 Task: Create a vector illustration of a landscape.
Action: Mouse moved to (34, 96)
Screenshot: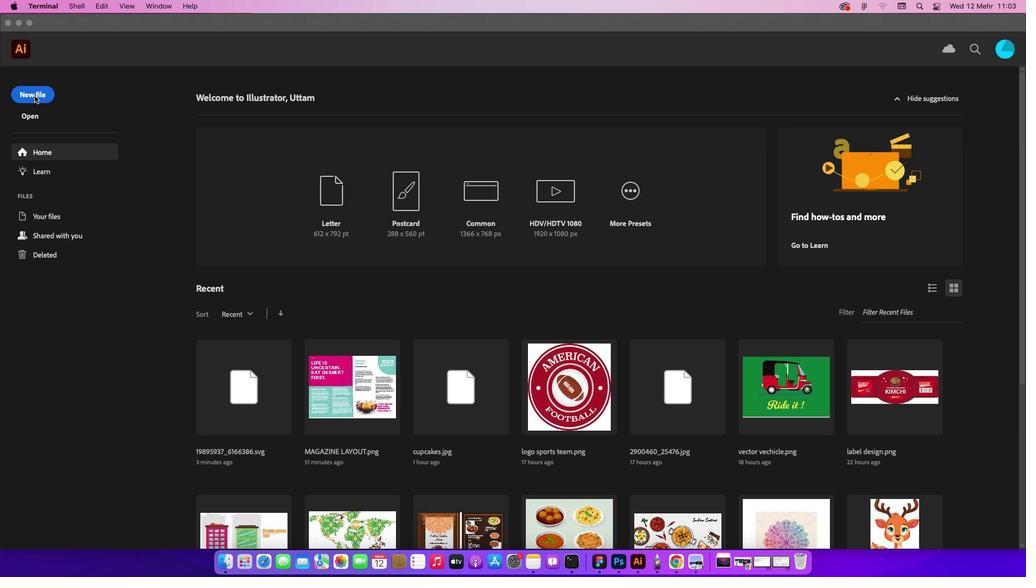 
Action: Mouse pressed left at (34, 96)
Screenshot: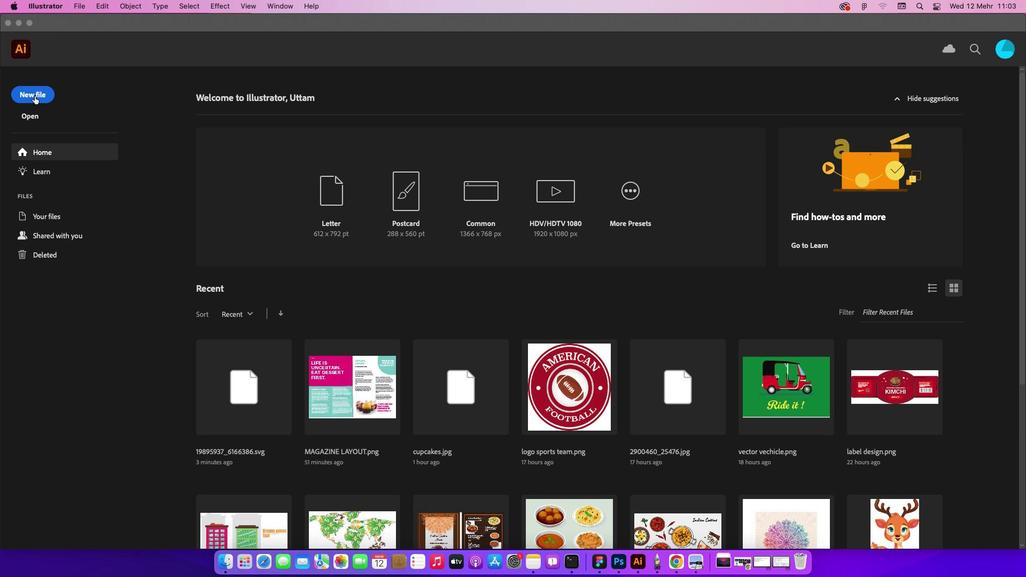 
Action: Mouse pressed left at (34, 96)
Screenshot: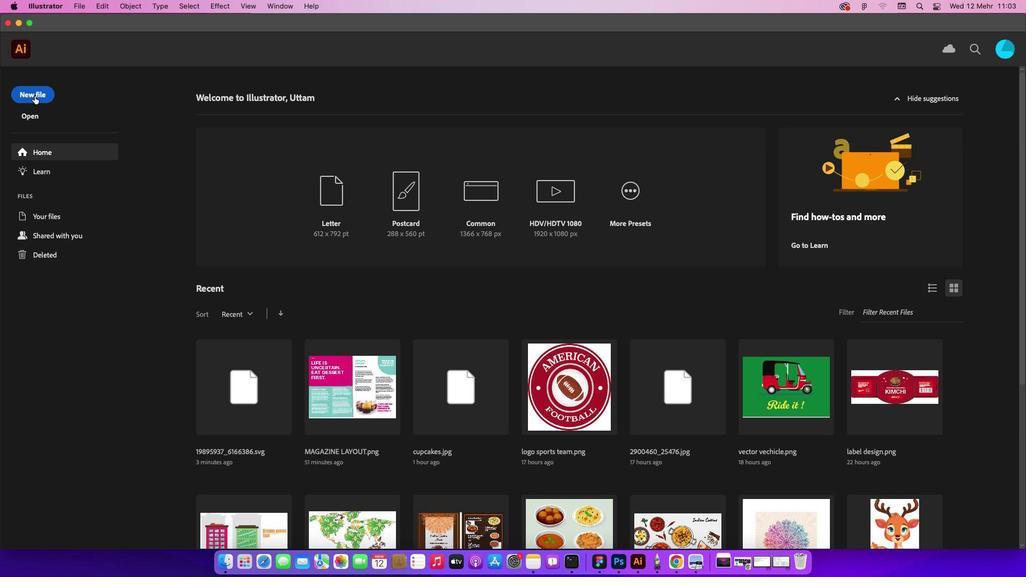 
Action: Mouse moved to (765, 439)
Screenshot: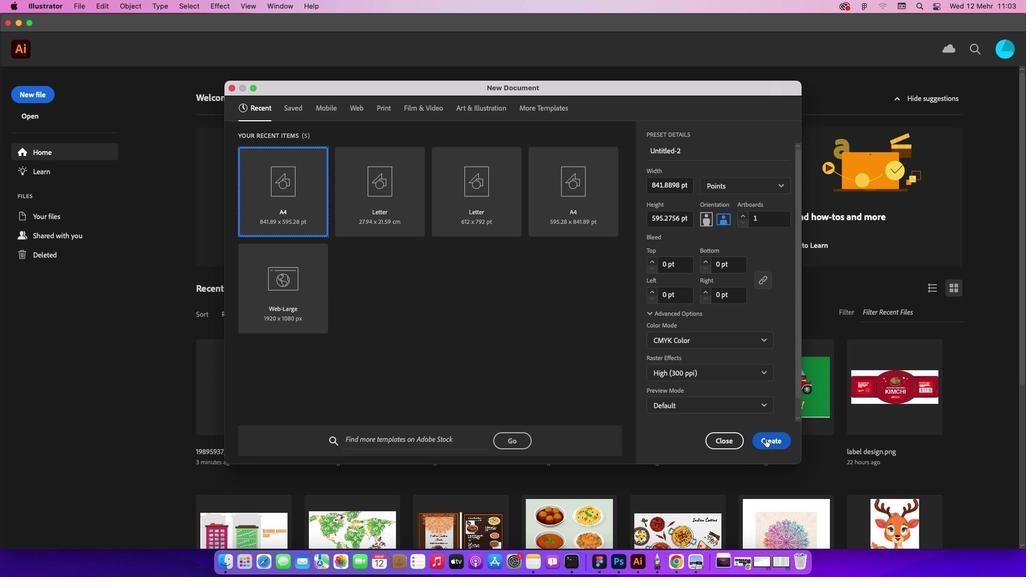 
Action: Mouse pressed left at (765, 439)
Screenshot: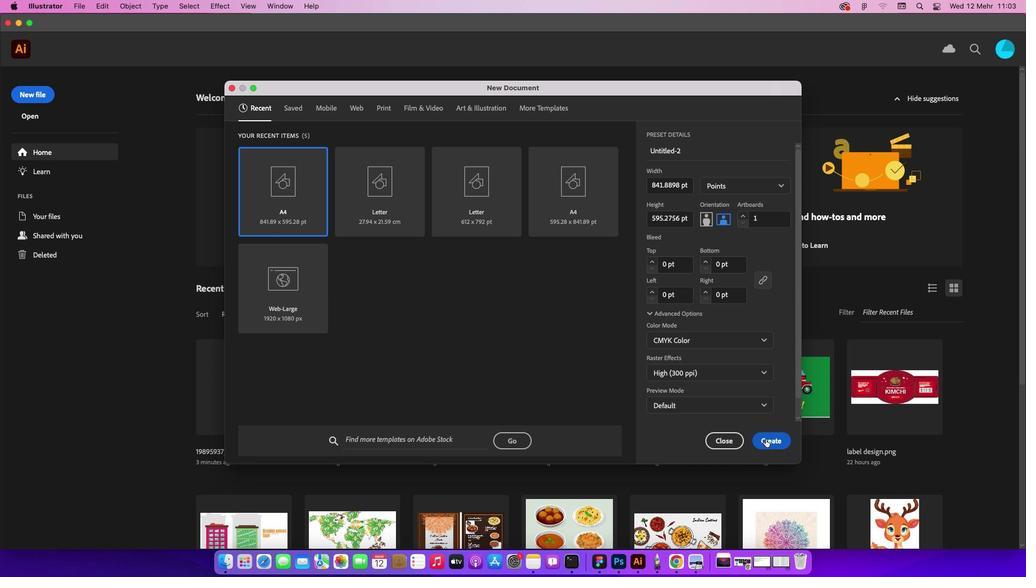 
Action: Mouse moved to (992, 543)
Screenshot: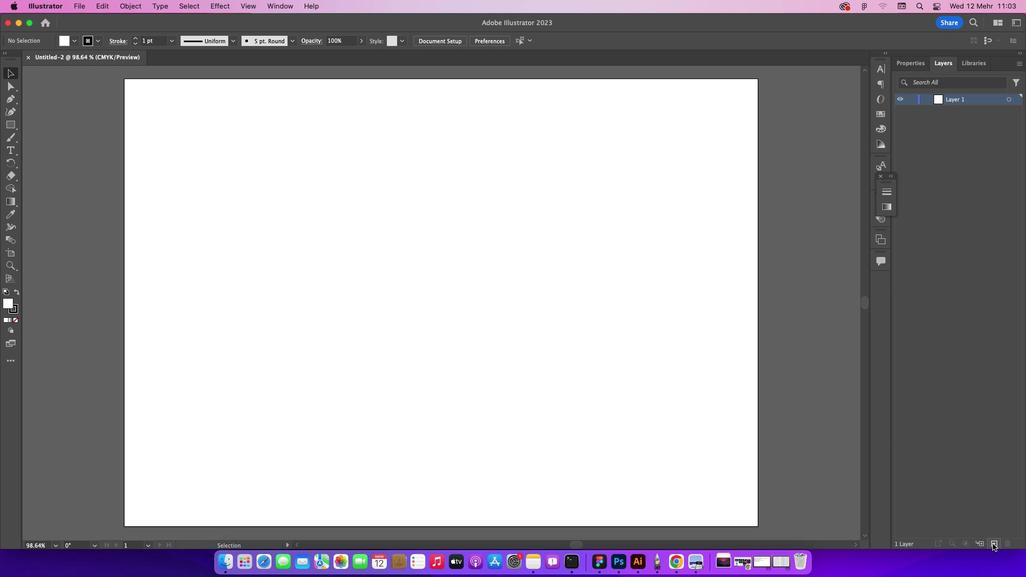 
Action: Mouse pressed left at (992, 543)
Screenshot: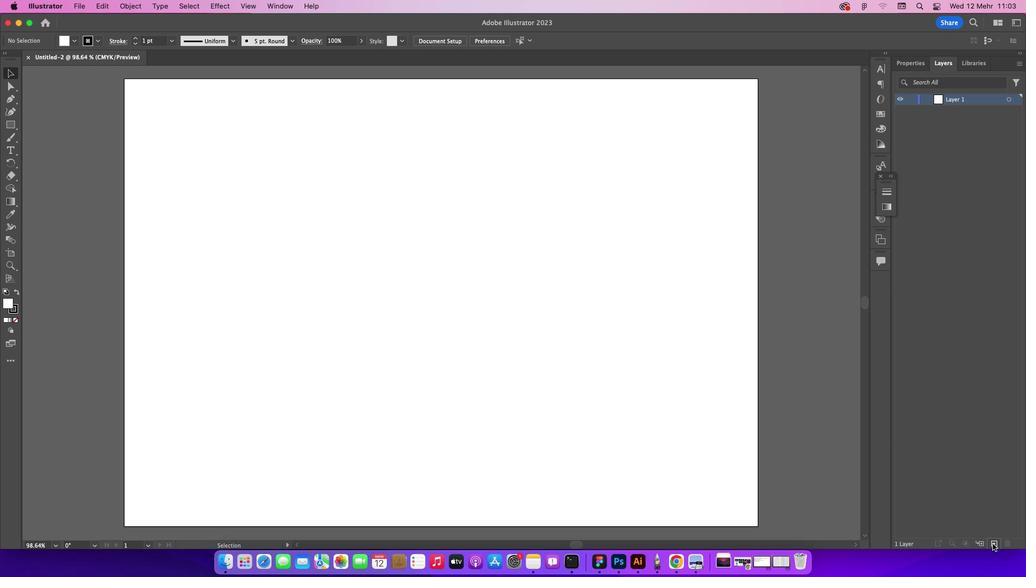 
Action: Mouse moved to (9, 199)
Screenshot: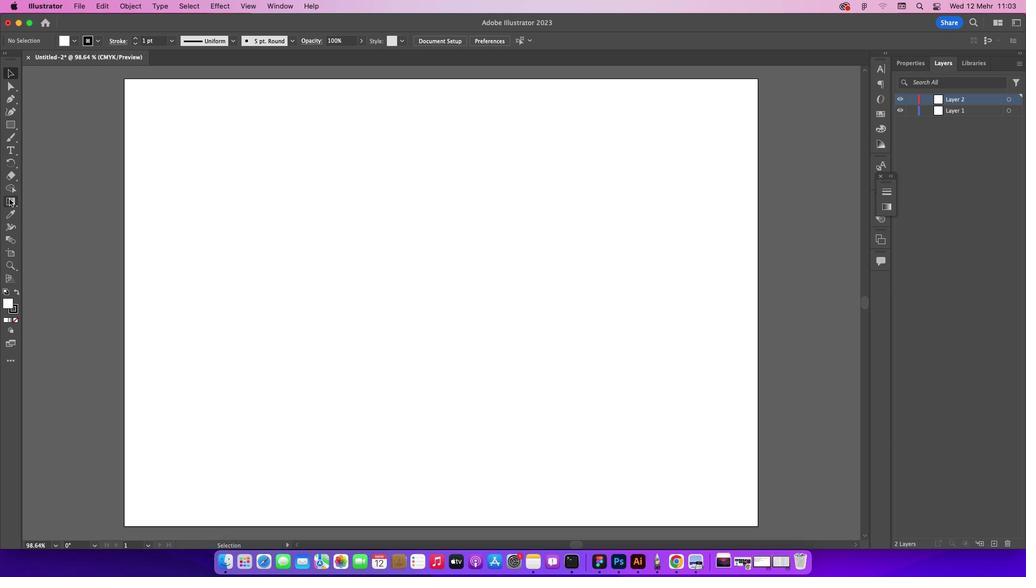 
Action: Mouse pressed left at (9, 199)
Screenshot: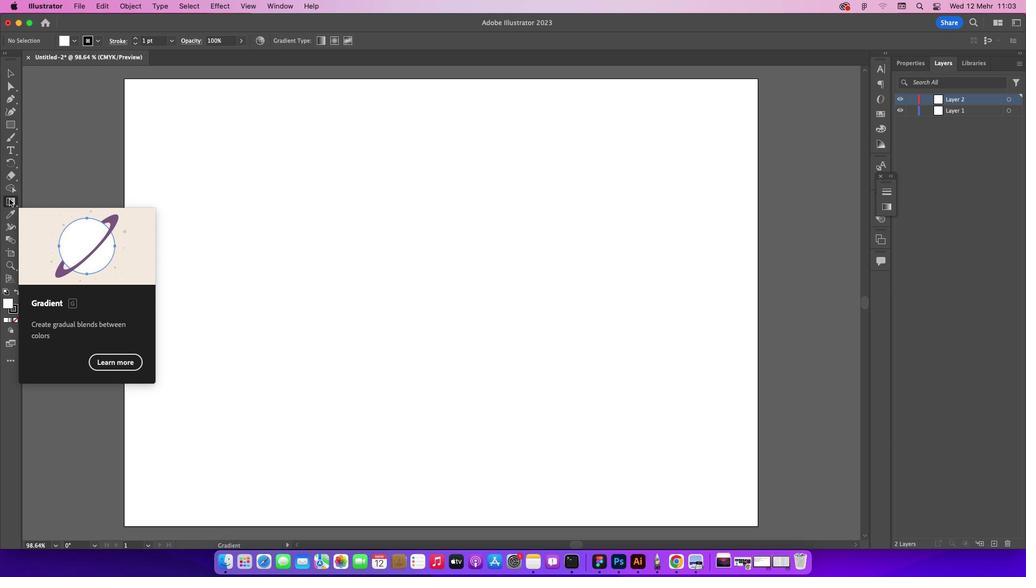 
Action: Mouse moved to (430, 82)
Screenshot: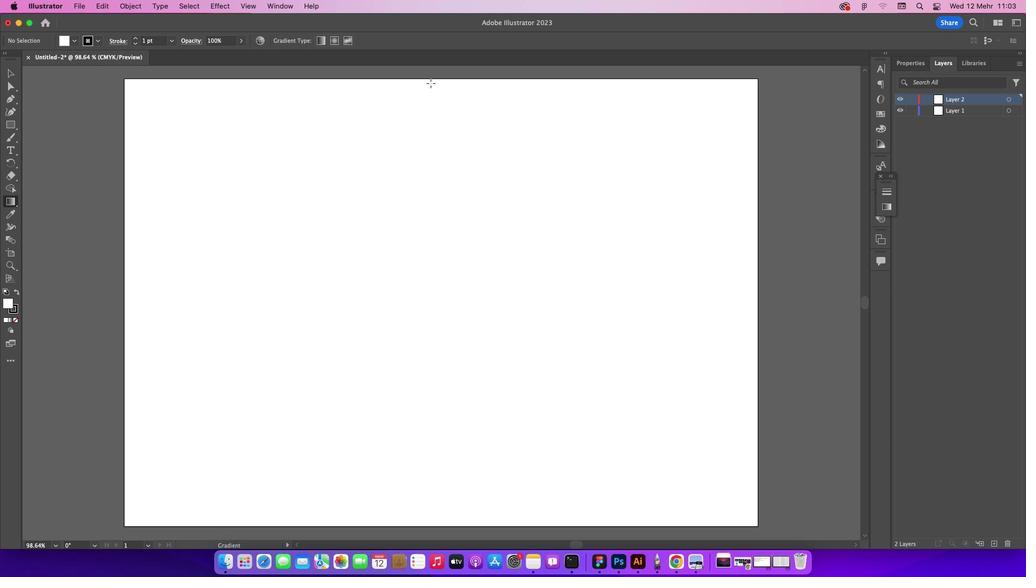 
Action: Mouse pressed left at (430, 82)
Screenshot: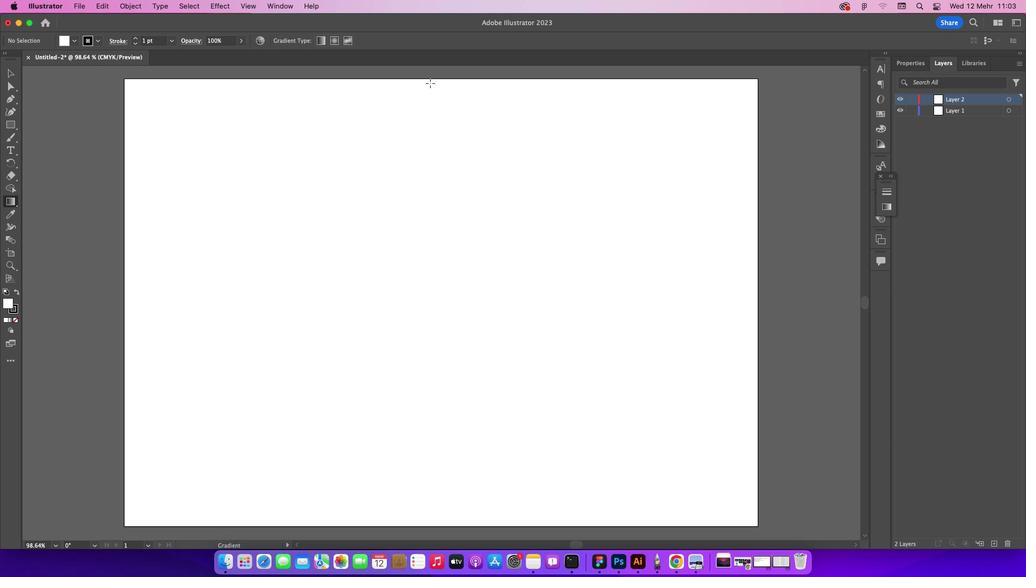 
Action: Mouse moved to (415, 482)
Screenshot: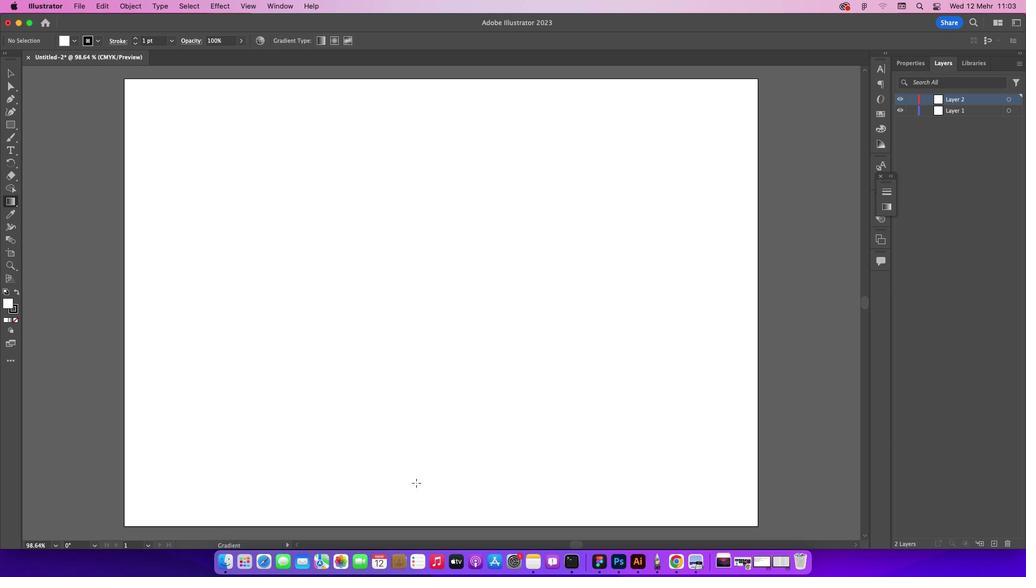 
Action: Mouse pressed left at (415, 482)
Screenshot: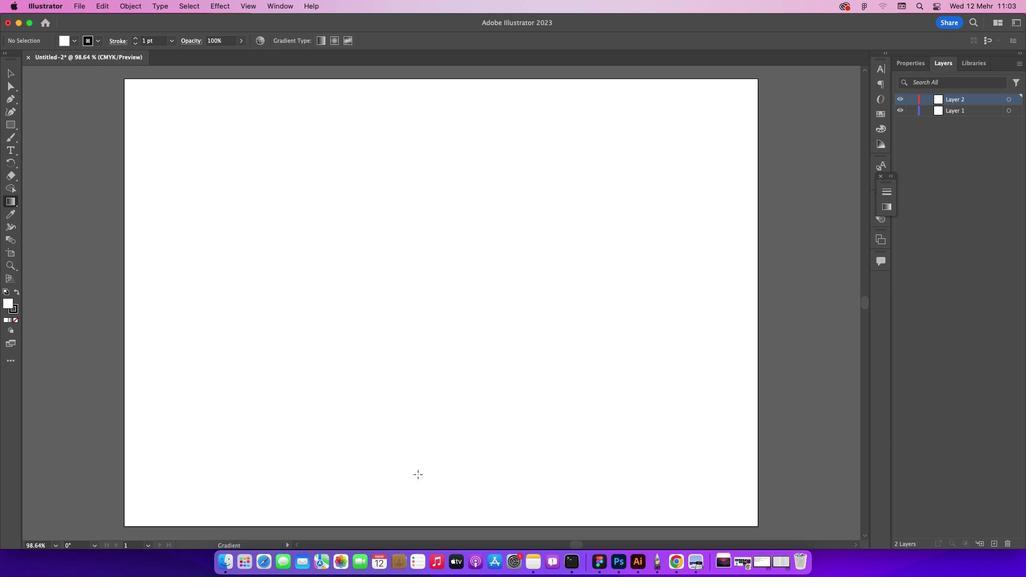 
Action: Mouse moved to (9, 199)
Screenshot: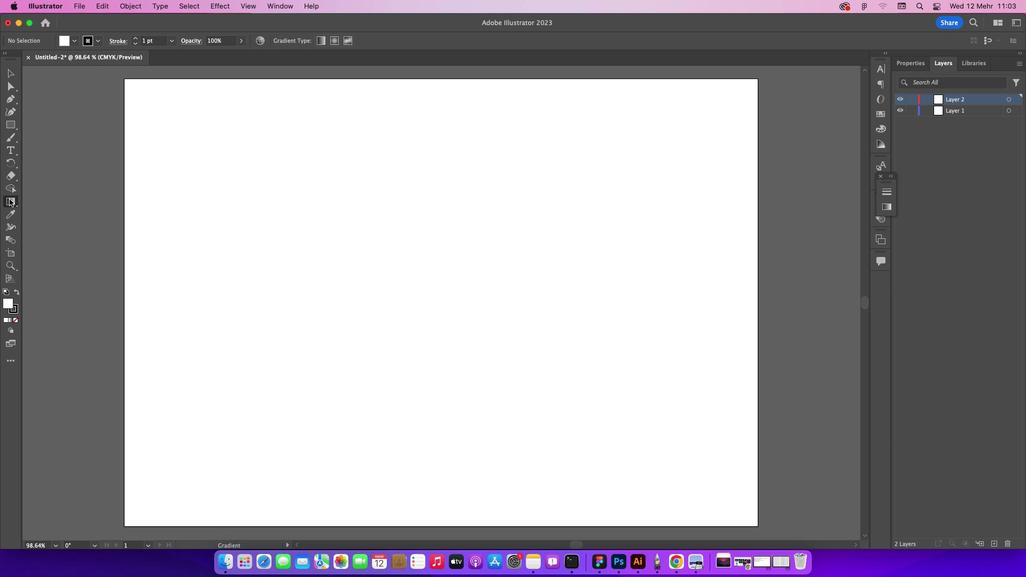 
Action: Mouse pressed left at (9, 199)
Screenshot: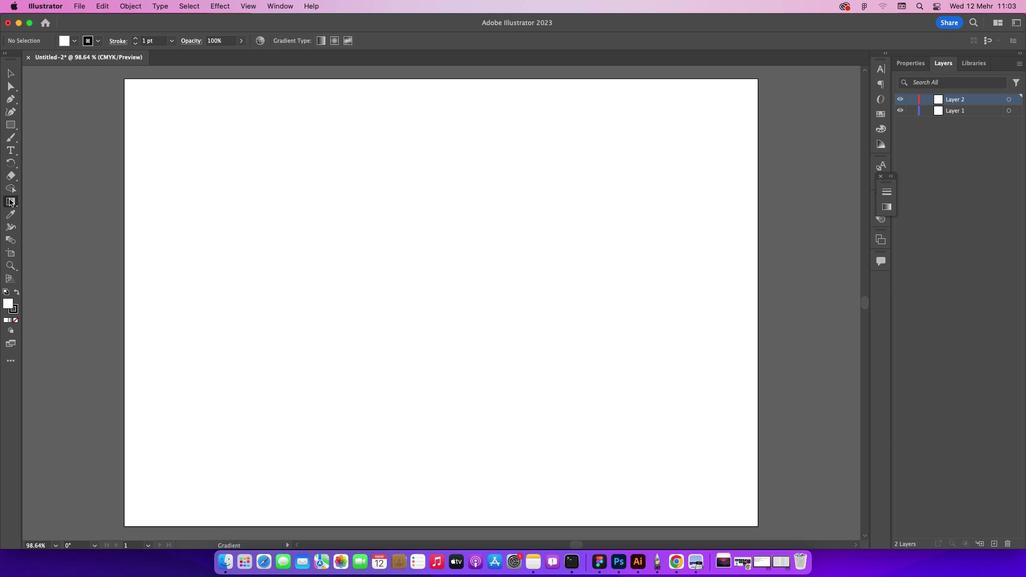 
Action: Mouse pressed left at (9, 199)
Screenshot: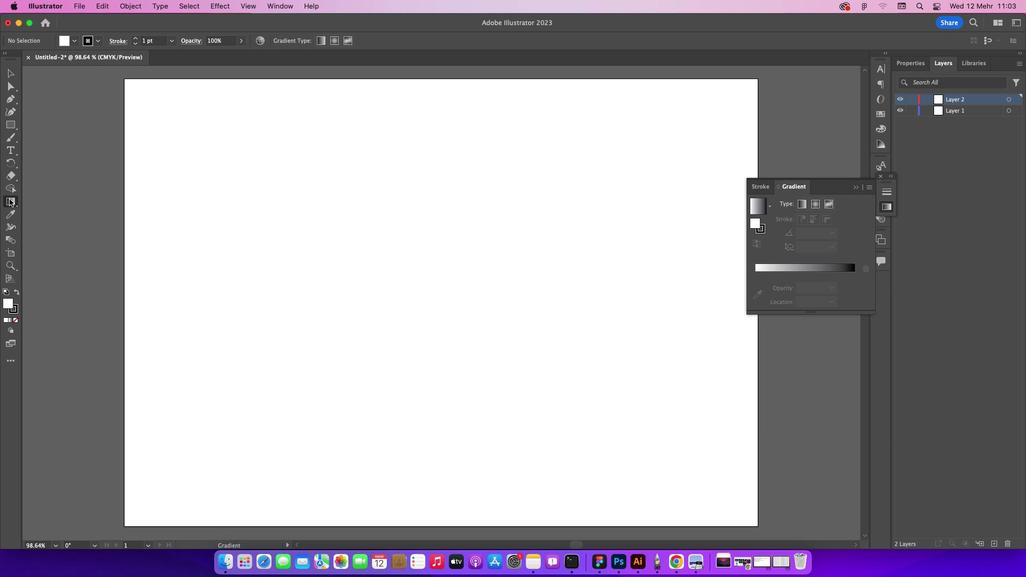 
Action: Mouse moved to (763, 269)
Screenshot: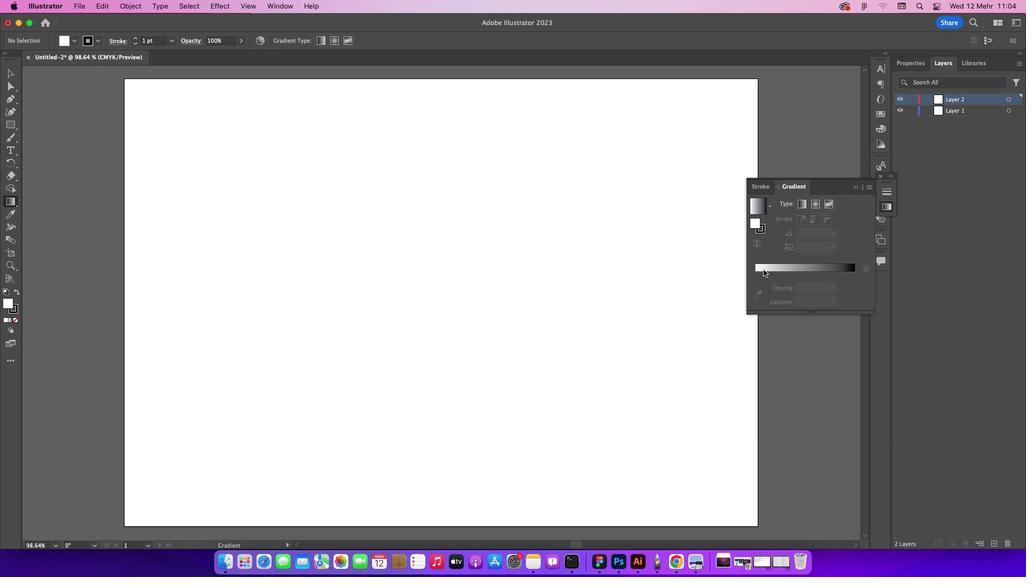 
Action: Mouse pressed left at (763, 269)
Screenshot: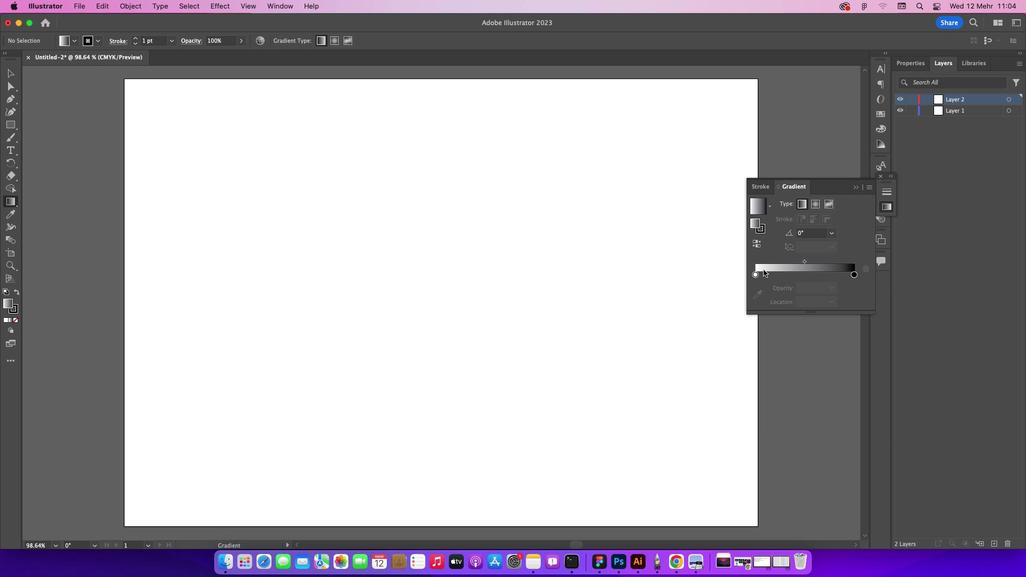 
Action: Mouse moved to (755, 274)
Screenshot: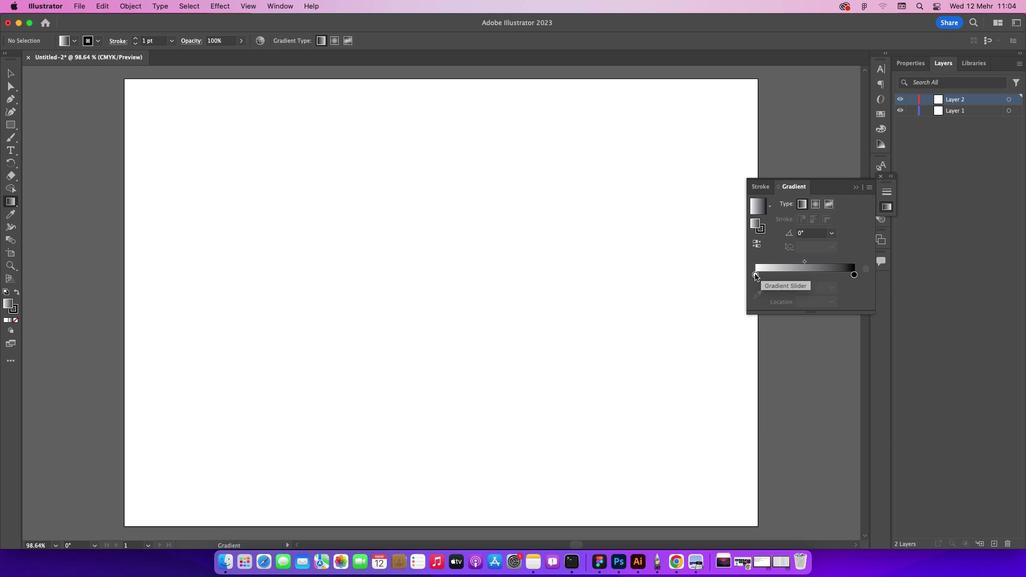 
Action: Mouse pressed left at (755, 274)
Screenshot: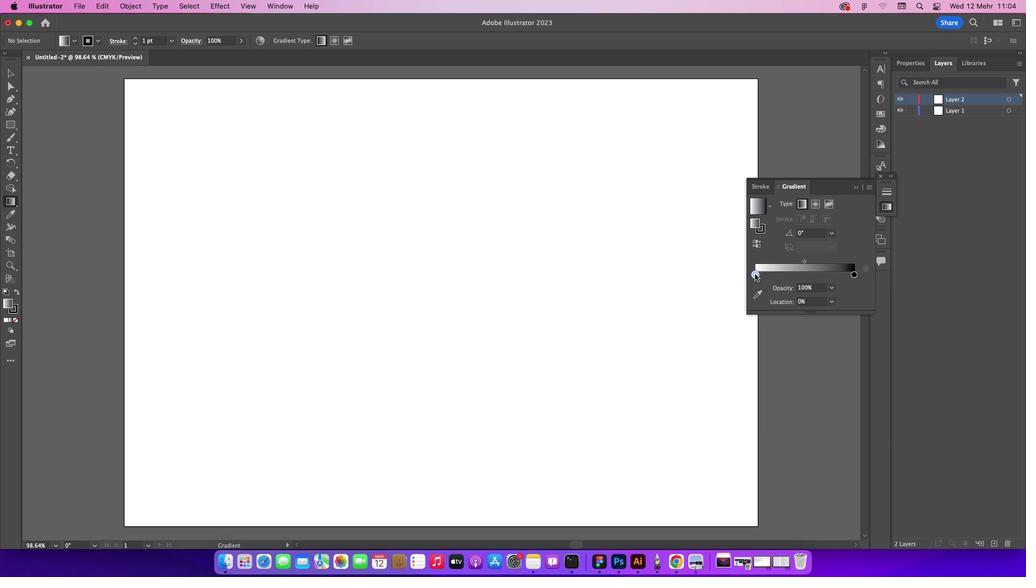 
Action: Mouse pressed left at (755, 274)
Screenshot: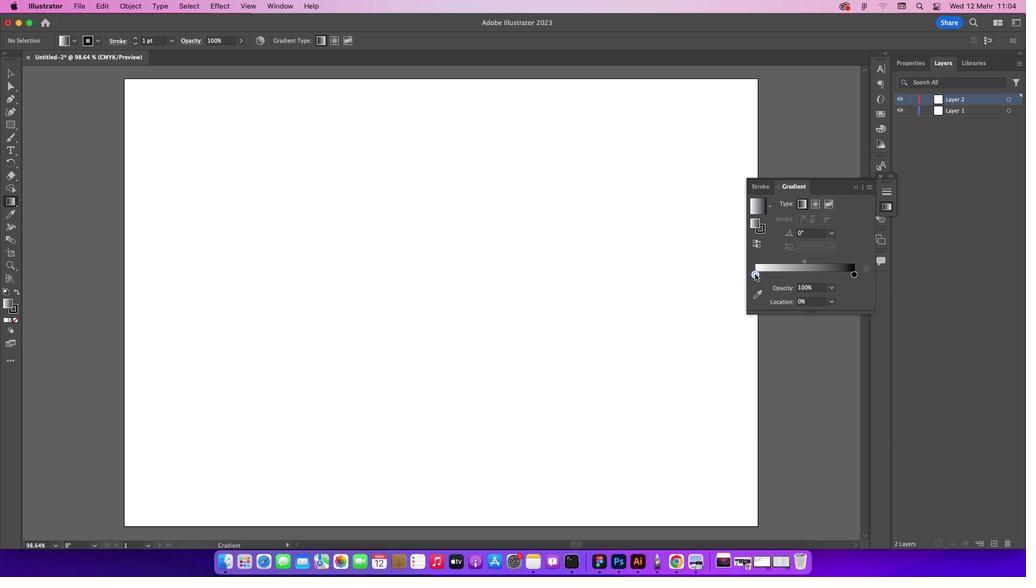 
Action: Mouse moved to (737, 382)
Screenshot: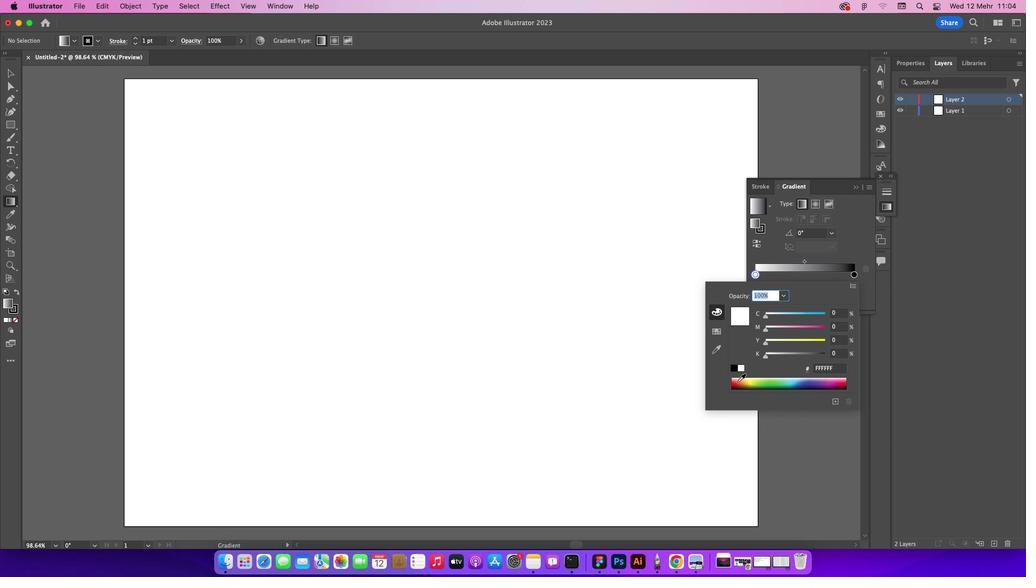 
Action: Mouse pressed left at (737, 382)
Screenshot: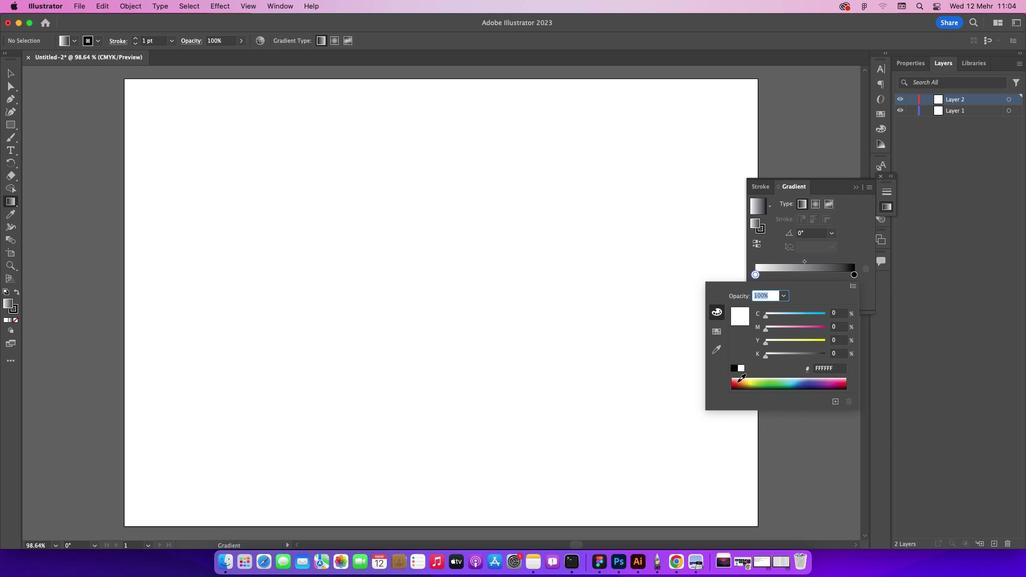 
Action: Mouse moved to (736, 384)
Screenshot: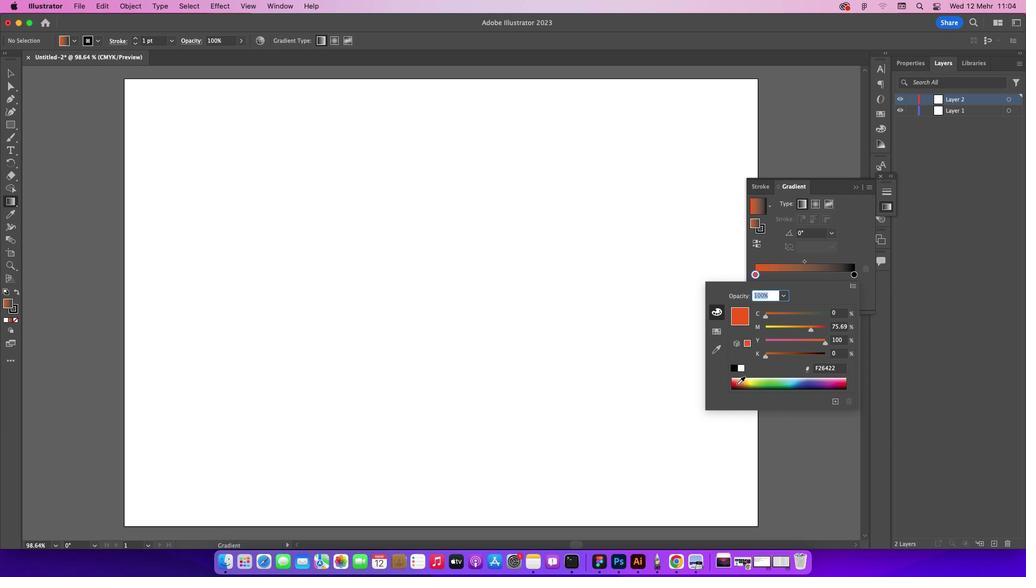 
Action: Mouse pressed left at (736, 384)
Screenshot: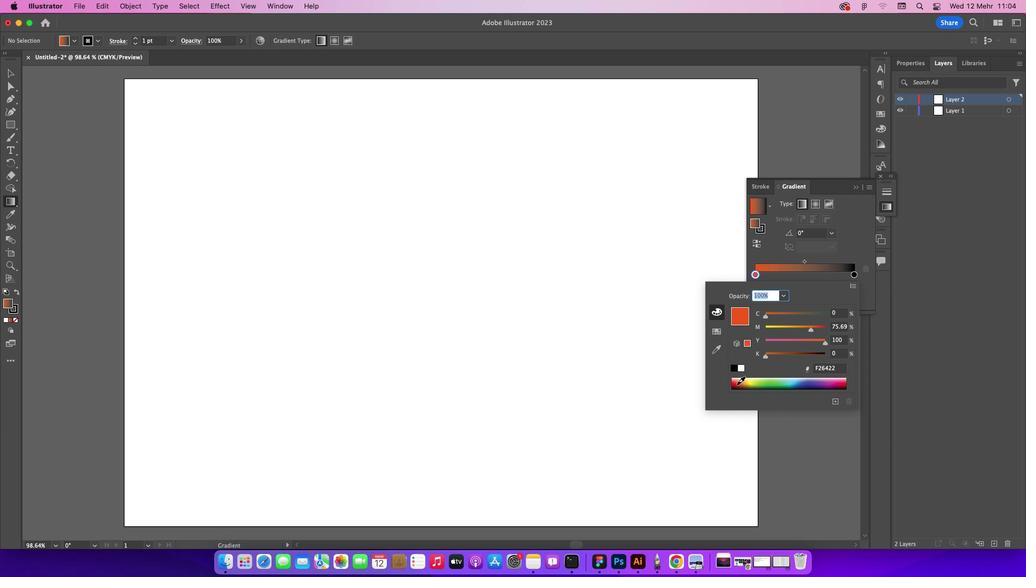 
Action: Mouse moved to (854, 277)
Screenshot: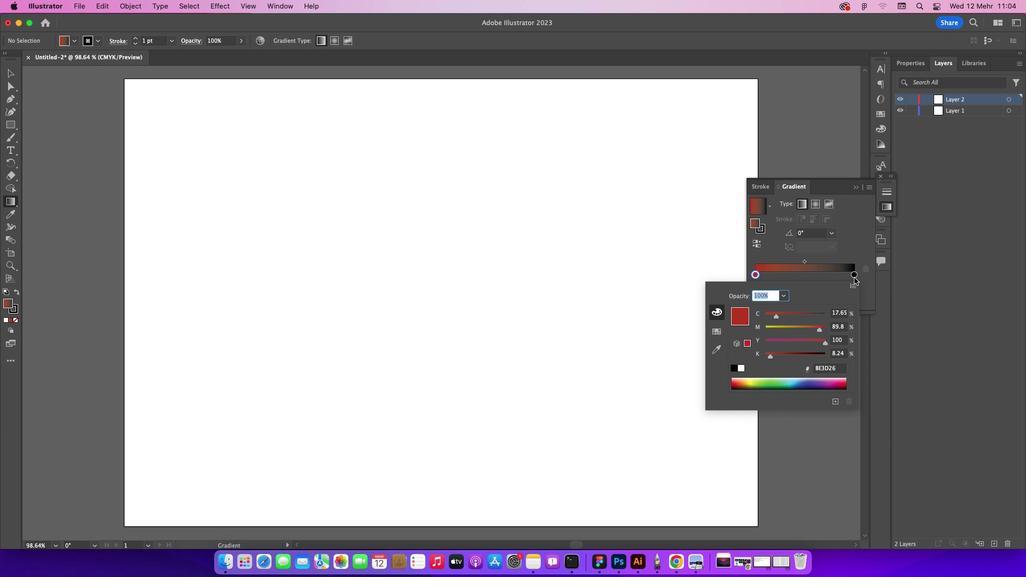 
Action: Mouse pressed left at (854, 277)
Screenshot: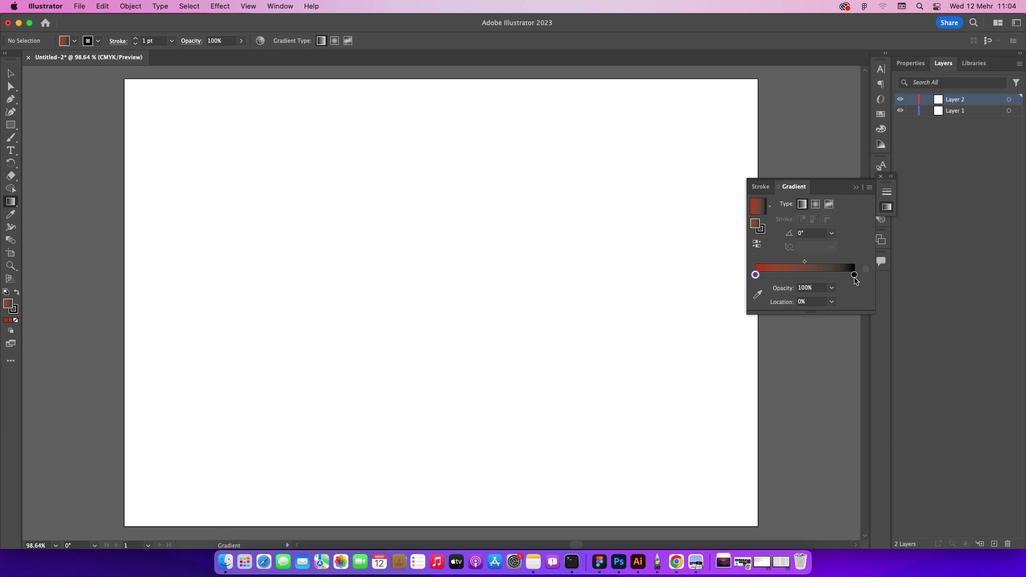 
Action: Mouse moved to (855, 187)
Screenshot: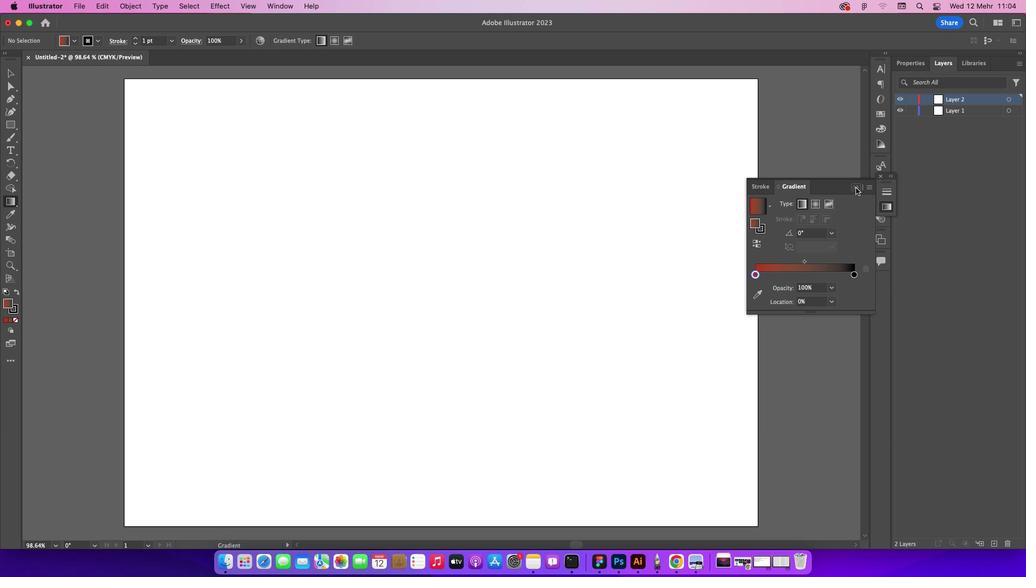 
Action: Mouse pressed left at (855, 187)
Screenshot: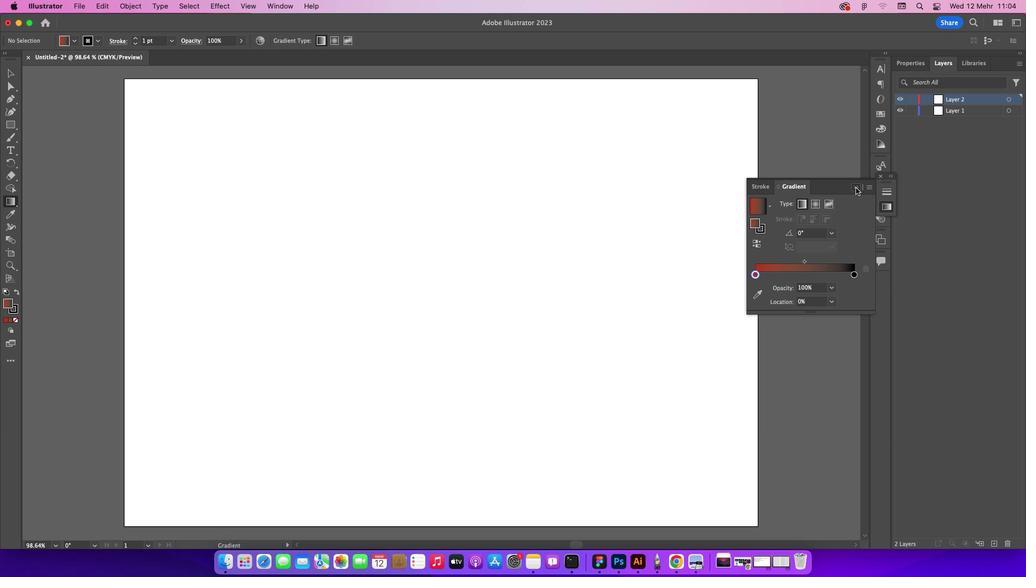 
Action: Mouse moved to (335, 149)
Screenshot: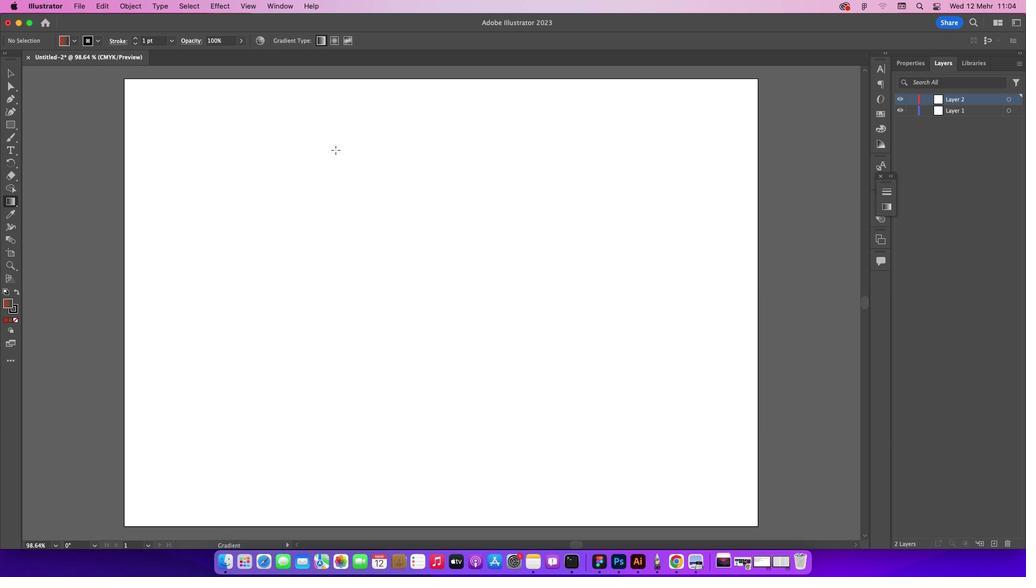 
Action: Mouse pressed left at (335, 149)
Screenshot: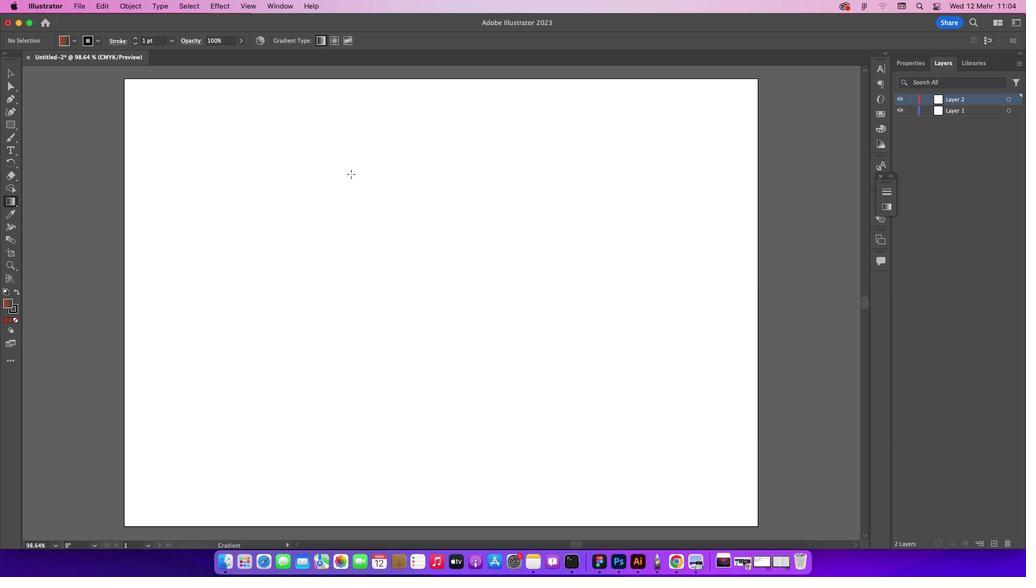 
Action: Mouse moved to (547, 397)
Screenshot: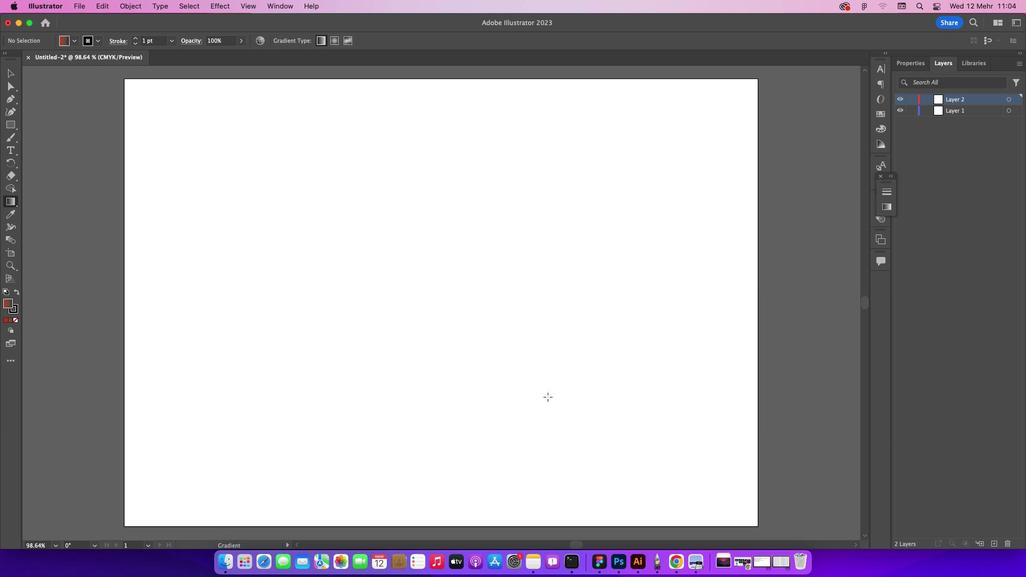 
Action: Mouse pressed left at (547, 397)
Screenshot: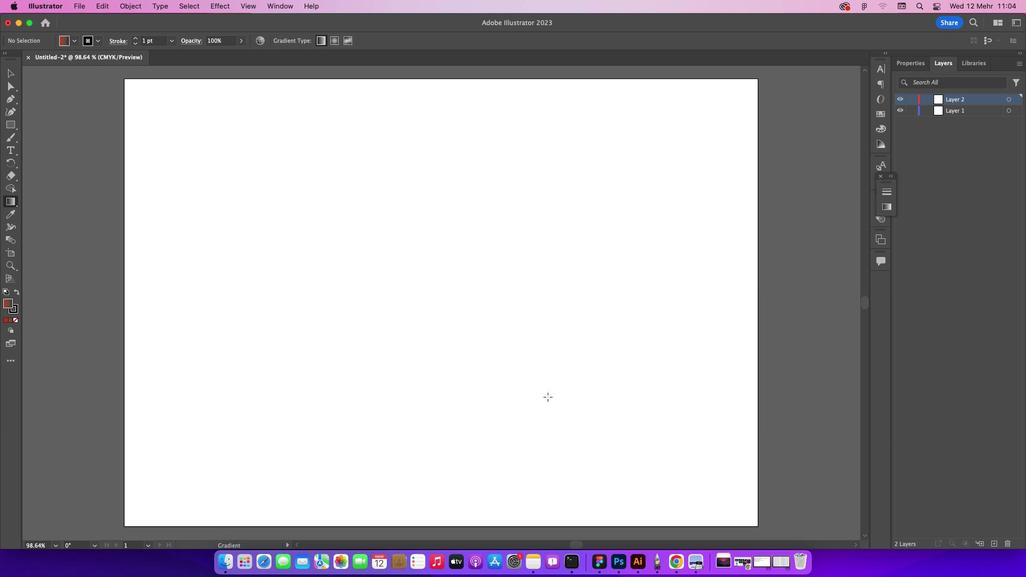 
Action: Mouse moved to (11, 305)
Screenshot: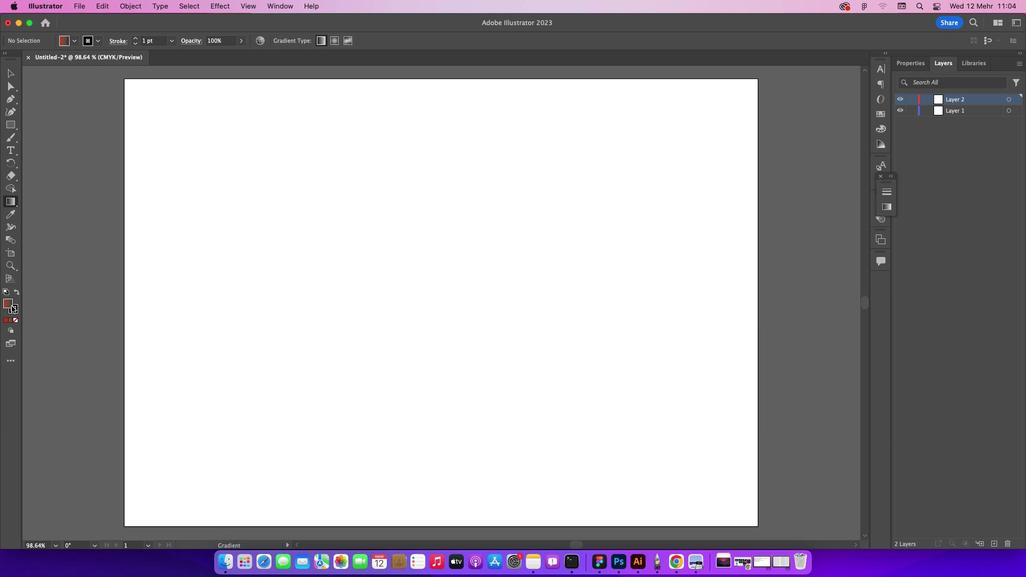 
Action: Mouse pressed left at (11, 305)
Screenshot: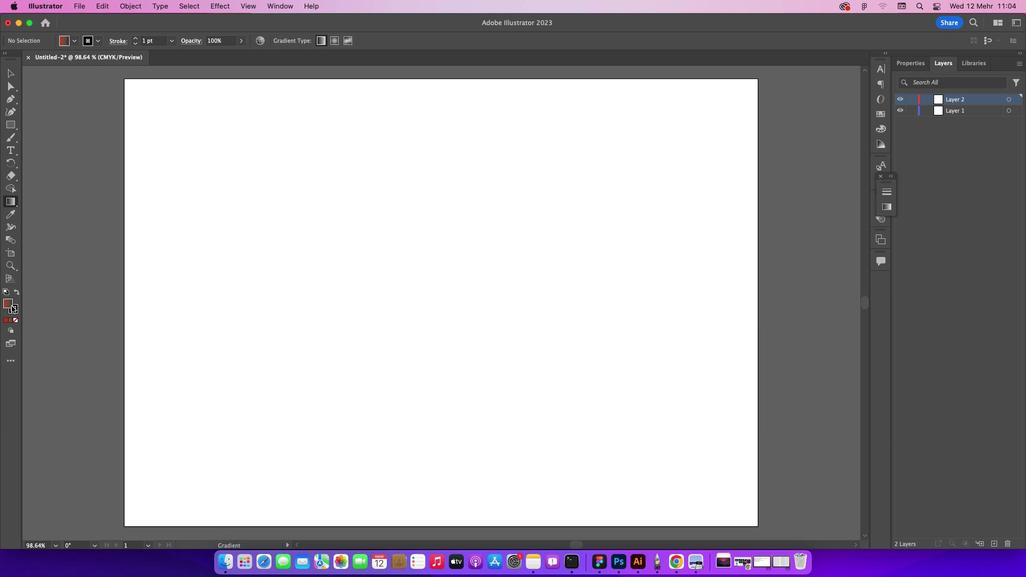 
Action: Mouse moved to (14, 312)
Screenshot: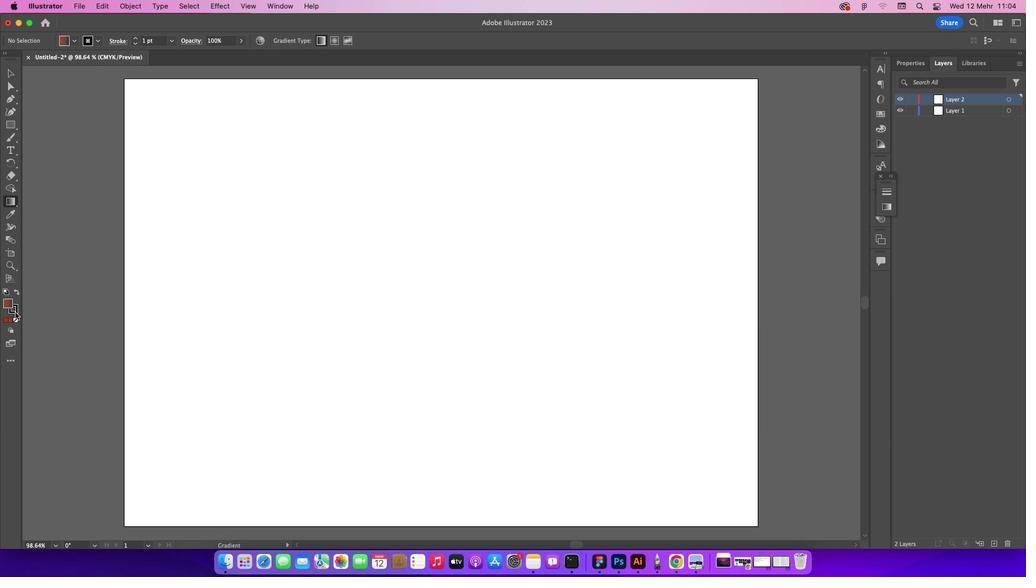 
Action: Mouse pressed left at (14, 312)
Screenshot: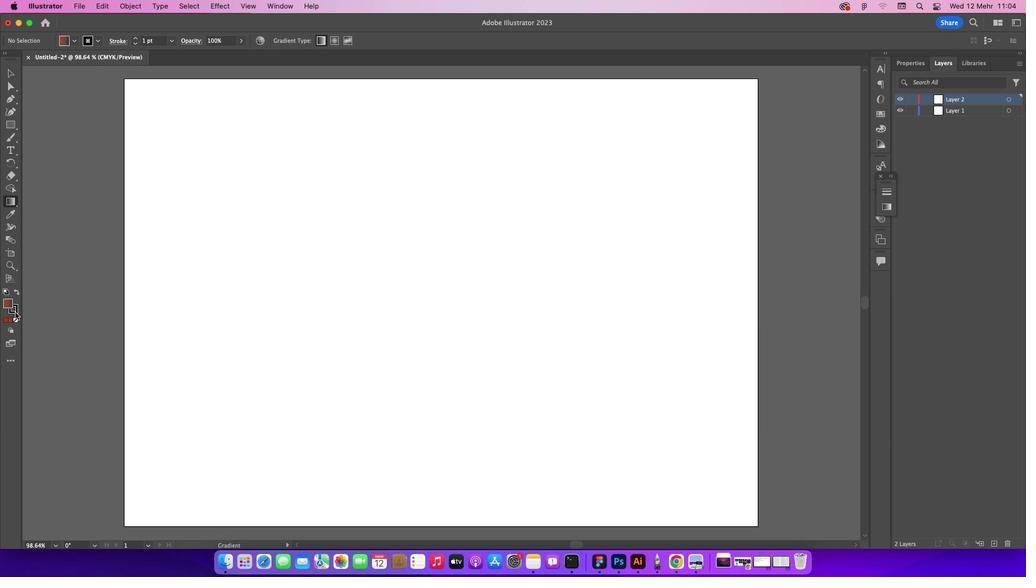 
Action: Mouse moved to (15, 319)
Screenshot: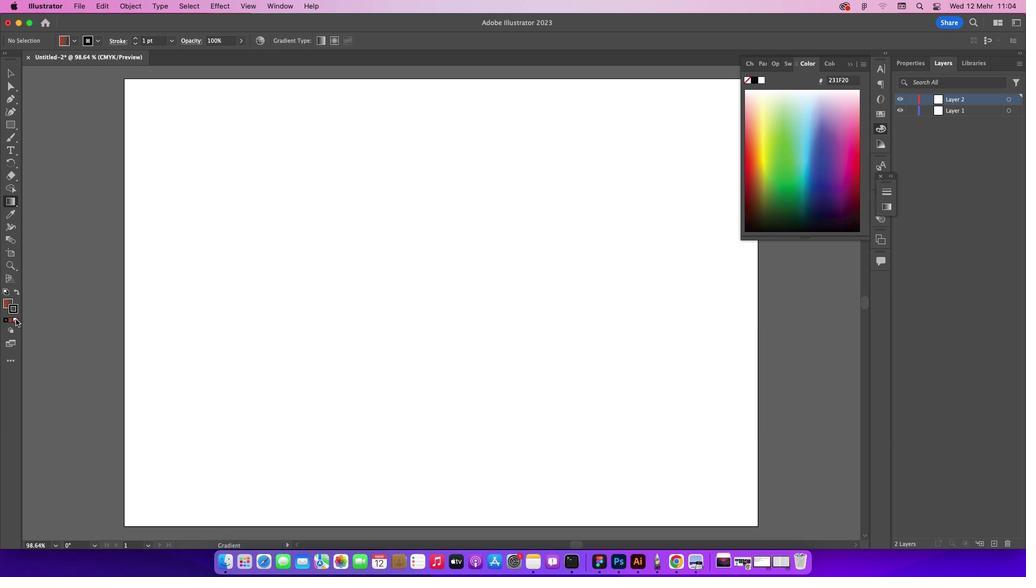 
Action: Mouse pressed left at (15, 319)
Screenshot: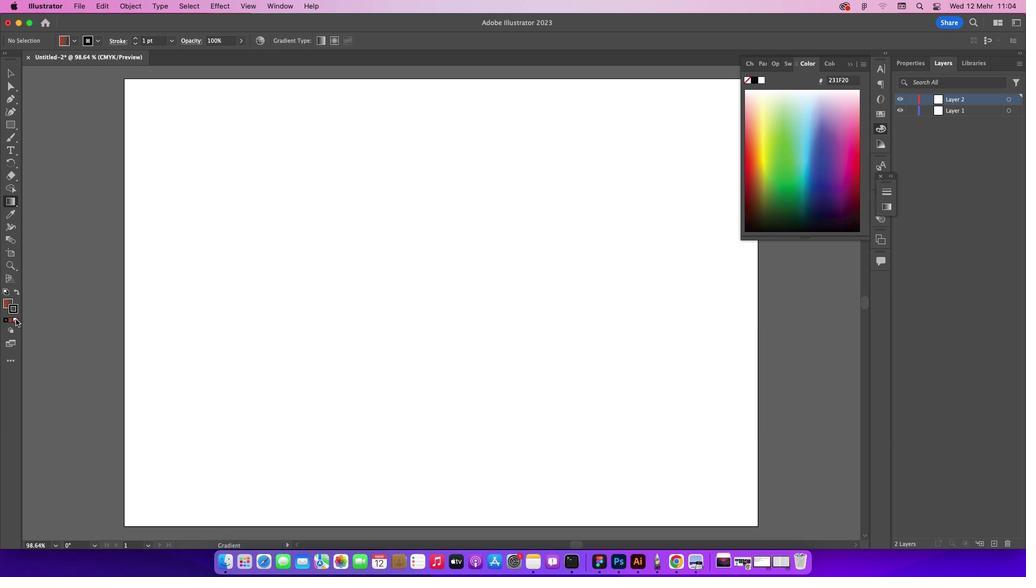 
Action: Mouse moved to (5, 303)
Screenshot: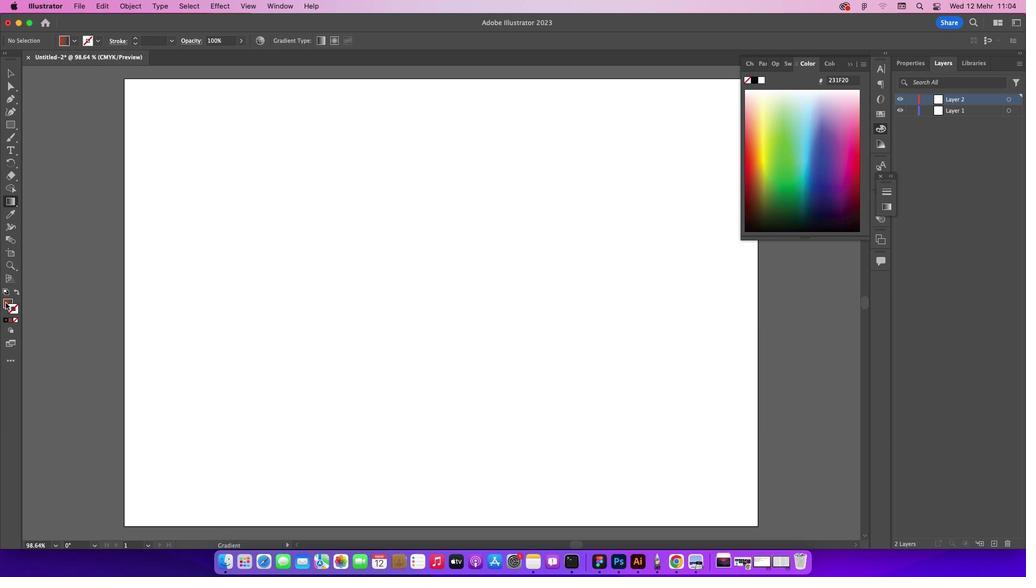 
Action: Mouse pressed left at (5, 303)
Screenshot: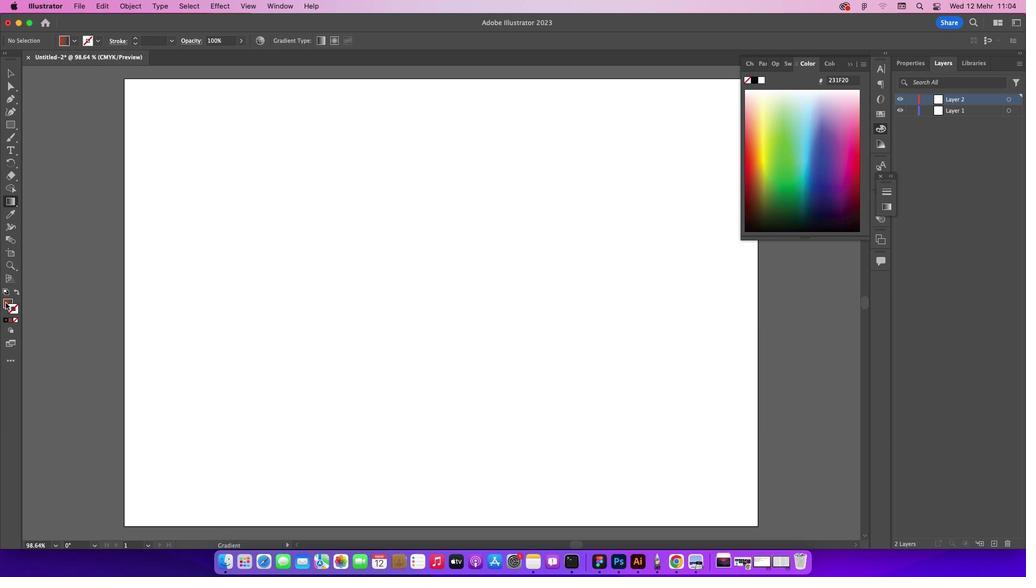 
Action: Mouse moved to (12, 204)
Screenshot: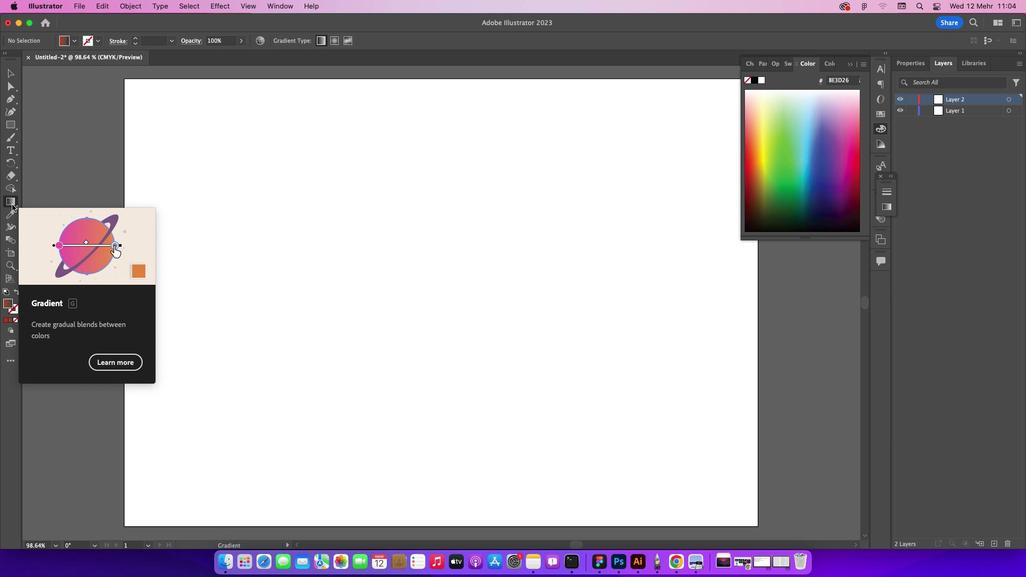 
Action: Mouse pressed left at (12, 204)
Screenshot: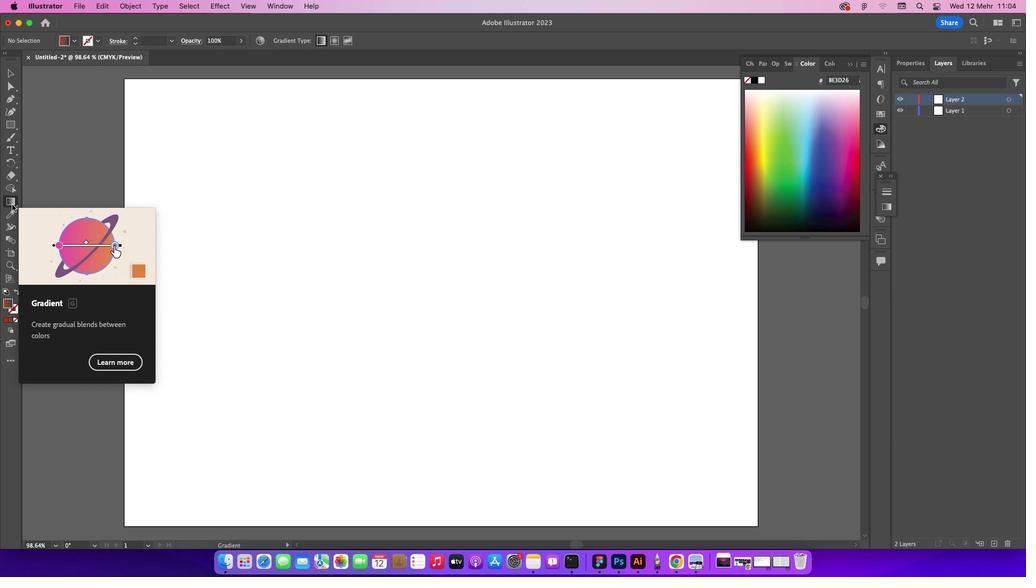 
Action: Mouse moved to (374, 105)
Screenshot: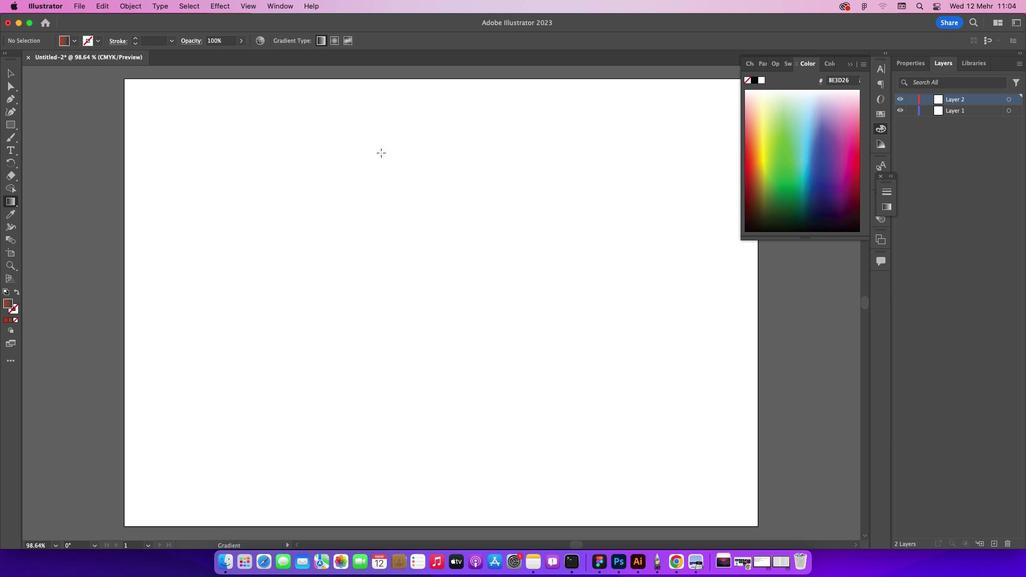 
Action: Mouse pressed left at (374, 105)
Screenshot: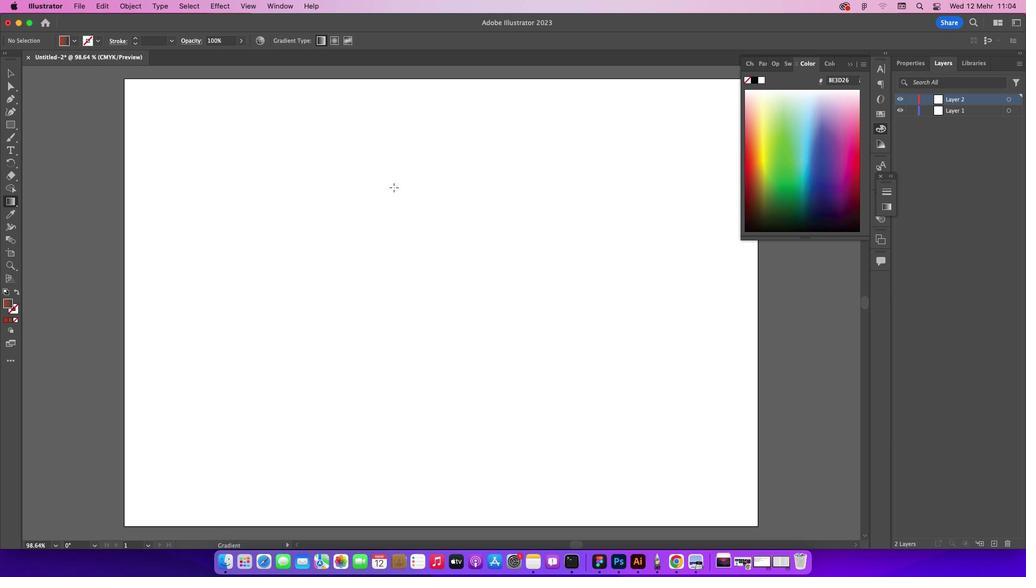 
Action: Mouse moved to (521, 441)
Screenshot: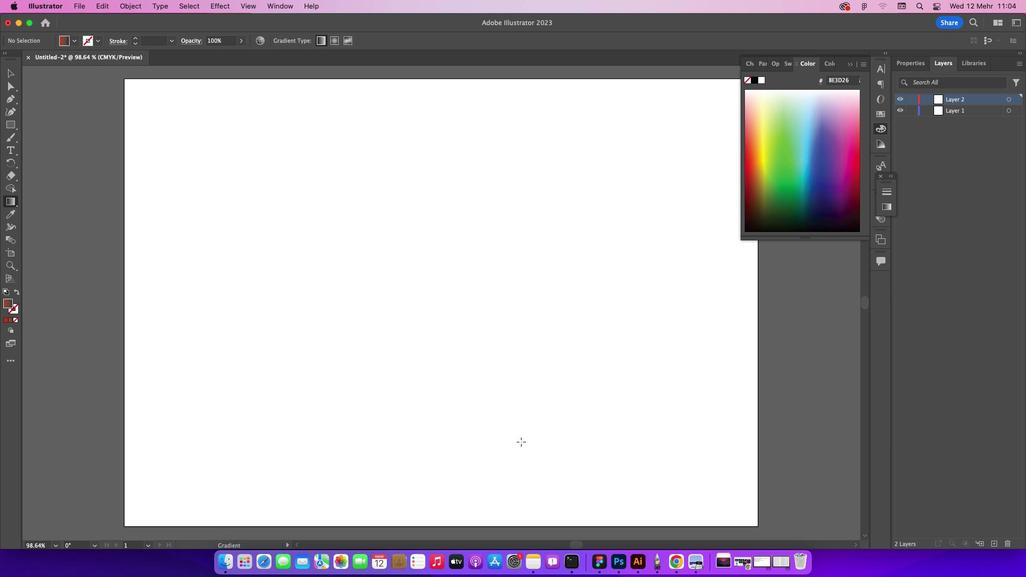 
Action: Mouse pressed left at (521, 441)
Screenshot: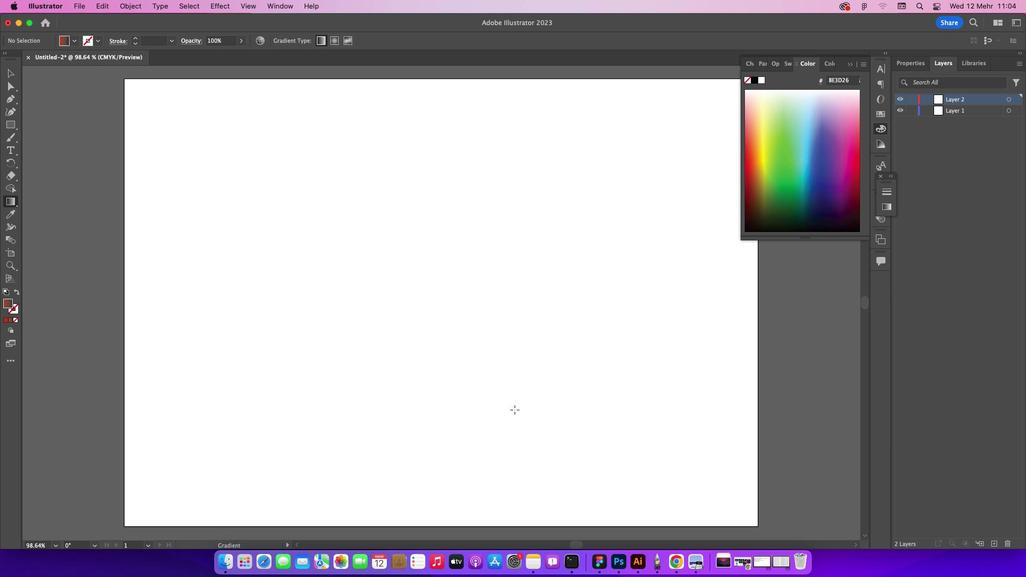 
Action: Mouse moved to (159, 140)
Screenshot: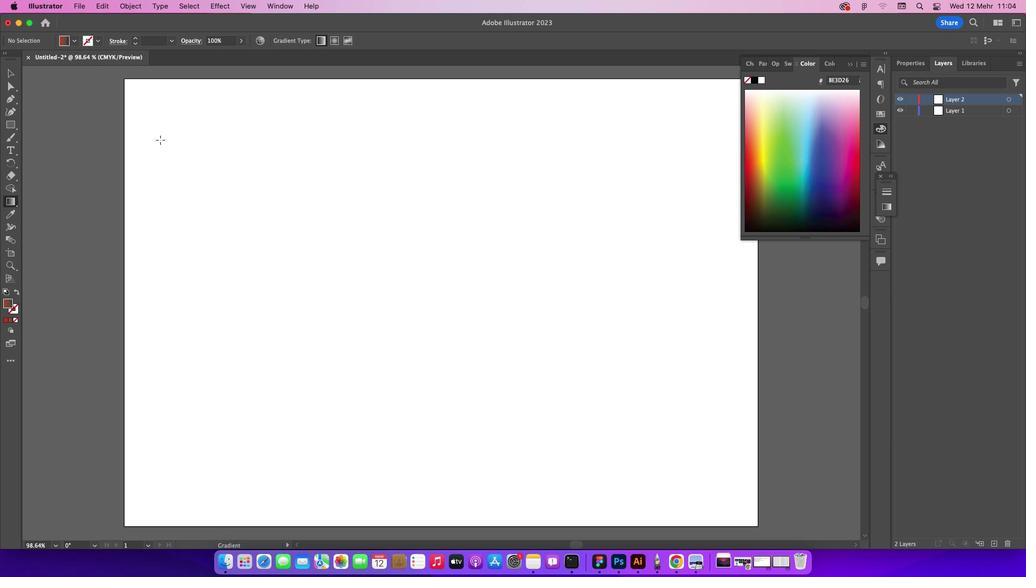 
Action: Mouse pressed left at (159, 140)
Screenshot: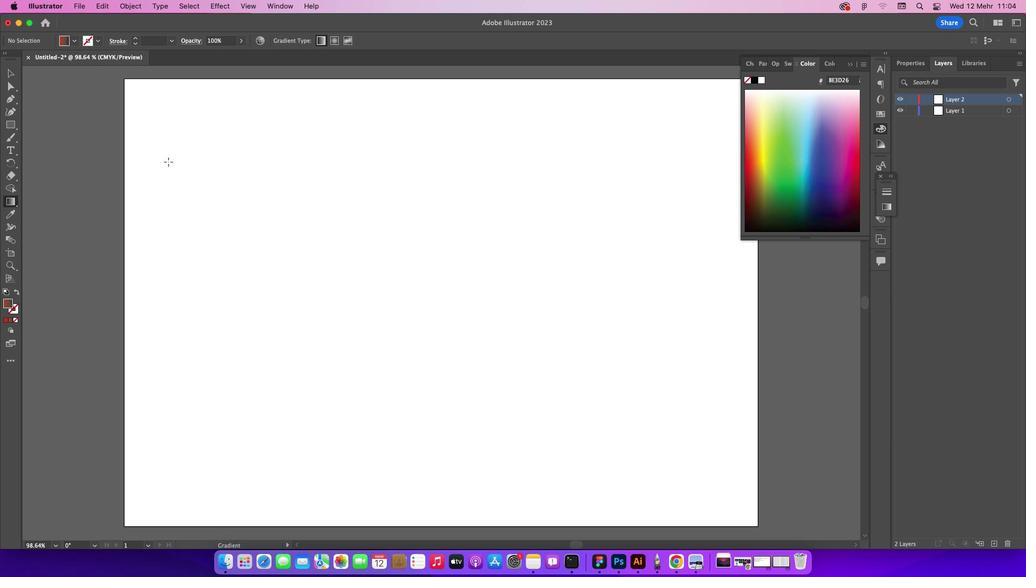 
Action: Mouse moved to (13, 129)
Screenshot: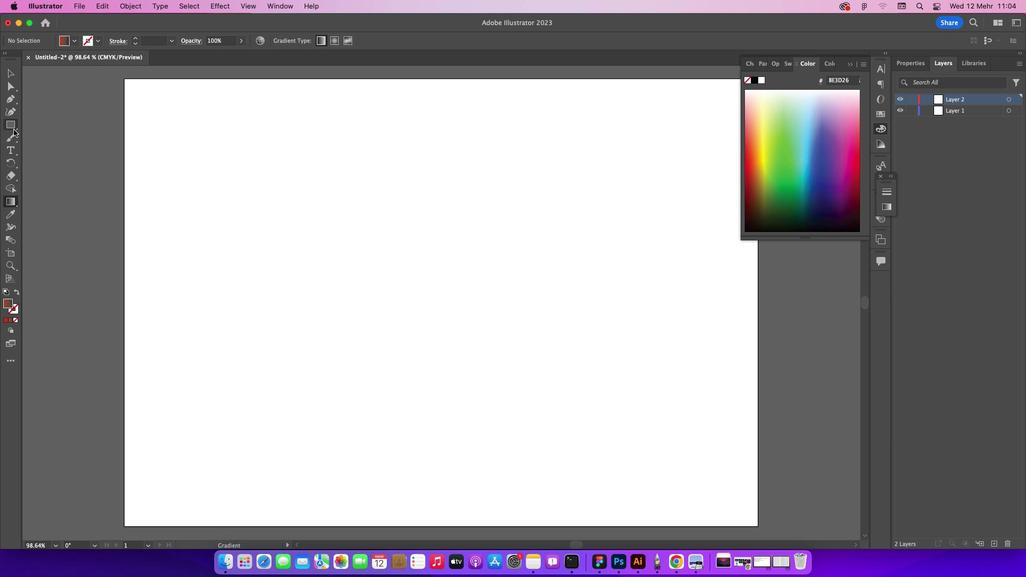 
Action: Mouse pressed left at (13, 129)
Screenshot: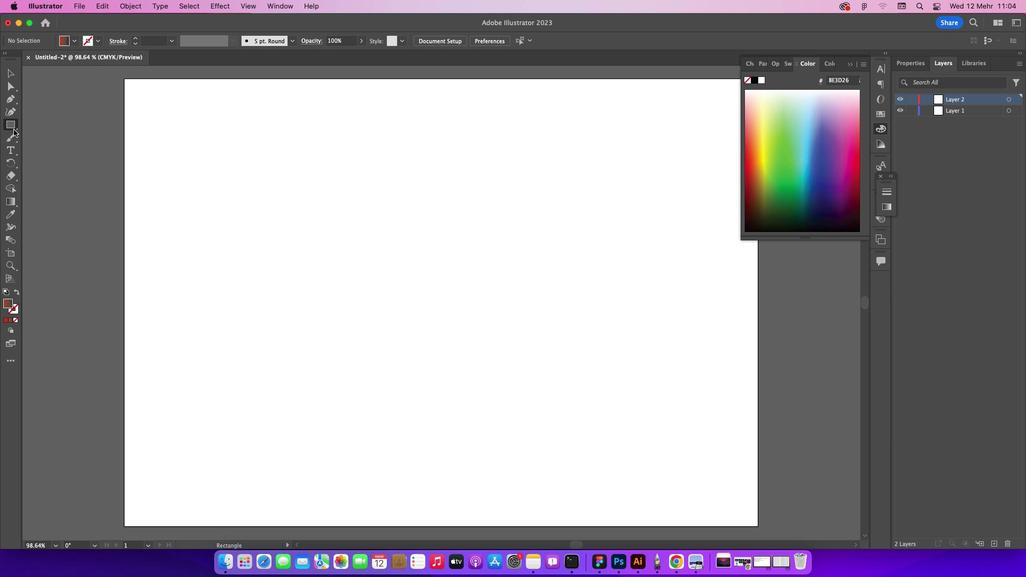
Action: Mouse moved to (35, 122)
Screenshot: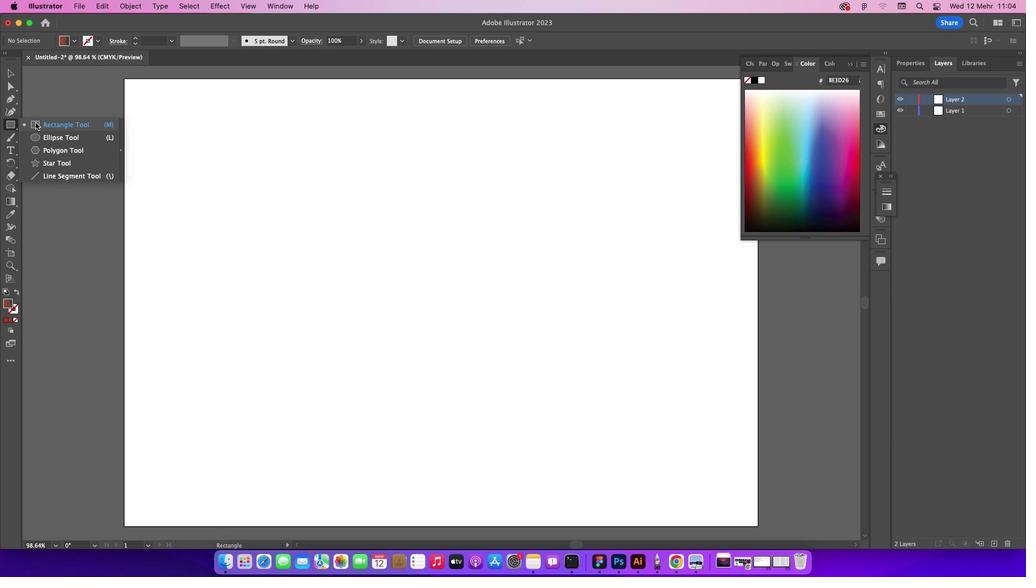 
Action: Mouse pressed left at (35, 122)
Screenshot: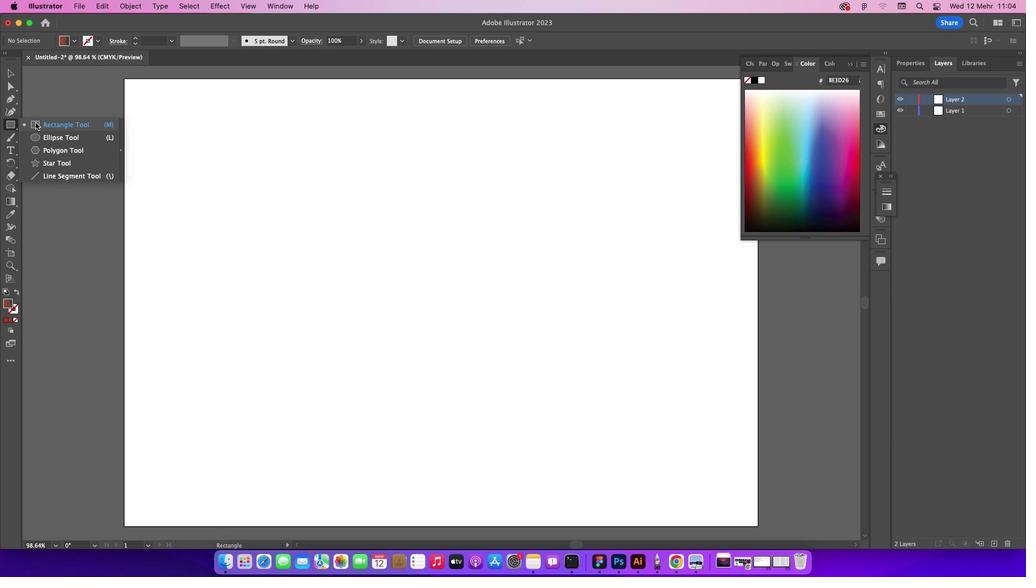
Action: Mouse moved to (126, 79)
Screenshot: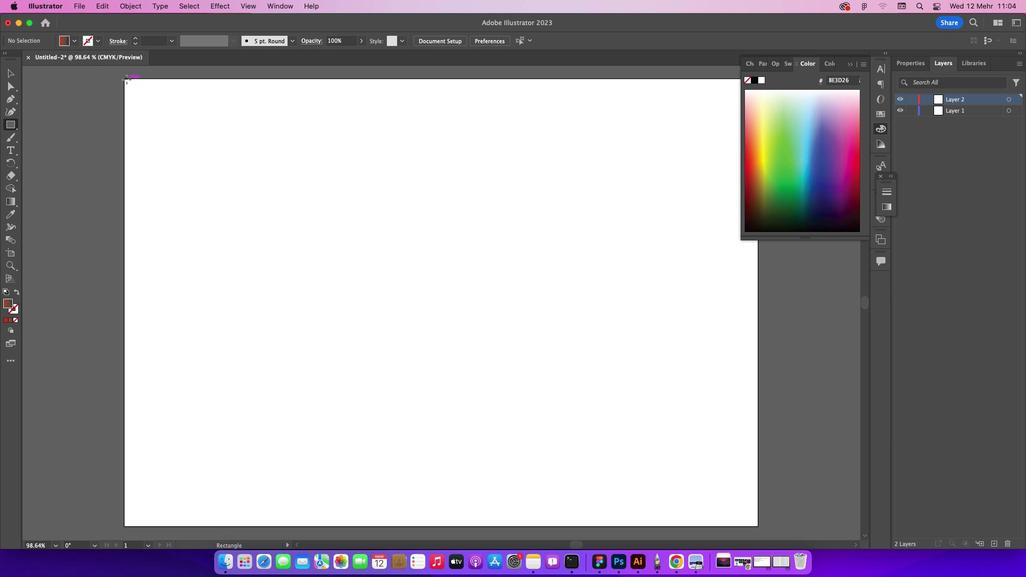 
Action: Mouse pressed left at (126, 79)
Screenshot: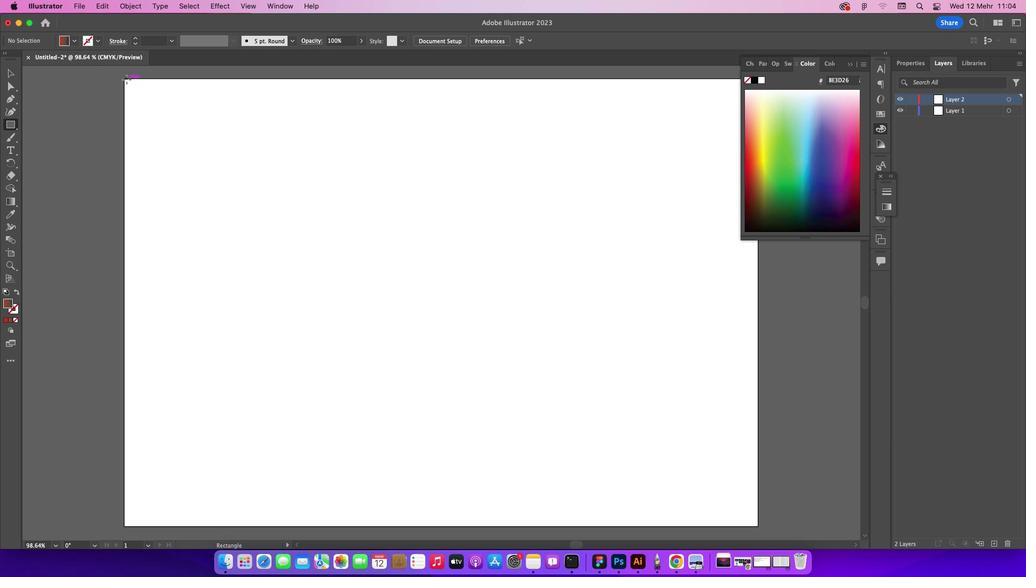 
Action: Mouse moved to (12, 72)
Screenshot: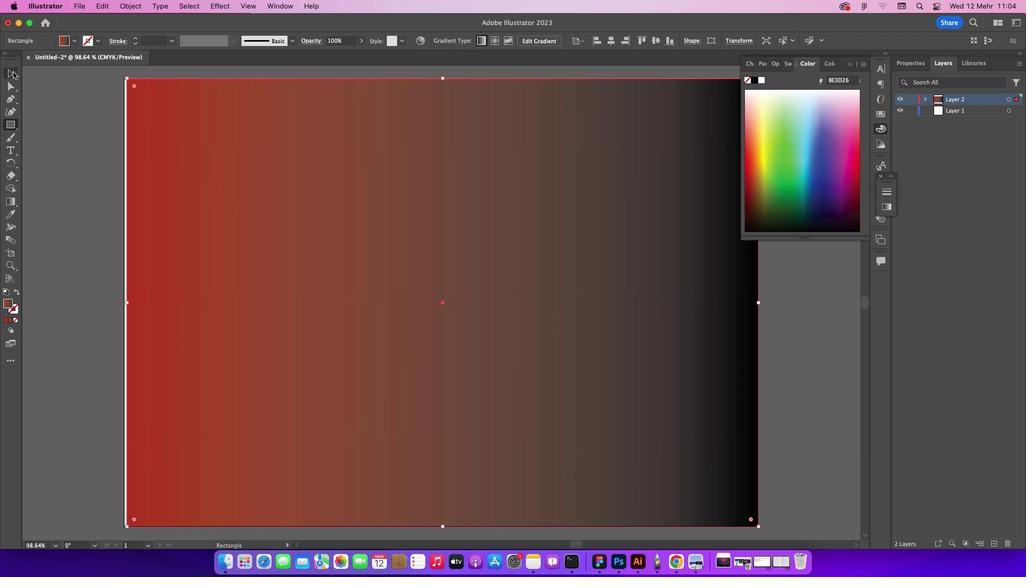 
Action: Mouse pressed left at (12, 72)
Screenshot: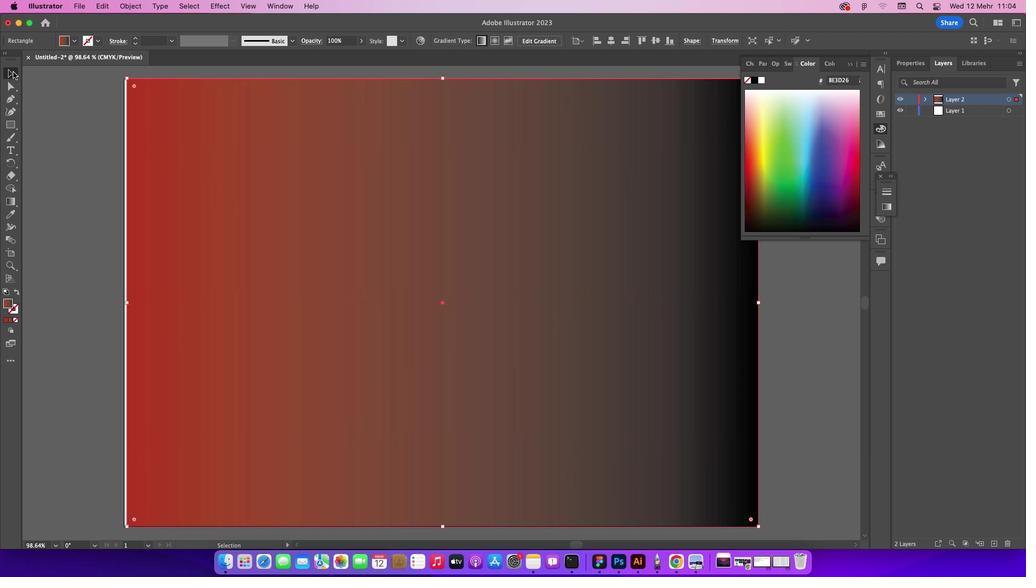 
Action: Mouse moved to (125, 303)
Screenshot: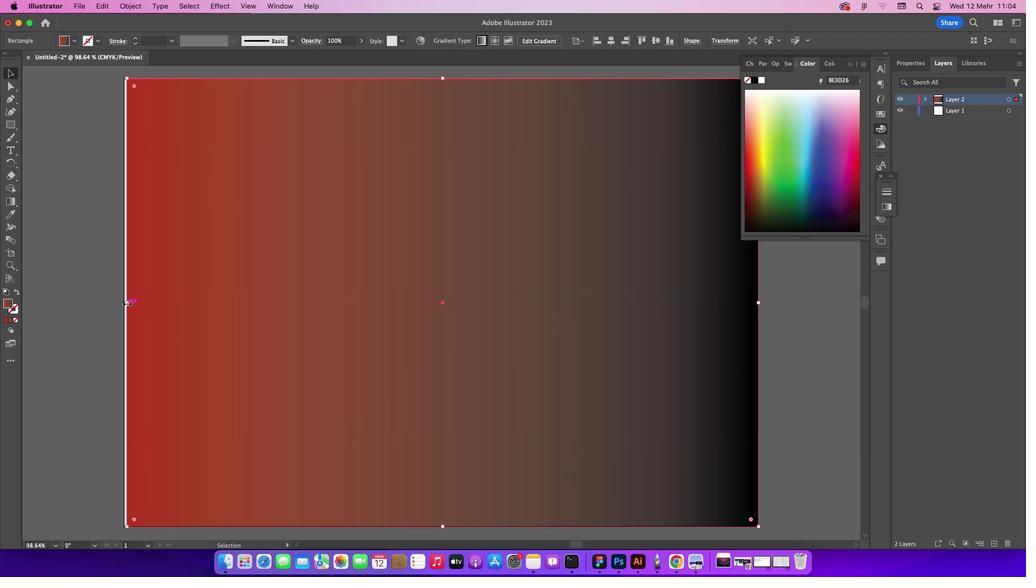 
Action: Mouse pressed left at (125, 303)
Screenshot: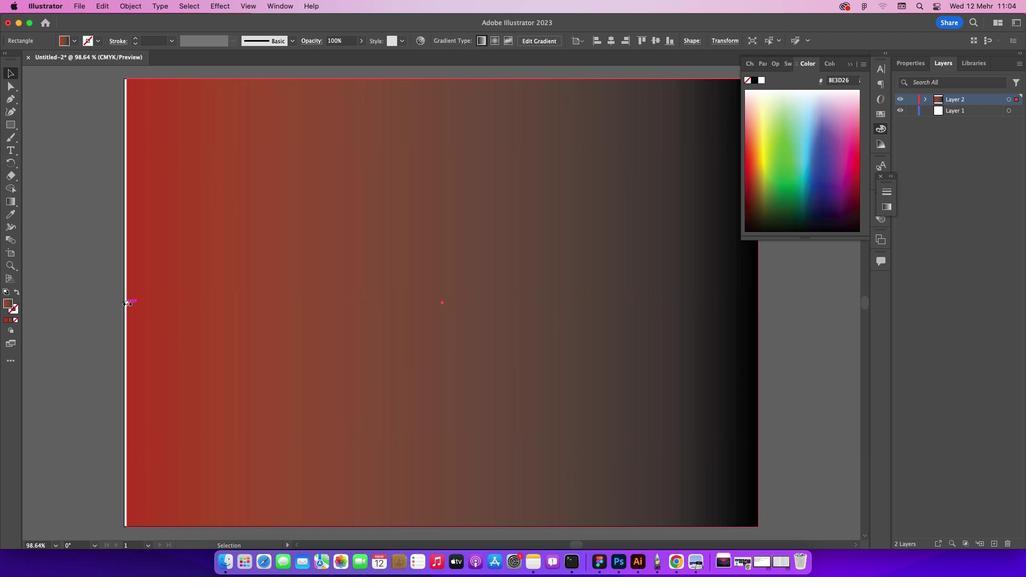 
Action: Mouse moved to (493, 173)
Screenshot: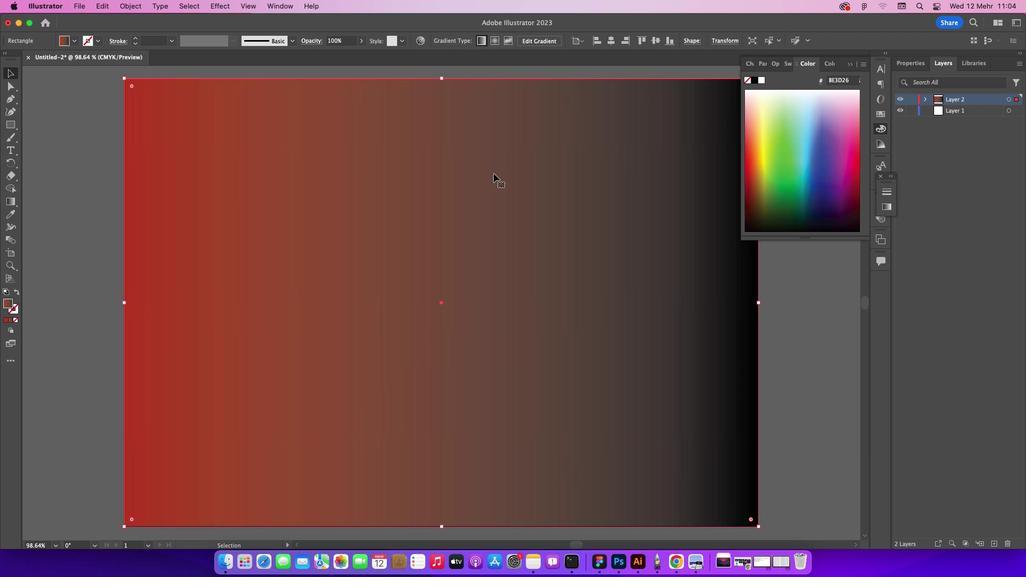 
Action: Mouse pressed left at (493, 173)
Screenshot: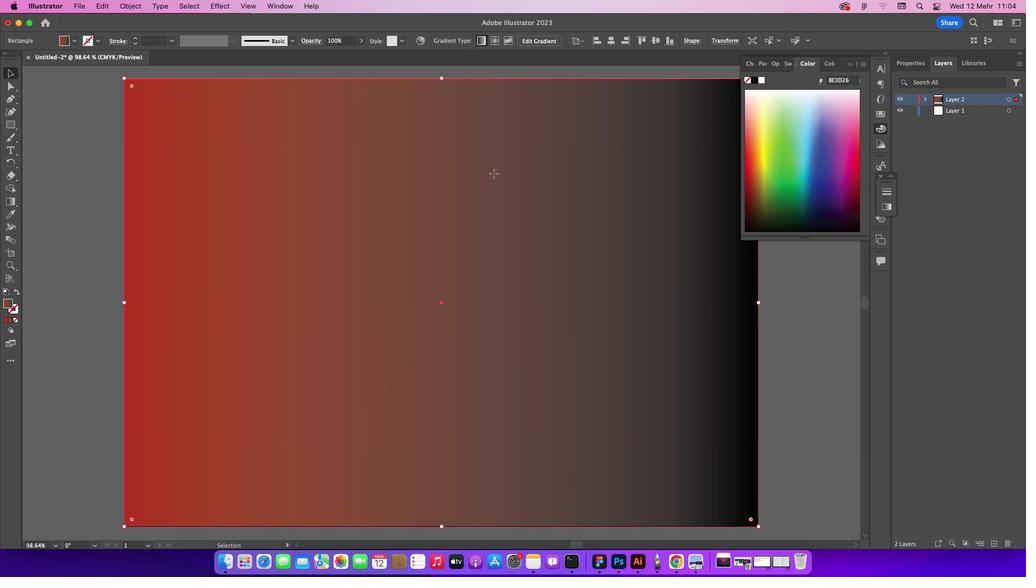 
Action: Mouse moved to (493, 42)
Screenshot: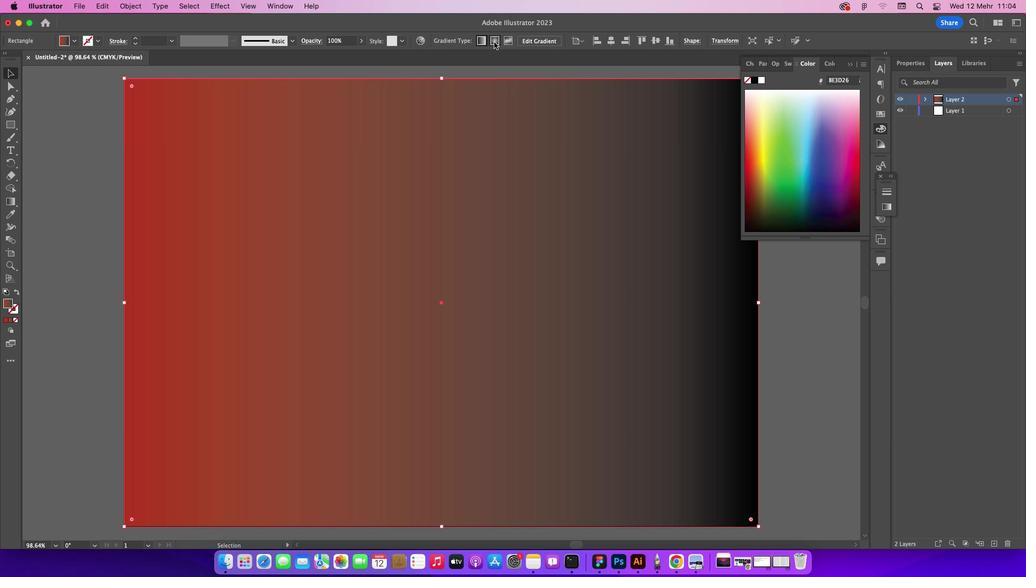 
Action: Mouse pressed left at (493, 42)
Screenshot: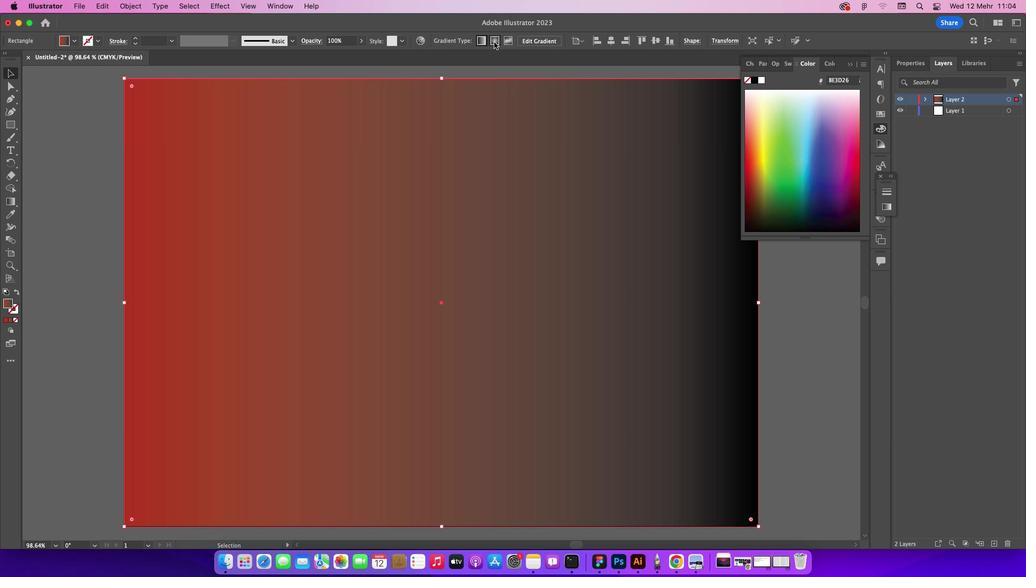 
Action: Mouse moved to (7, 301)
Screenshot: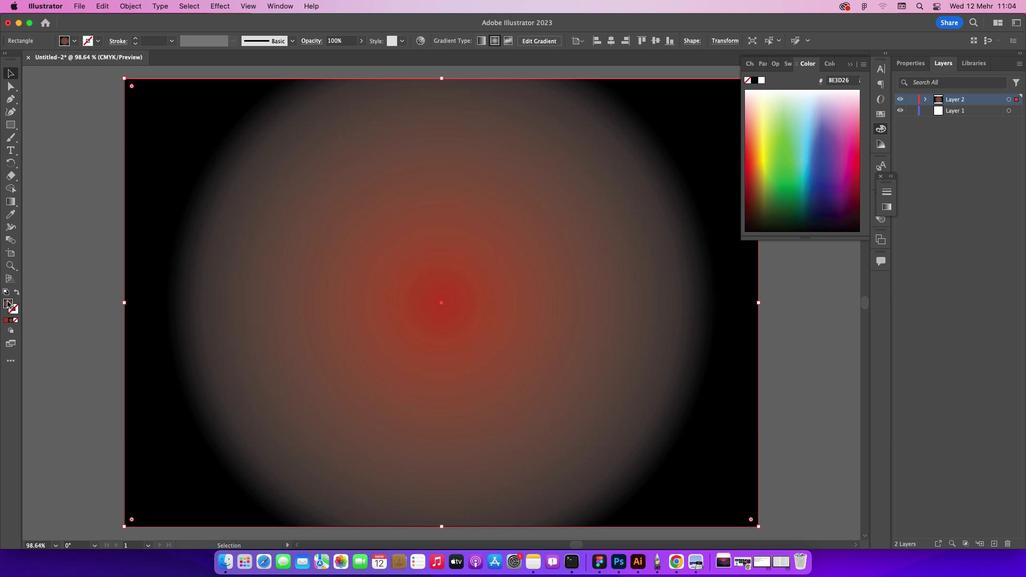 
Action: Mouse pressed left at (7, 301)
Screenshot: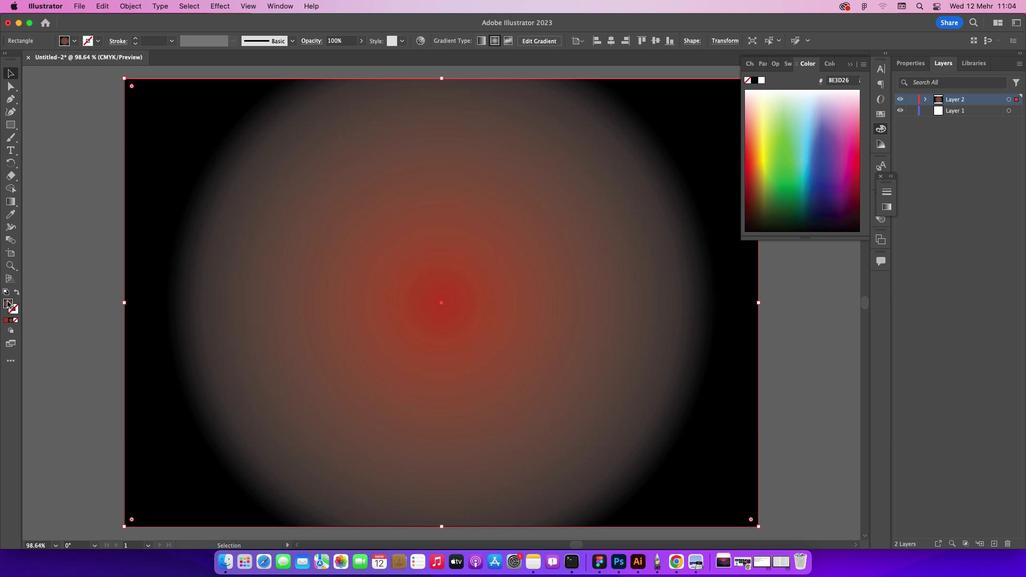 
Action: Mouse pressed left at (7, 301)
Screenshot: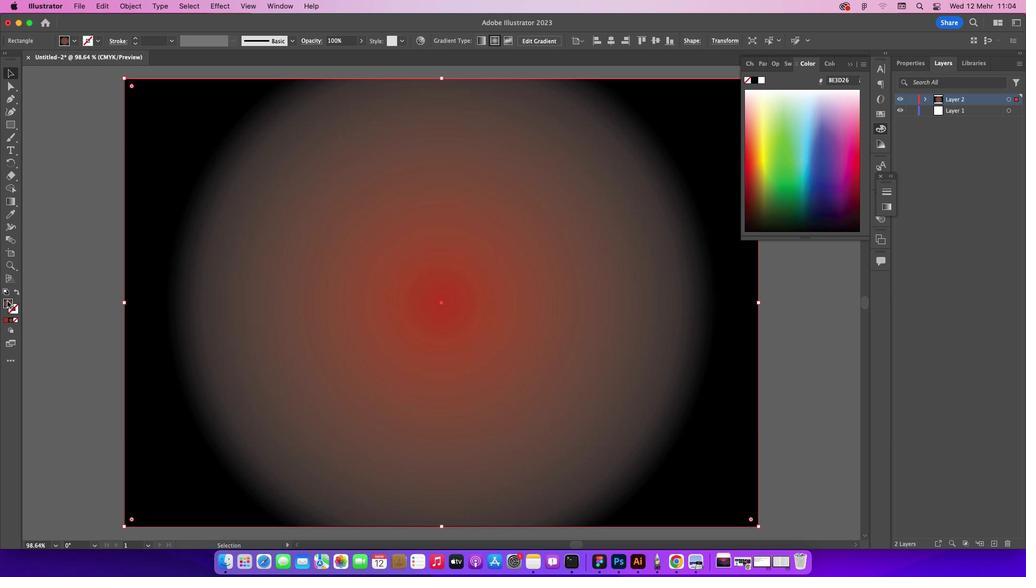 
Action: Mouse pressed left at (7, 301)
Screenshot: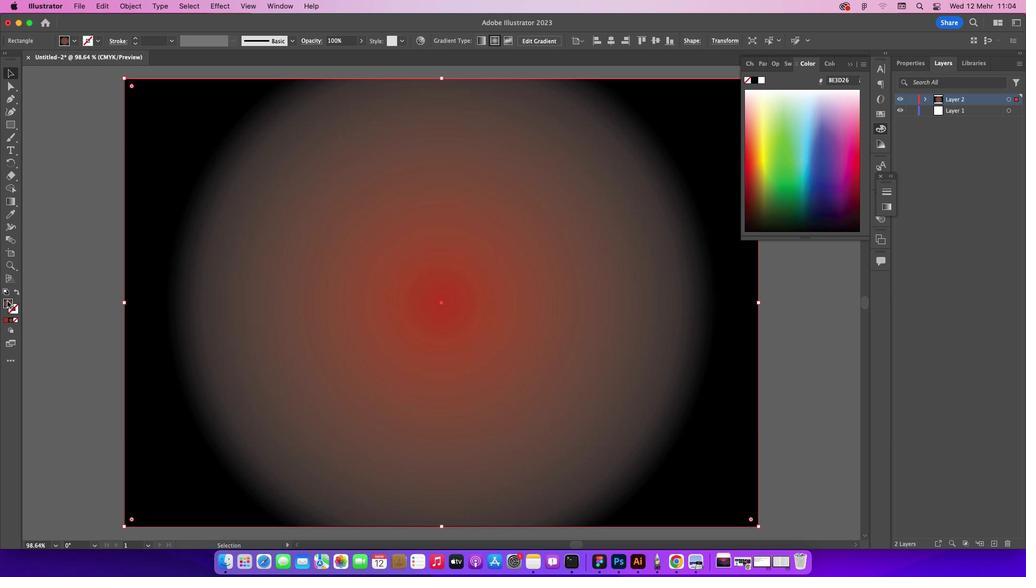 
Action: Mouse moved to (740, 250)
Screenshot: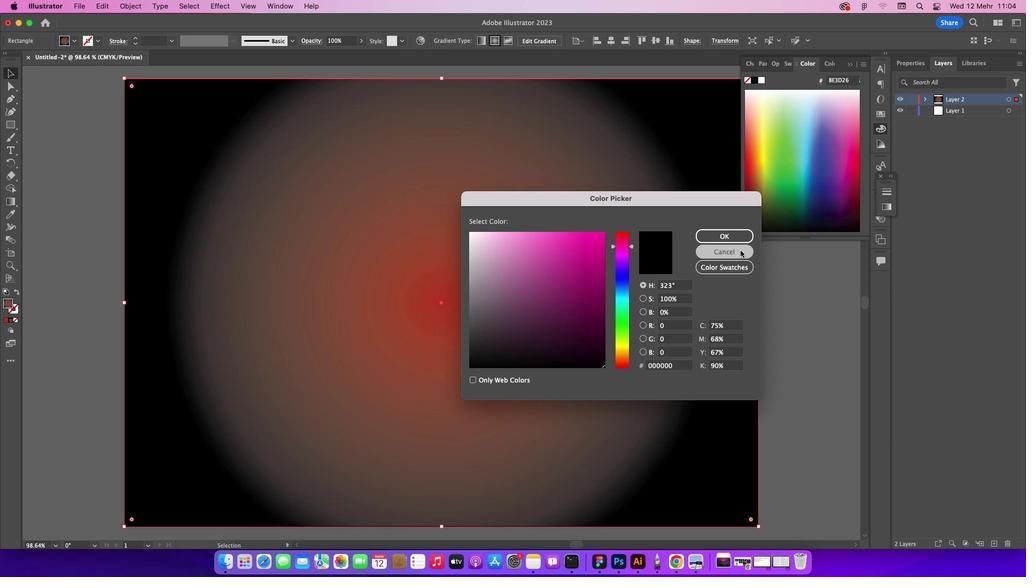 
Action: Mouse pressed left at (740, 250)
Screenshot: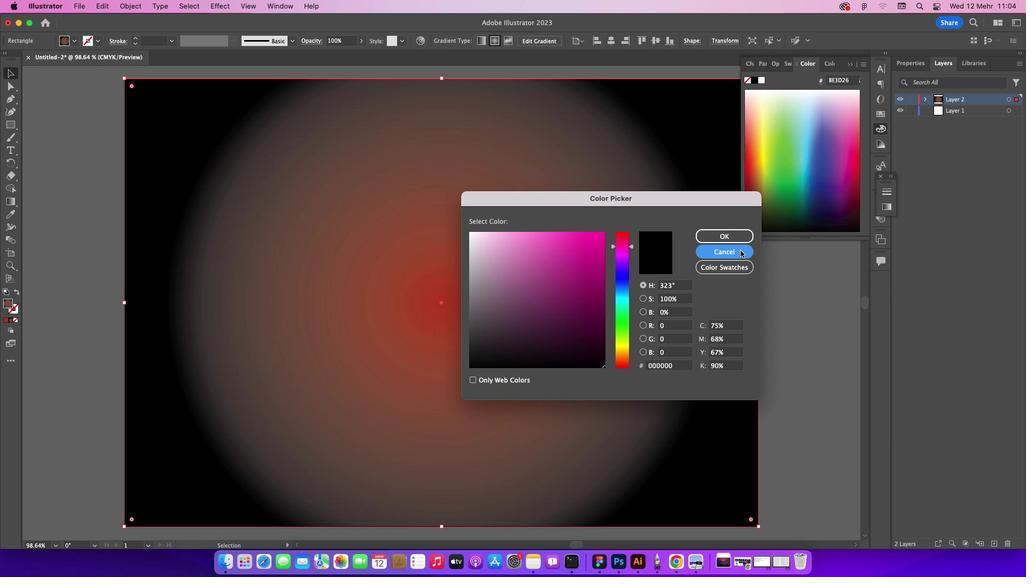 
Action: Mouse moved to (9, 202)
Screenshot: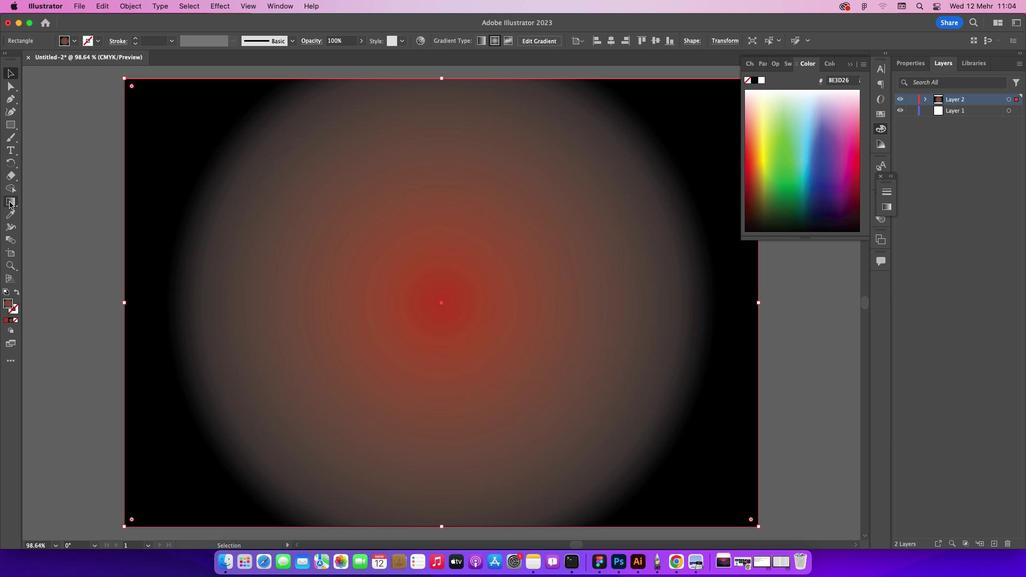 
Action: Mouse pressed left at (9, 202)
Screenshot: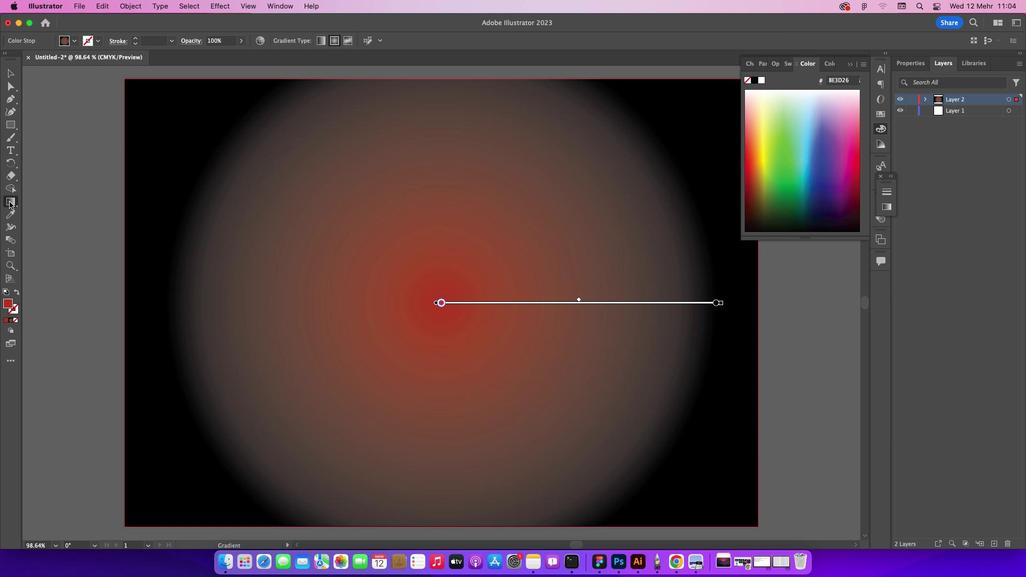 
Action: Mouse moved to (716, 301)
Screenshot: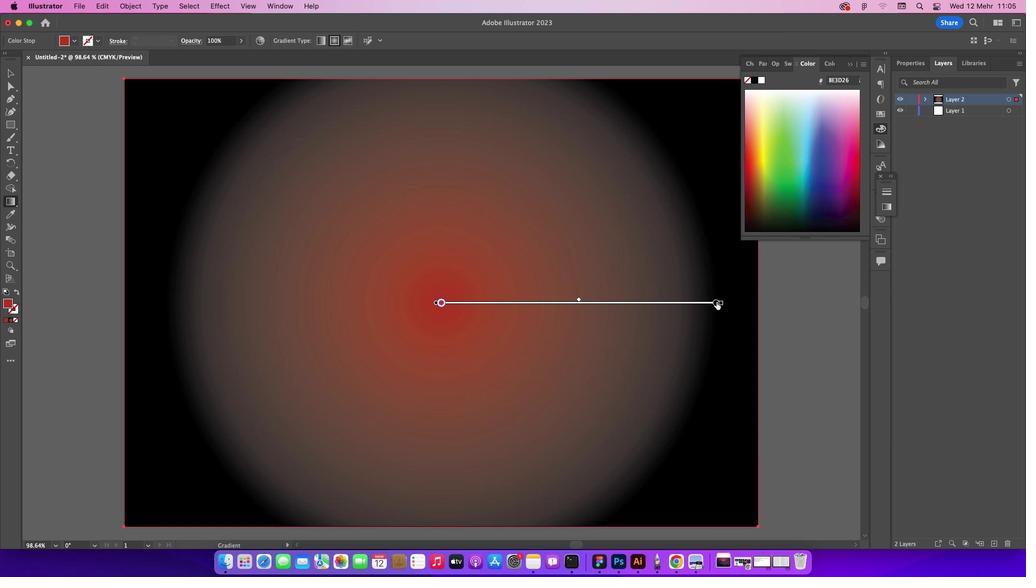 
Action: Mouse pressed left at (716, 301)
Screenshot: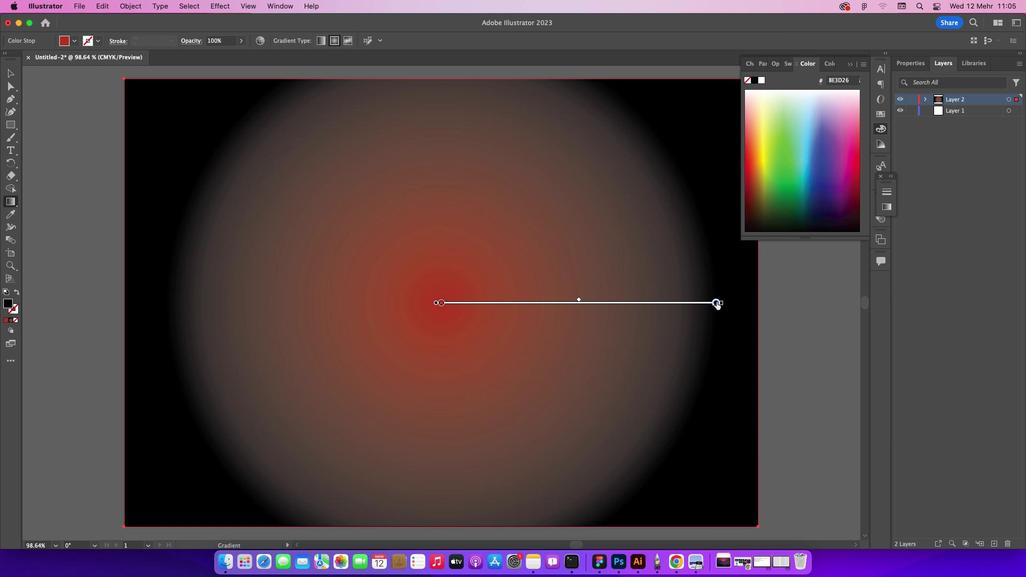 
Action: Mouse moved to (549, 302)
Screenshot: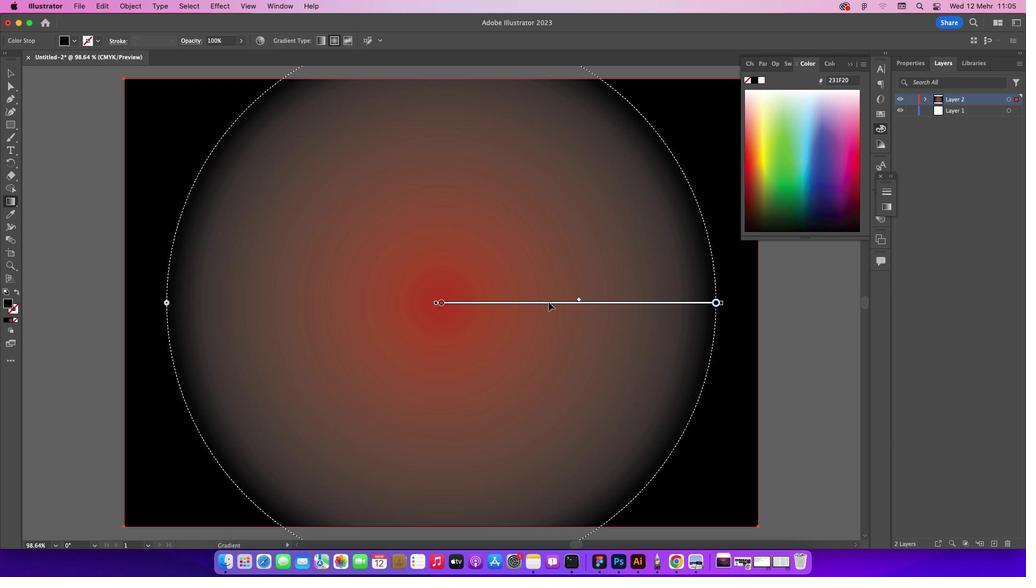 
Action: Mouse pressed left at (549, 302)
Screenshot: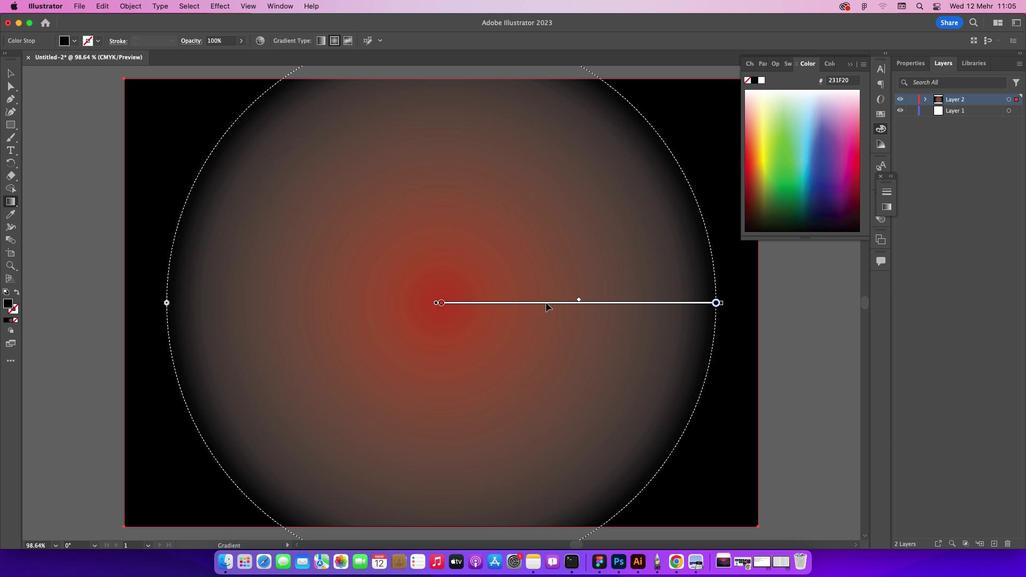 
Action: Mouse moved to (497, 300)
Screenshot: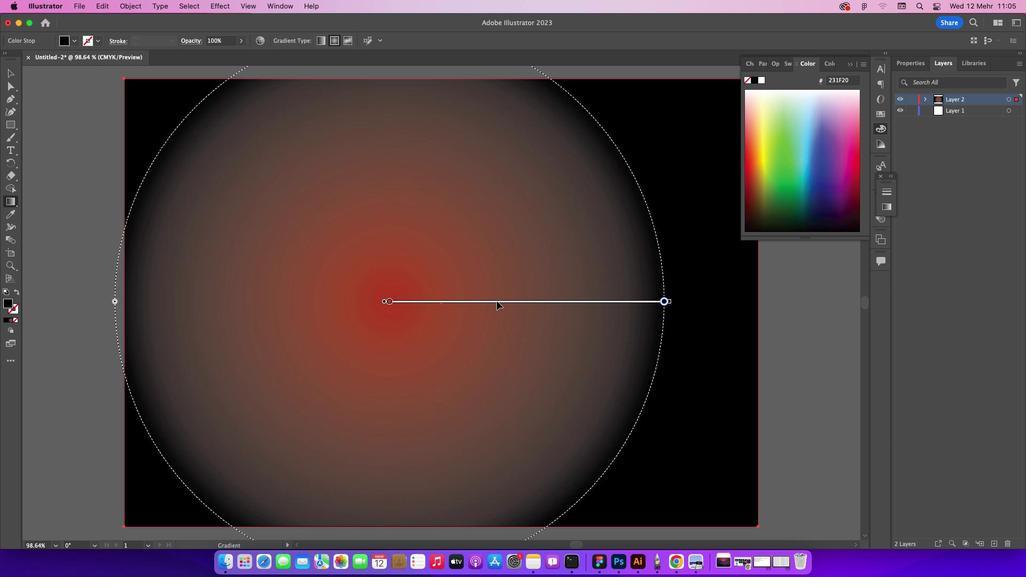 
Action: Mouse pressed left at (497, 300)
Screenshot: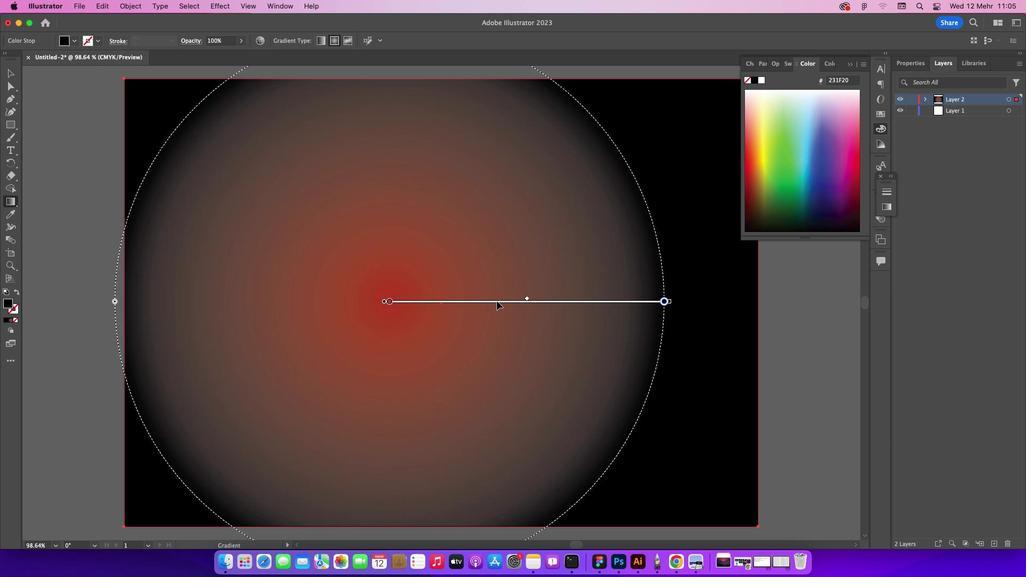 
Action: Mouse moved to (422, 297)
Screenshot: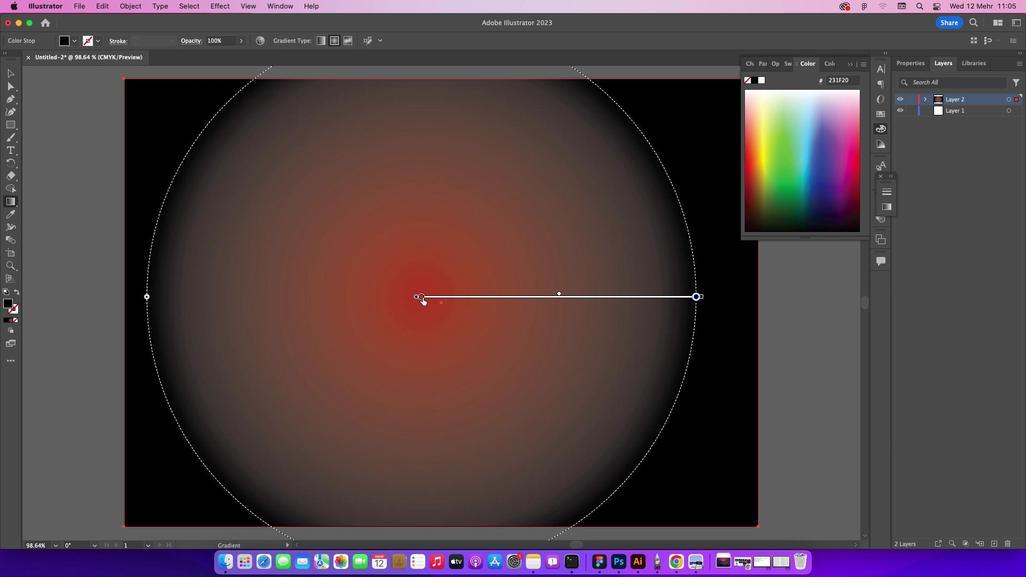 
Action: Mouse pressed left at (422, 297)
Screenshot: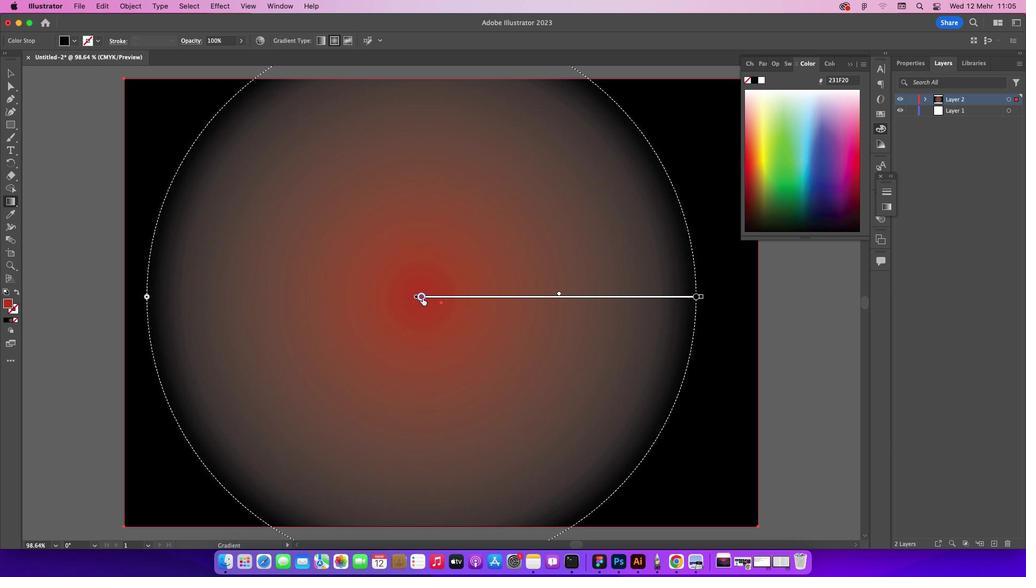 
Action: Mouse moved to (342, 212)
Screenshot: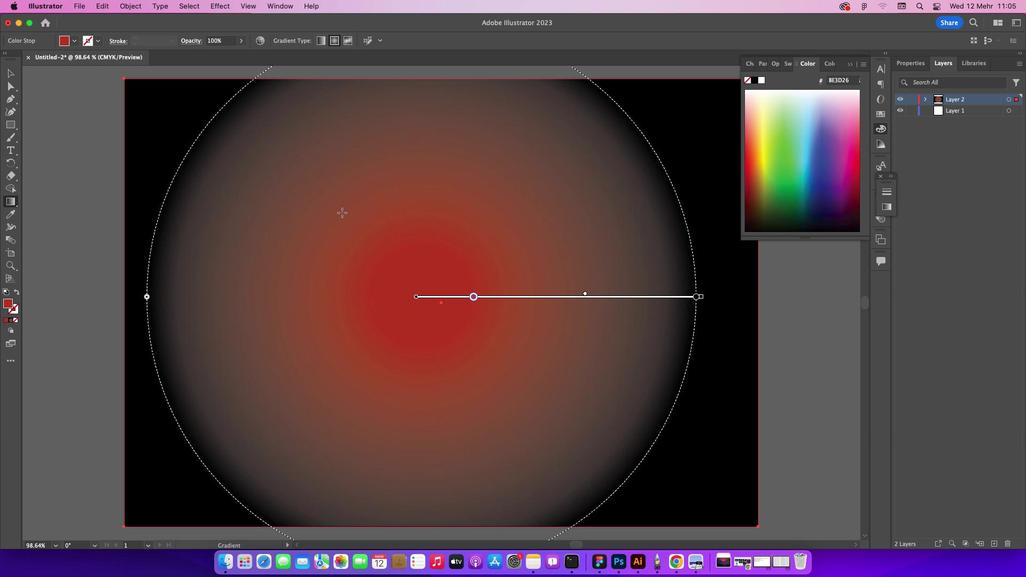 
Action: Mouse pressed left at (342, 212)
Screenshot: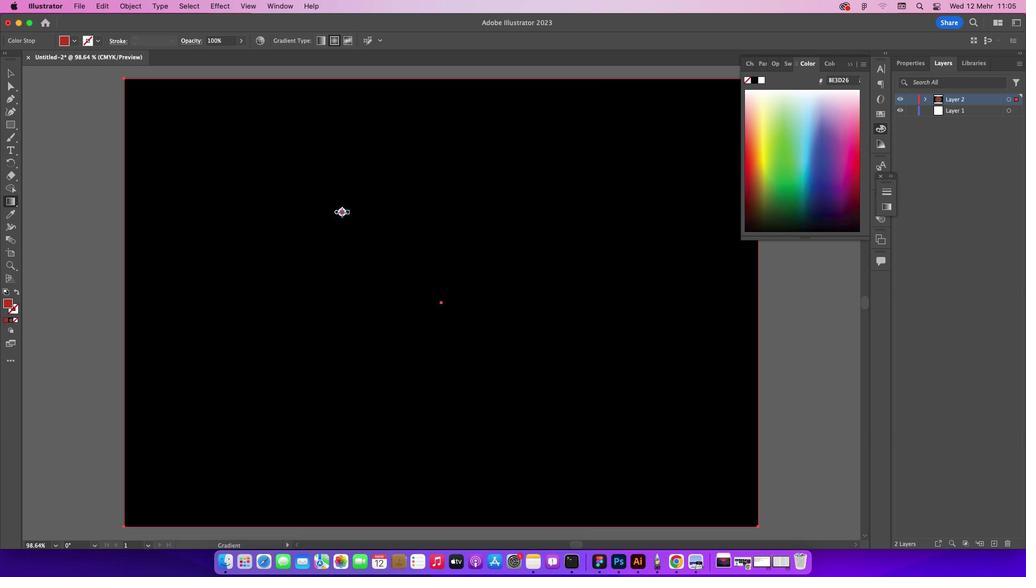 
Action: Mouse moved to (341, 182)
Screenshot: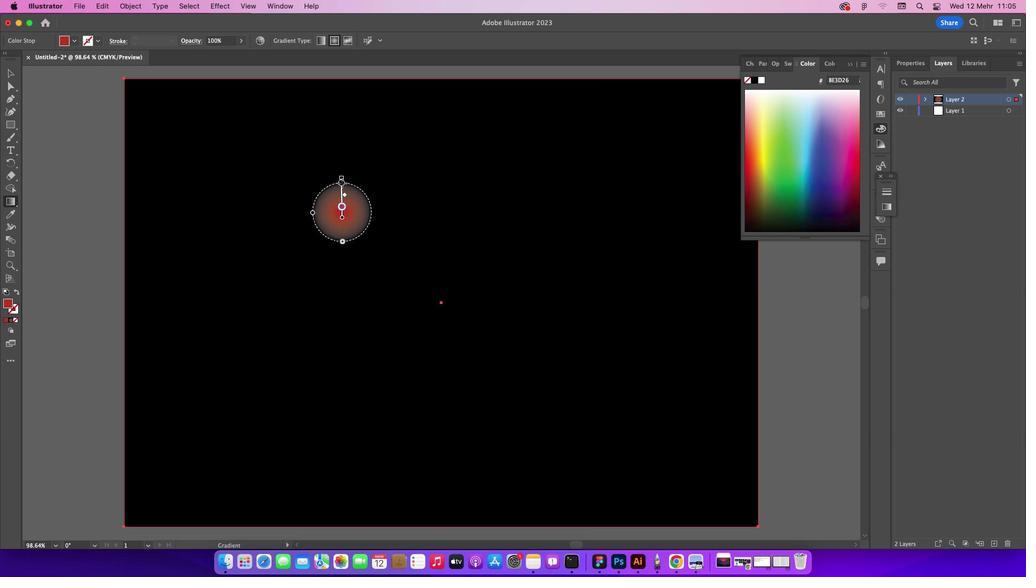 
Action: Key pressed Key.cmd'z'
Screenshot: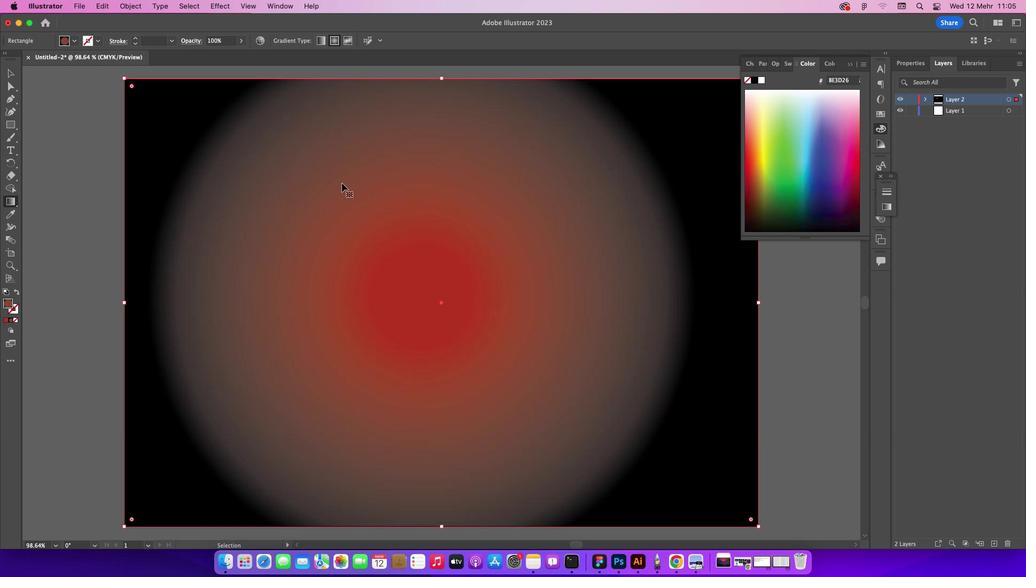 
Action: Mouse moved to (10, 71)
Screenshot: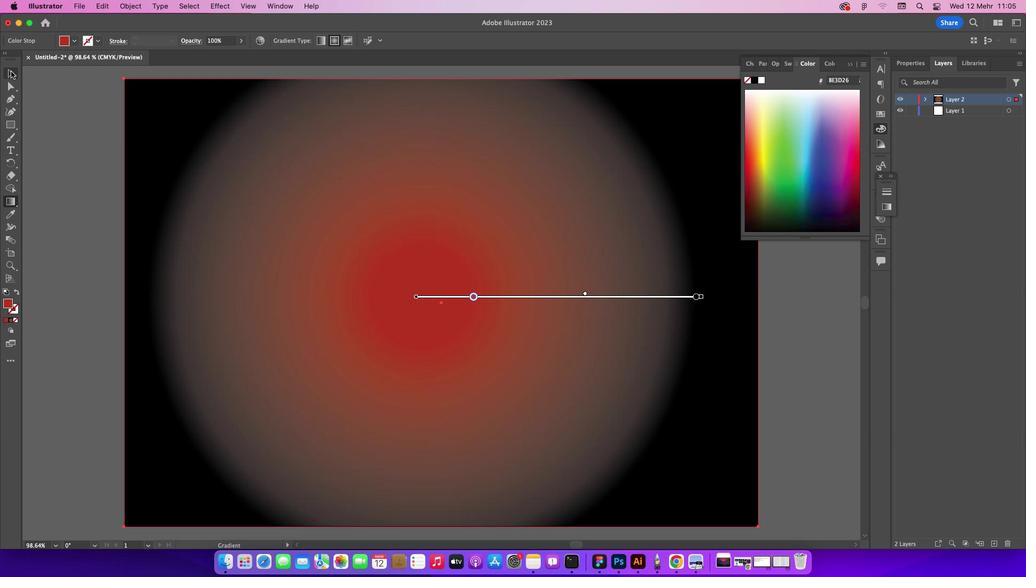 
Action: Mouse pressed left at (10, 71)
Screenshot: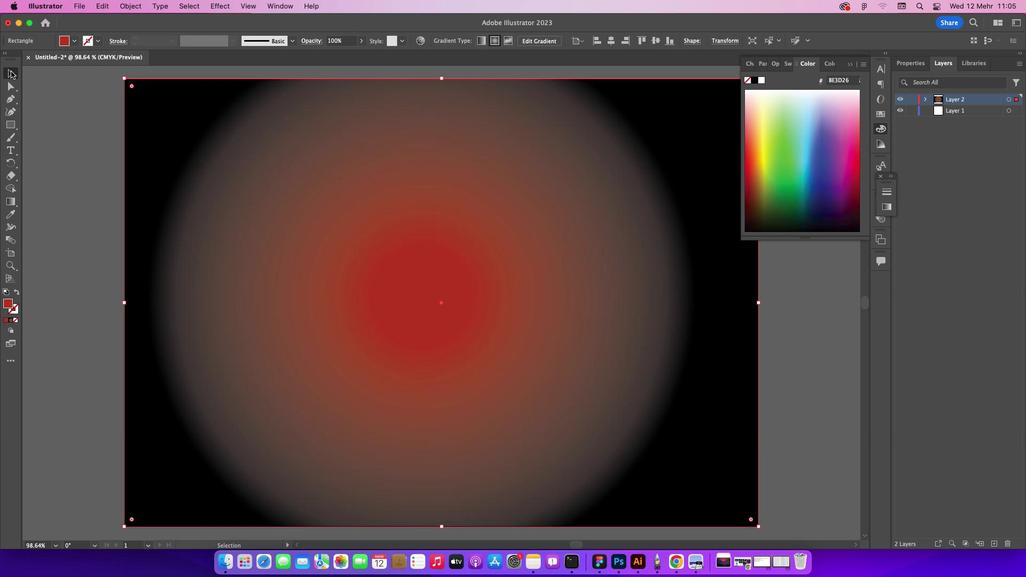 
Action: Mouse moved to (384, 267)
Screenshot: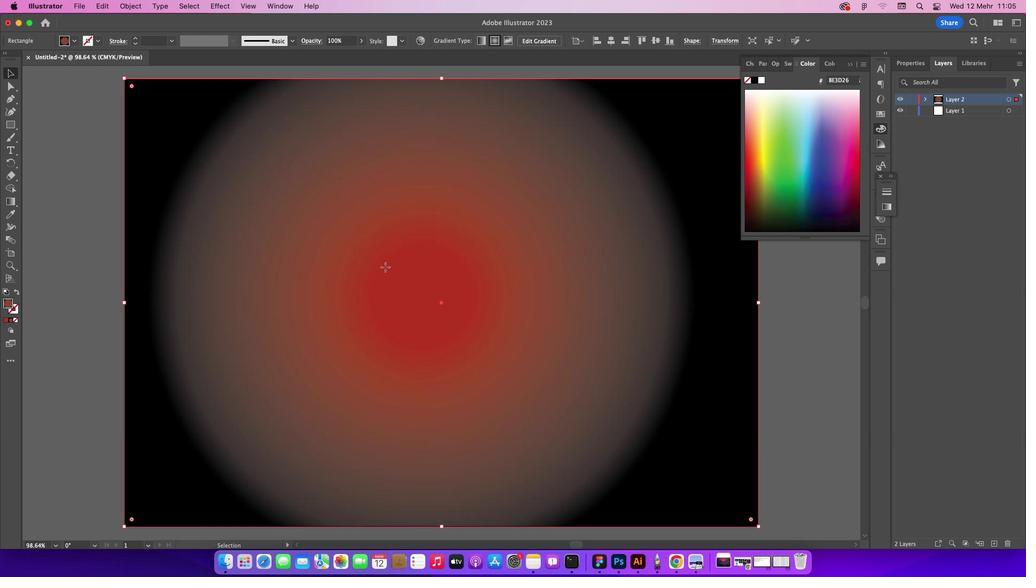 
Action: Mouse pressed left at (384, 267)
Screenshot: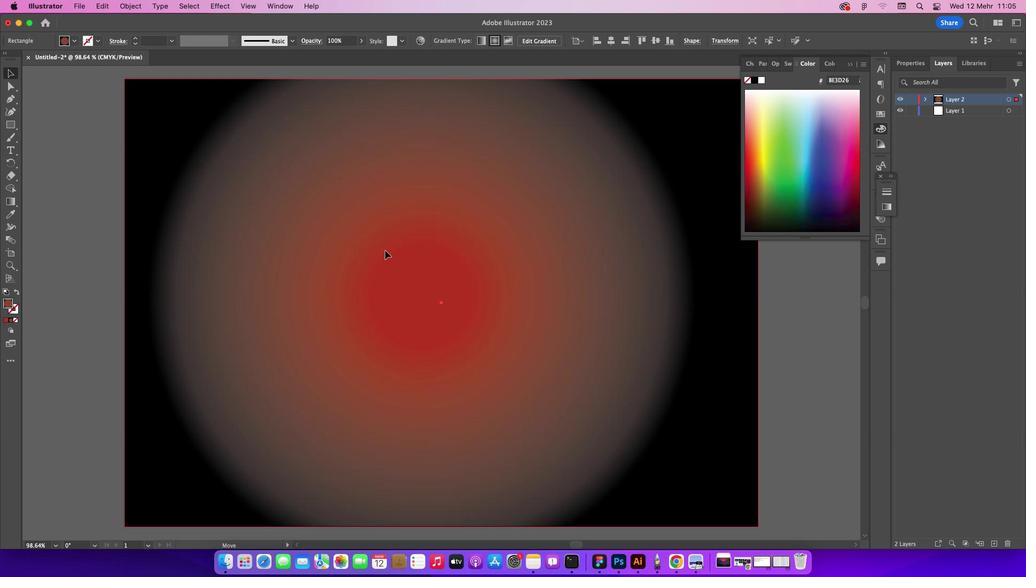 
Action: Mouse moved to (383, 199)
Screenshot: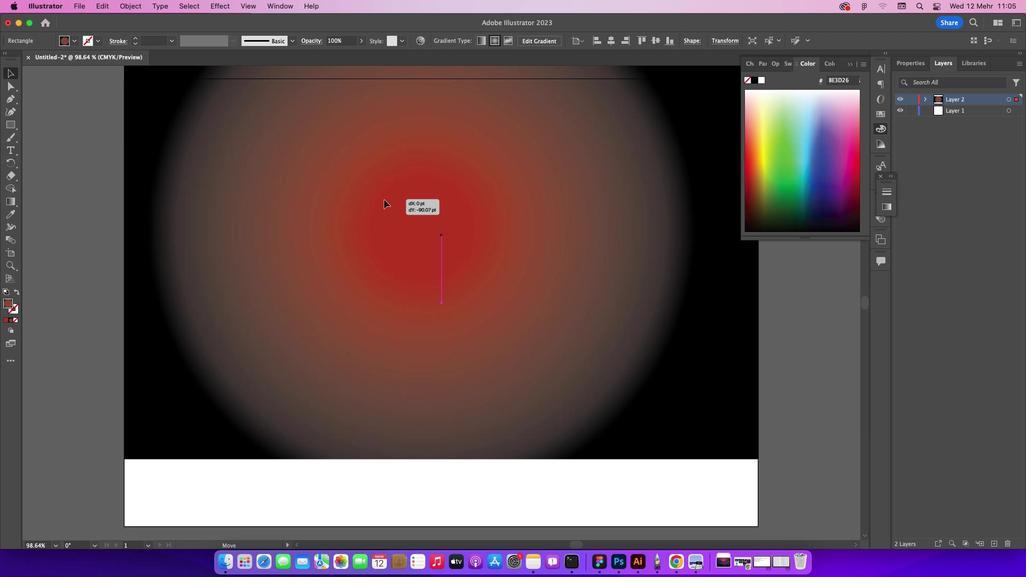 
Action: Key pressed Key.cmd'z'
Screenshot: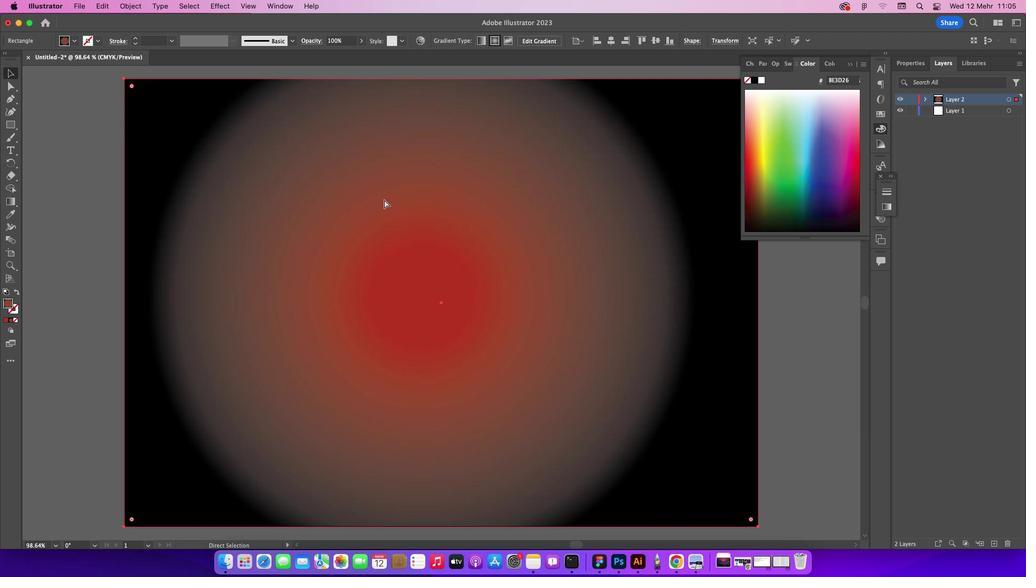 
Action: Mouse moved to (14, 202)
Screenshot: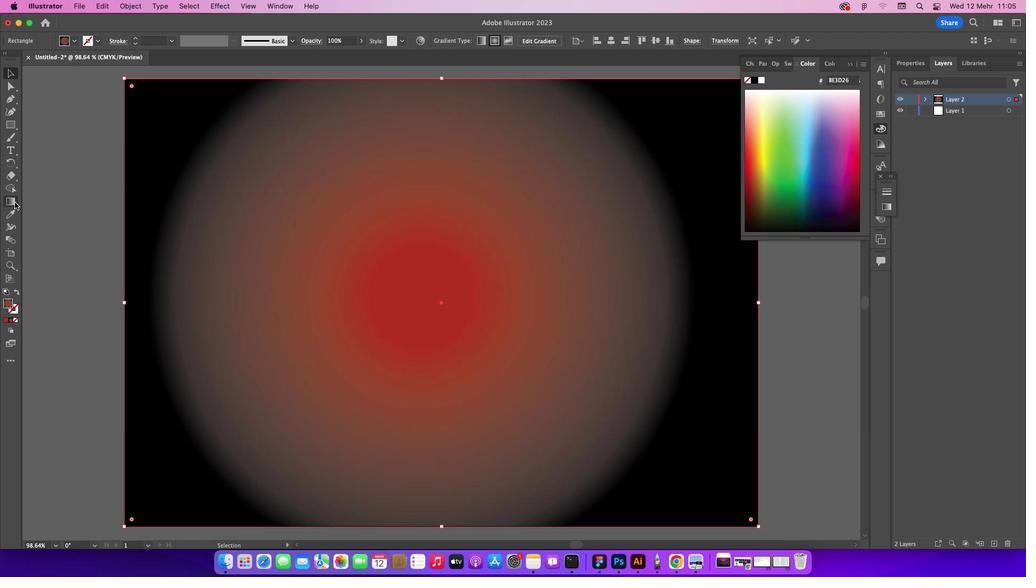 
Action: Mouse pressed left at (14, 202)
Screenshot: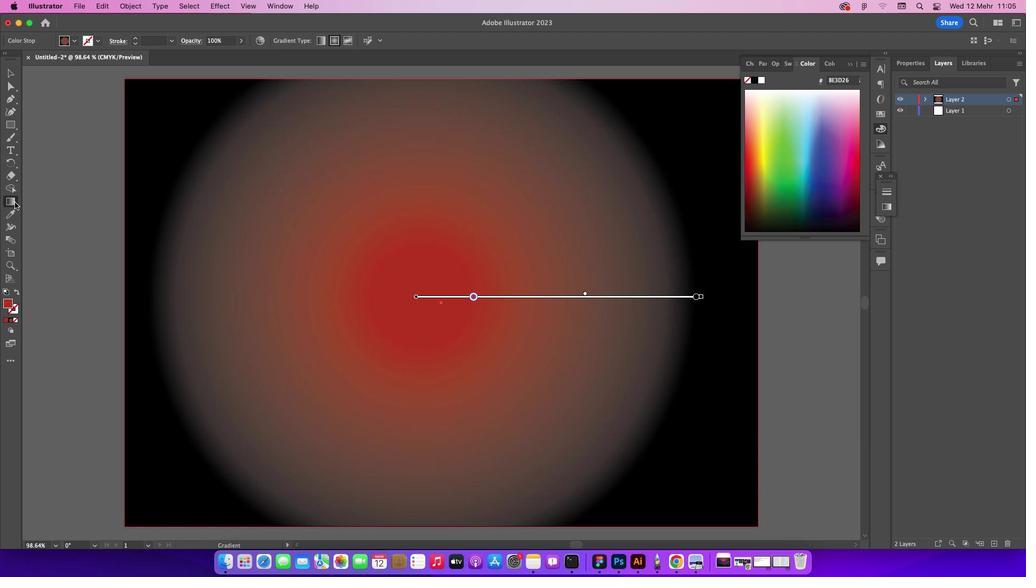 
Action: Mouse moved to (585, 293)
Screenshot: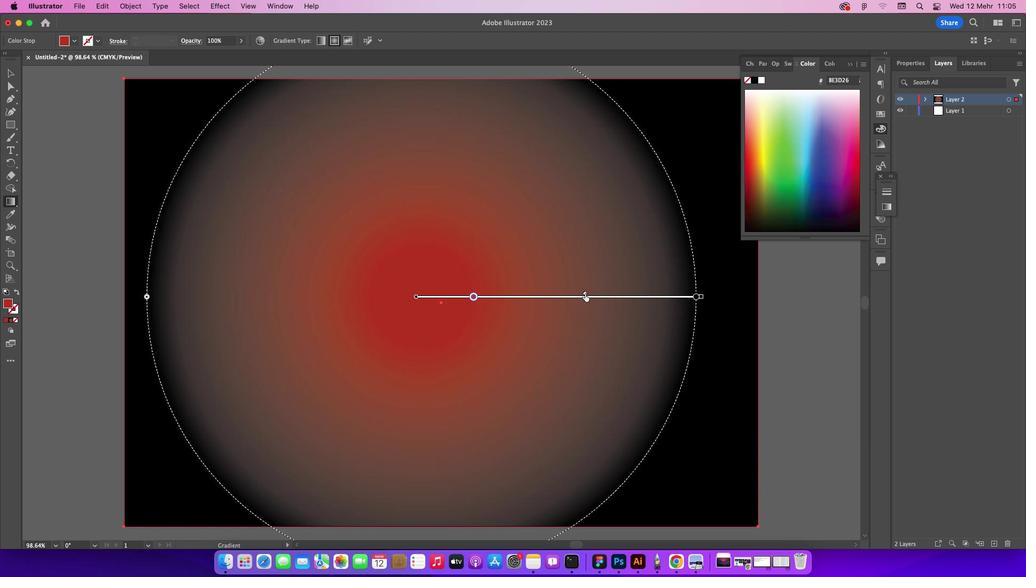 
Action: Mouse pressed left at (585, 293)
Screenshot: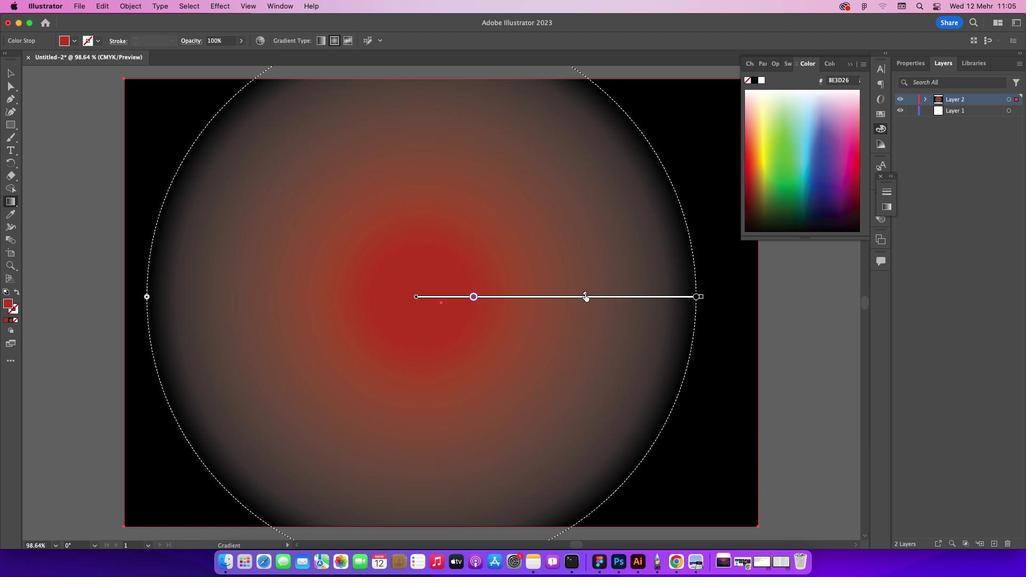 
Action: Mouse moved to (699, 296)
Screenshot: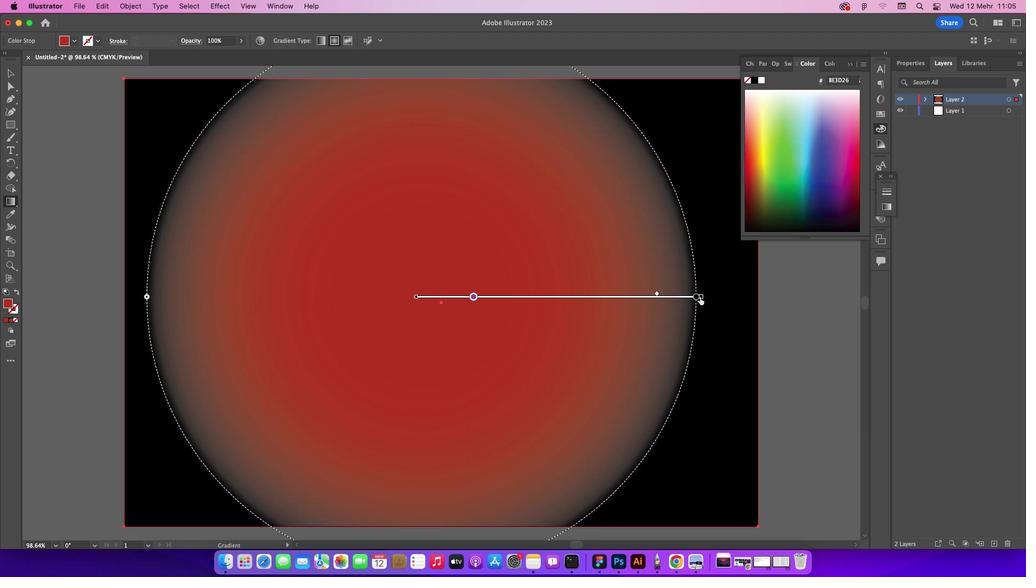 
Action: Mouse pressed left at (699, 296)
Screenshot: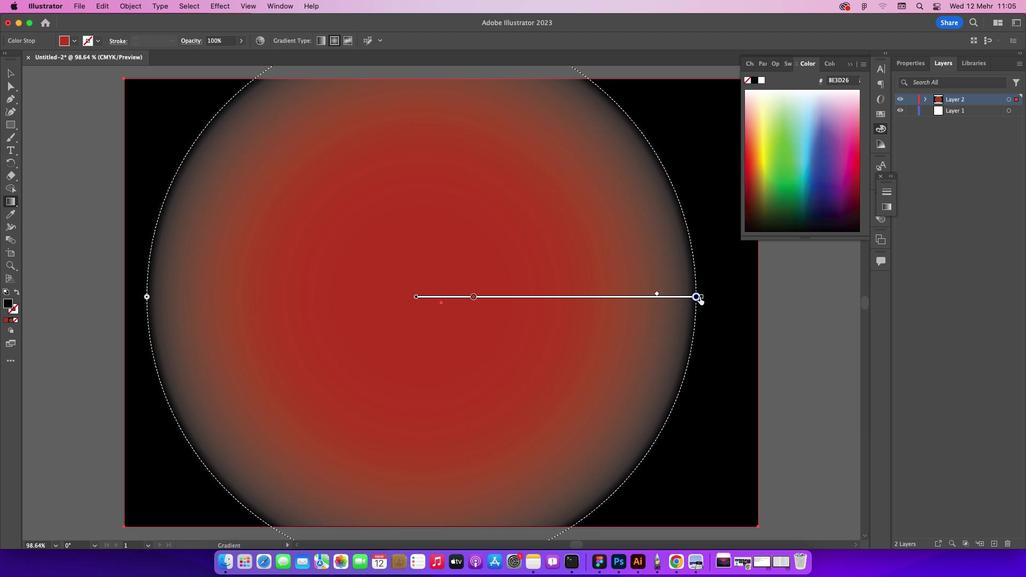 
Action: Mouse moved to (702, 297)
Screenshot: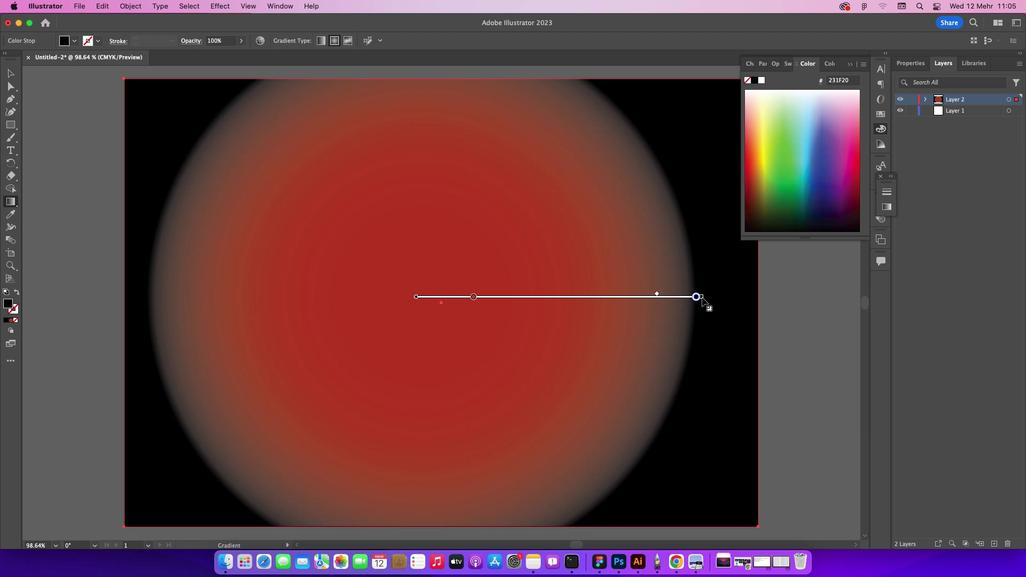 
Action: Mouse pressed left at (702, 297)
Screenshot: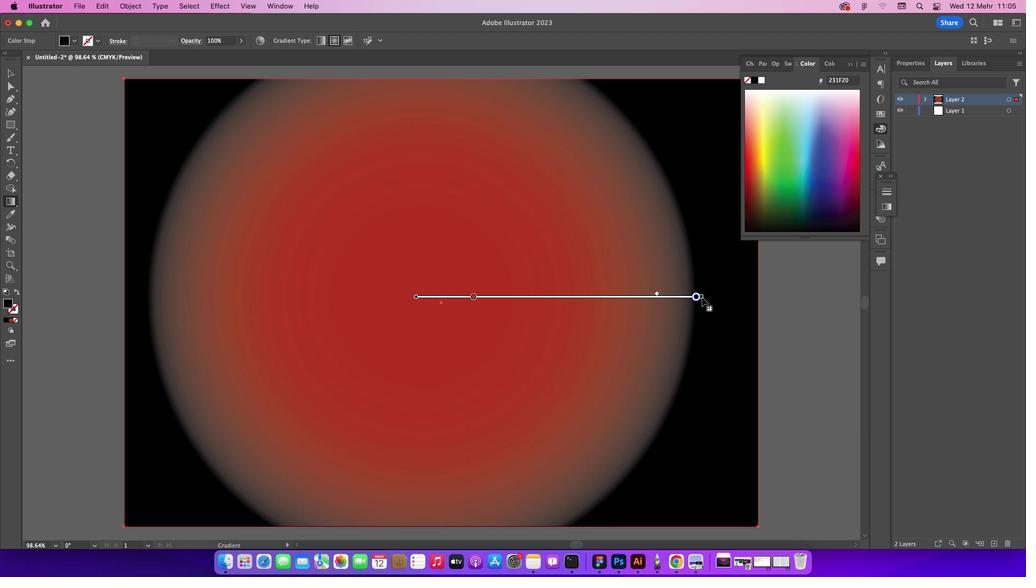
Action: Mouse moved to (655, 295)
Screenshot: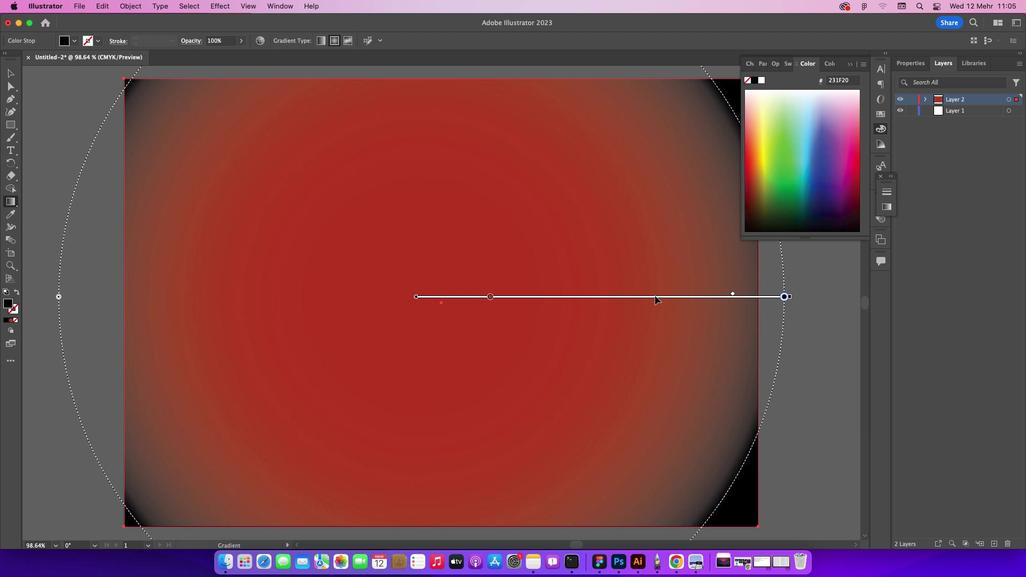 
Action: Mouse pressed left at (655, 295)
Screenshot: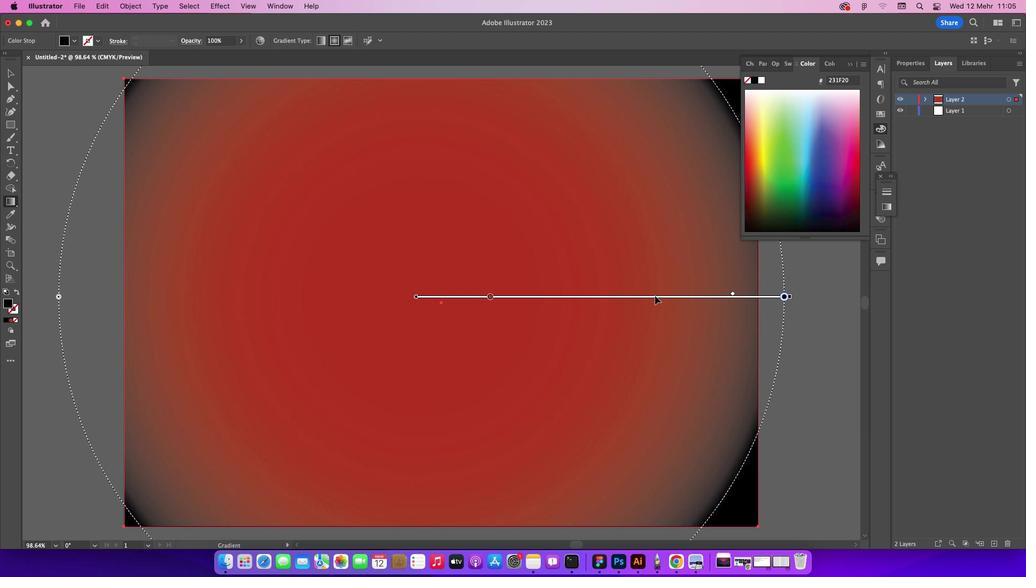 
Action: Mouse pressed left at (655, 295)
Screenshot: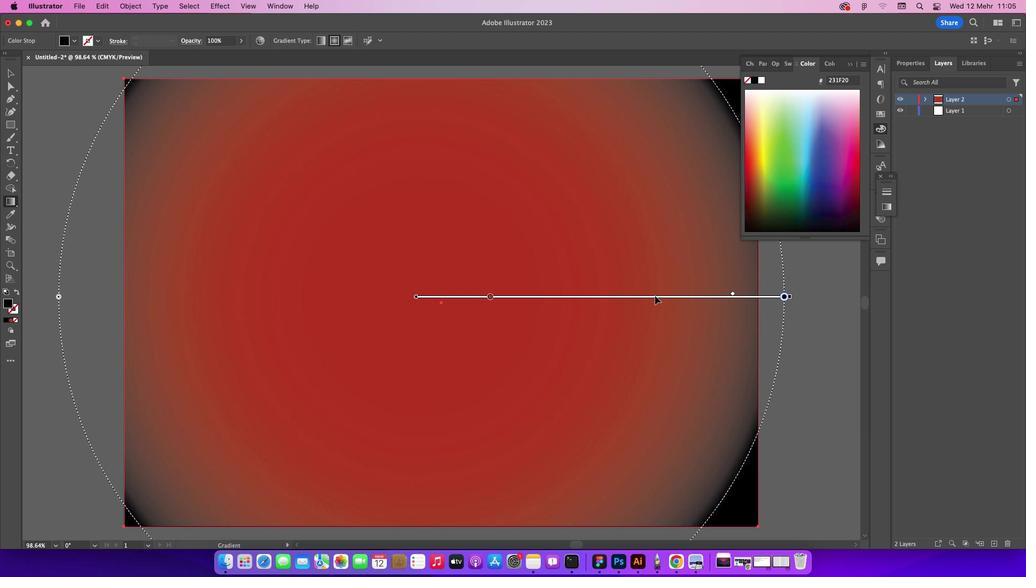 
Action: Mouse moved to (9, 321)
Screenshot: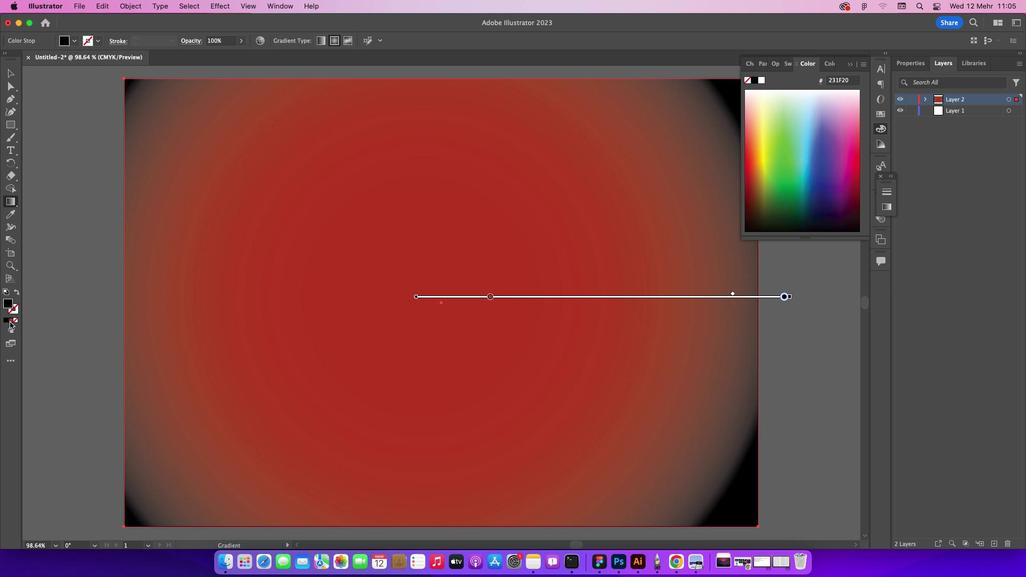 
Action: Mouse pressed left at (9, 321)
Screenshot: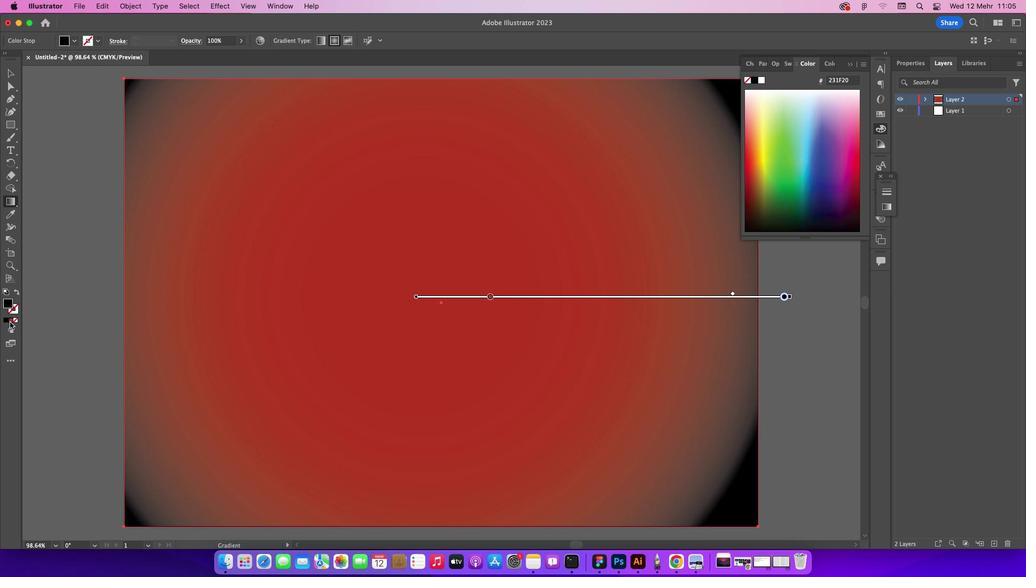 
Action: Mouse moved to (851, 66)
Screenshot: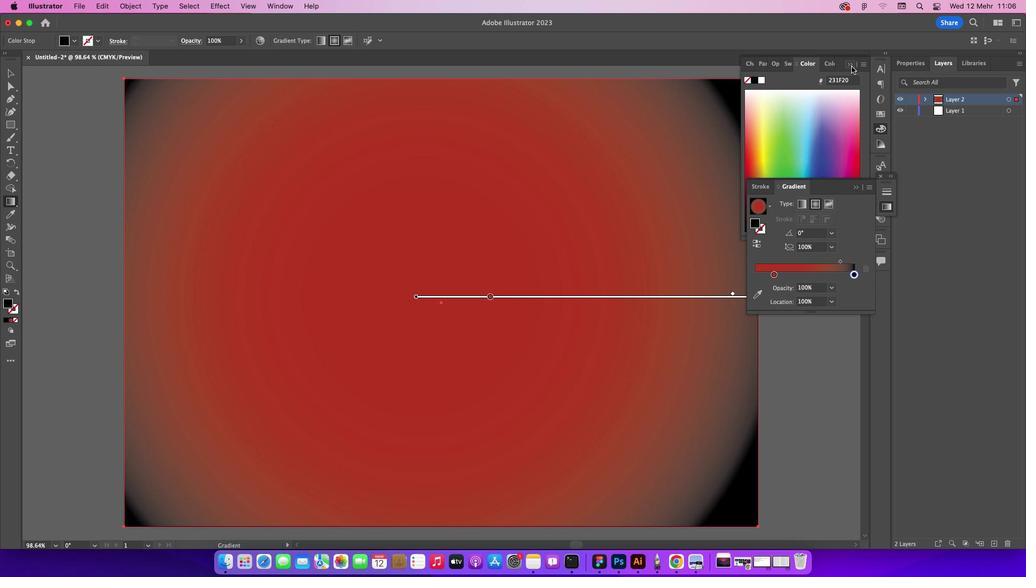 
Action: Mouse pressed left at (851, 66)
Screenshot: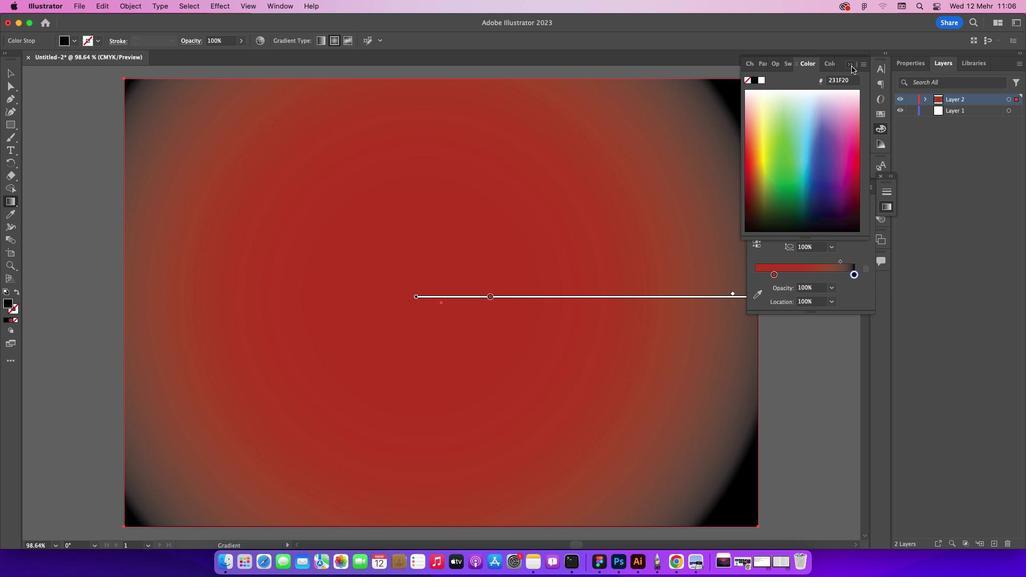 
Action: Mouse moved to (856, 275)
Screenshot: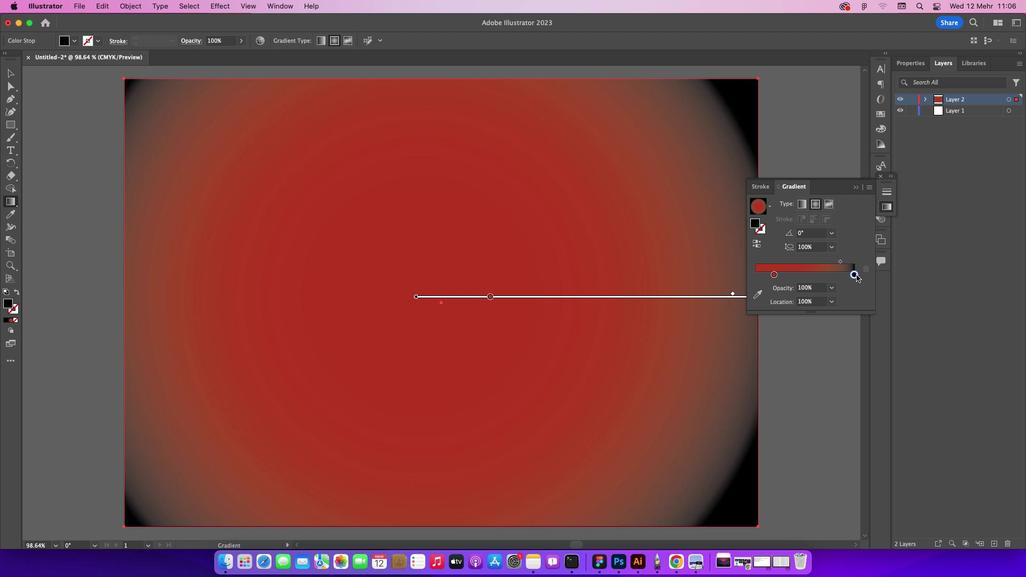 
Action: Mouse pressed left at (856, 275)
Screenshot: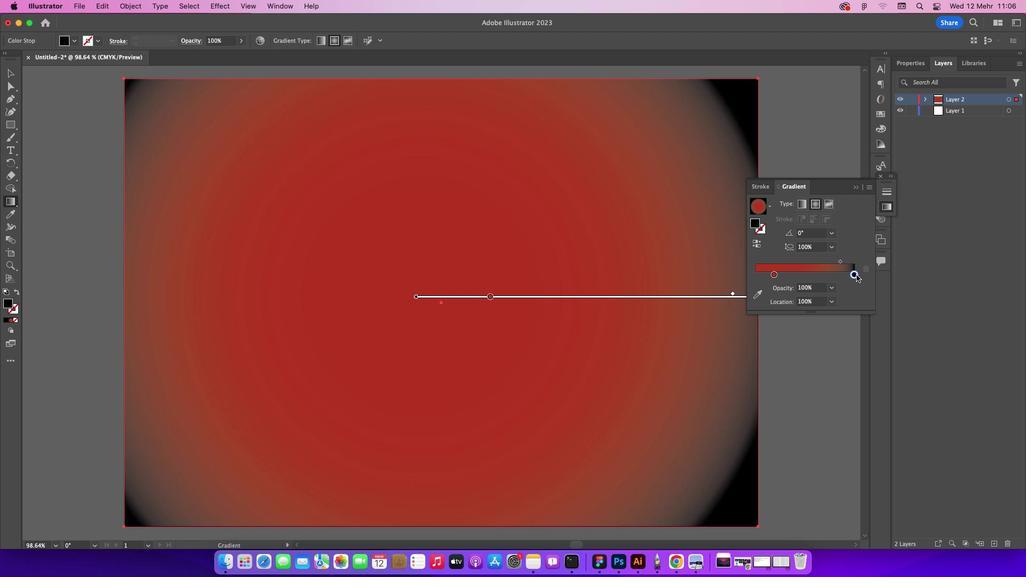 
Action: Mouse pressed left at (856, 275)
Screenshot: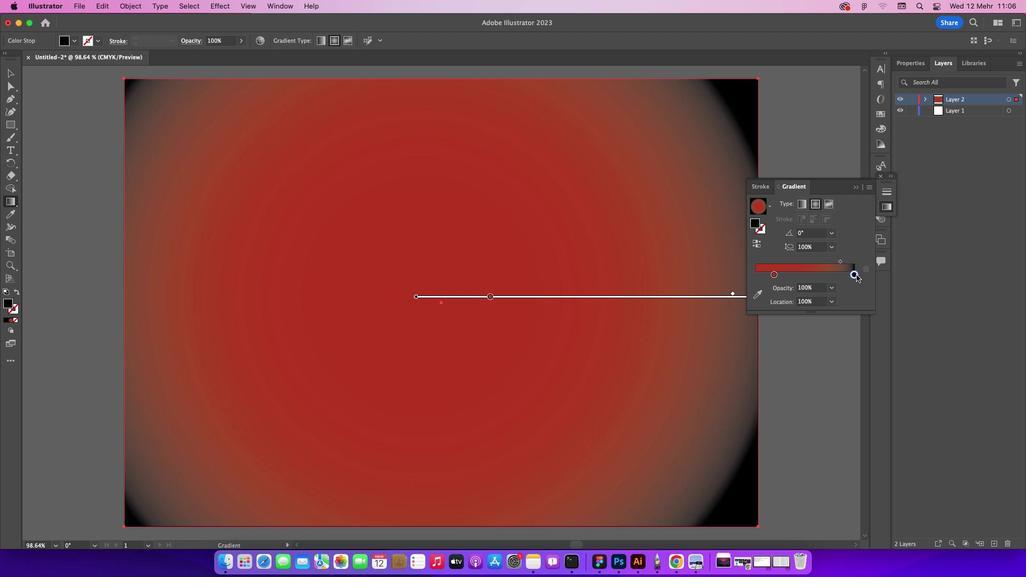 
Action: Mouse moved to (853, 275)
Screenshot: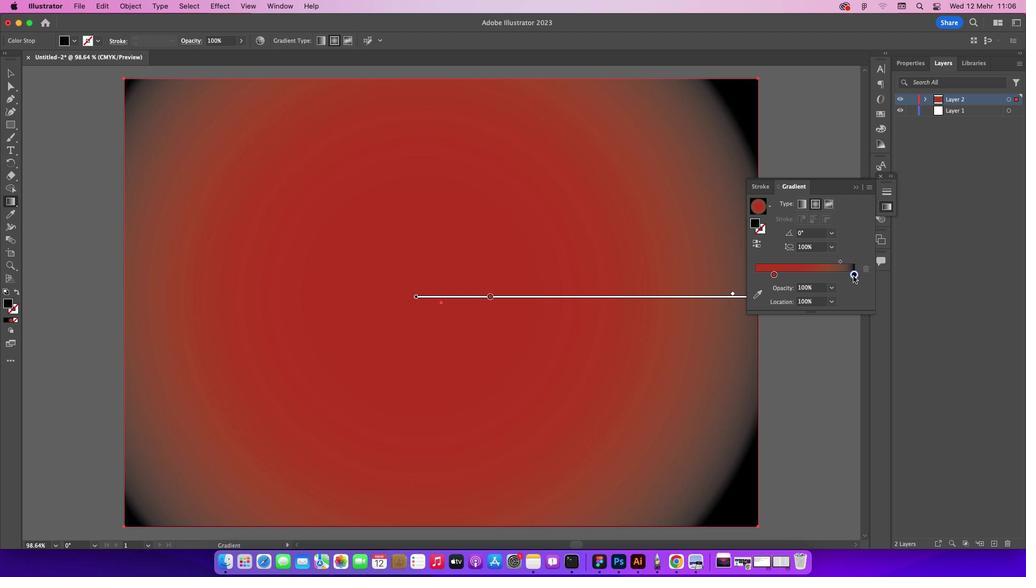 
Action: Key pressed Key.alt
Screenshot: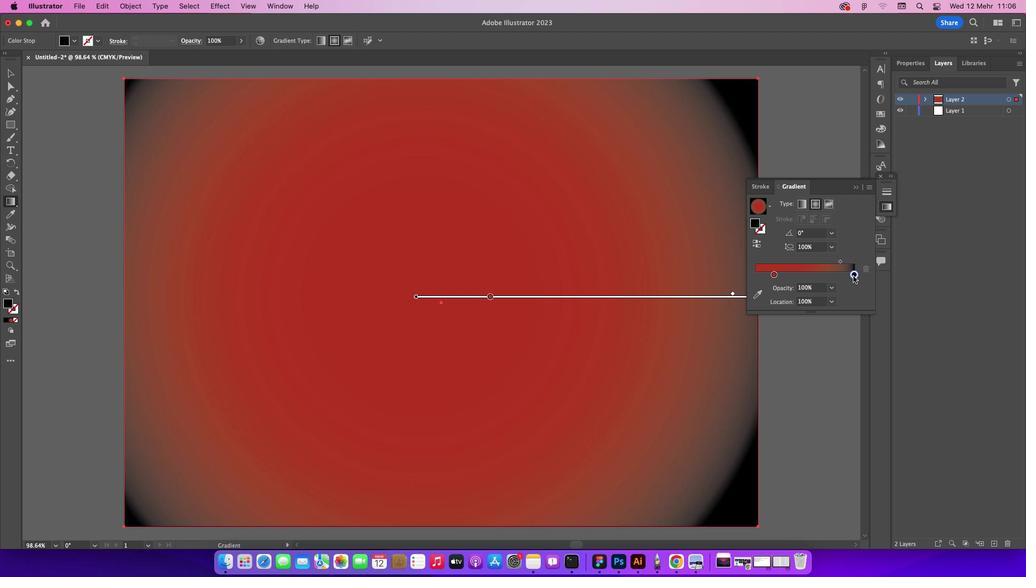 
Action: Mouse pressed left at (853, 275)
Screenshot: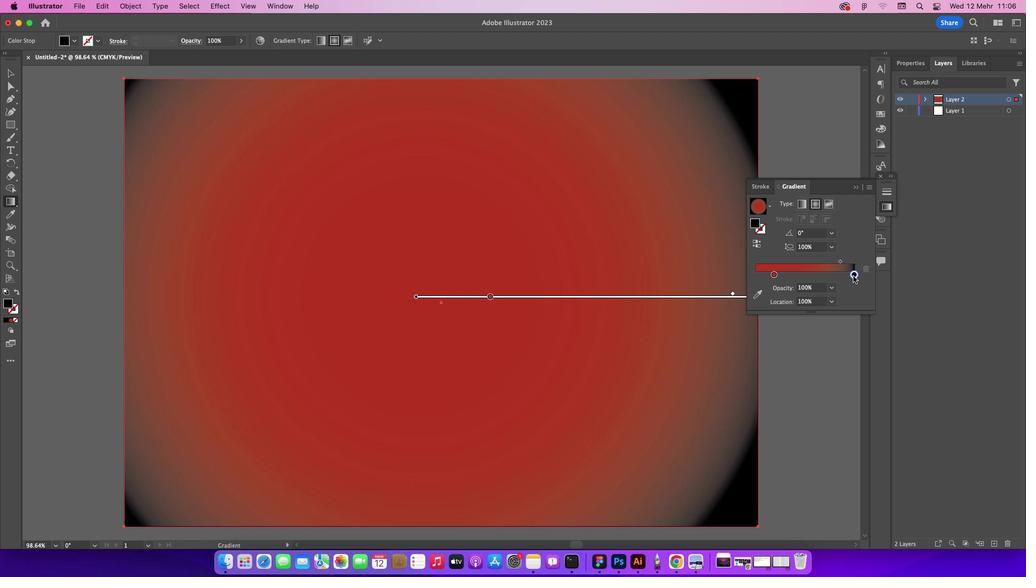 
Action: Mouse moved to (821, 275)
Screenshot: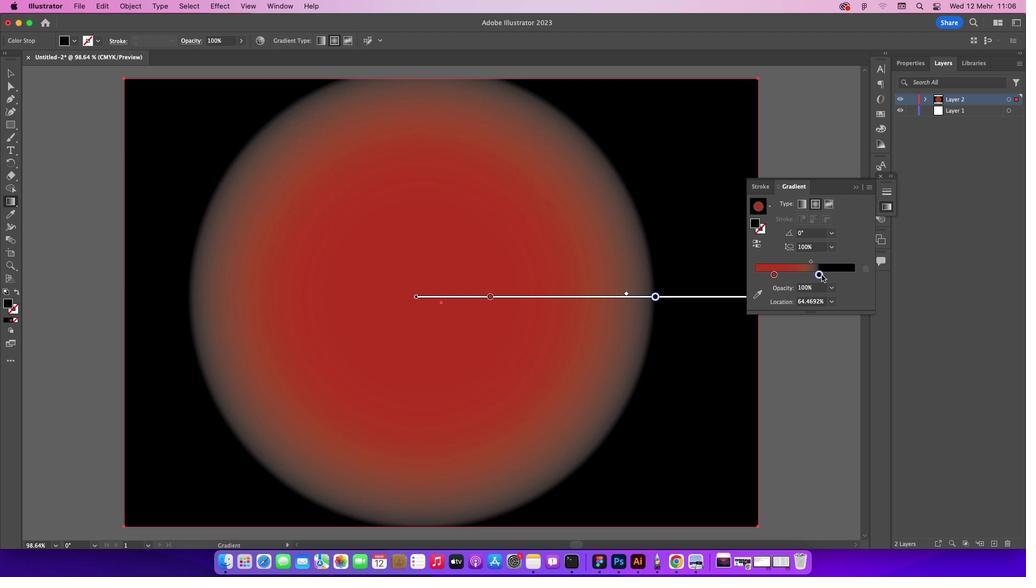 
Action: Mouse pressed left at (821, 275)
Screenshot: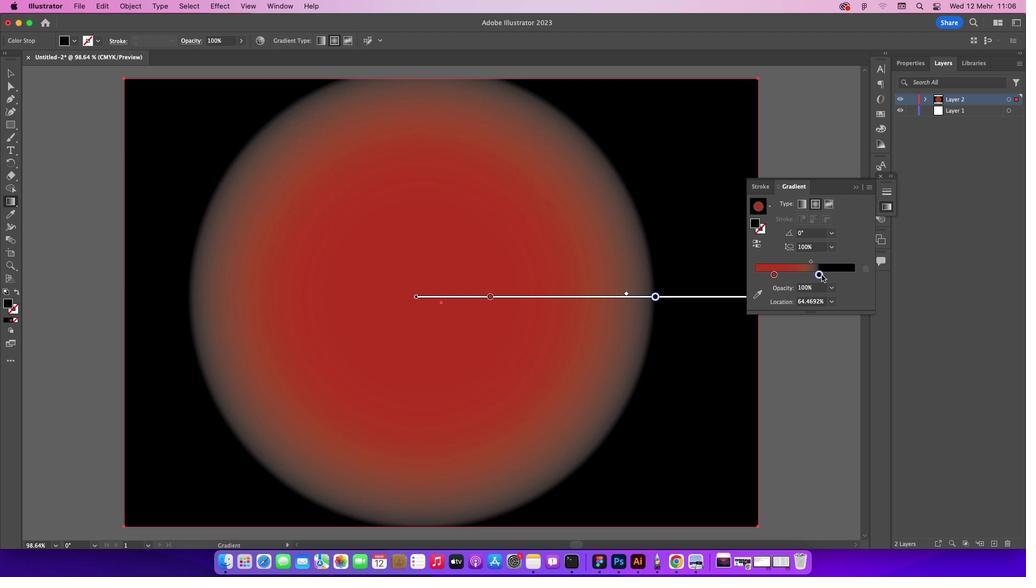 
Action: Mouse pressed left at (821, 275)
Screenshot: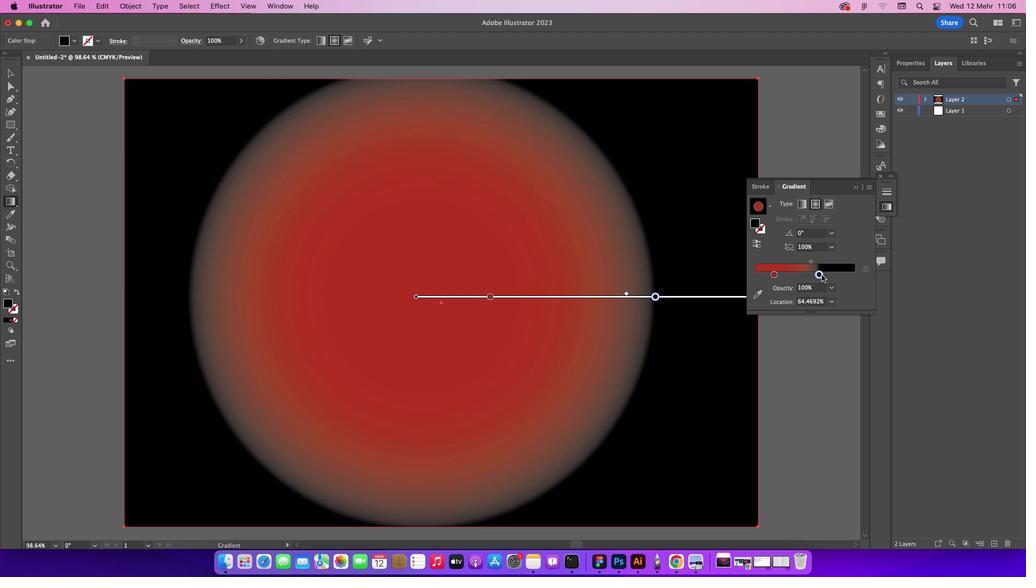 
Action: Mouse moved to (734, 384)
Screenshot: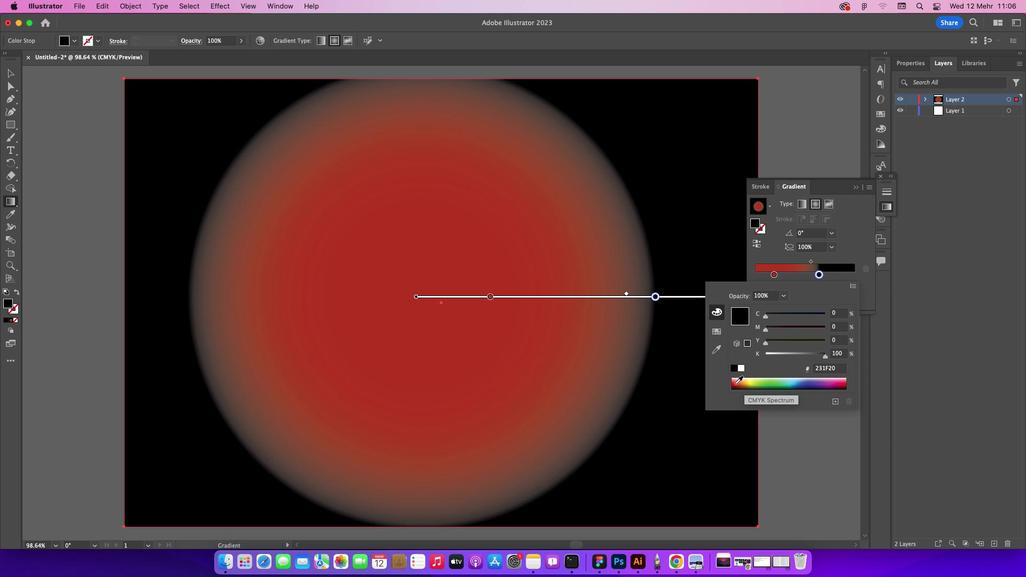 
Action: Mouse pressed left at (734, 384)
Screenshot: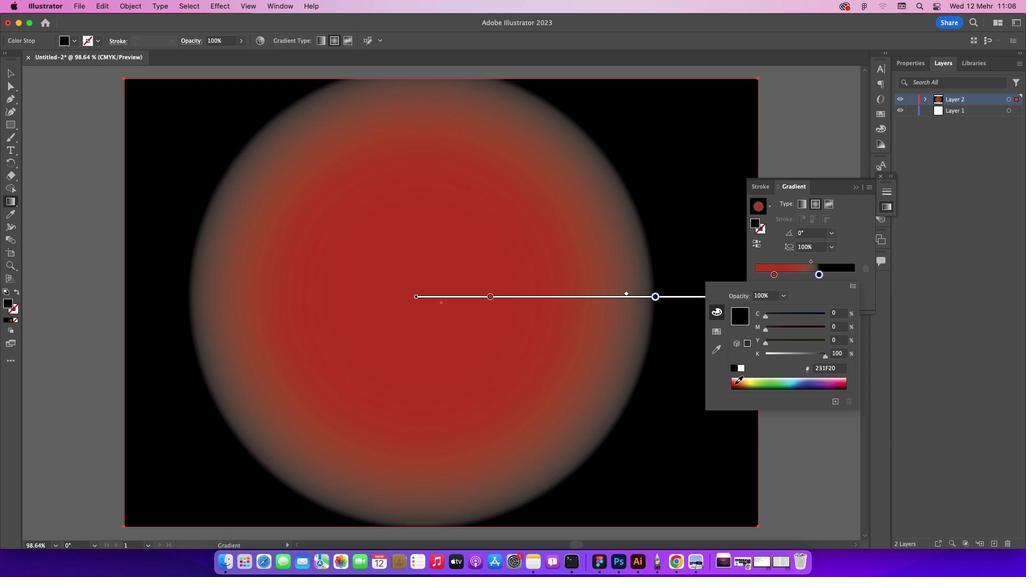 
Action: Mouse moved to (738, 381)
Screenshot: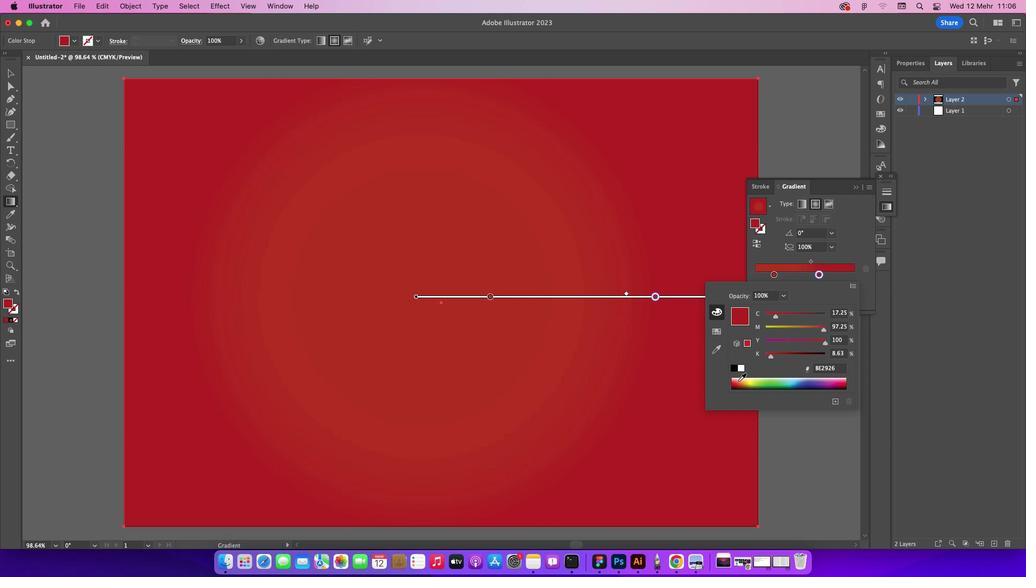 
Action: Mouse pressed left at (738, 381)
Screenshot: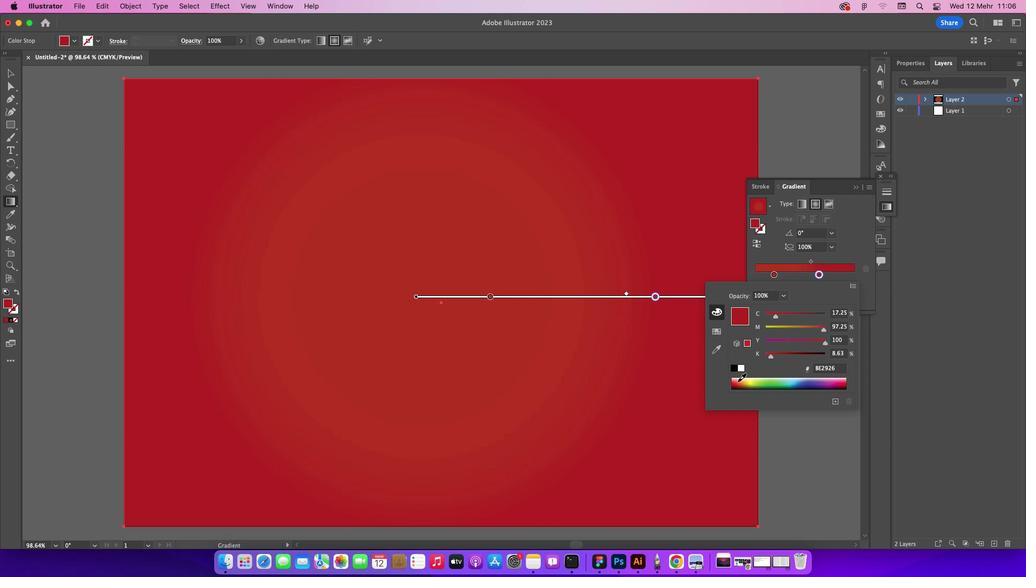 
Action: Mouse moved to (803, 384)
Screenshot: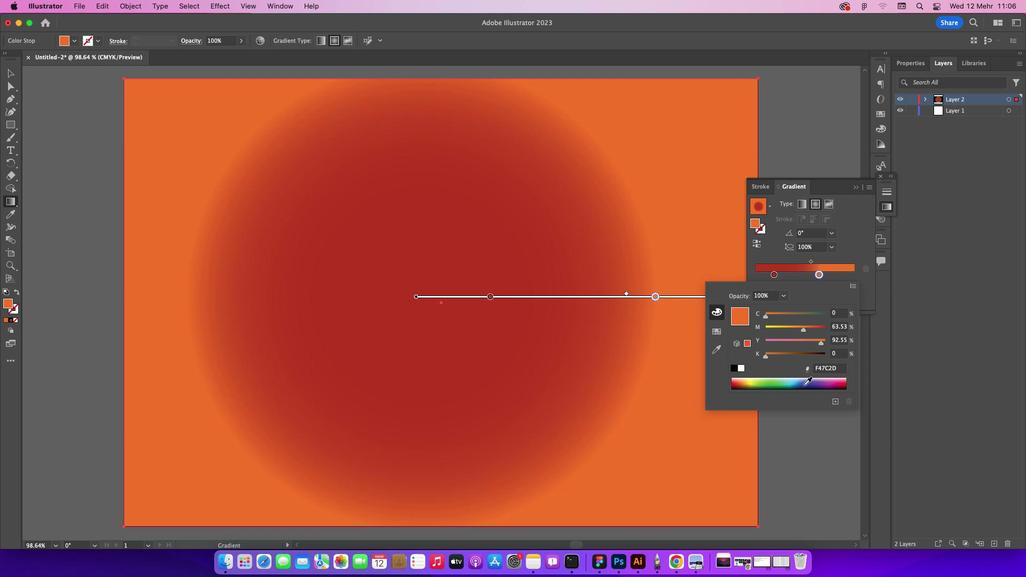 
Action: Mouse pressed left at (803, 384)
Screenshot: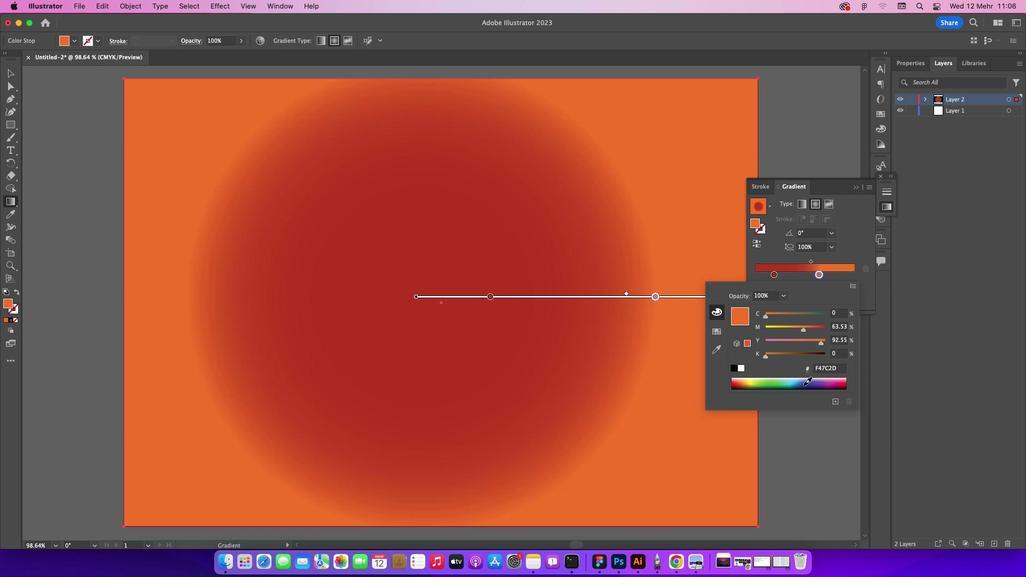 
Action: Mouse moved to (816, 387)
Screenshot: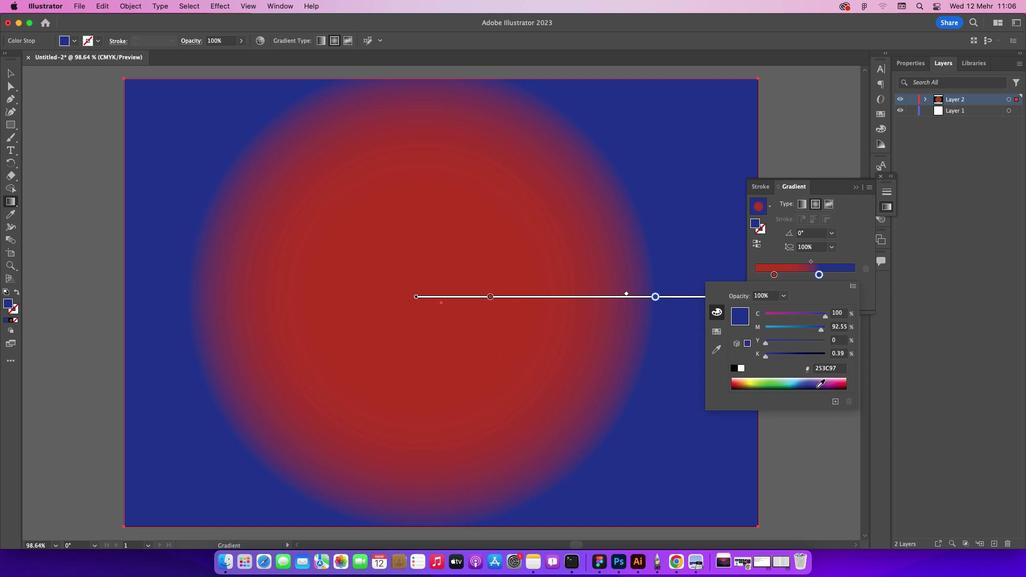 
Action: Mouse pressed left at (816, 387)
Screenshot: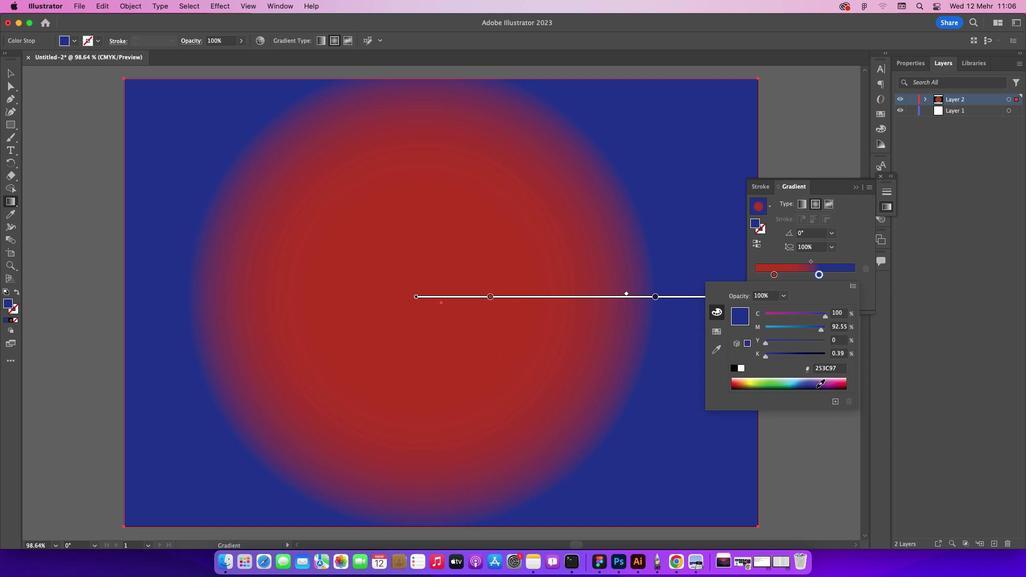 
Action: Mouse moved to (807, 387)
Screenshot: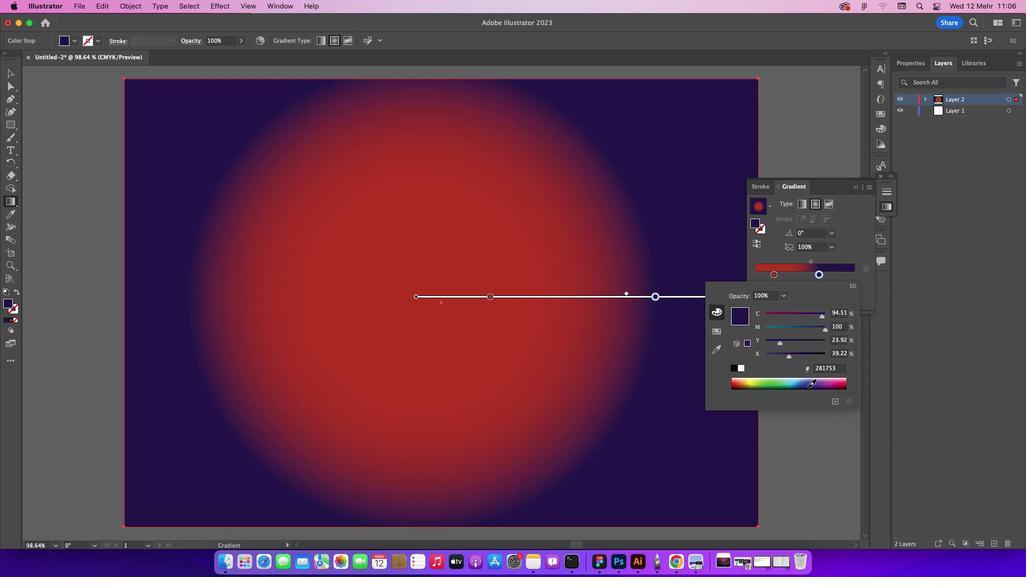 
Action: Mouse pressed left at (807, 387)
Screenshot: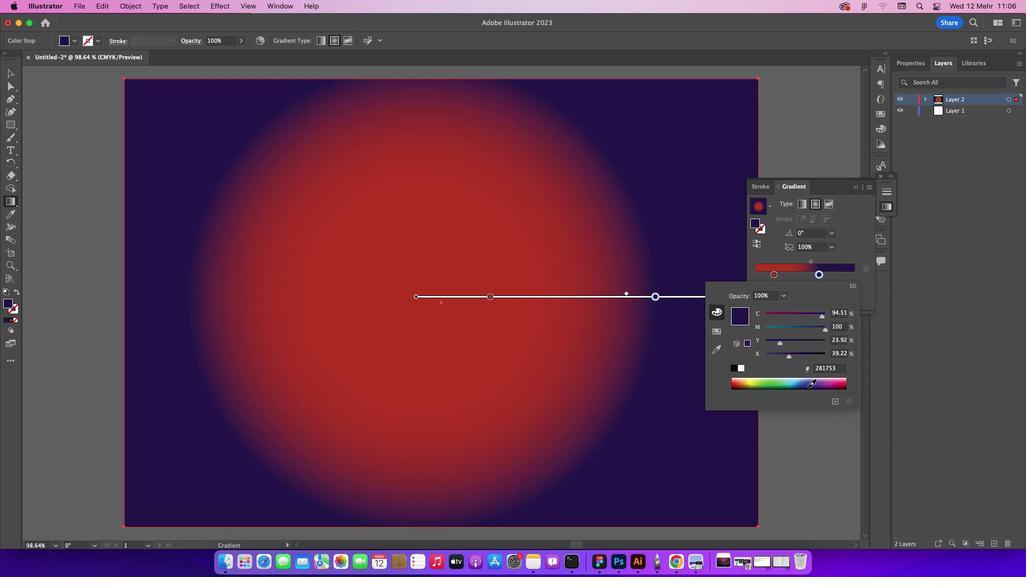 
Action: Mouse moved to (807, 388)
Screenshot: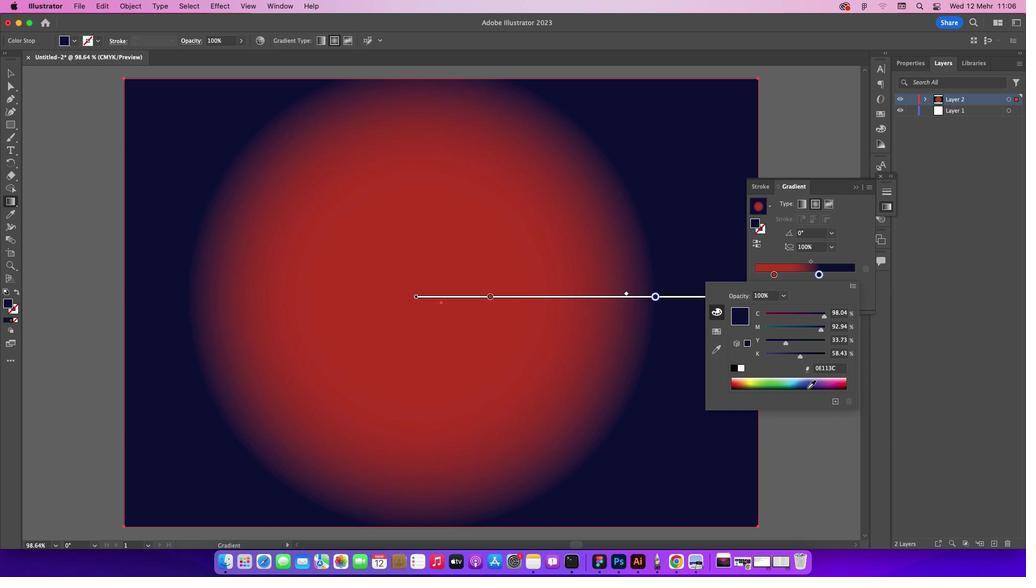 
Action: Mouse pressed left at (807, 388)
Screenshot: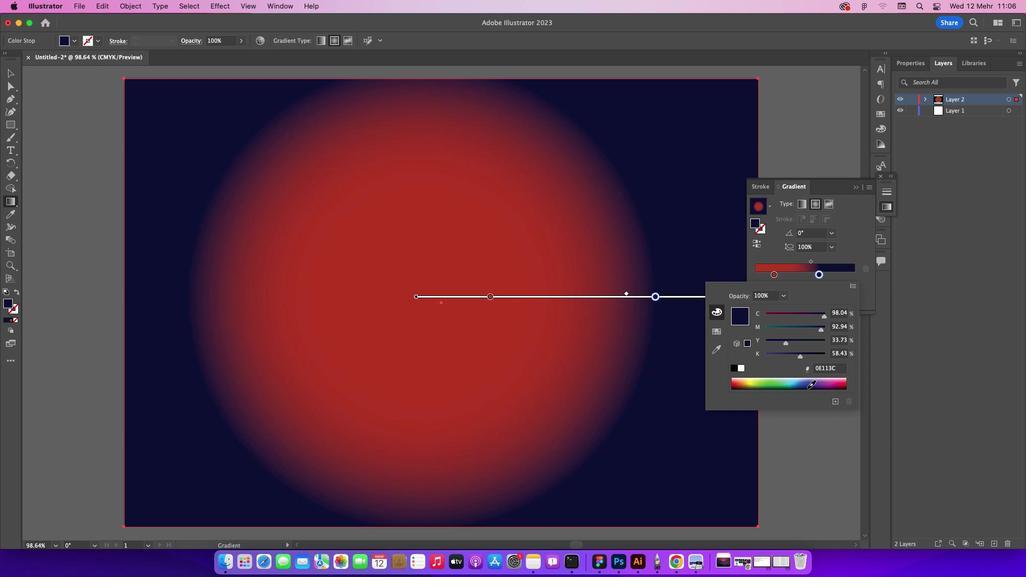 
Action: Mouse moved to (807, 385)
Screenshot: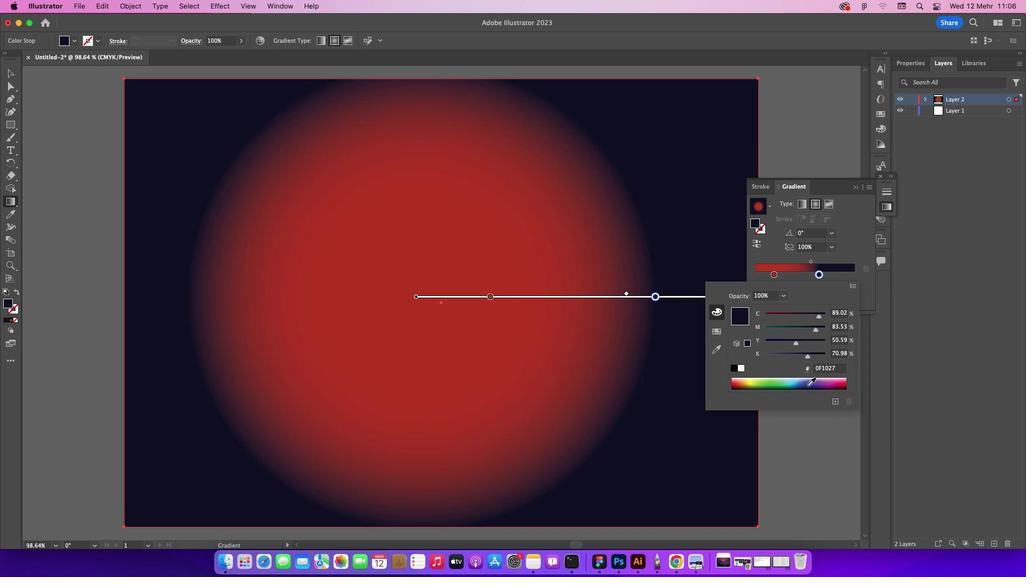 
Action: Mouse pressed left at (807, 385)
Screenshot: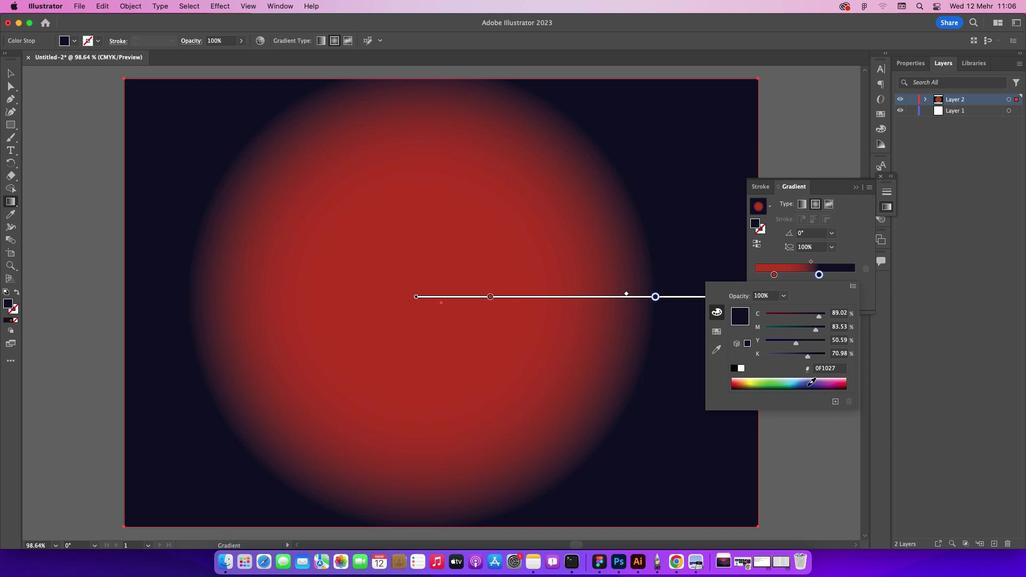 
Action: Mouse moved to (808, 388)
Screenshot: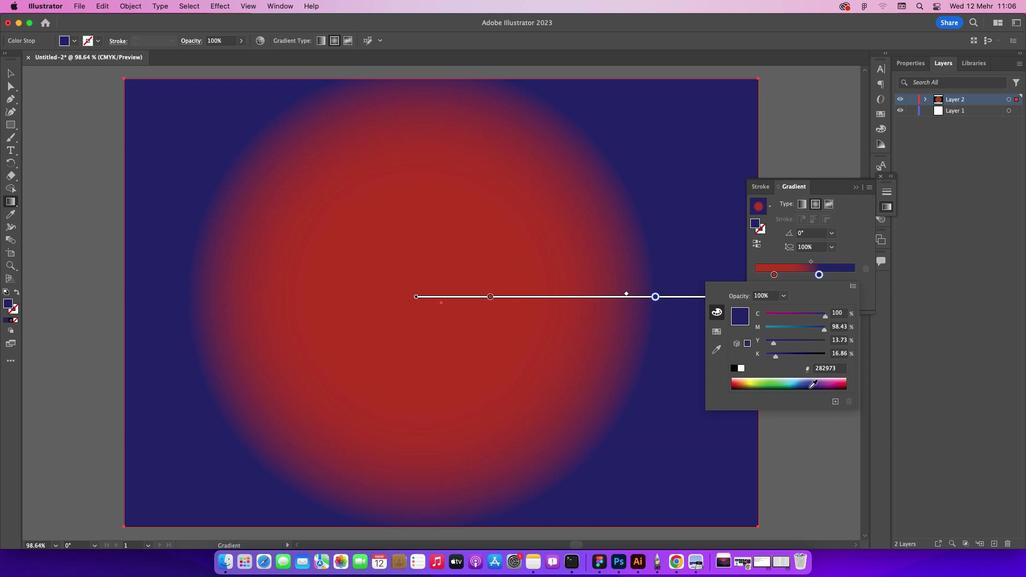 
Action: Mouse pressed left at (808, 388)
Screenshot: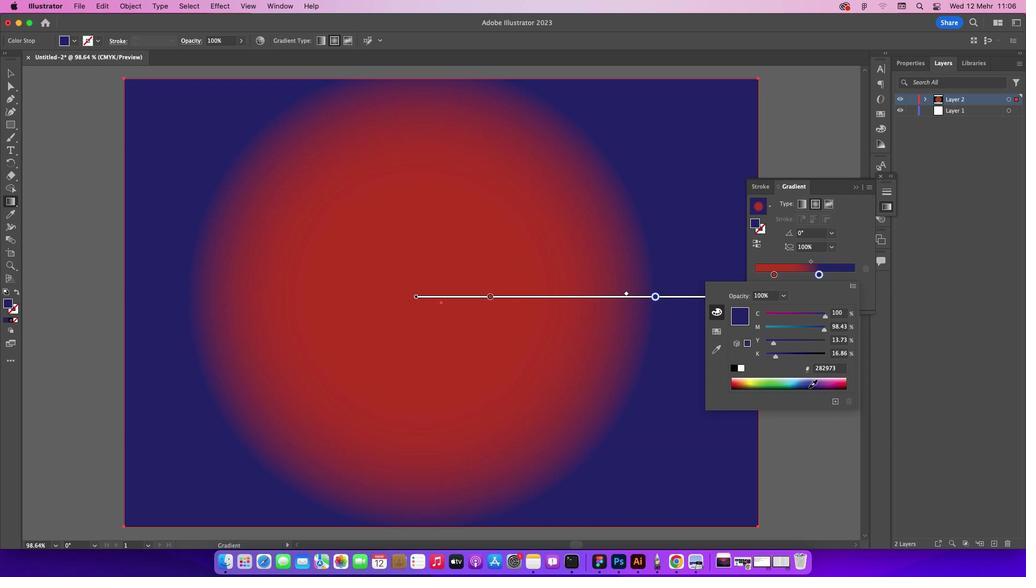 
Action: Mouse moved to (810, 385)
Screenshot: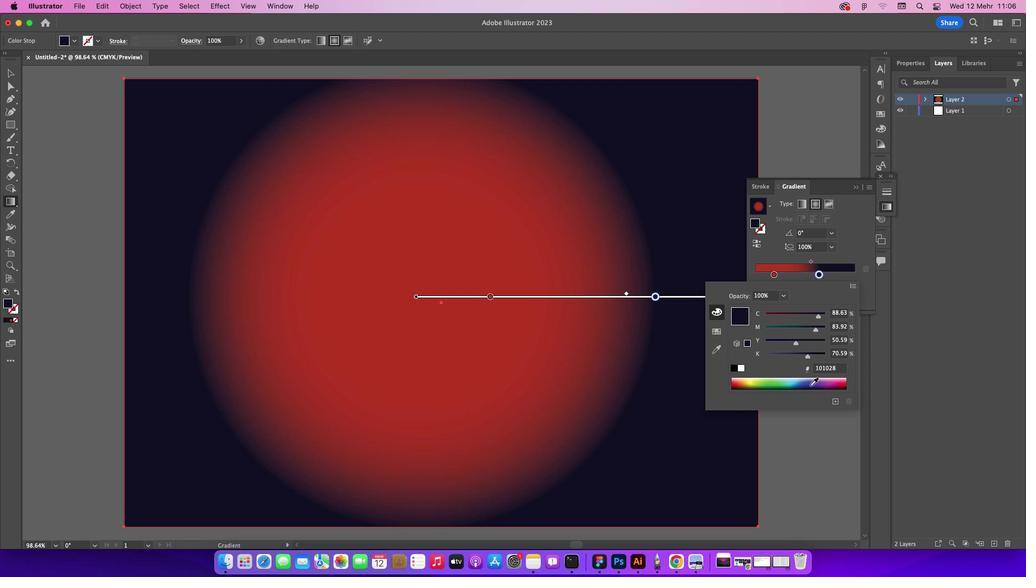 
Action: Mouse pressed left at (810, 385)
Screenshot: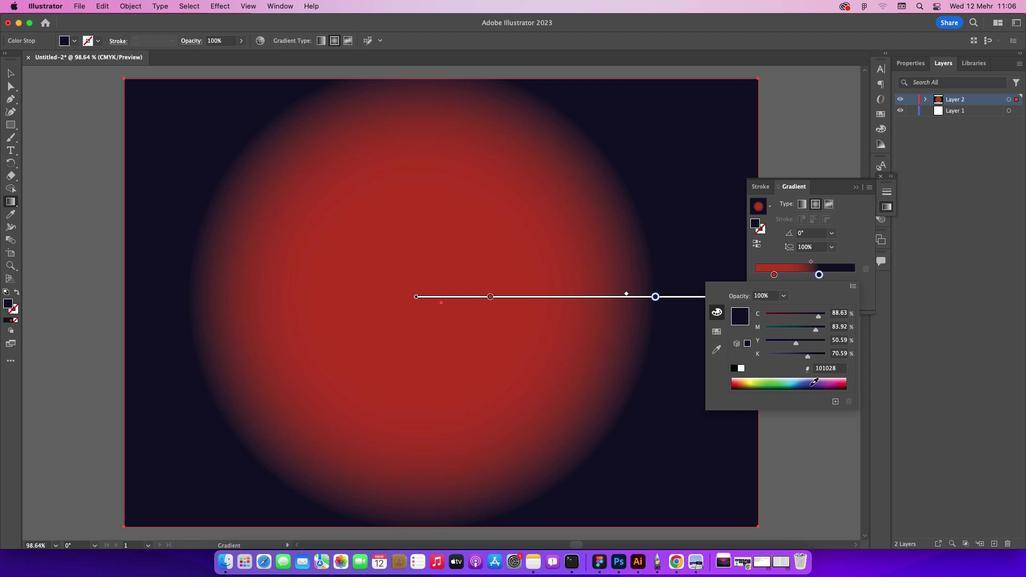 
Action: Mouse moved to (810, 385)
Screenshot: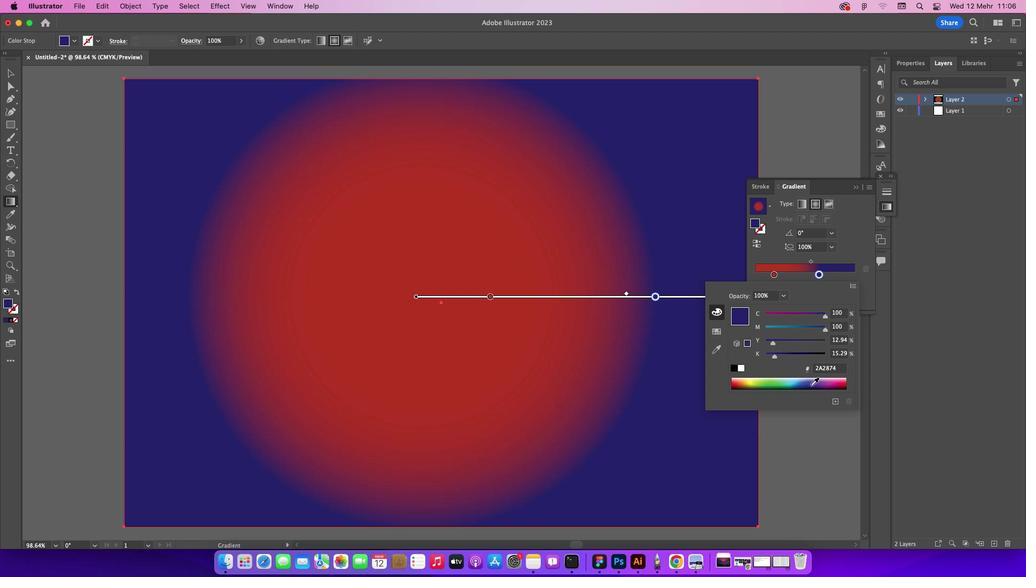 
Action: Mouse pressed left at (810, 385)
Screenshot: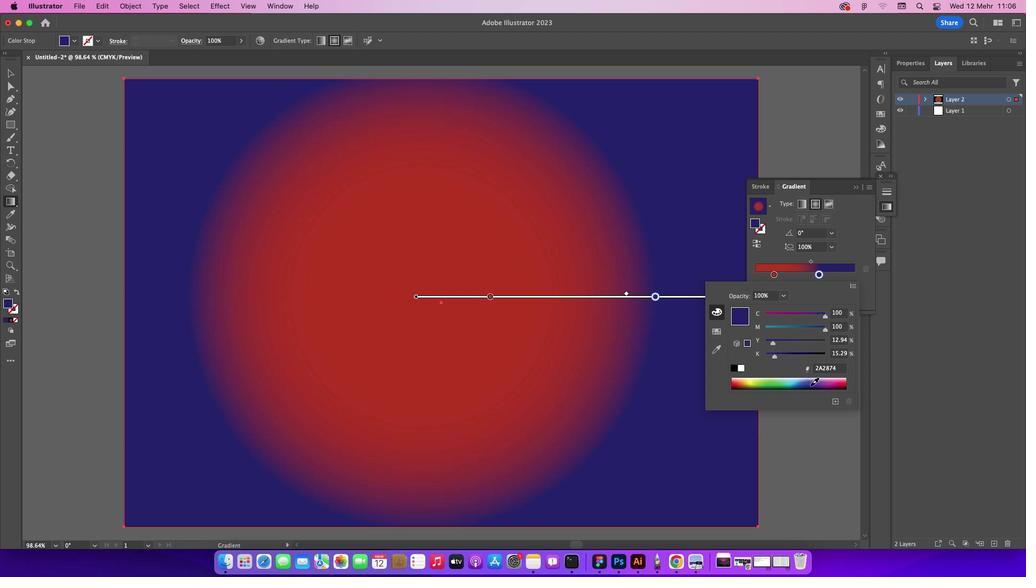 
Action: Mouse moved to (813, 385)
Screenshot: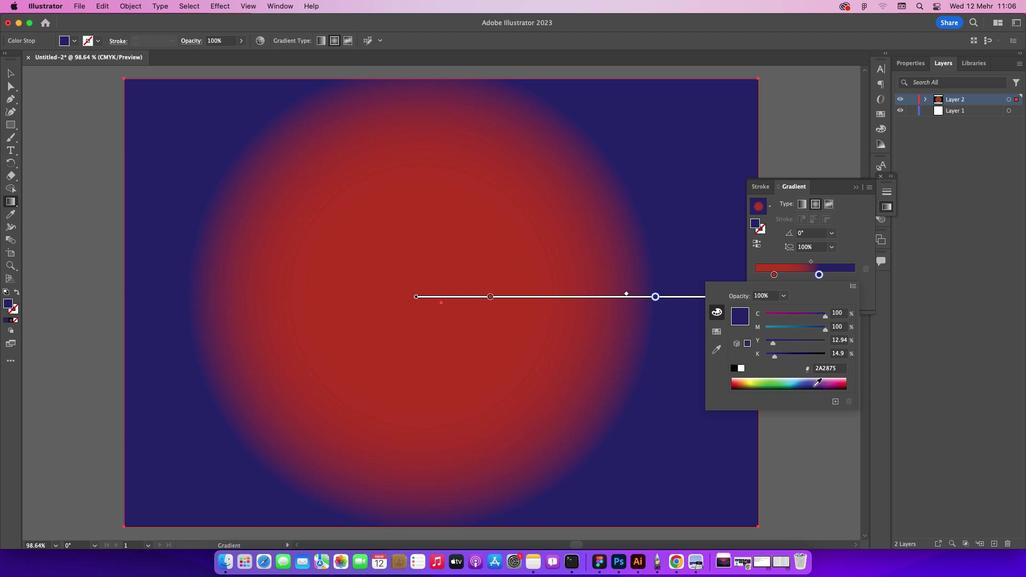 
Action: Mouse pressed left at (813, 385)
Screenshot: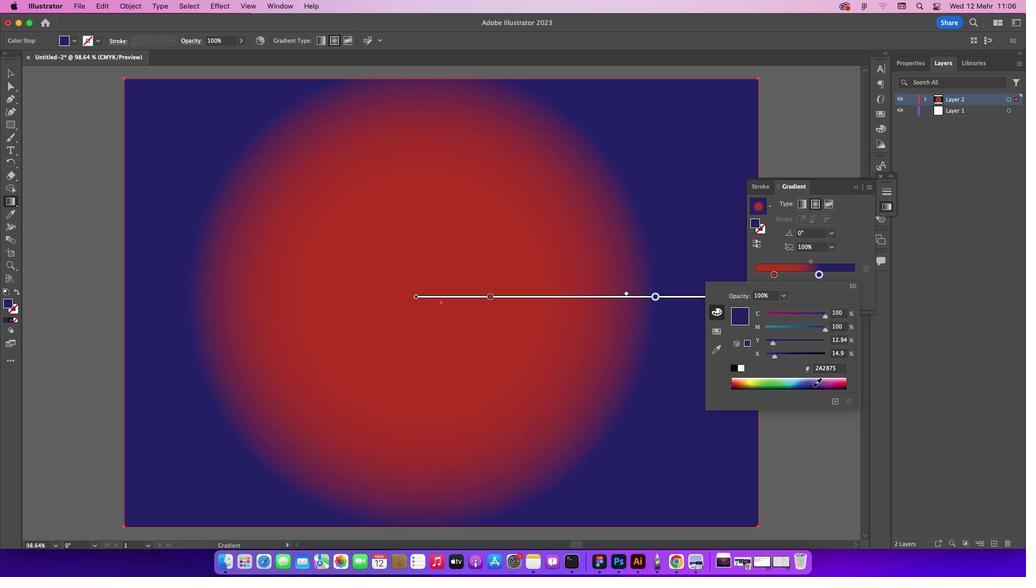 
Action: Mouse moved to (813, 388)
Screenshot: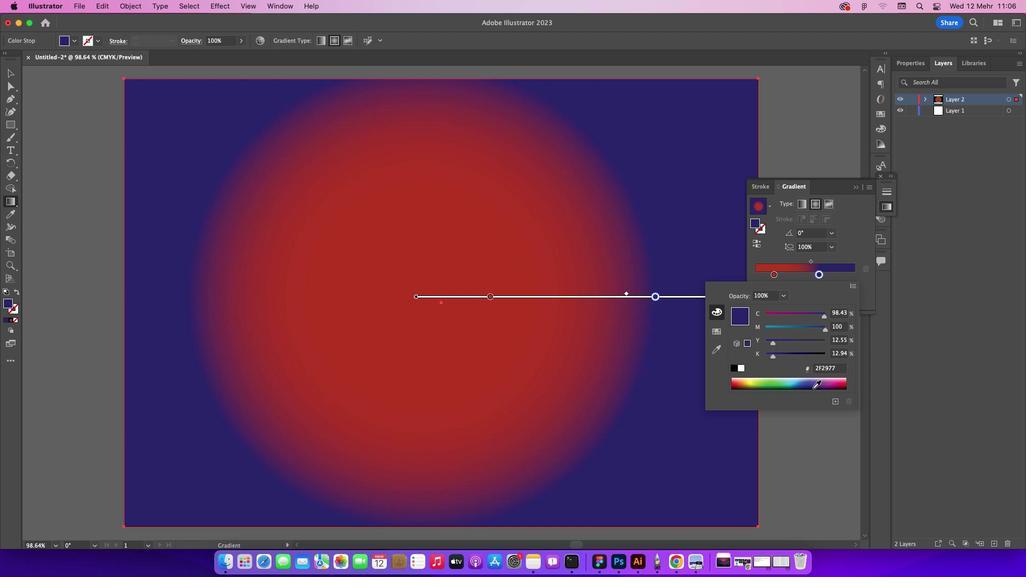 
Action: Mouse pressed left at (813, 388)
Screenshot: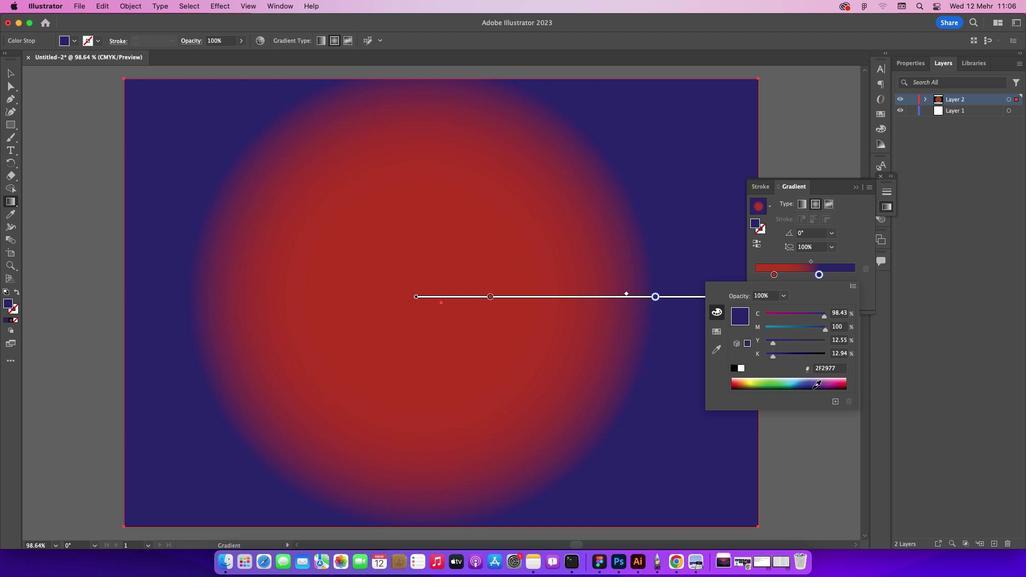 
Action: Mouse moved to (793, 385)
Screenshot: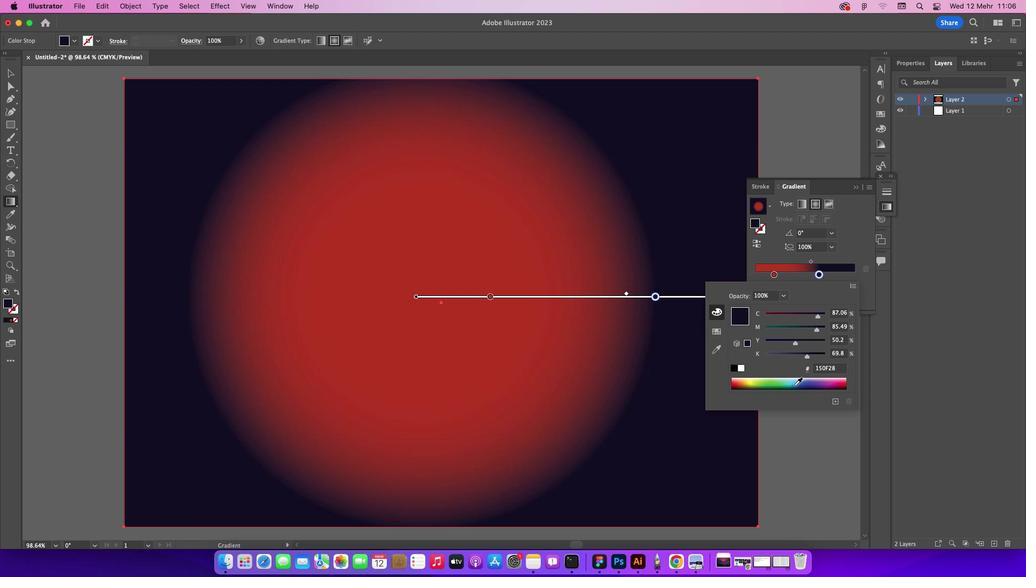 
Action: Mouse pressed left at (793, 385)
Screenshot: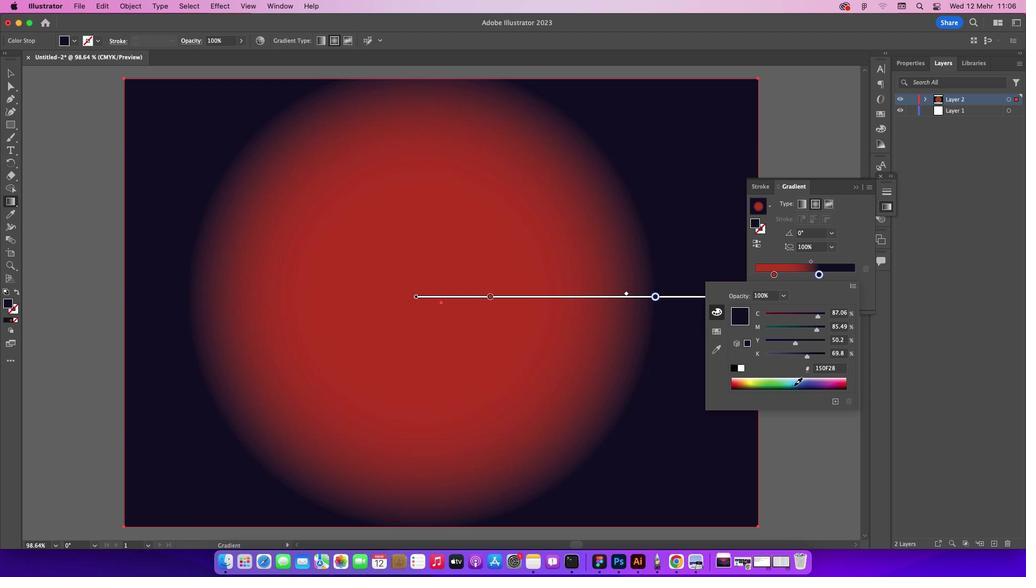 
Action: Mouse moved to (790, 384)
Screenshot: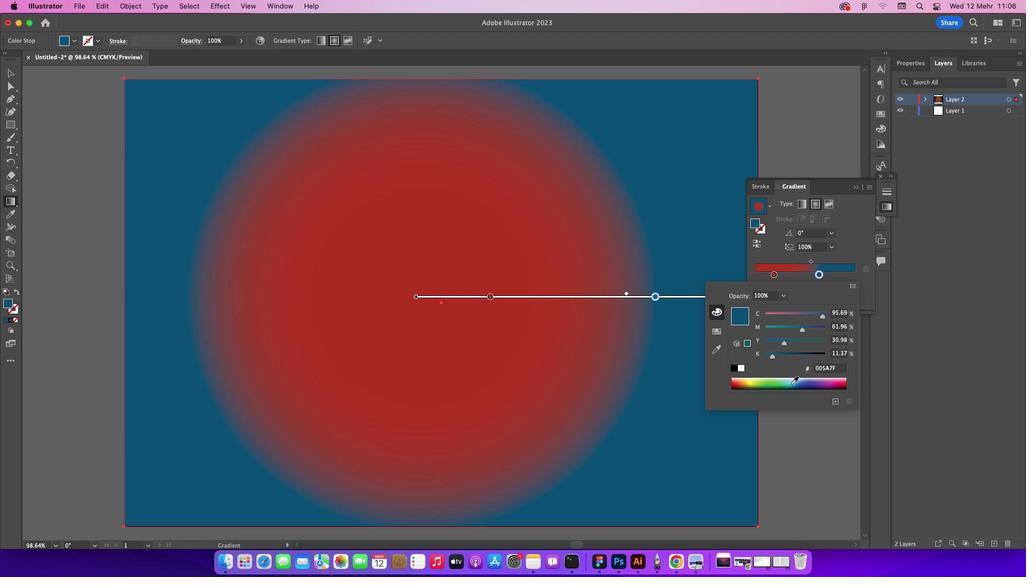 
Action: Mouse pressed left at (790, 384)
Screenshot: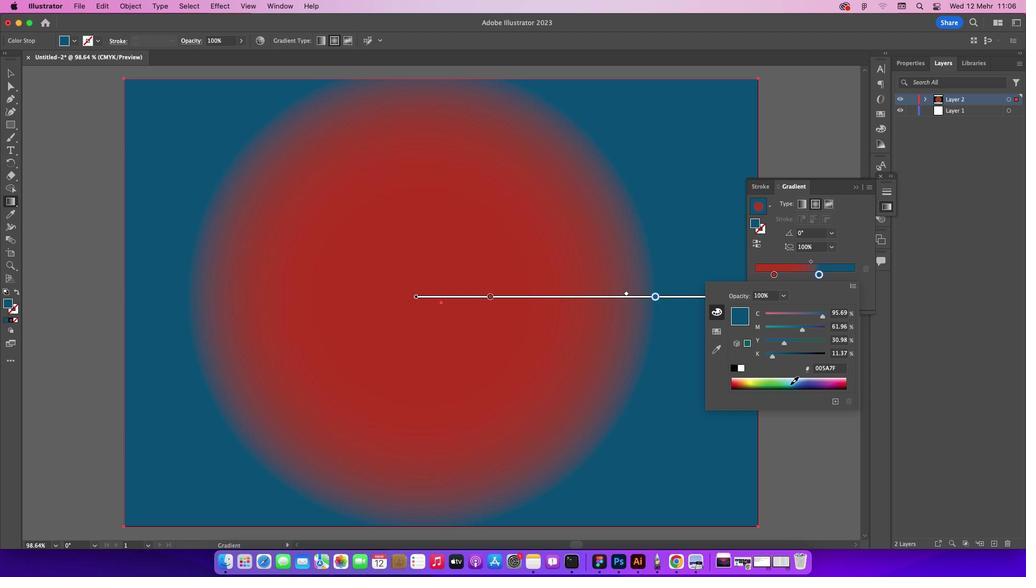 
Action: Mouse moved to (793, 384)
Screenshot: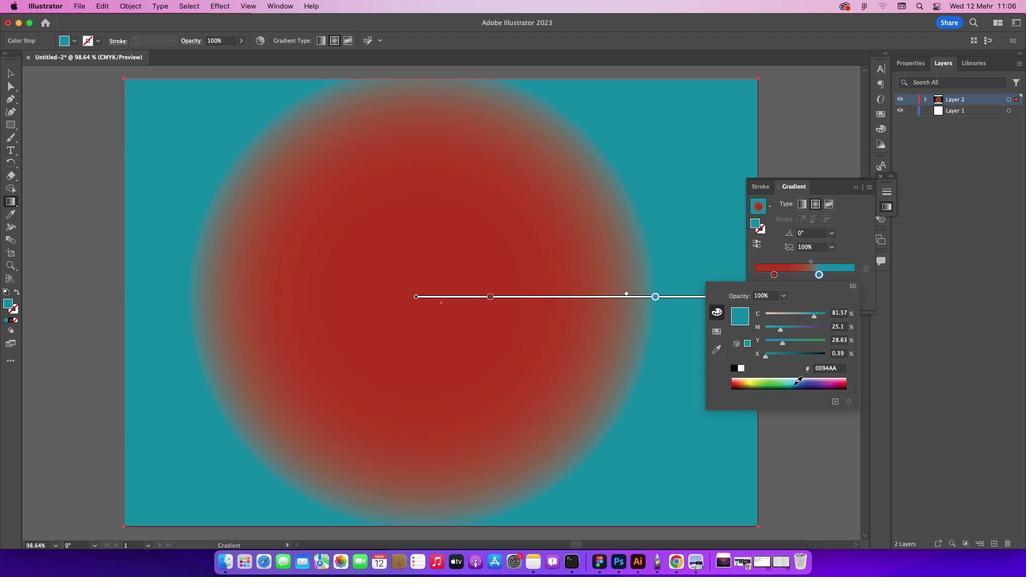 
Action: Mouse pressed left at (793, 384)
Screenshot: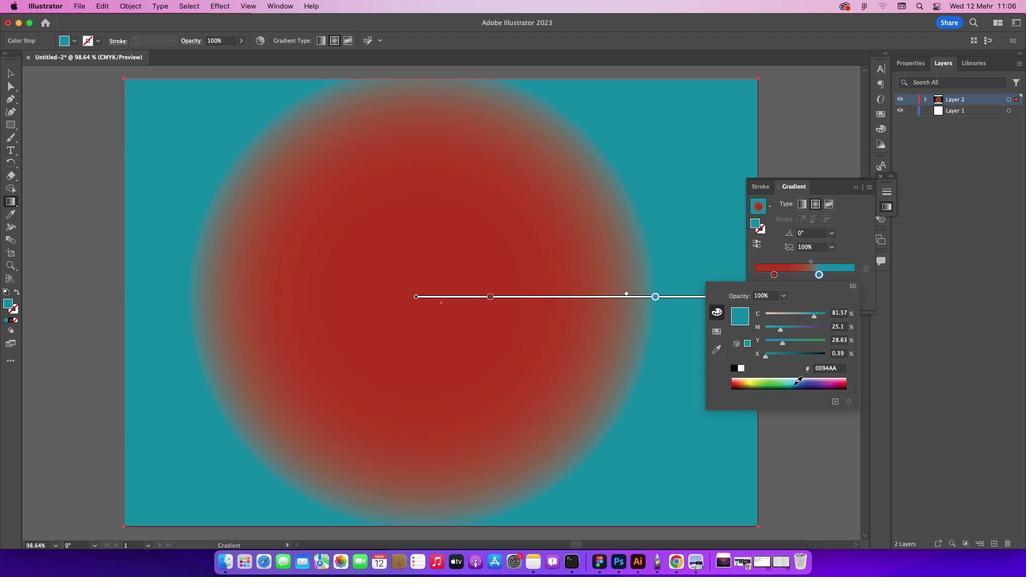 
Action: Mouse moved to (805, 384)
Screenshot: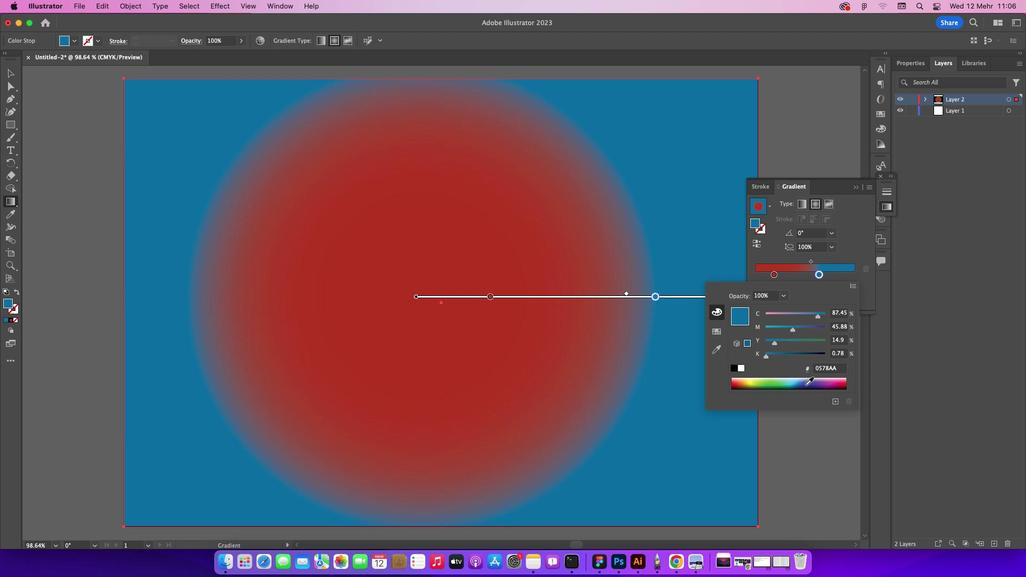 
Action: Mouse pressed left at (805, 384)
Screenshot: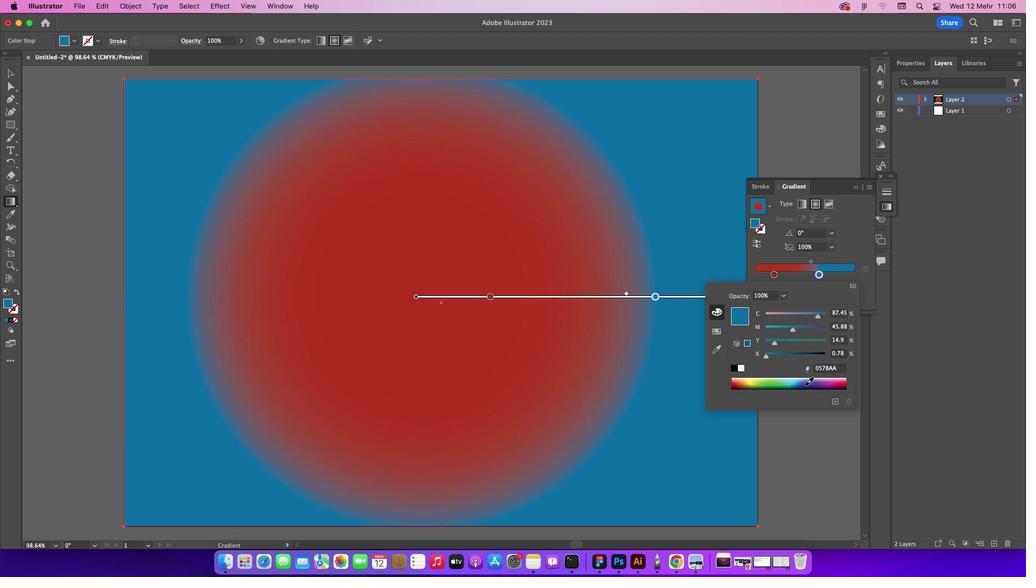 
Action: Mouse moved to (814, 386)
Screenshot: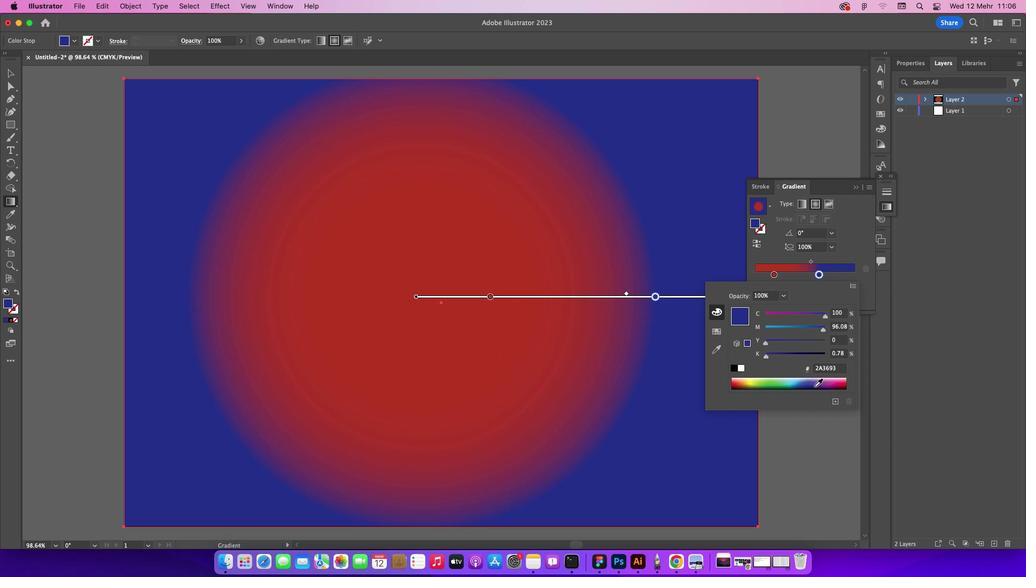 
Action: Mouse pressed left at (814, 386)
Screenshot: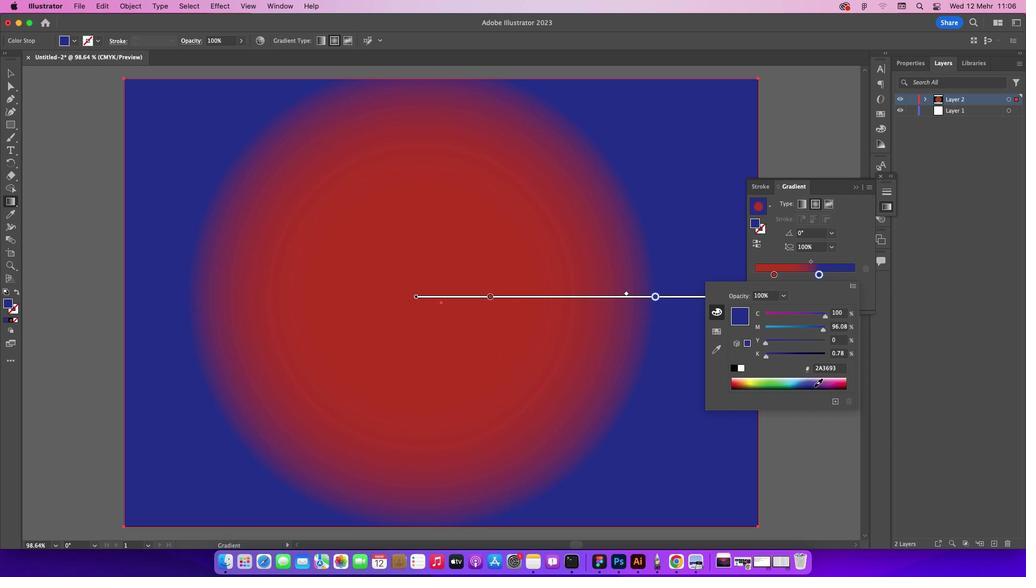 
Action: Mouse moved to (819, 385)
Screenshot: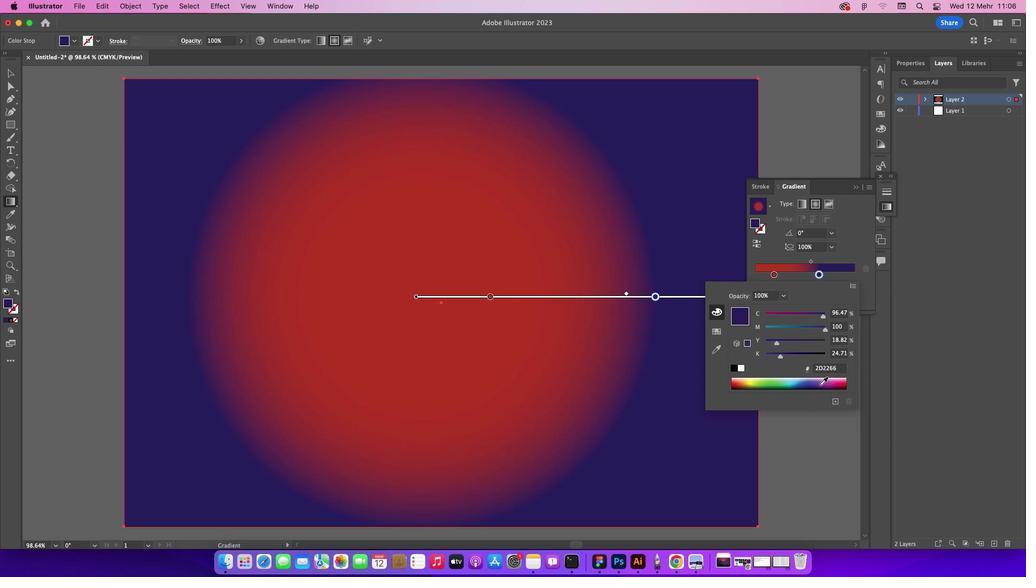 
Action: Mouse pressed left at (819, 385)
Screenshot: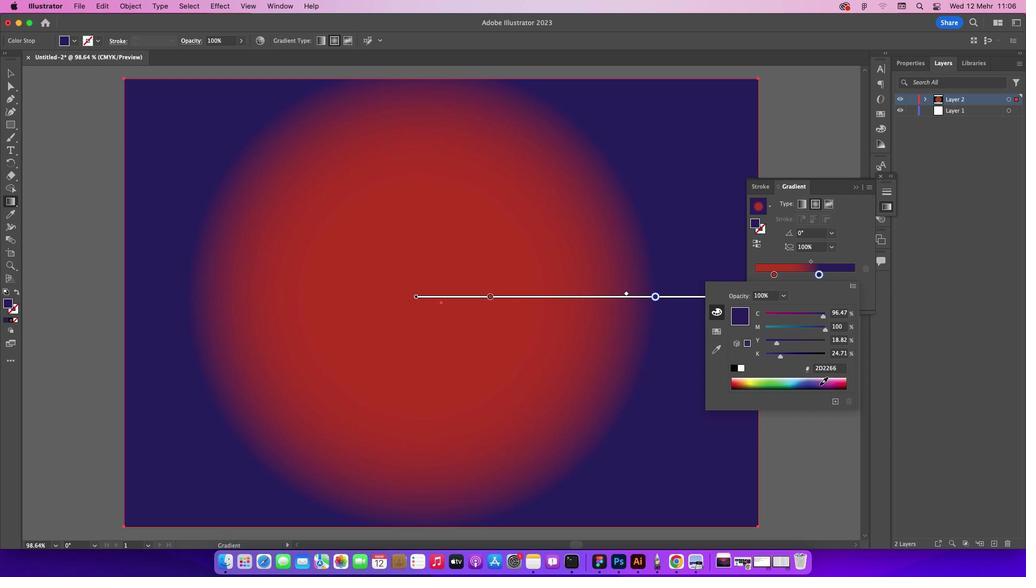 
Action: Mouse moved to (812, 385)
Screenshot: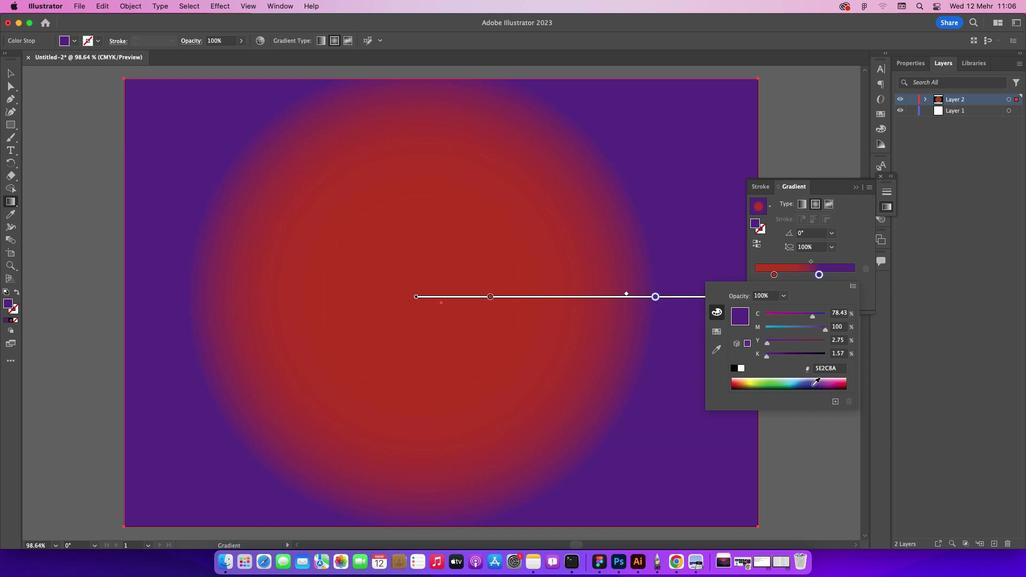 
Action: Mouse pressed left at (812, 385)
Screenshot: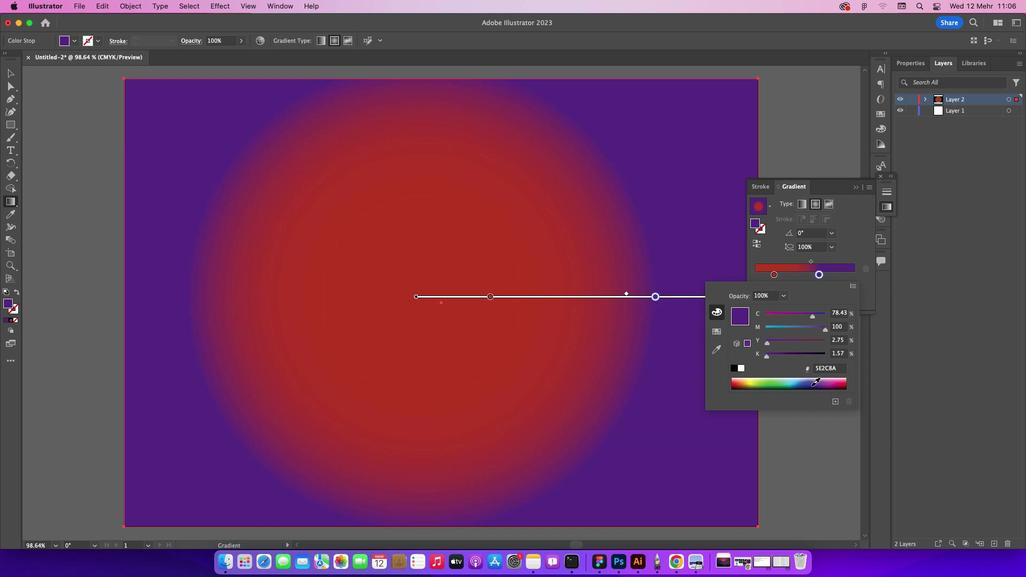 
Action: Mouse moved to (810, 385)
Screenshot: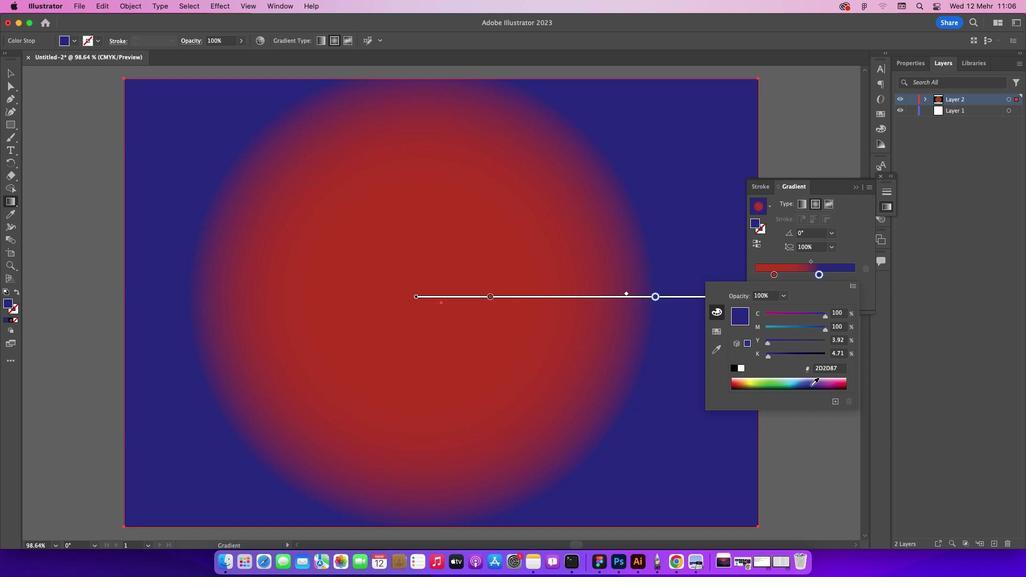 
Action: Mouse pressed left at (810, 385)
Screenshot: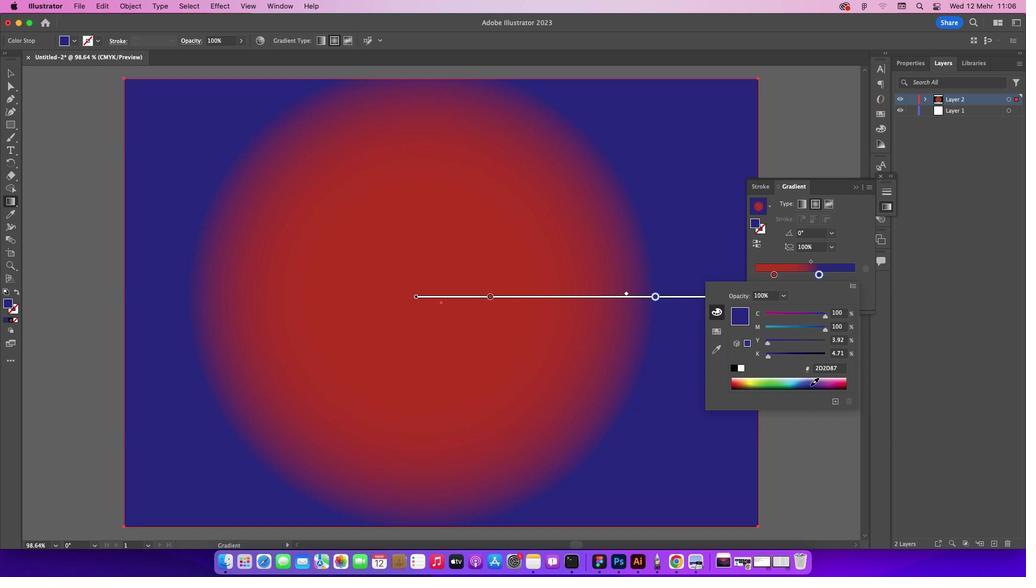 
Action: Mouse moved to (797, 387)
Screenshot: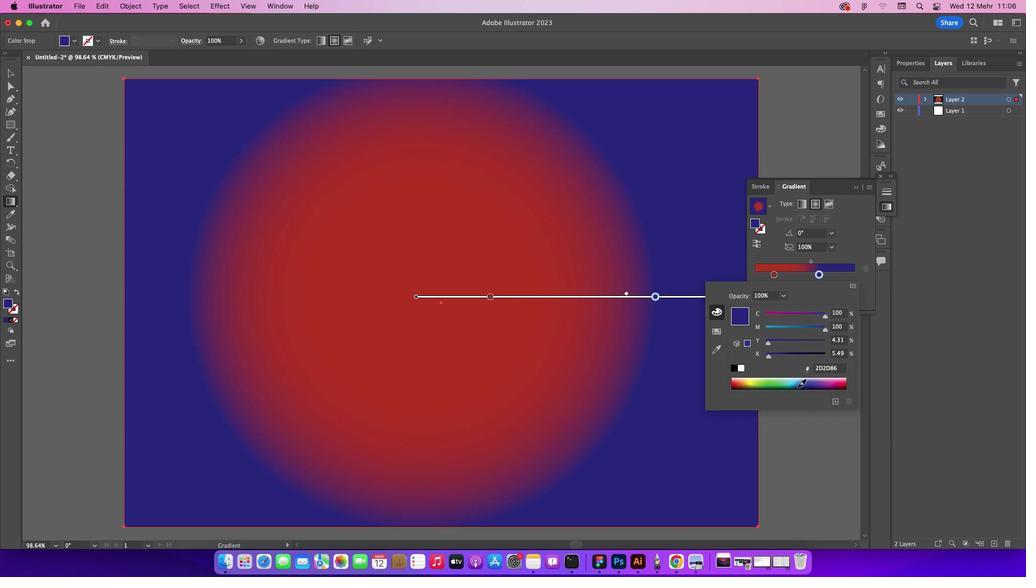 
Action: Mouse pressed left at (797, 387)
Screenshot: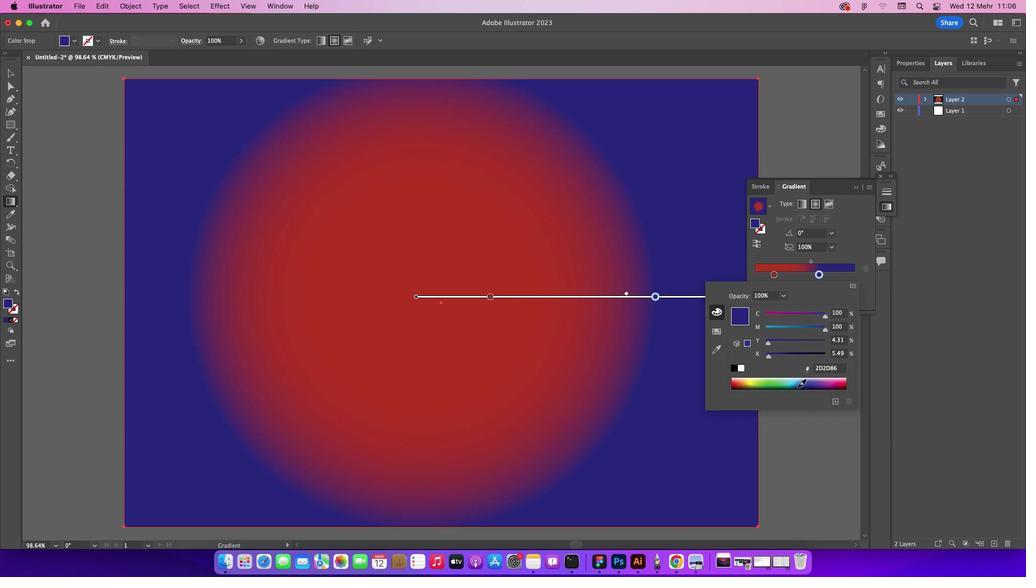 
Action: Mouse moved to (857, 191)
Screenshot: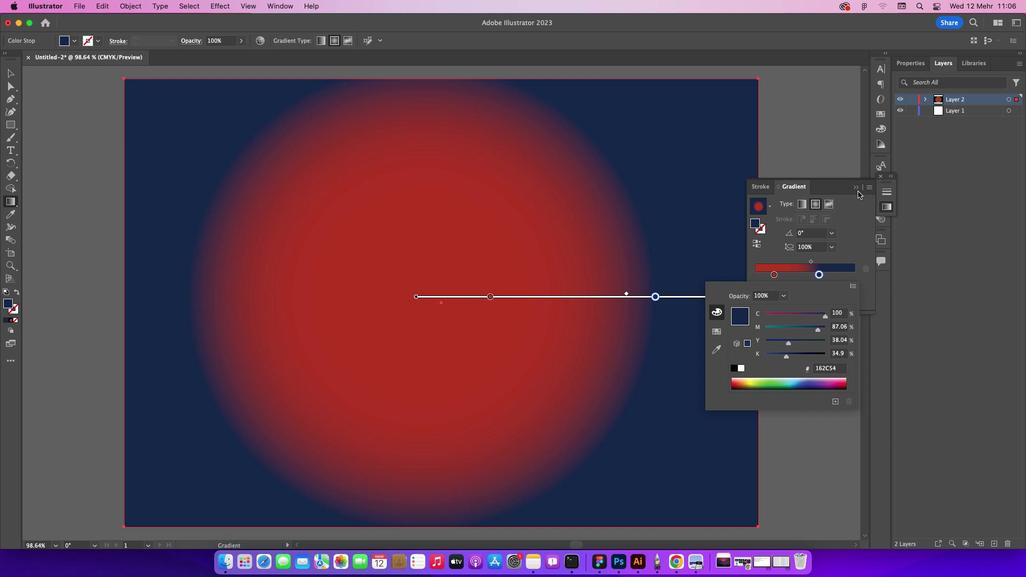 
Action: Mouse pressed left at (857, 191)
Screenshot: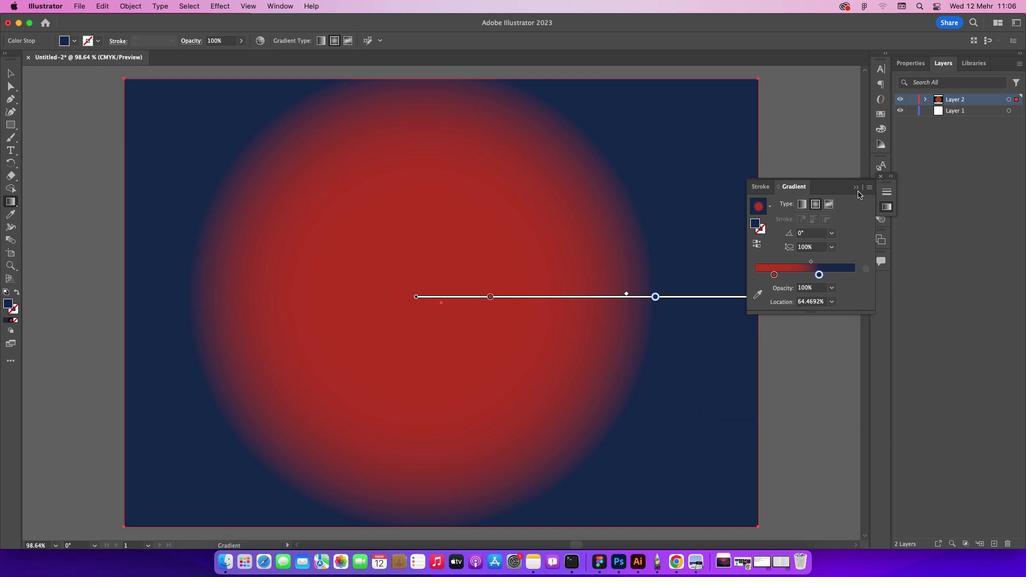 
Action: Mouse moved to (820, 274)
Screenshot: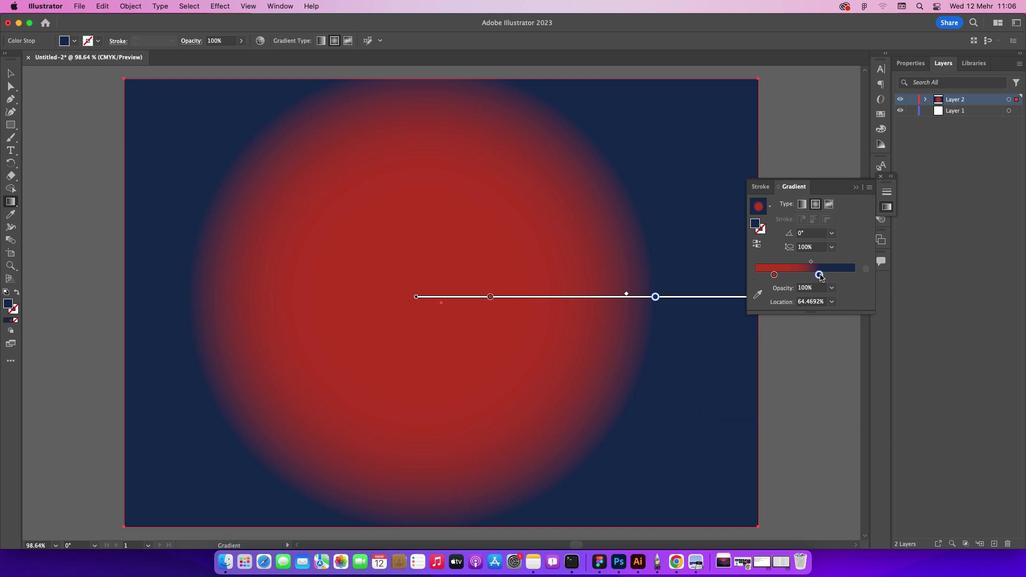 
Action: Mouse pressed left at (820, 274)
Screenshot: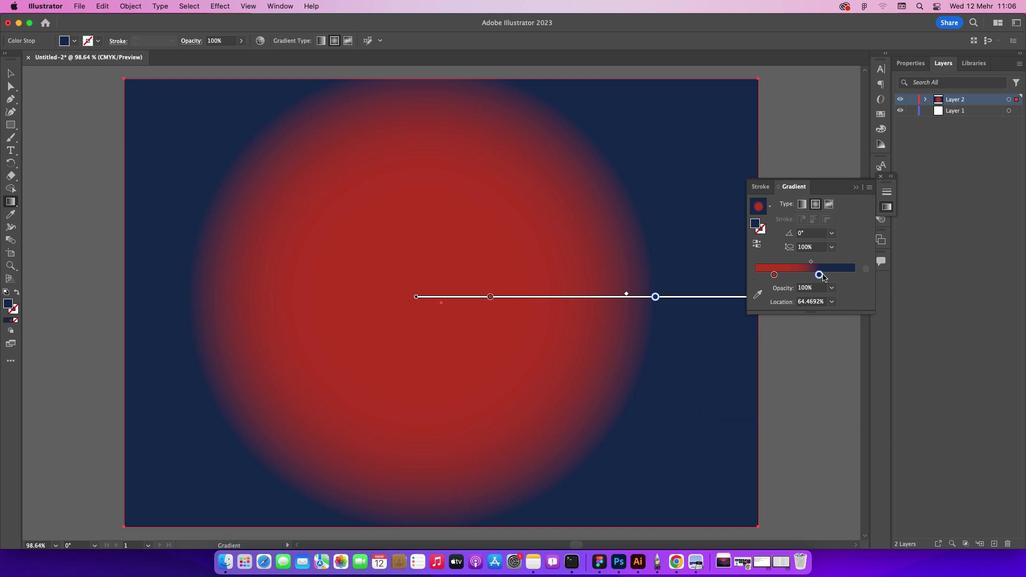 
Action: Mouse moved to (843, 275)
Screenshot: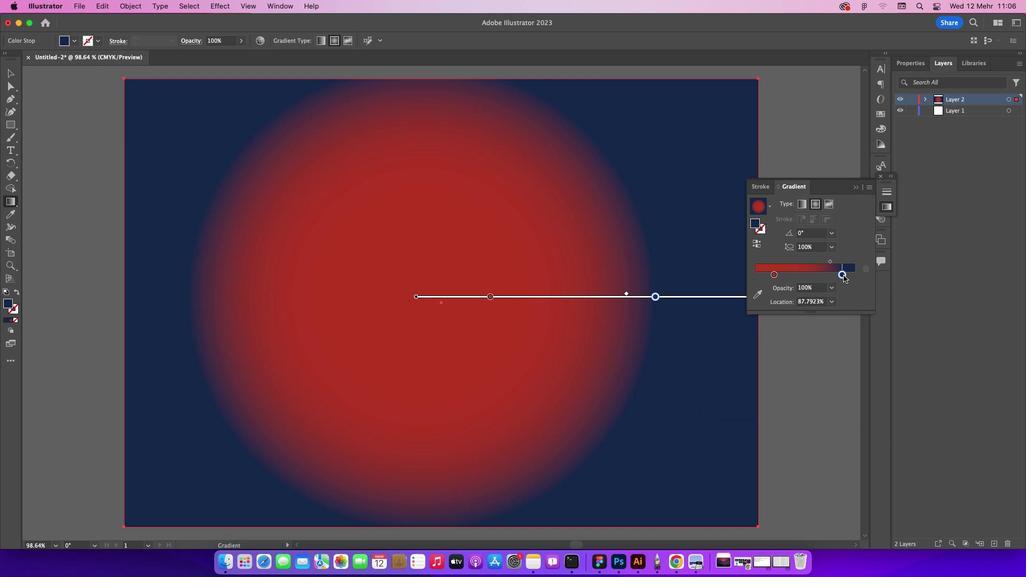 
Action: Mouse pressed left at (843, 275)
Screenshot: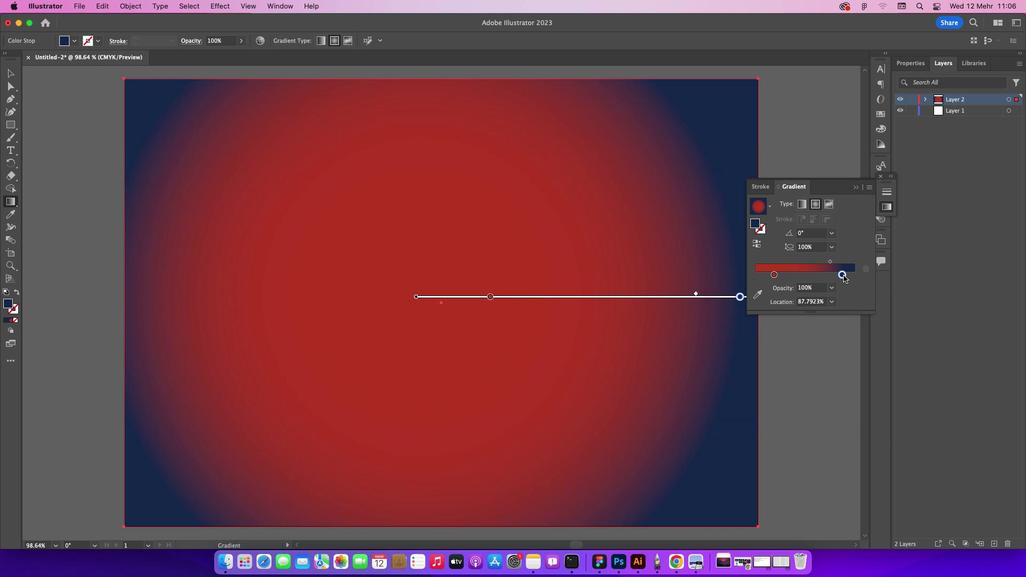 
Action: Mouse moved to (855, 275)
Screenshot: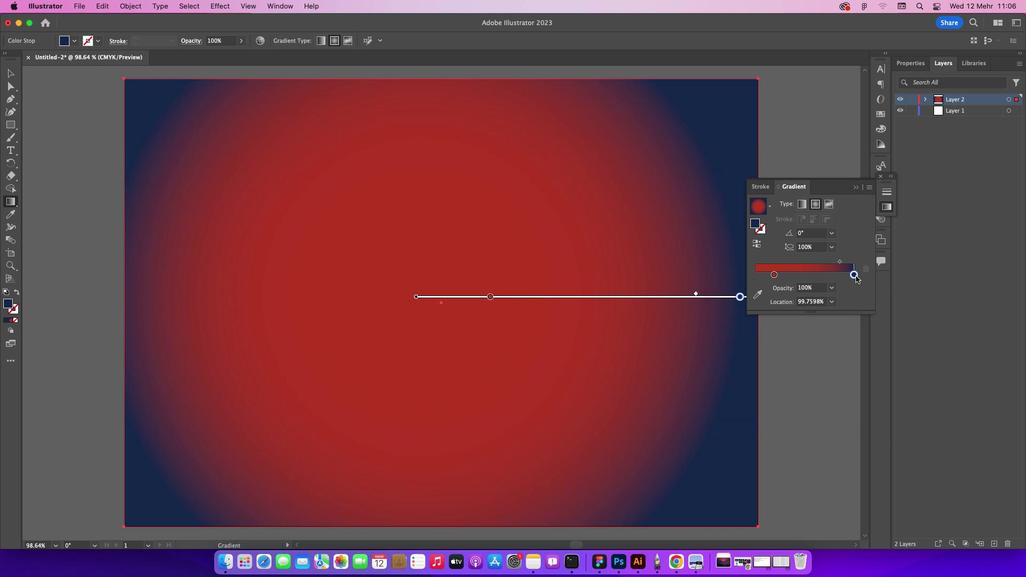 
Action: Mouse pressed left at (855, 275)
Screenshot: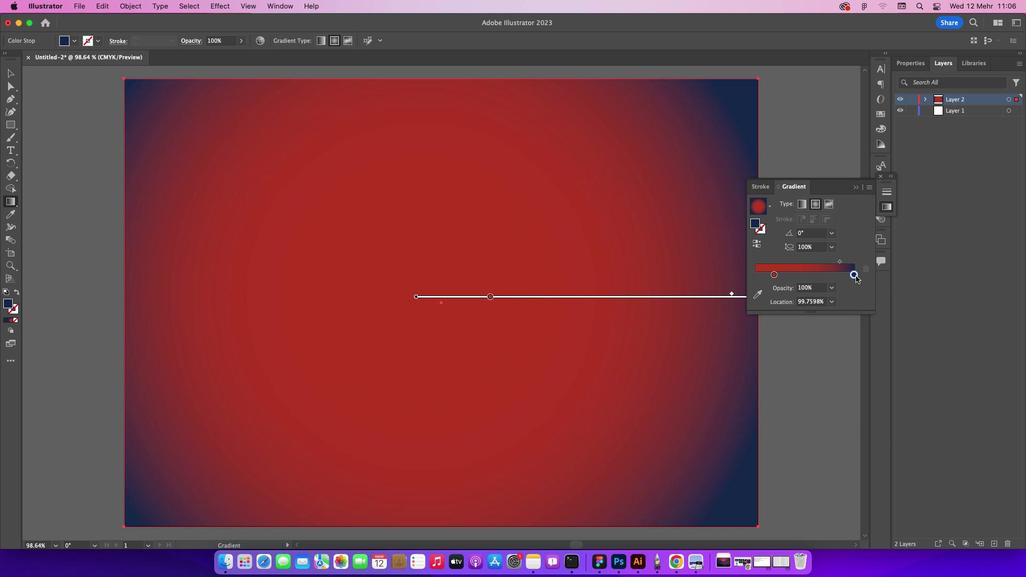 
Action: Mouse moved to (859, 184)
Screenshot: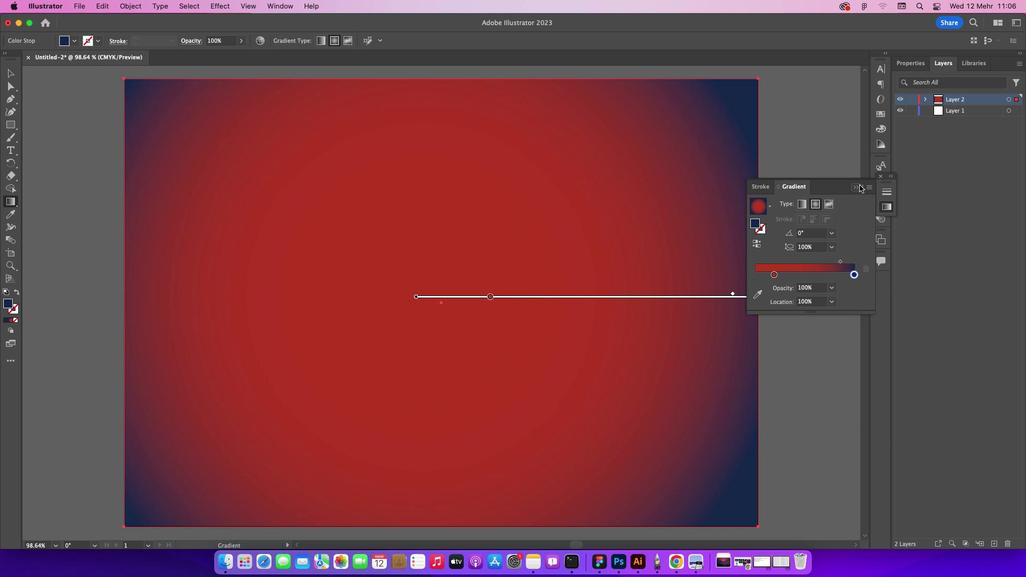 
Action: Mouse pressed left at (859, 184)
Screenshot: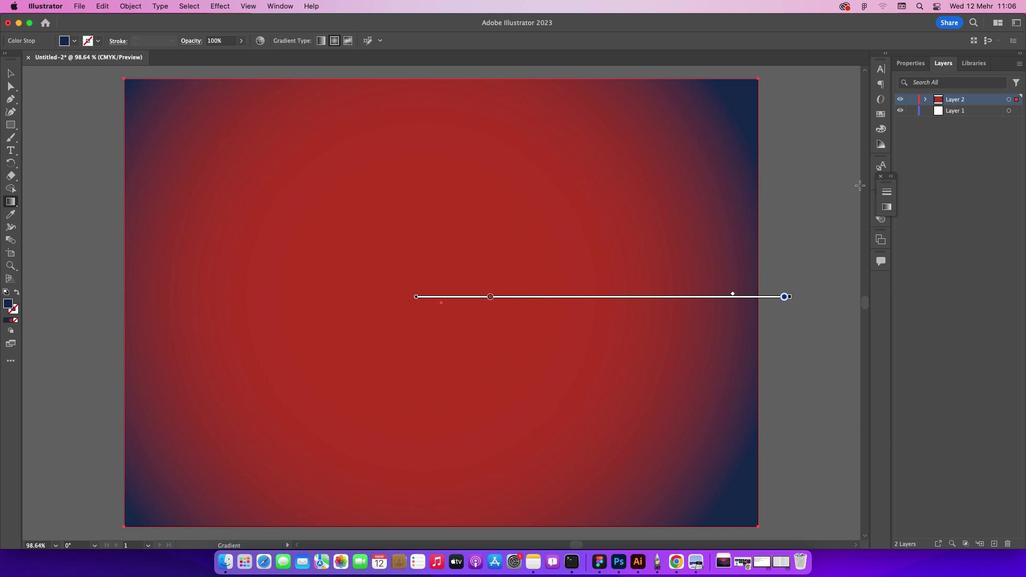 
Action: Mouse moved to (814, 119)
Screenshot: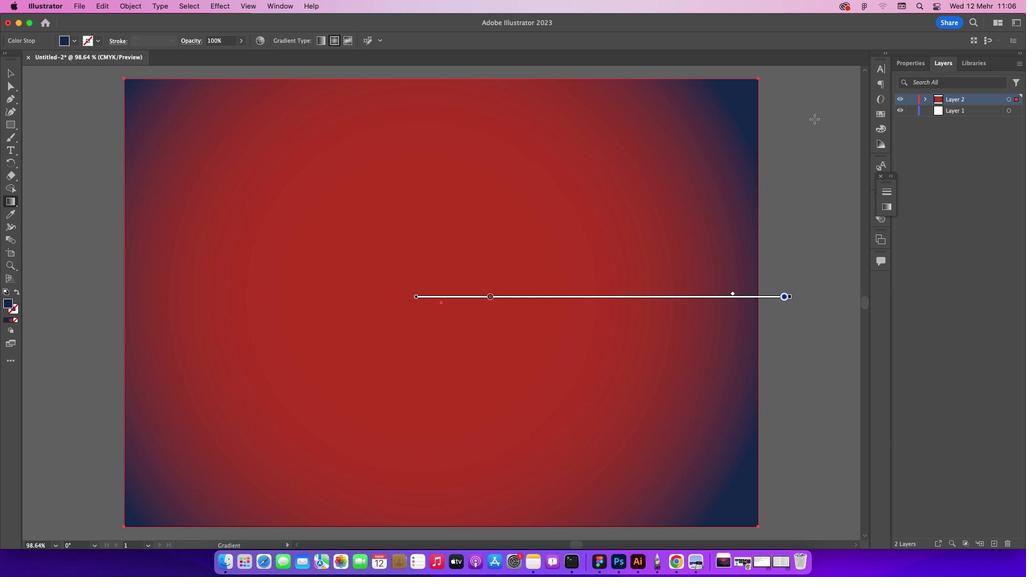 
Action: Mouse pressed left at (814, 119)
Screenshot: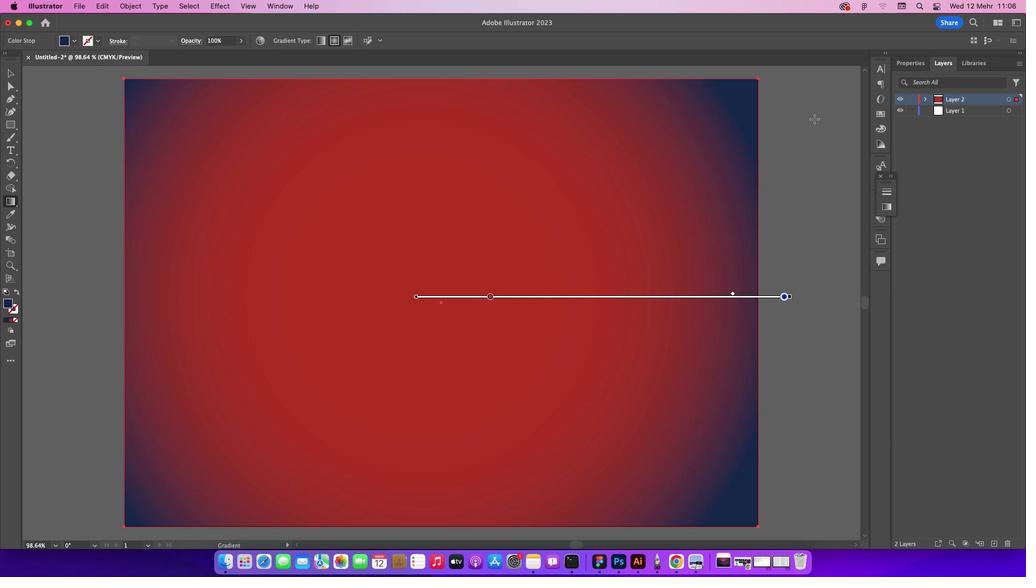 
Action: Mouse moved to (554, 117)
Screenshot: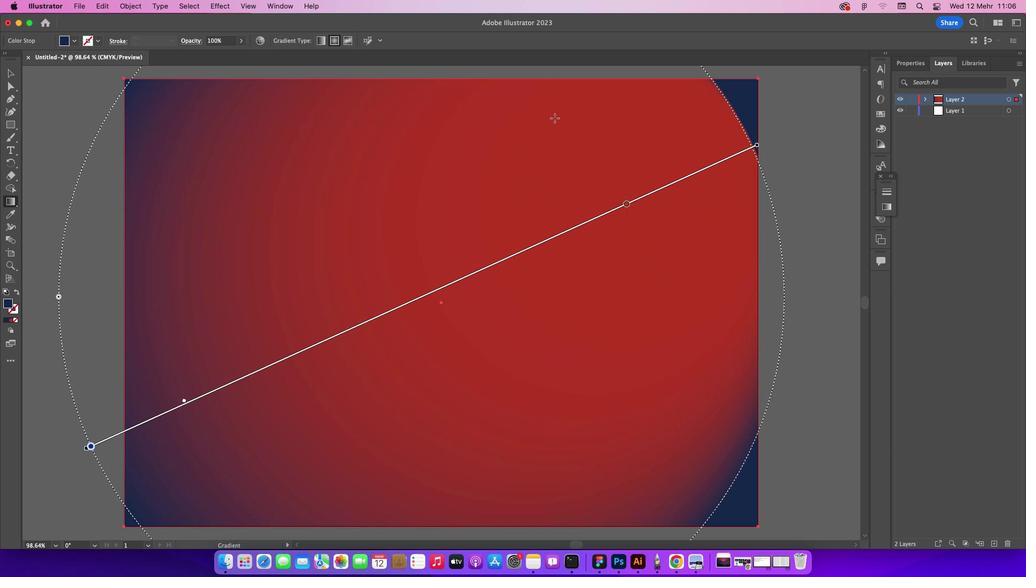 
Action: Key pressed Key.cmd'z'
Screenshot: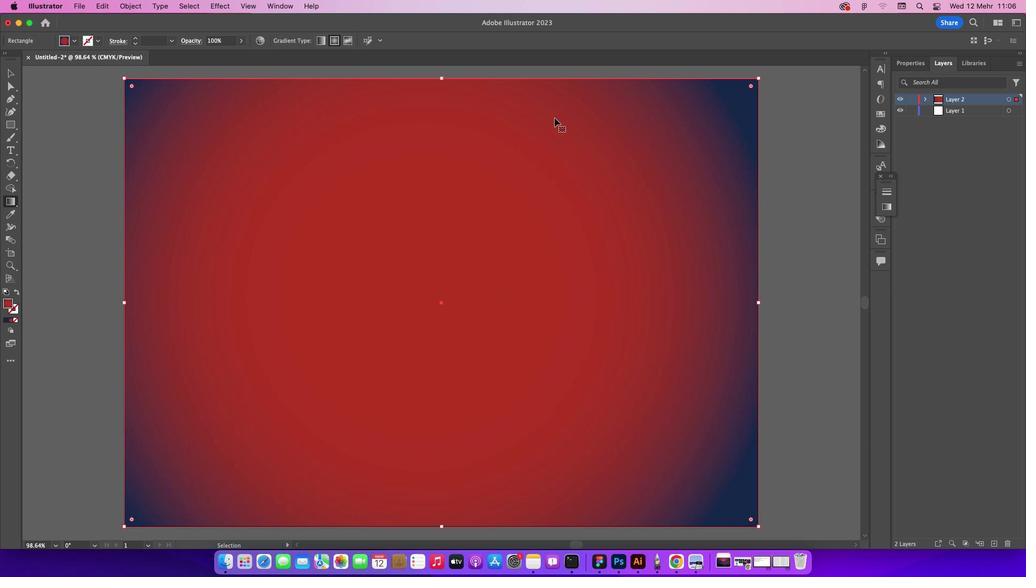 
Action: Mouse moved to (733, 294)
Screenshot: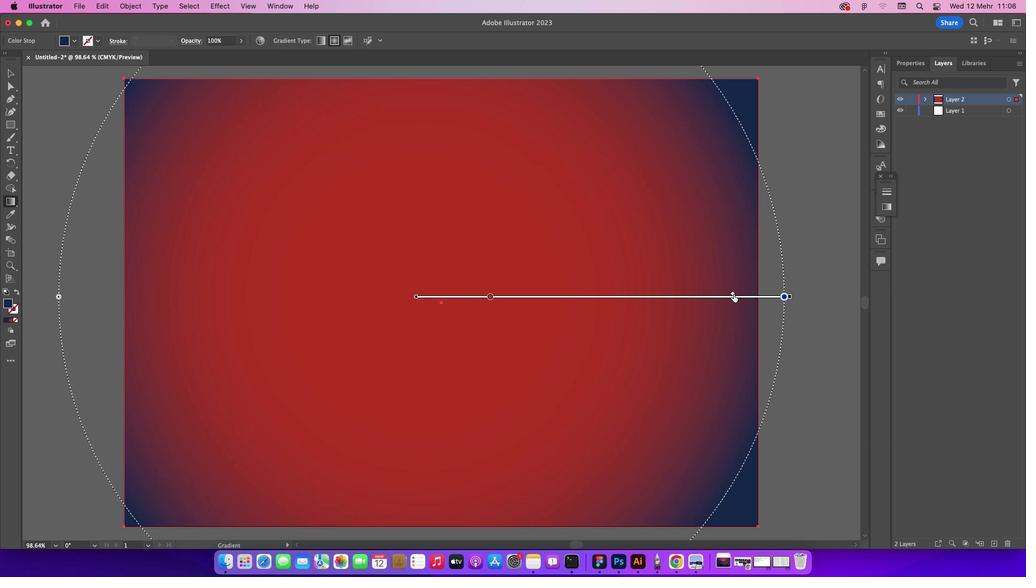 
Action: Mouse pressed left at (733, 294)
Screenshot: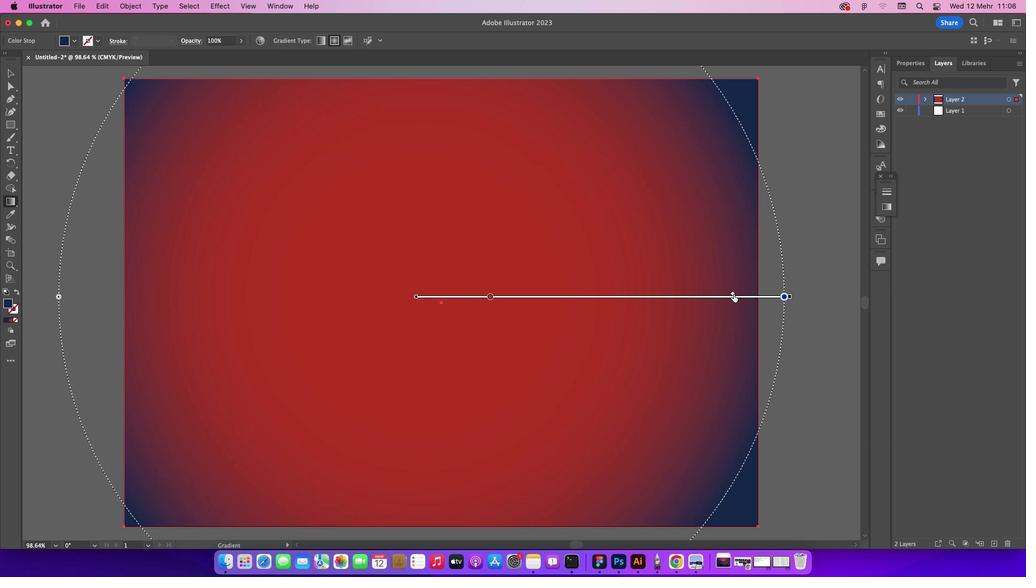 
Action: Mouse moved to (745, 292)
Screenshot: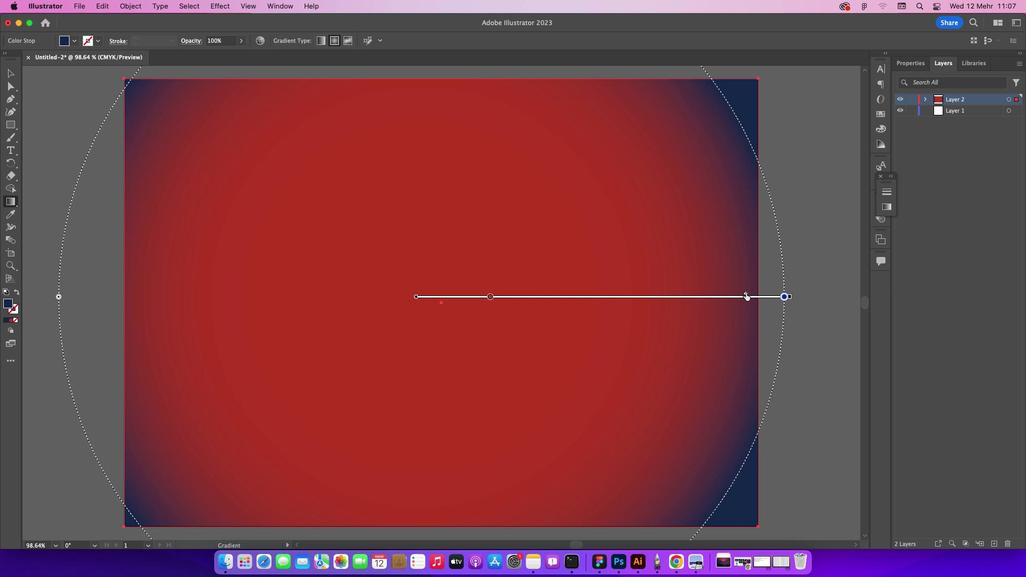 
Action: Mouse pressed left at (745, 292)
Screenshot: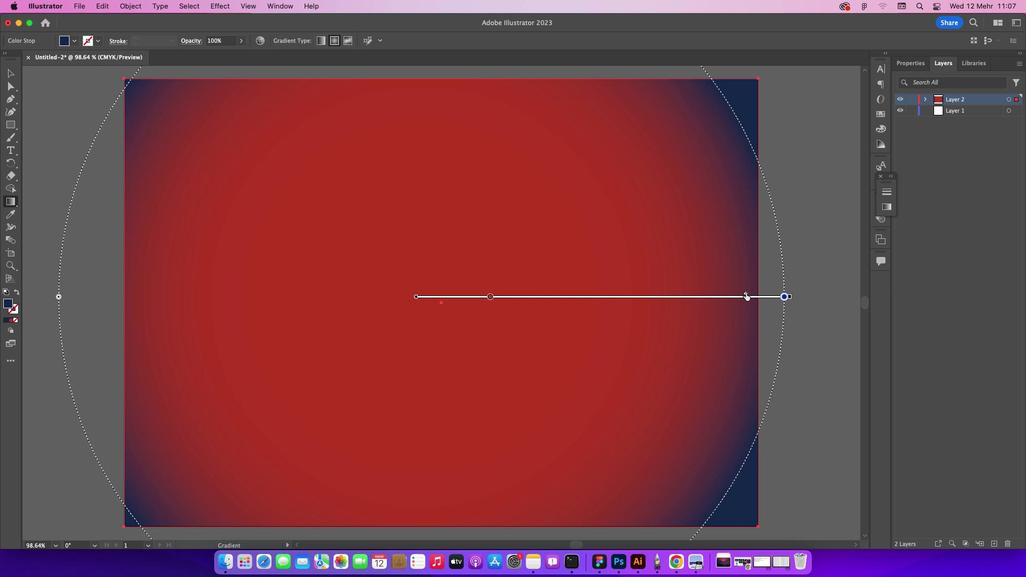 
Action: Mouse moved to (14, 74)
Screenshot: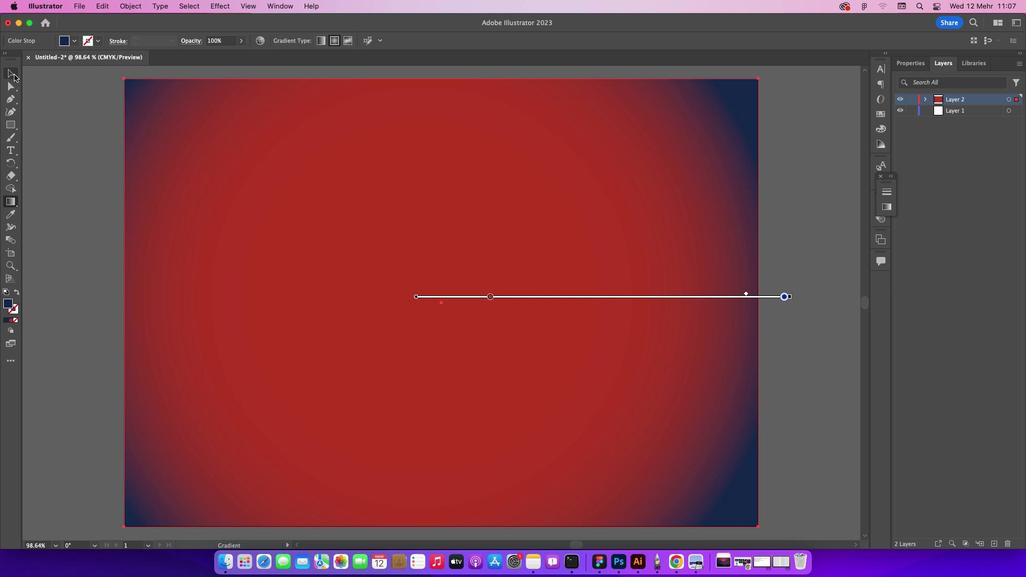 
Action: Mouse pressed left at (14, 74)
Screenshot: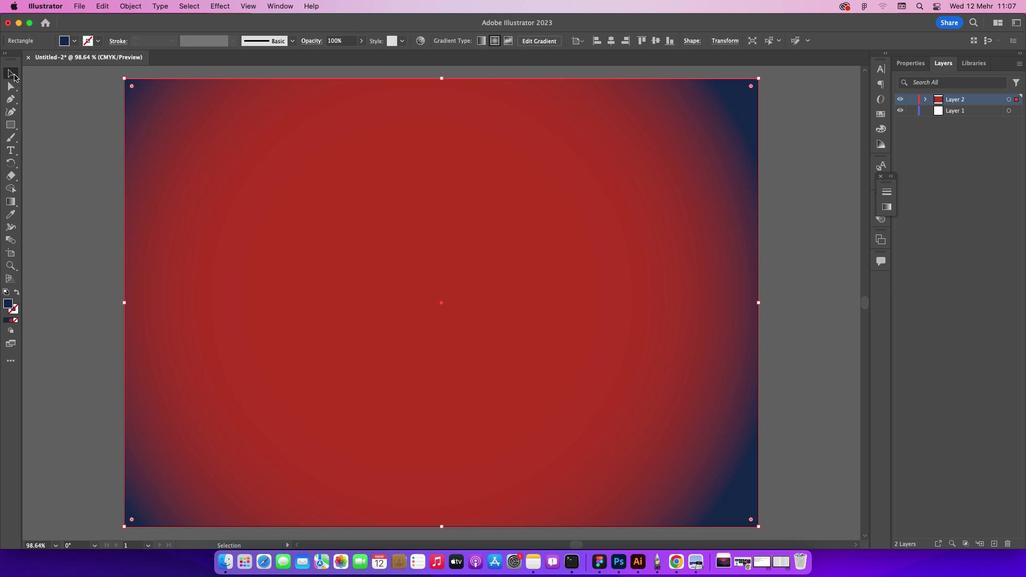
Action: Mouse moved to (88, 127)
Screenshot: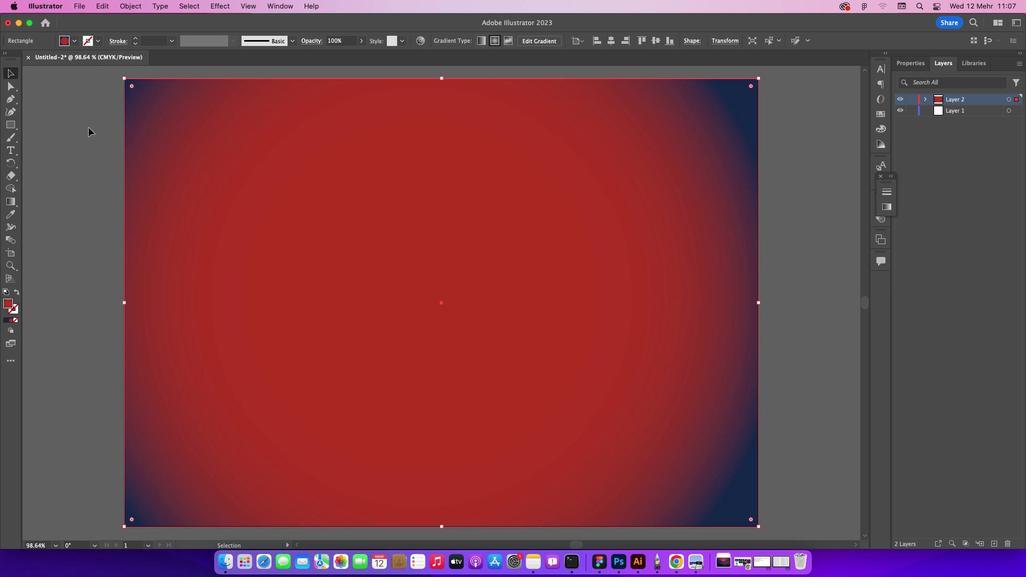 
Action: Mouse pressed left at (88, 127)
Screenshot: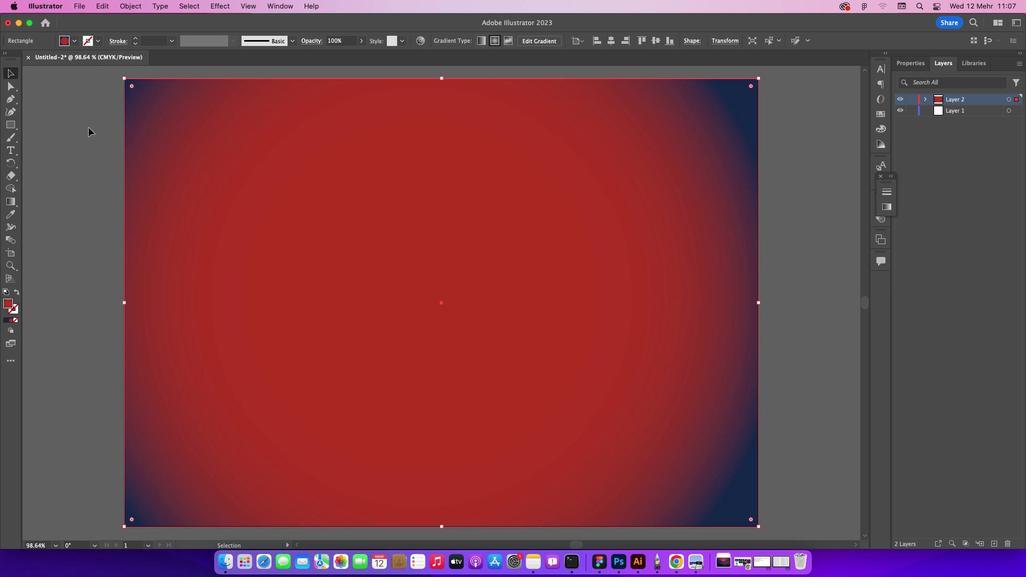 
Action: Mouse moved to (47, 103)
Screenshot: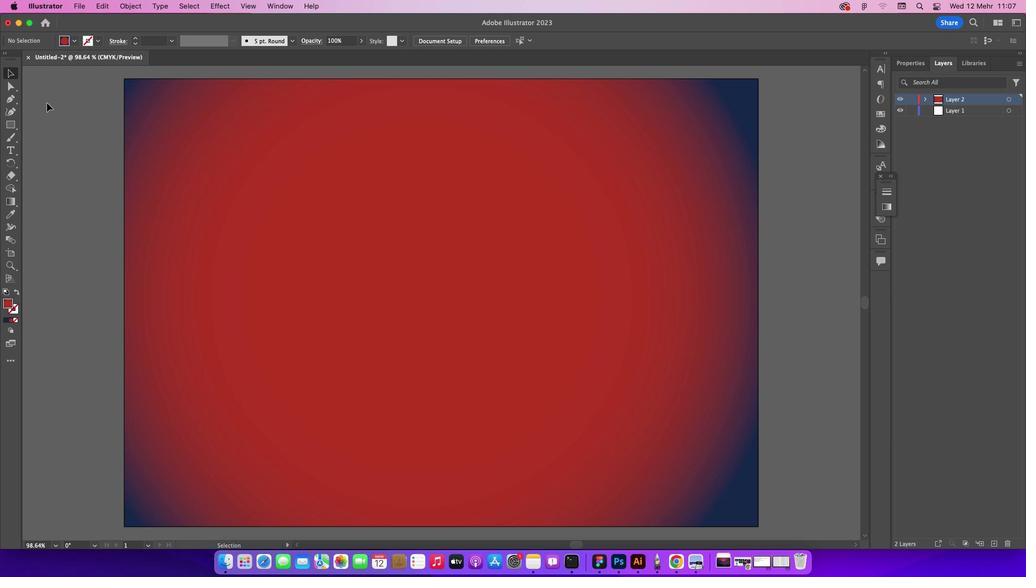 
Action: Mouse pressed left at (47, 103)
Screenshot: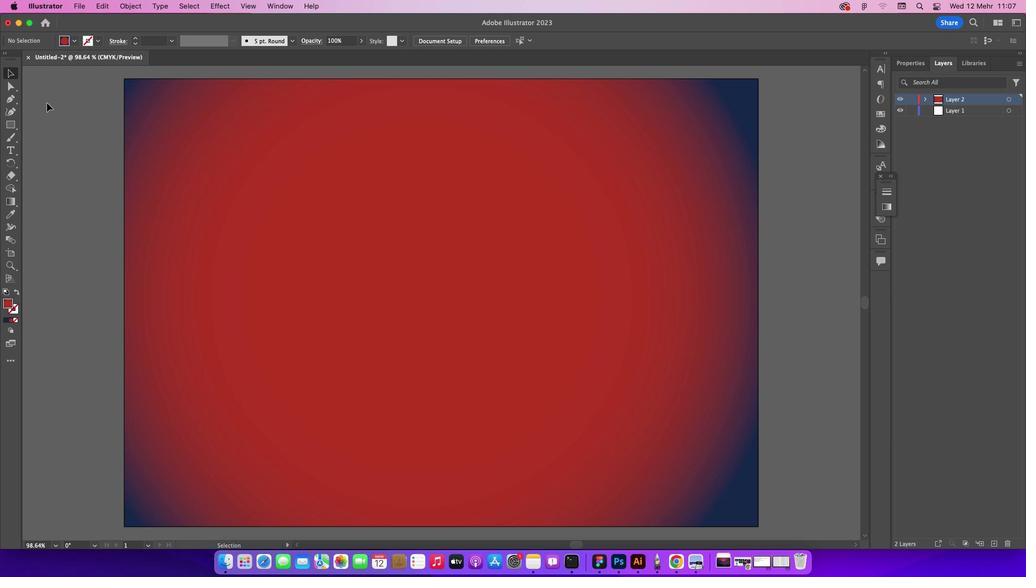
Action: Mouse moved to (56, 92)
Screenshot: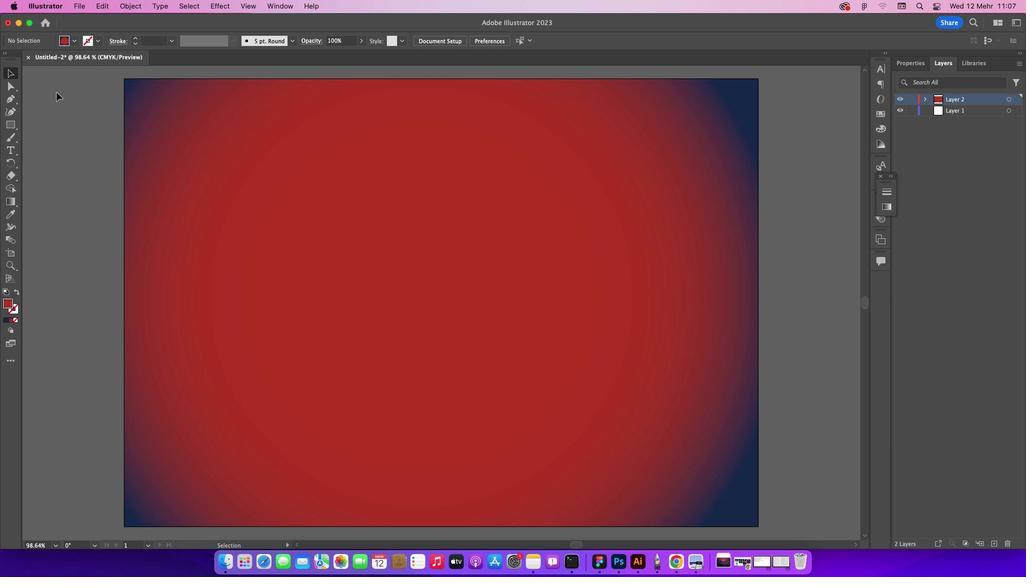 
Action: Mouse pressed left at (56, 92)
Screenshot: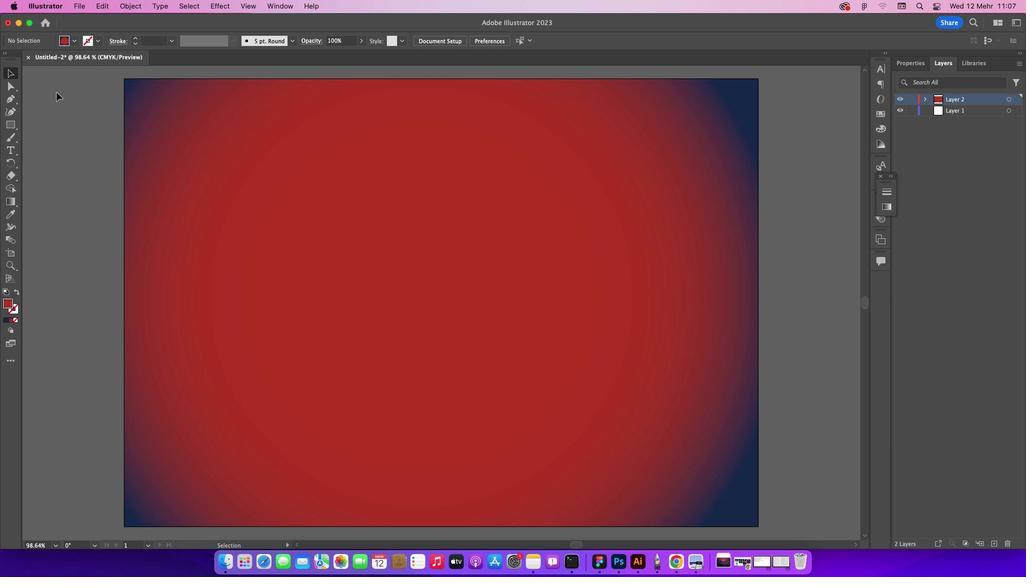 
Action: Mouse moved to (161, 93)
Screenshot: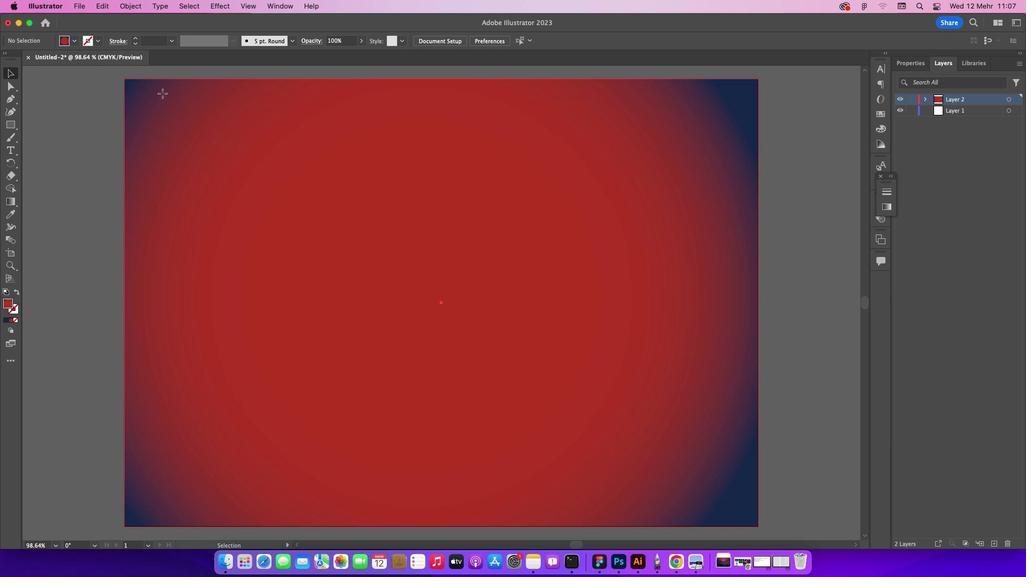 
Action: Mouse pressed left at (161, 93)
Screenshot: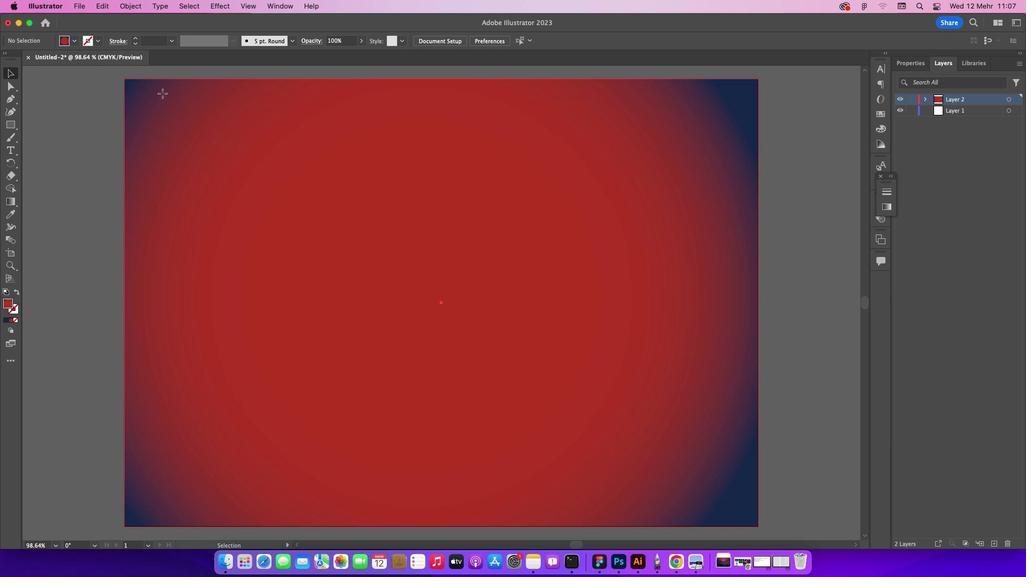 
Action: Mouse moved to (117, 126)
Screenshot: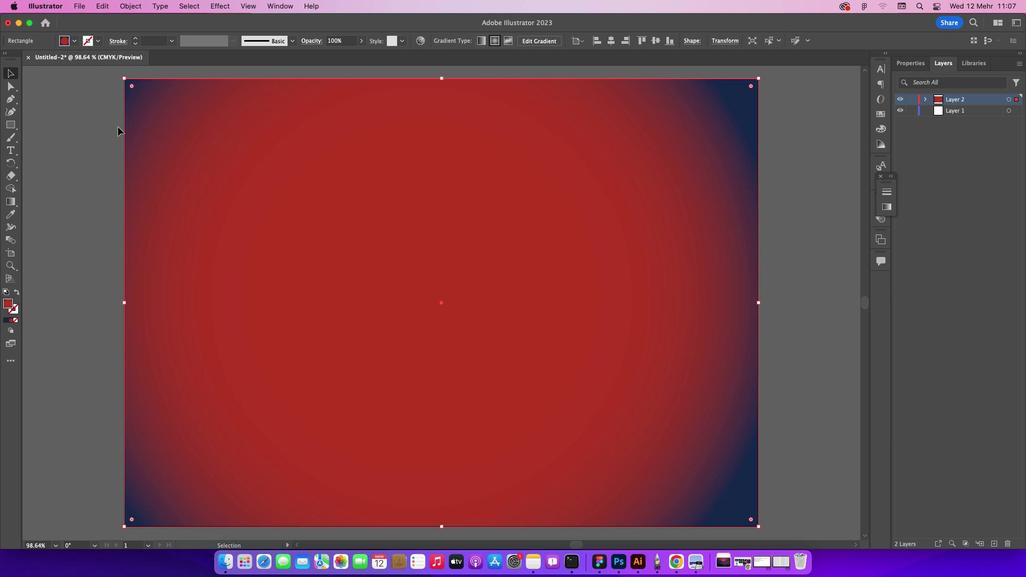 
Action: Mouse pressed left at (117, 126)
Screenshot: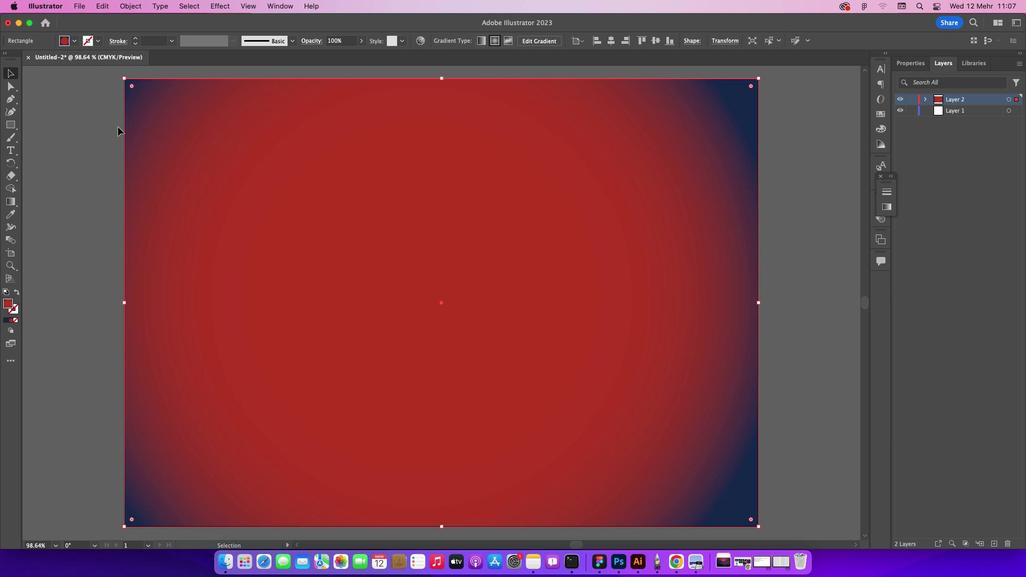 
Action: Mouse moved to (96, 135)
Screenshot: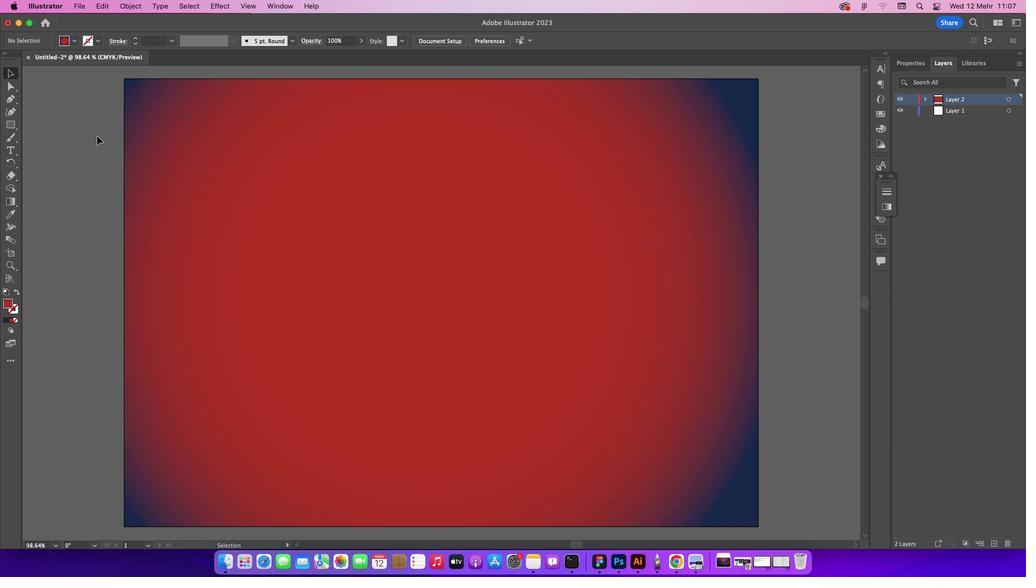
Action: Mouse pressed left at (96, 135)
Screenshot: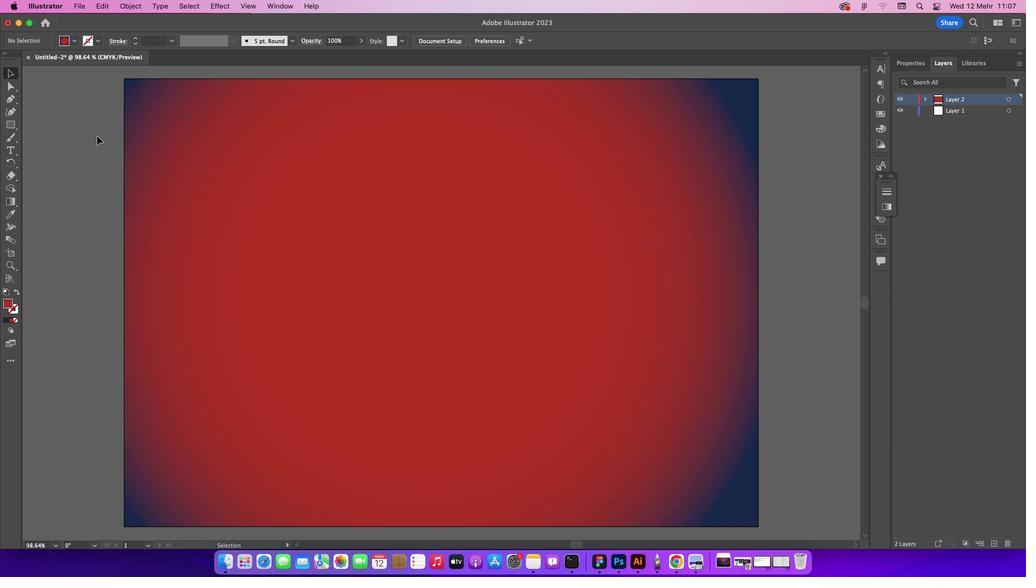 
Action: Mouse moved to (10, 98)
Screenshot: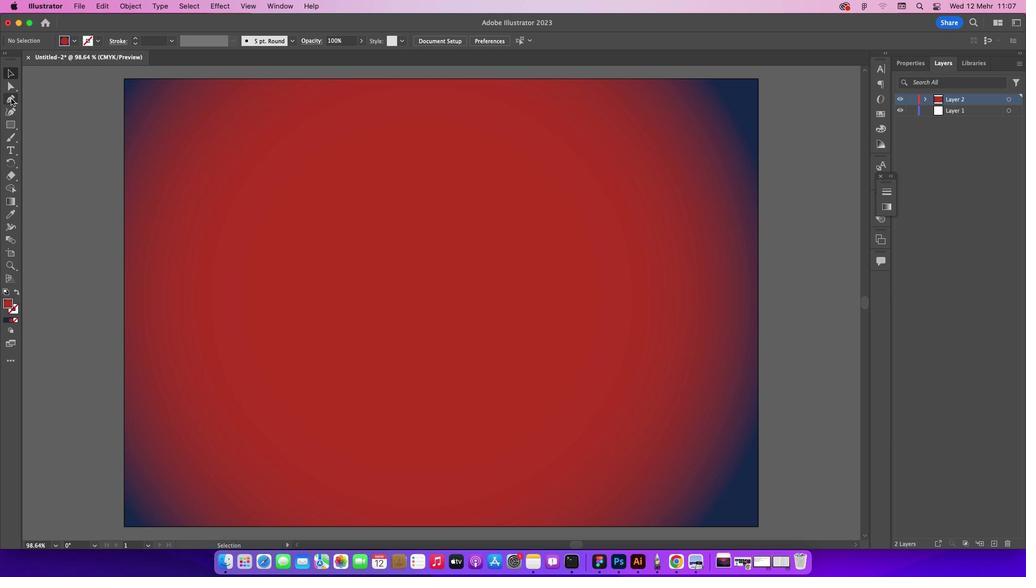 
Action: Mouse pressed left at (10, 98)
Screenshot: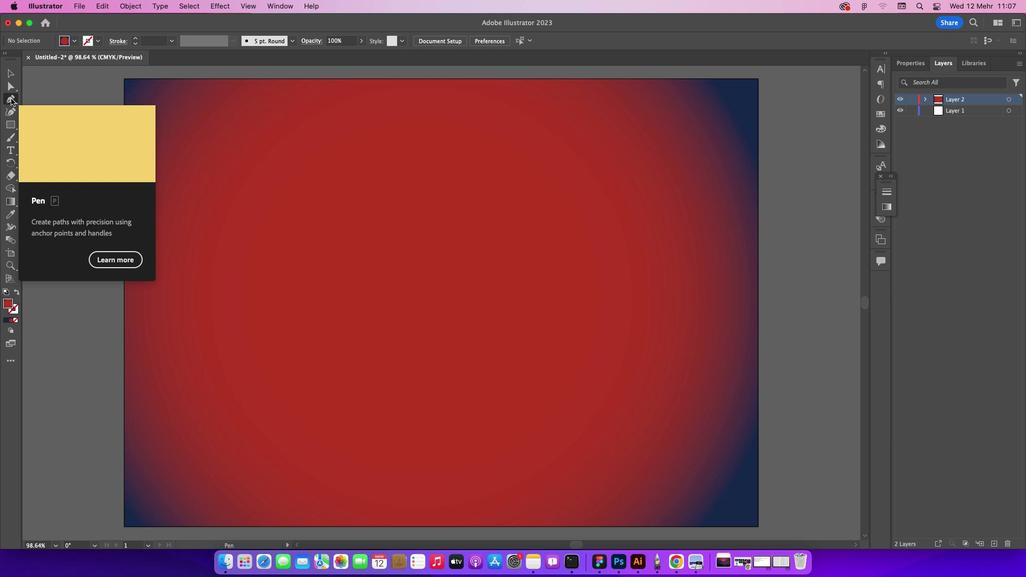 
Action: Mouse moved to (65, 161)
Screenshot: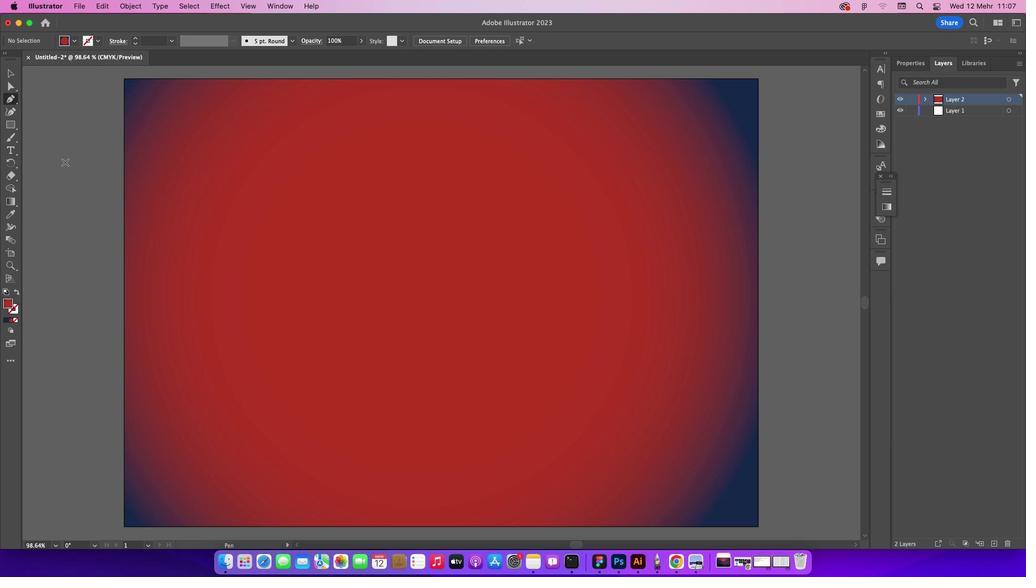 
Action: Key pressed Key.caps_lock
Screenshot: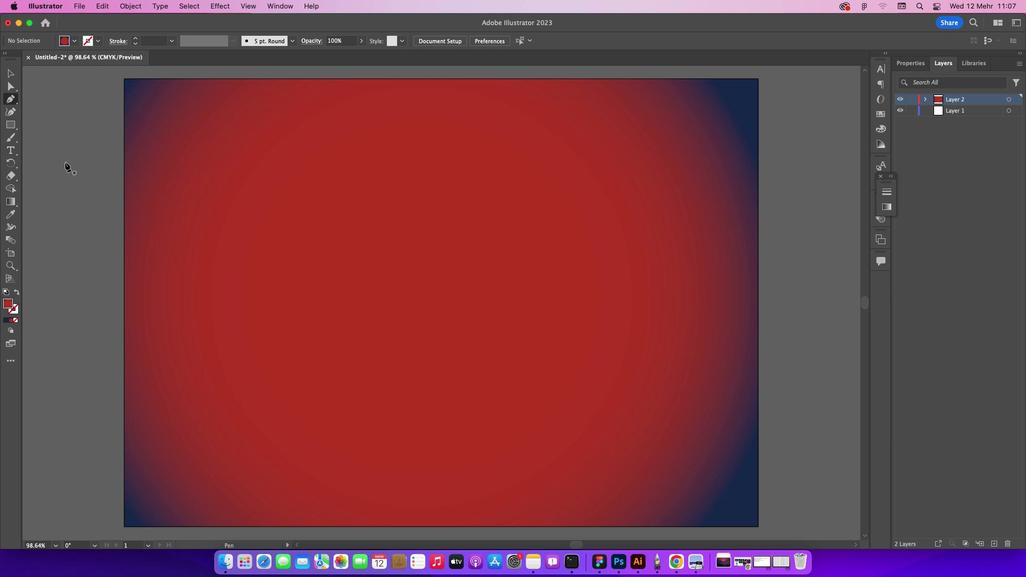 
Action: Mouse moved to (17, 321)
Screenshot: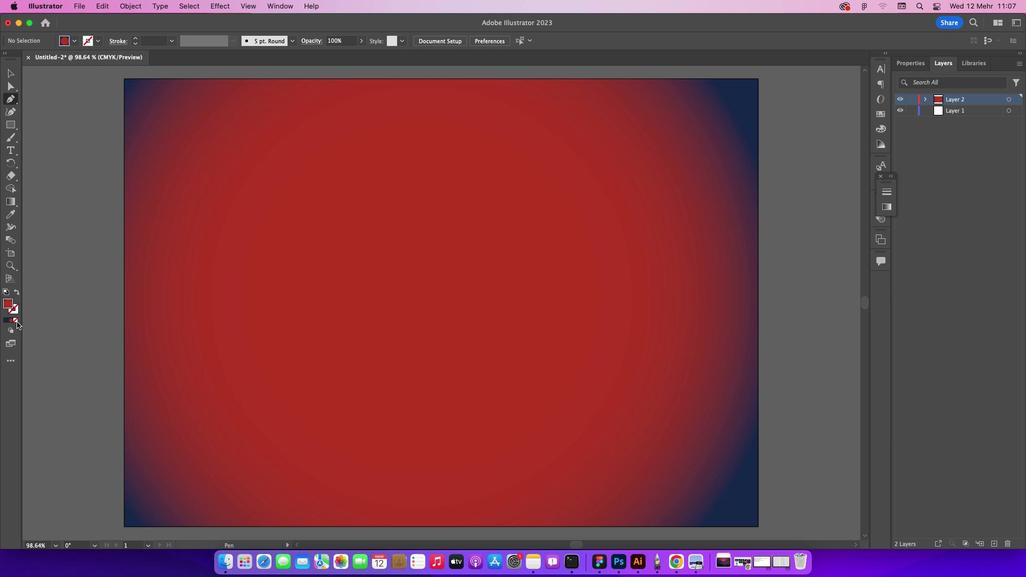 
Action: Mouse pressed left at (17, 321)
Screenshot: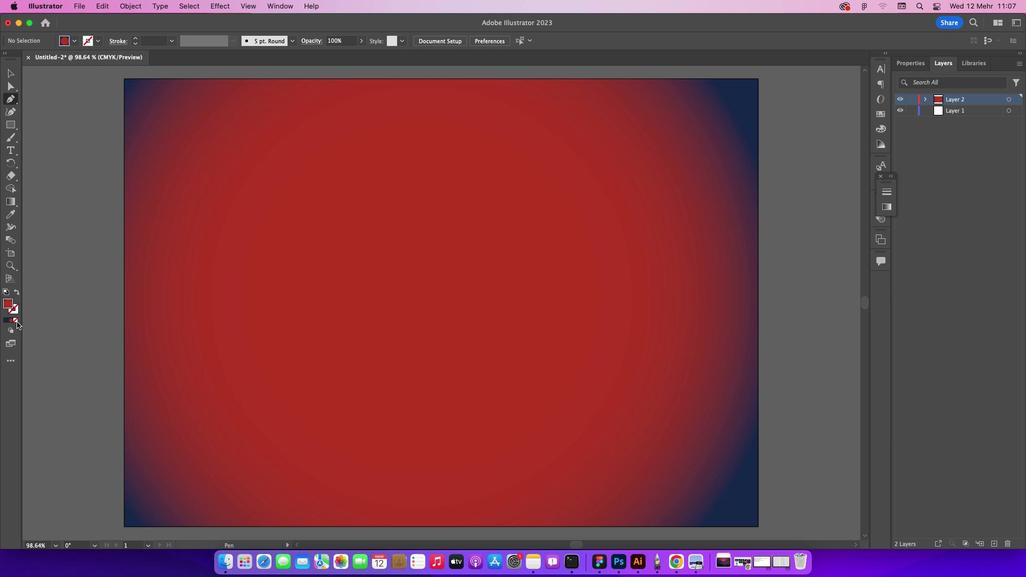 
Action: Mouse moved to (125, 190)
Screenshot: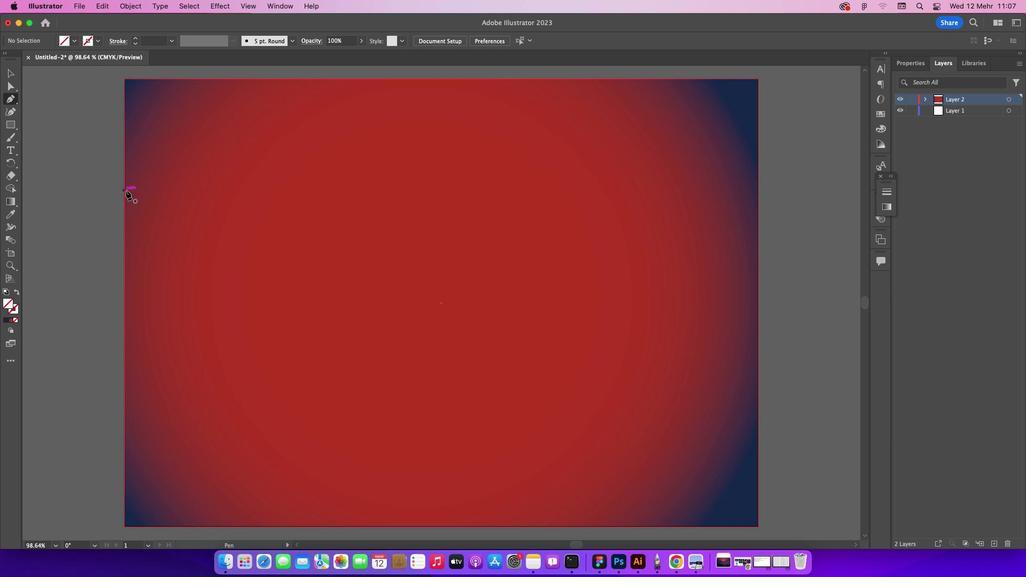 
Action: Mouse pressed left at (125, 190)
Screenshot: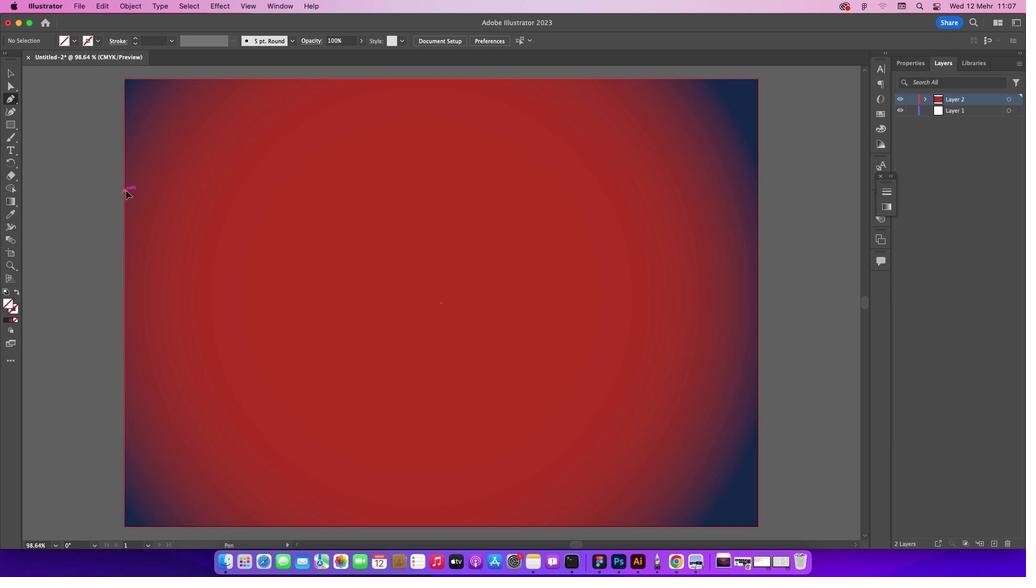 
Action: Mouse moved to (128, 183)
Screenshot: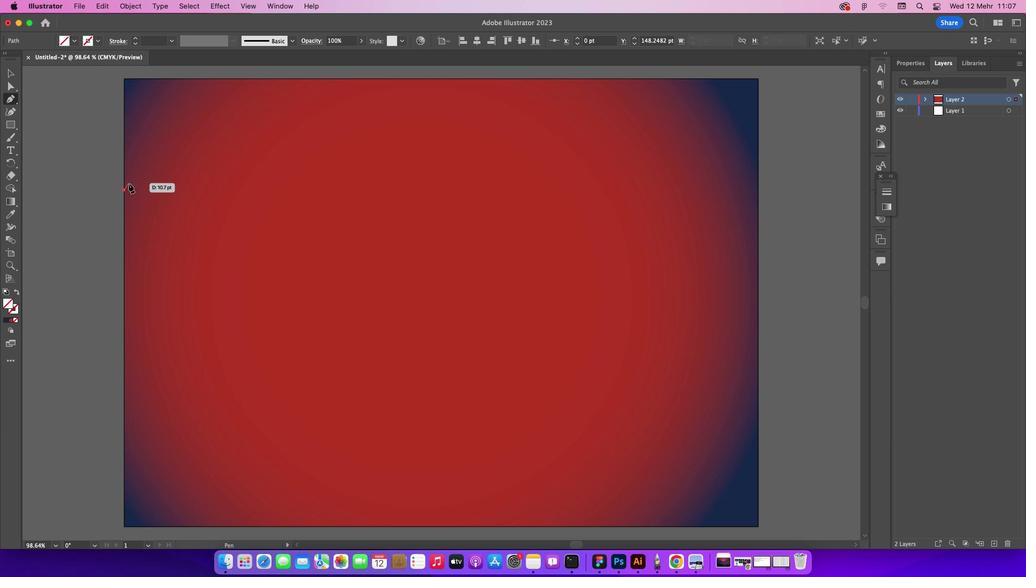 
Action: Mouse pressed left at (128, 183)
Screenshot: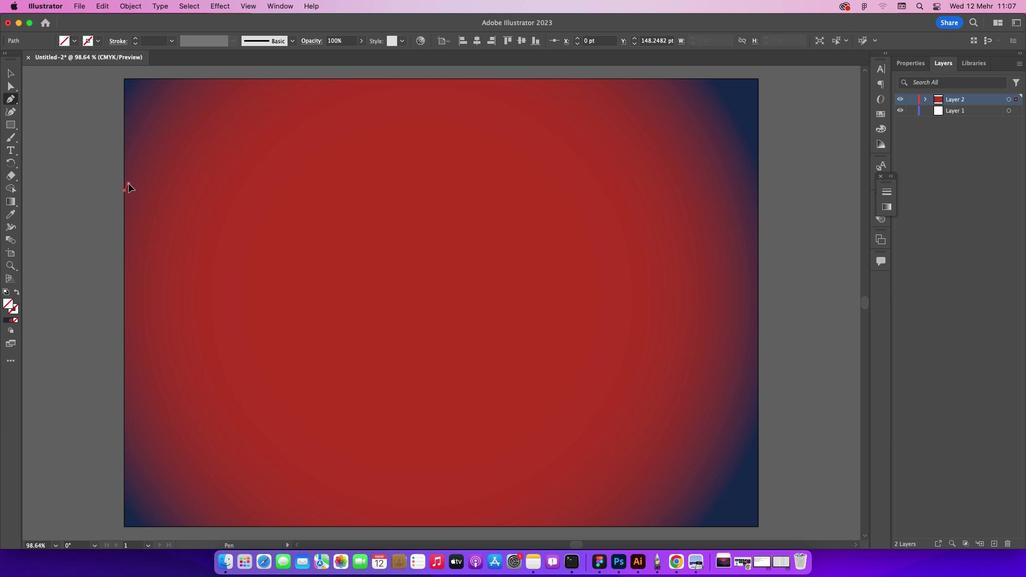 
Action: Mouse moved to (132, 182)
Screenshot: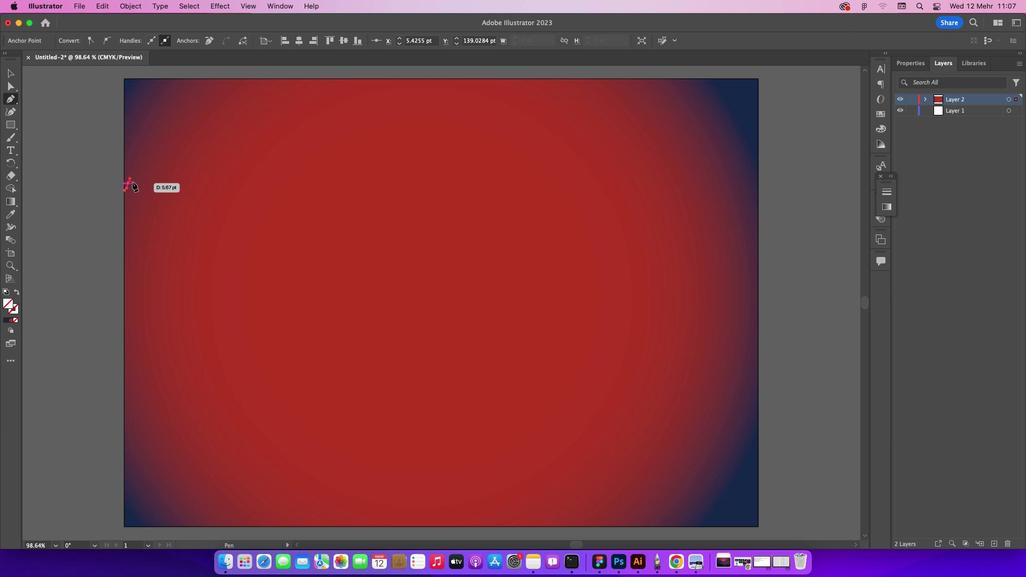 
Action: Mouse pressed left at (132, 182)
Screenshot: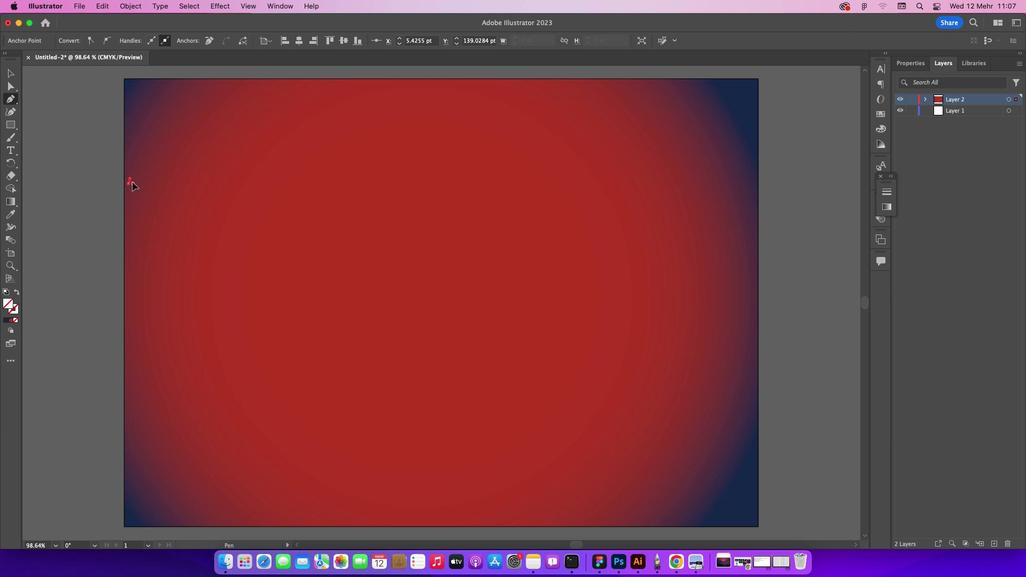 
Action: Mouse moved to (133, 187)
Screenshot: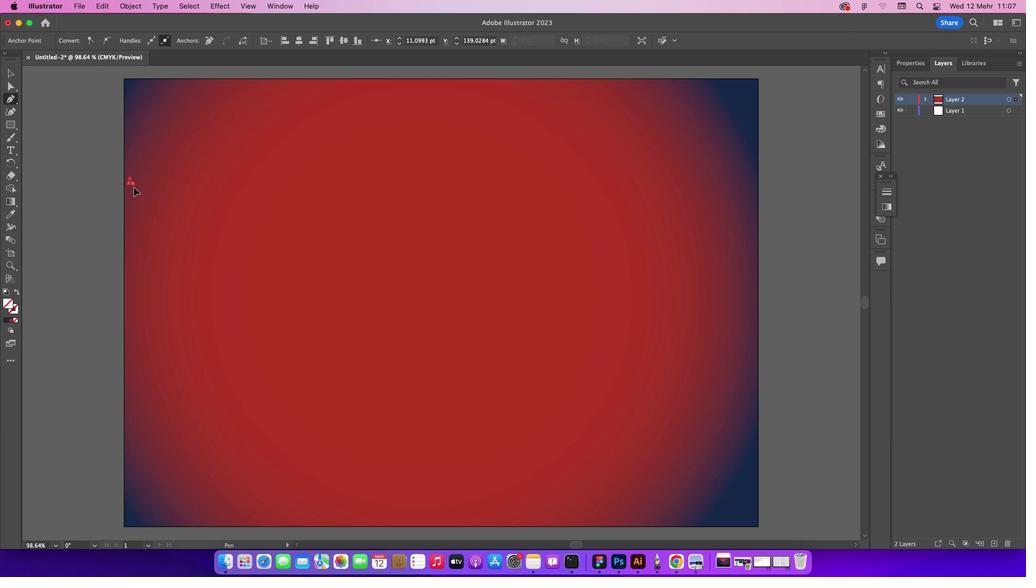 
Action: Mouse pressed left at (133, 187)
Screenshot: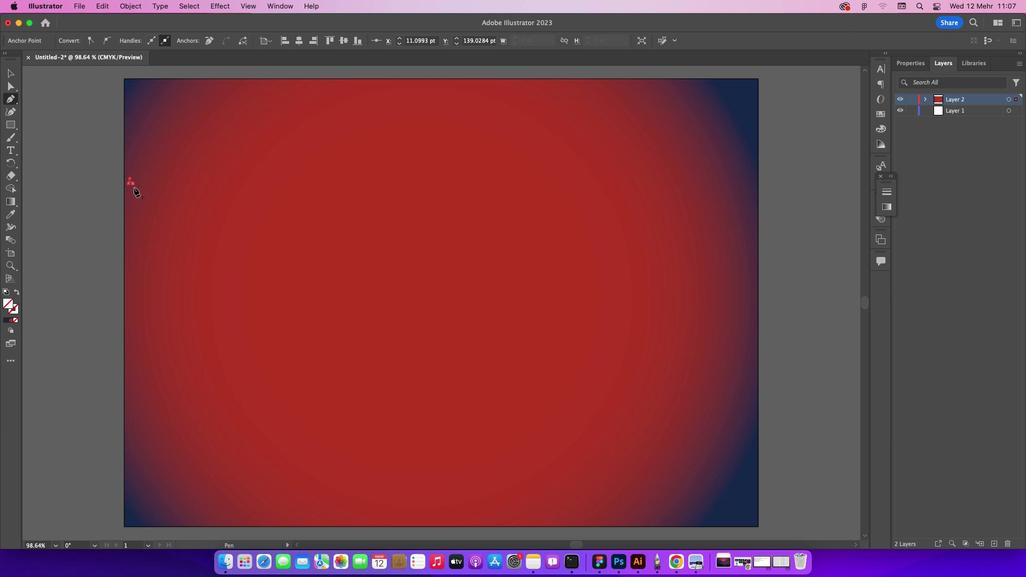 
Action: Mouse moved to (134, 190)
Screenshot: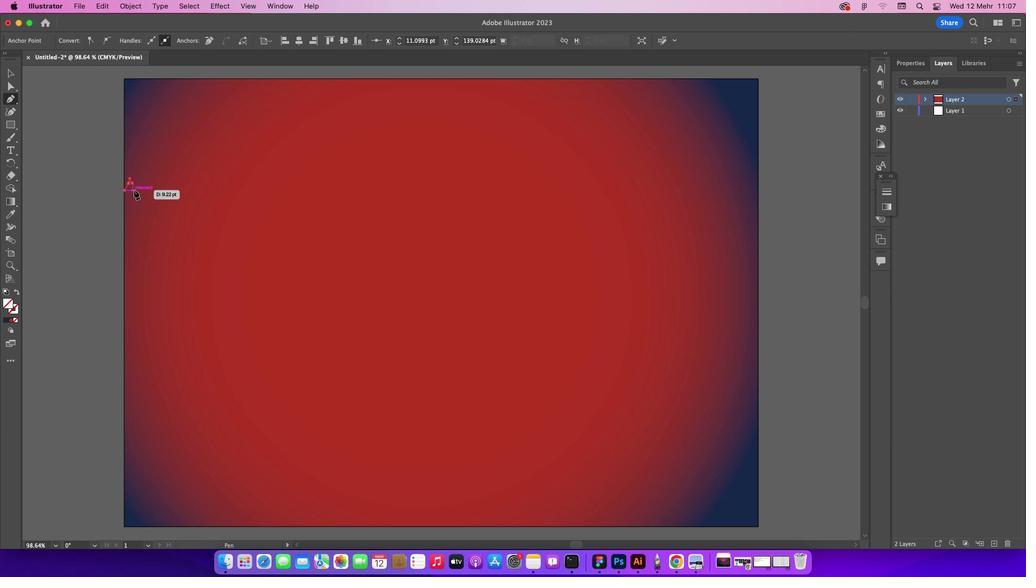 
Action: Mouse pressed left at (134, 190)
Screenshot: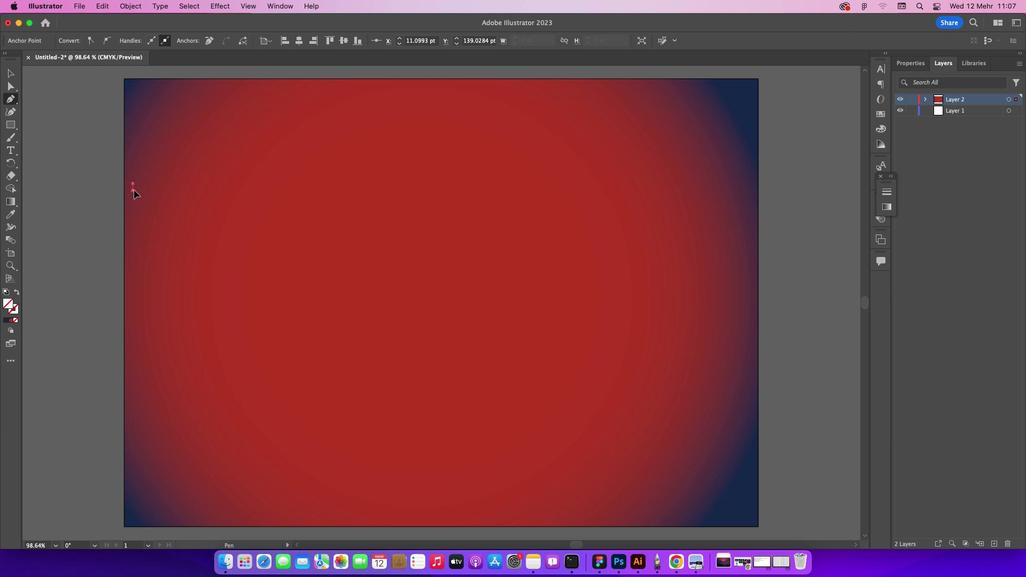 
Action: Mouse moved to (137, 195)
Screenshot: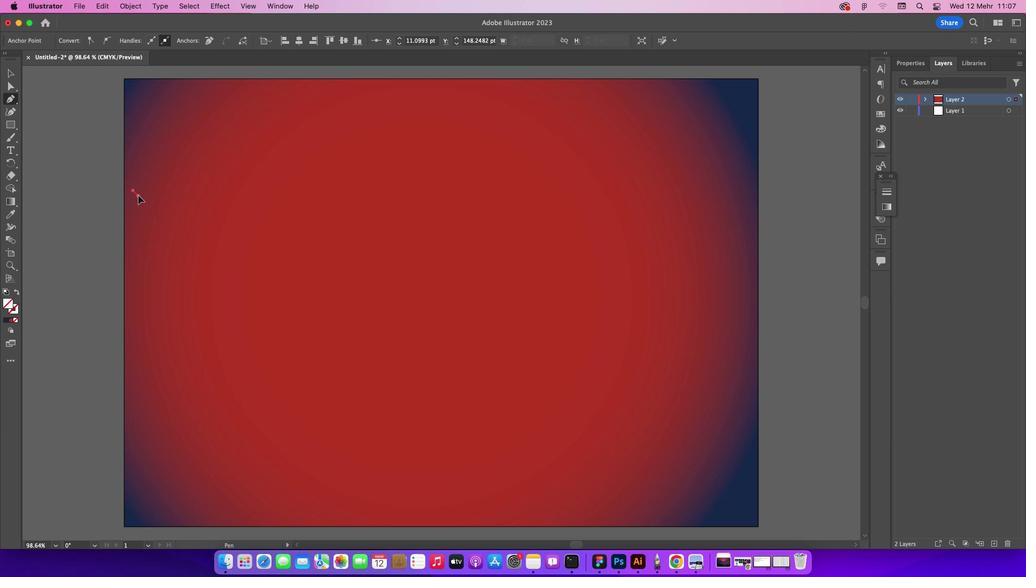 
Action: Mouse pressed left at (137, 195)
Screenshot: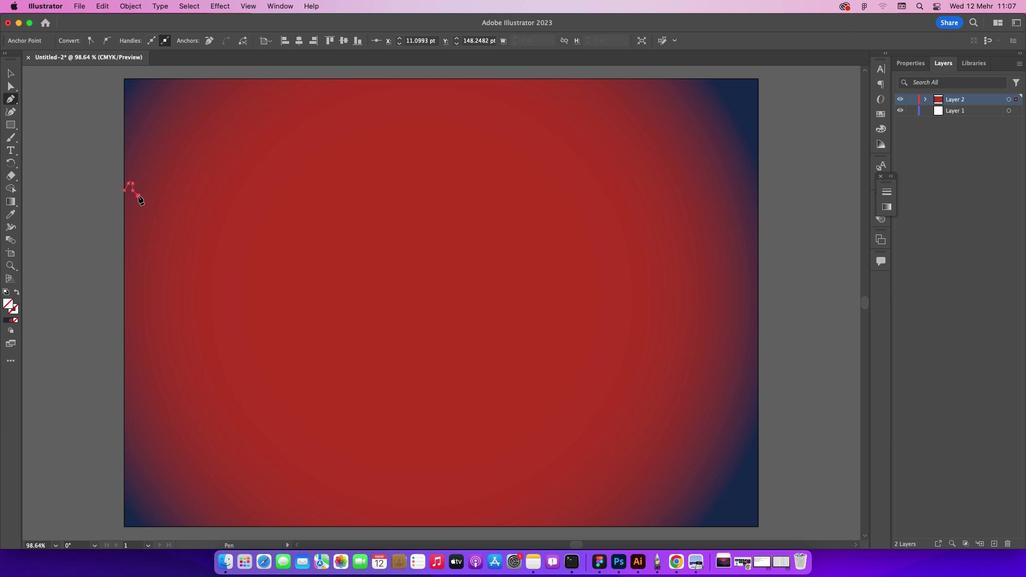 
Action: Mouse moved to (146, 205)
Screenshot: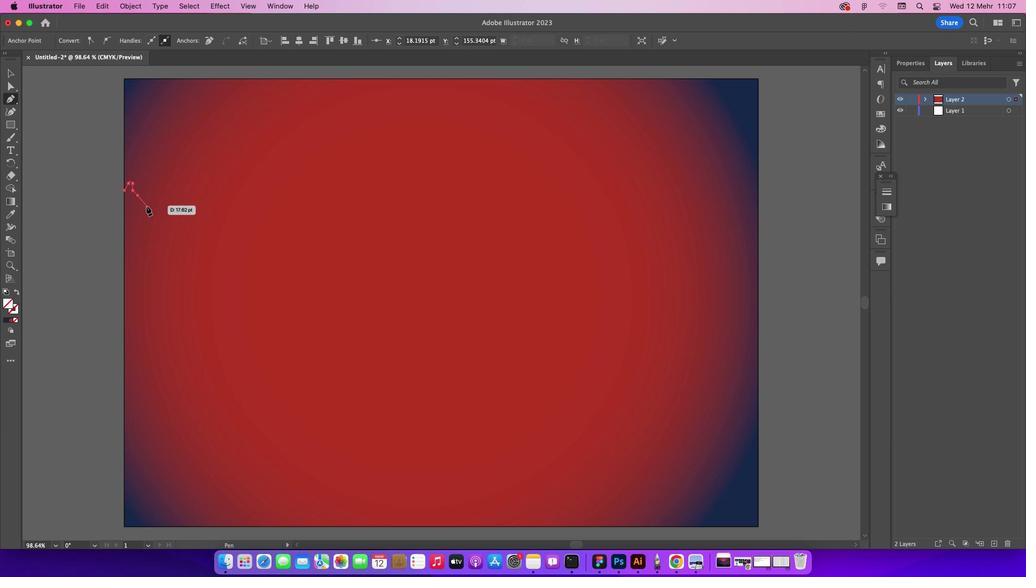 
Action: Mouse pressed left at (146, 205)
Screenshot: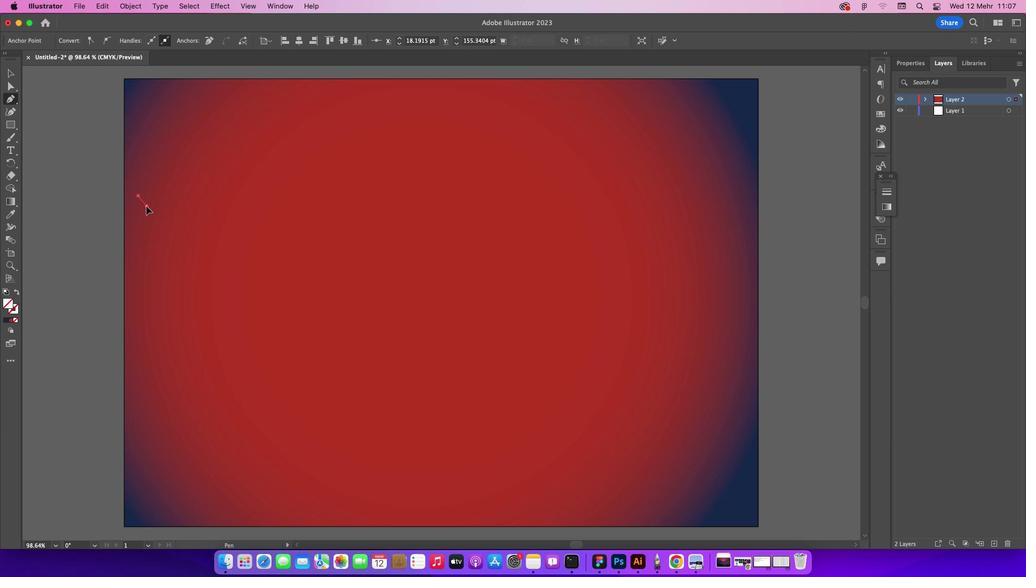 
Action: Mouse moved to (170, 228)
Screenshot: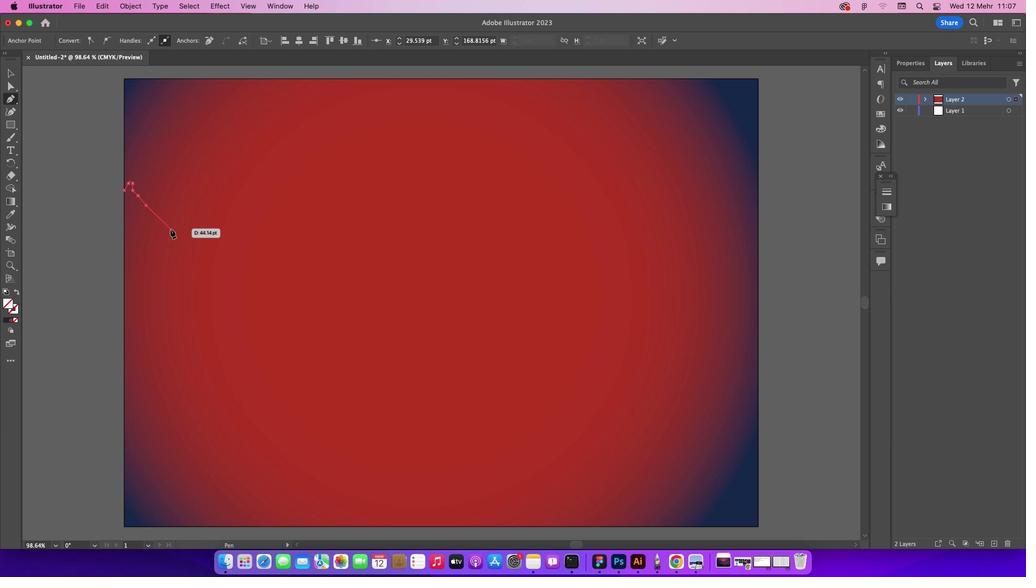 
Action: Mouse pressed left at (170, 228)
Screenshot: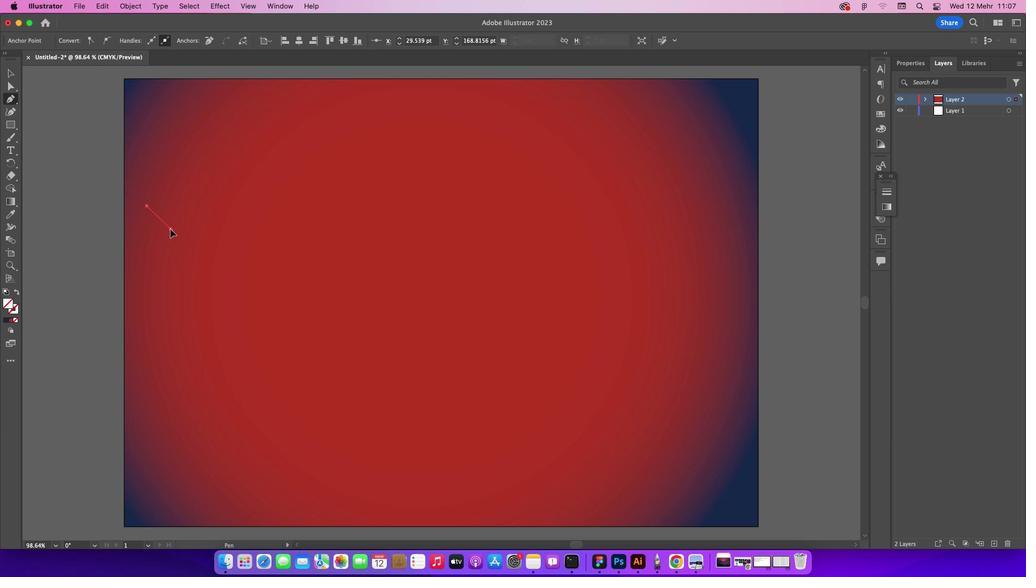 
Action: Mouse moved to (183, 234)
Screenshot: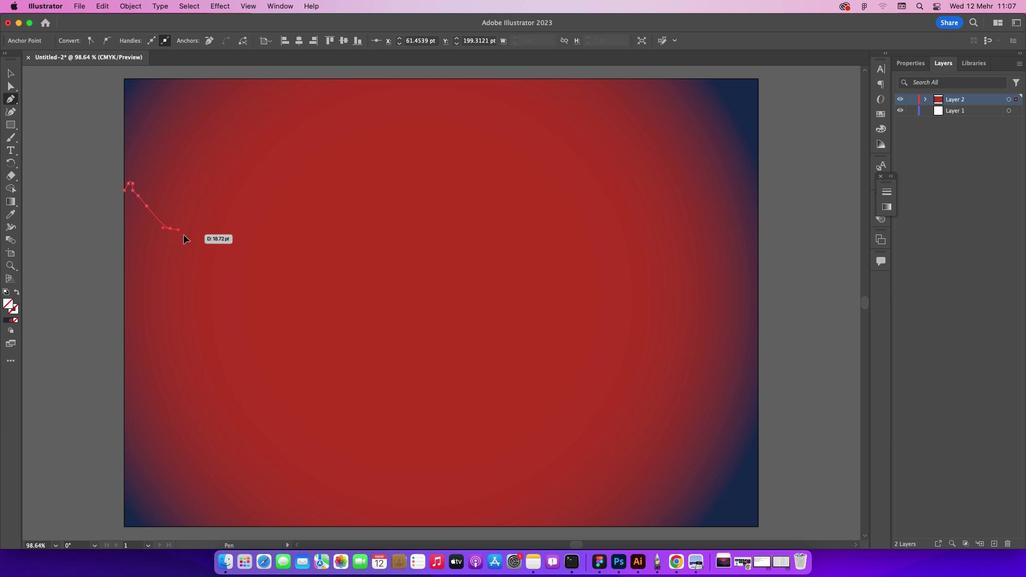 
Action: Mouse pressed left at (183, 234)
Screenshot: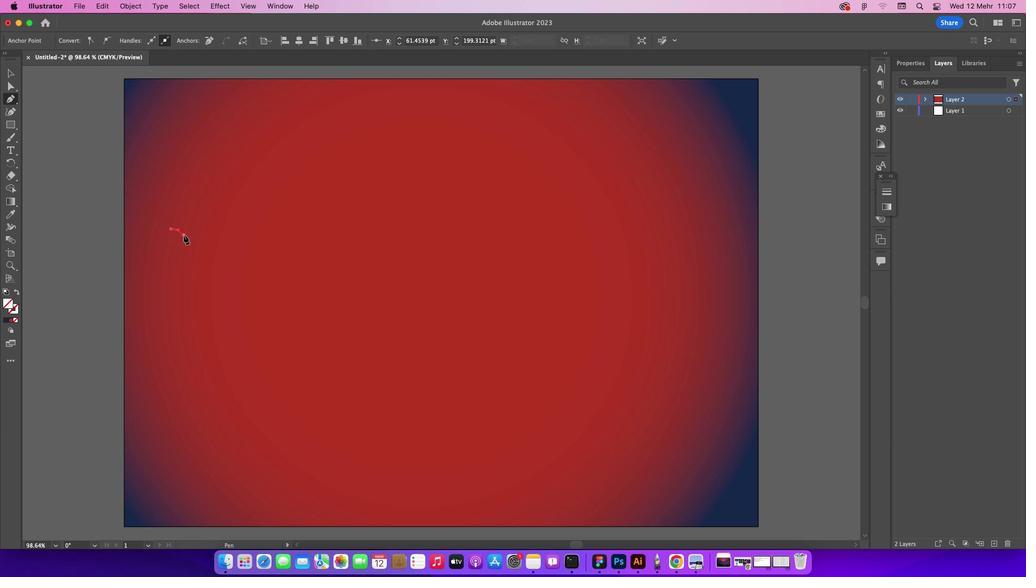 
Action: Mouse moved to (191, 232)
Screenshot: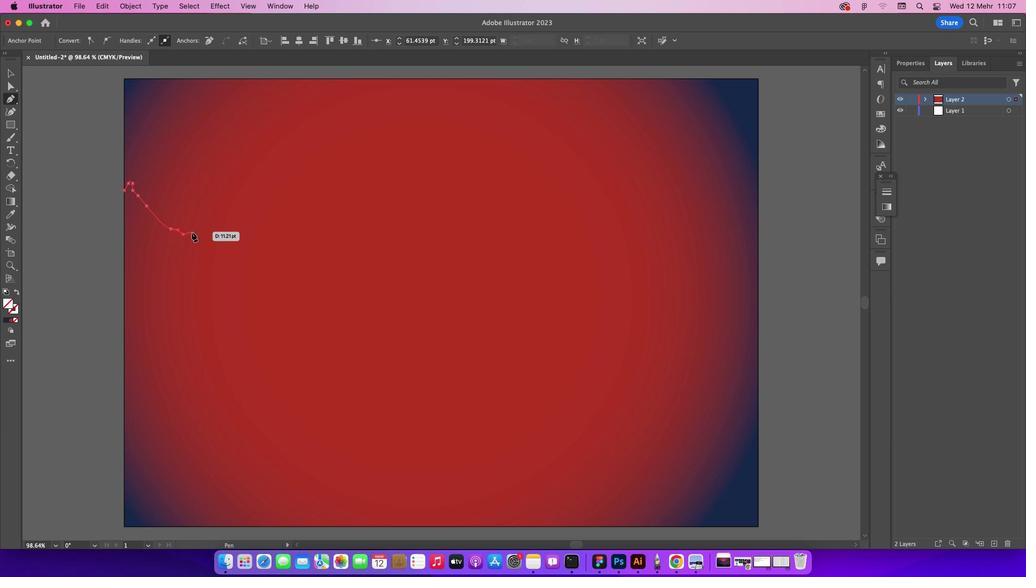
Action: Mouse pressed left at (191, 232)
Screenshot: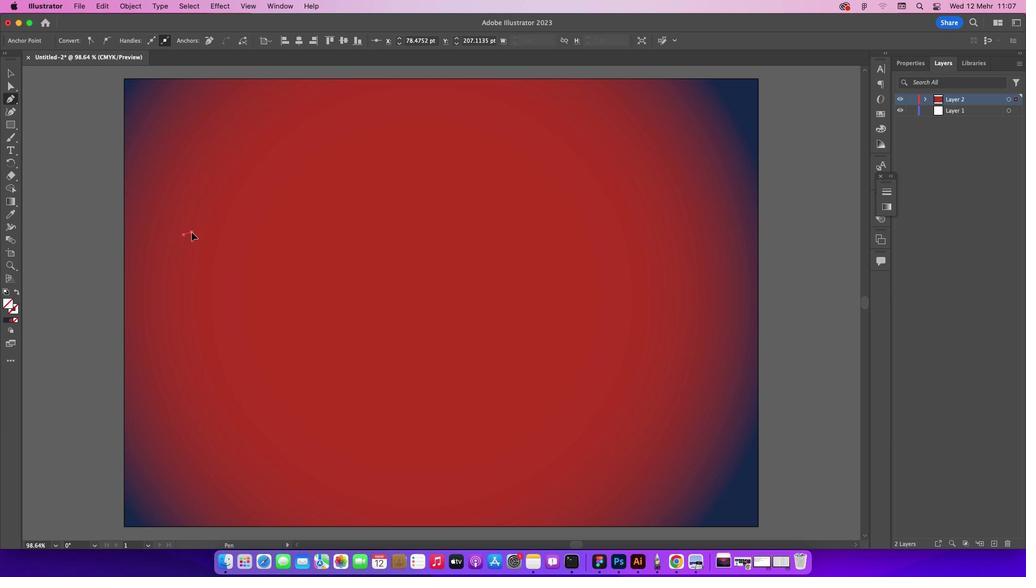 
Action: Mouse moved to (192, 226)
Screenshot: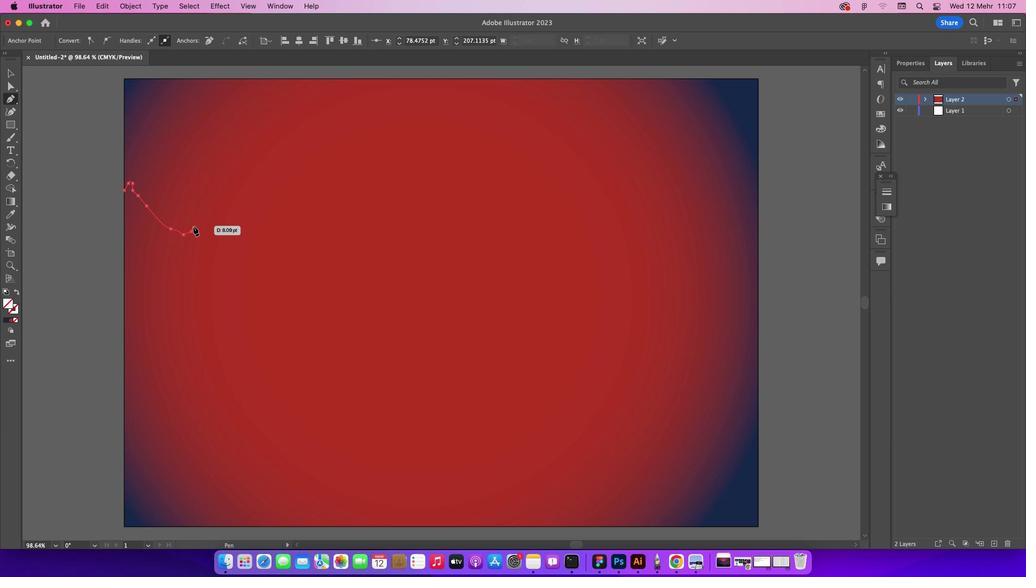 
Action: Mouse pressed left at (192, 226)
Screenshot: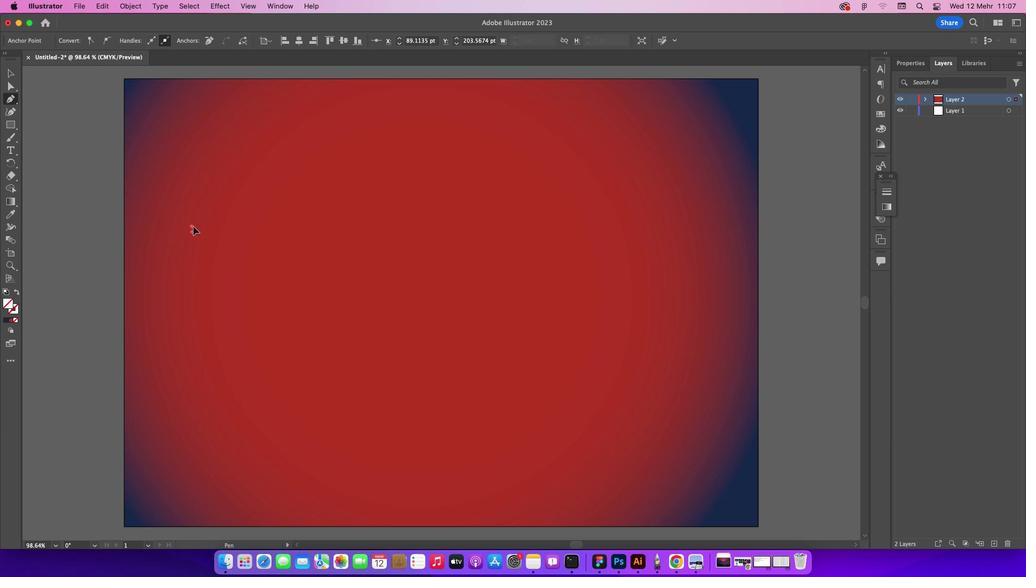 
Action: Mouse moved to (198, 223)
Screenshot: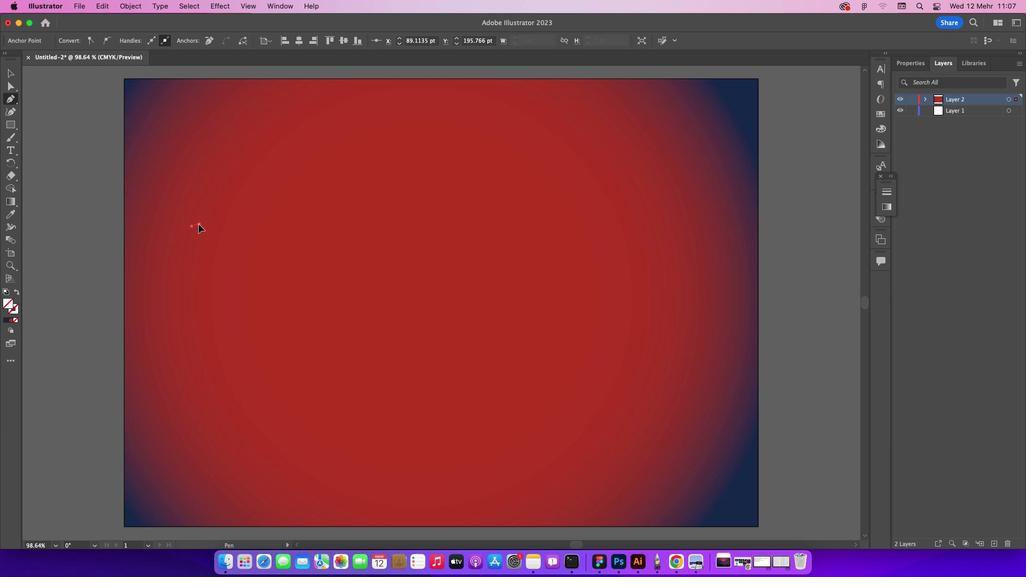 
Action: Mouse pressed left at (198, 223)
Screenshot: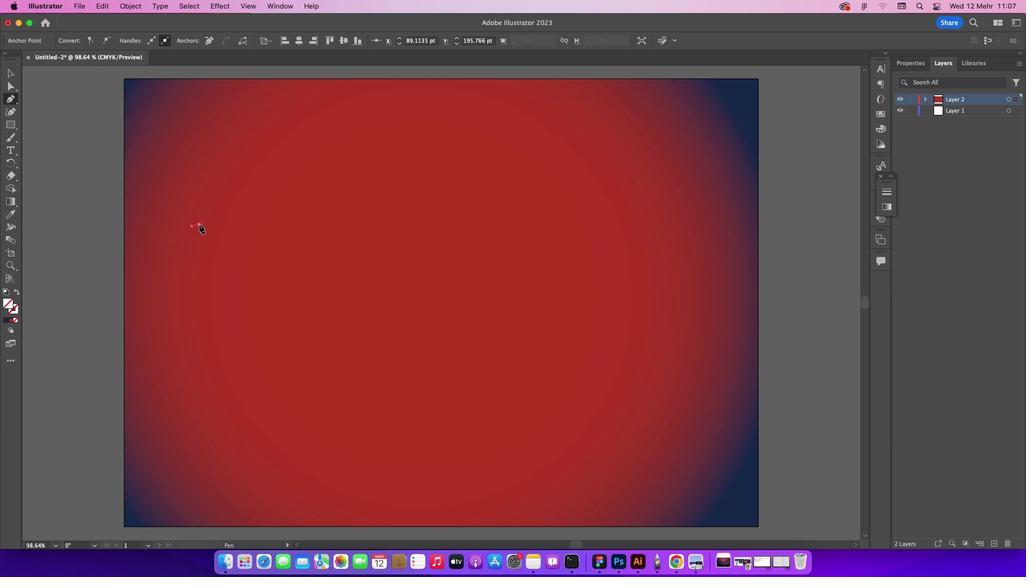 
Action: Mouse moved to (226, 217)
Screenshot: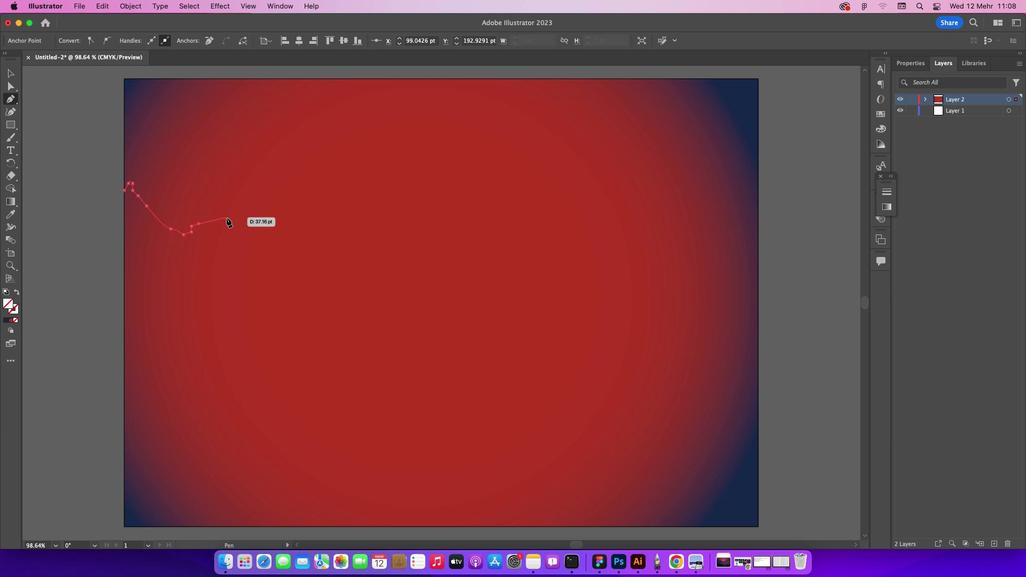 
Action: Mouse pressed left at (226, 217)
Screenshot: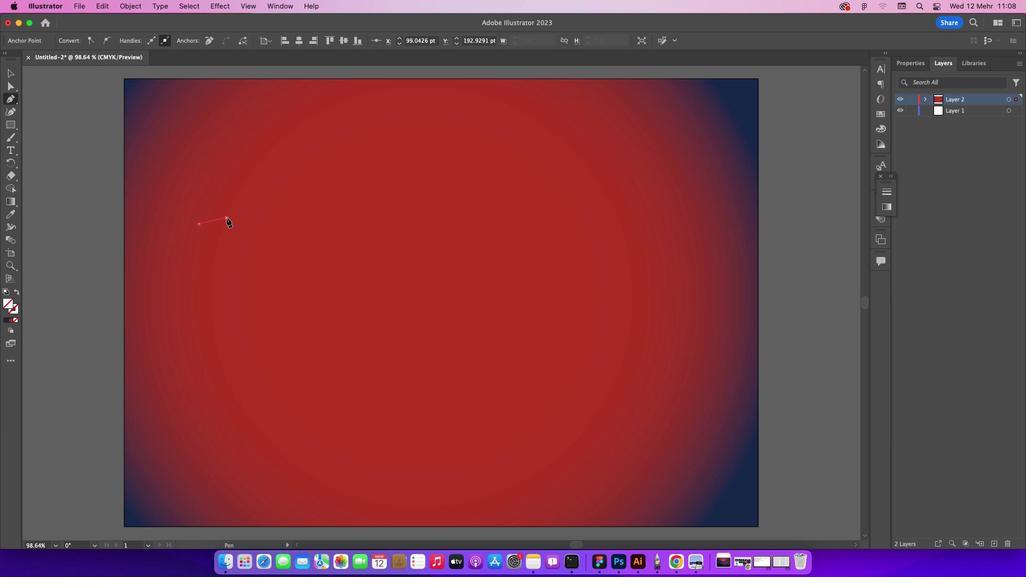 
Action: Mouse moved to (230, 224)
Screenshot: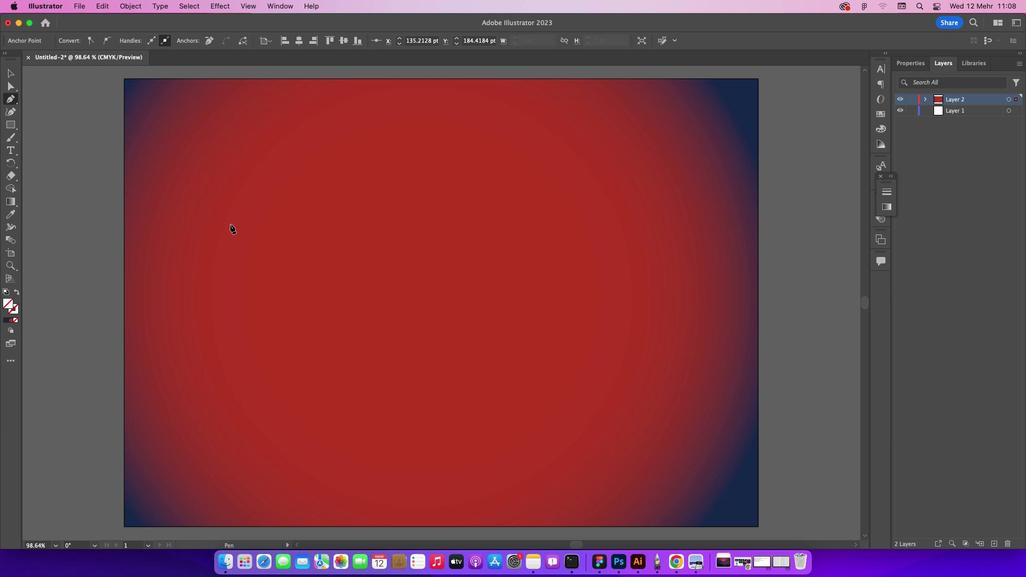 
Action: Mouse pressed left at (230, 224)
Screenshot: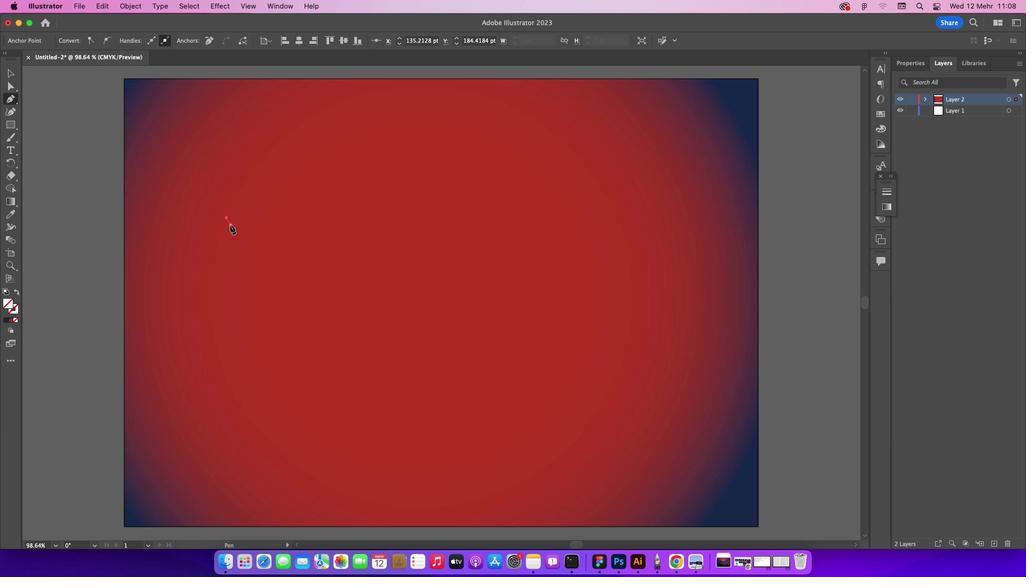 
Action: Mouse moved to (233, 231)
Screenshot: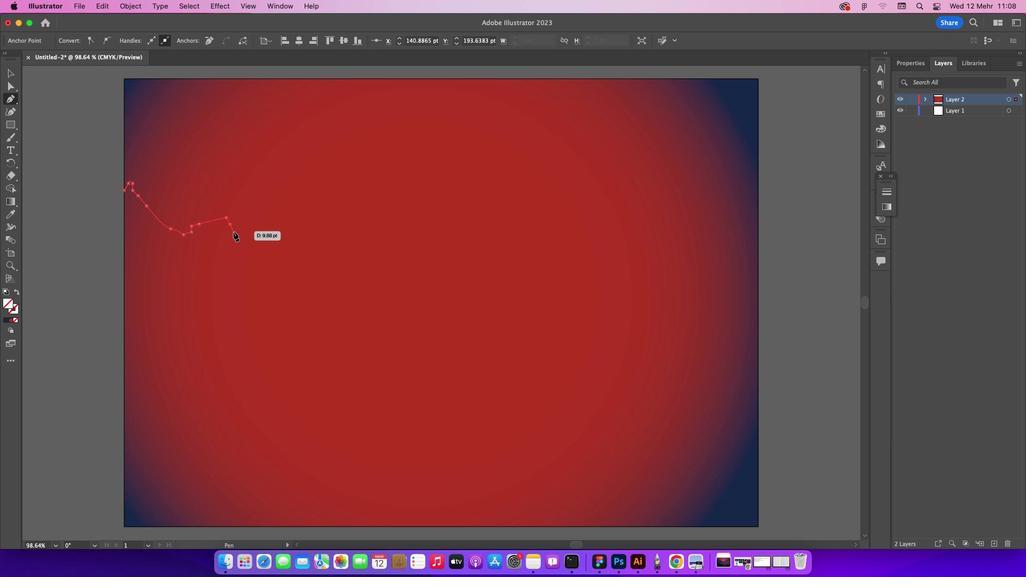
Action: Mouse pressed left at (233, 231)
Screenshot: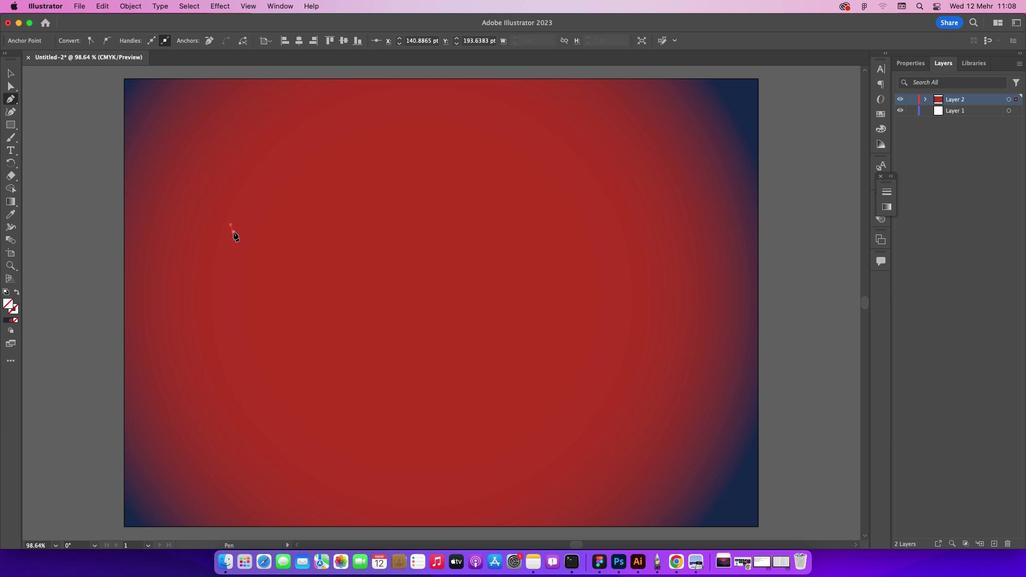 
Action: Mouse moved to (249, 237)
Screenshot: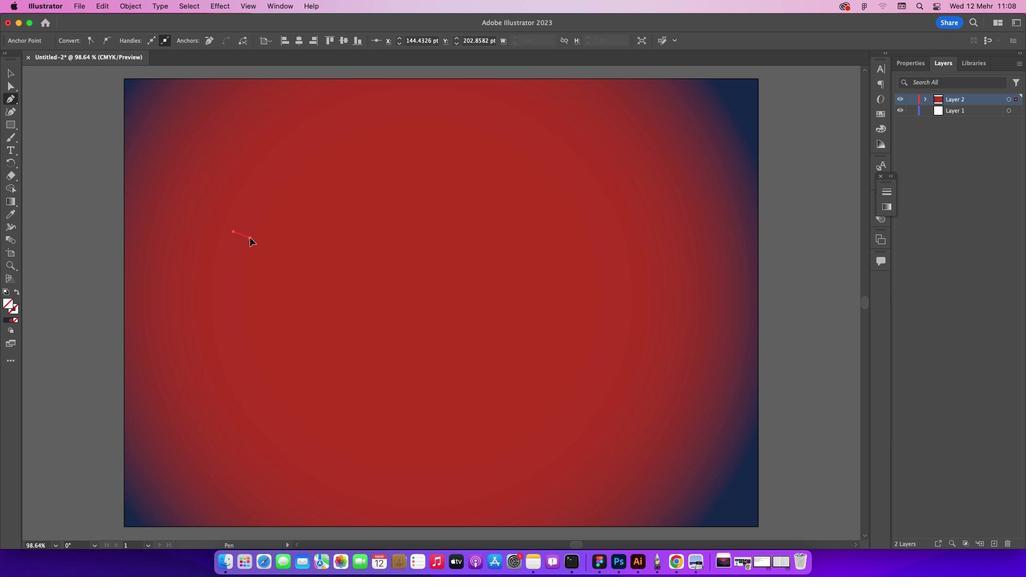 
Action: Mouse pressed left at (249, 237)
Screenshot: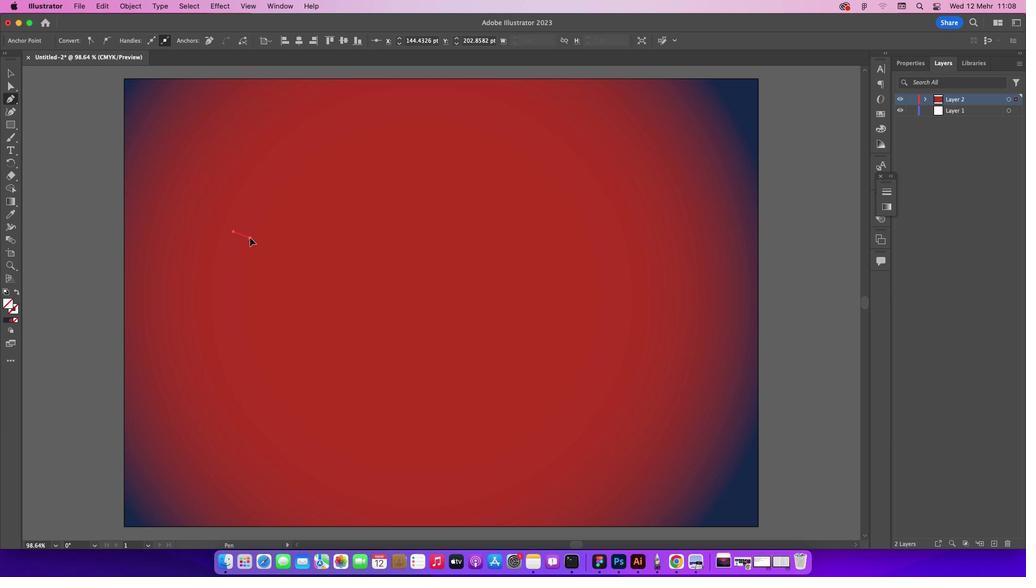 
Action: Mouse moved to (260, 224)
Screenshot: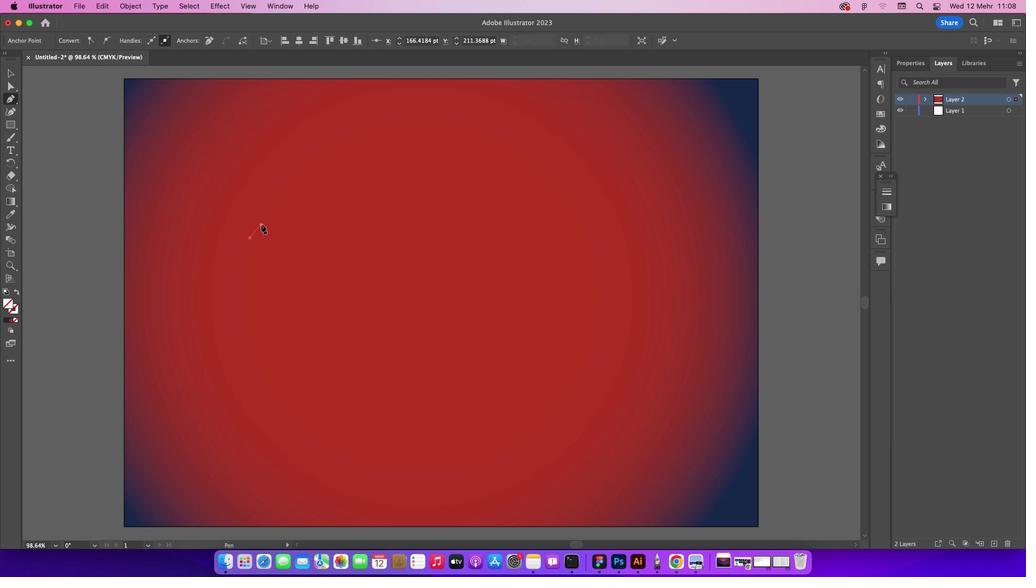 
Action: Mouse pressed left at (260, 224)
Screenshot: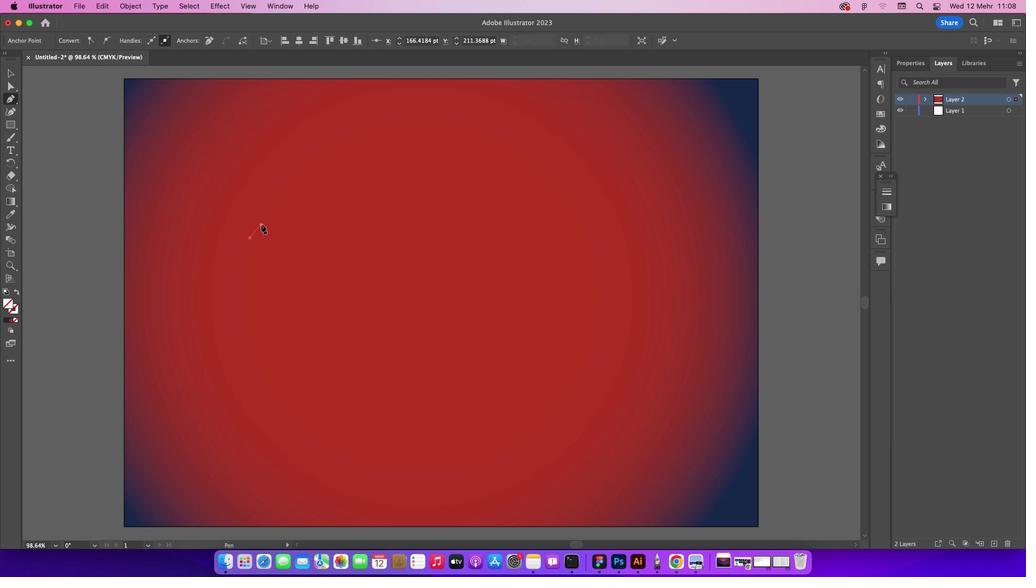 
Action: Mouse moved to (263, 213)
Screenshot: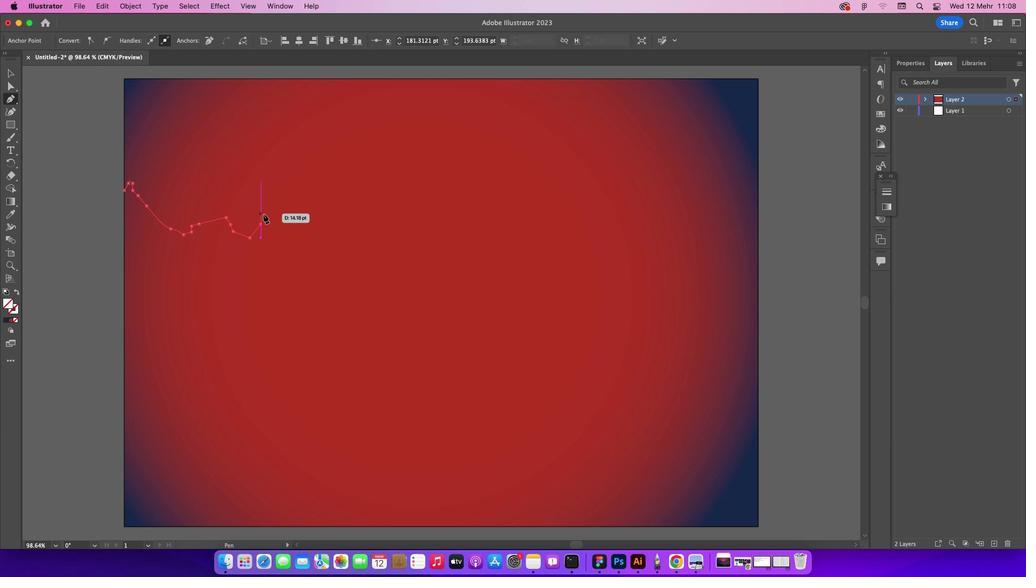 
Action: Mouse pressed left at (263, 213)
Screenshot: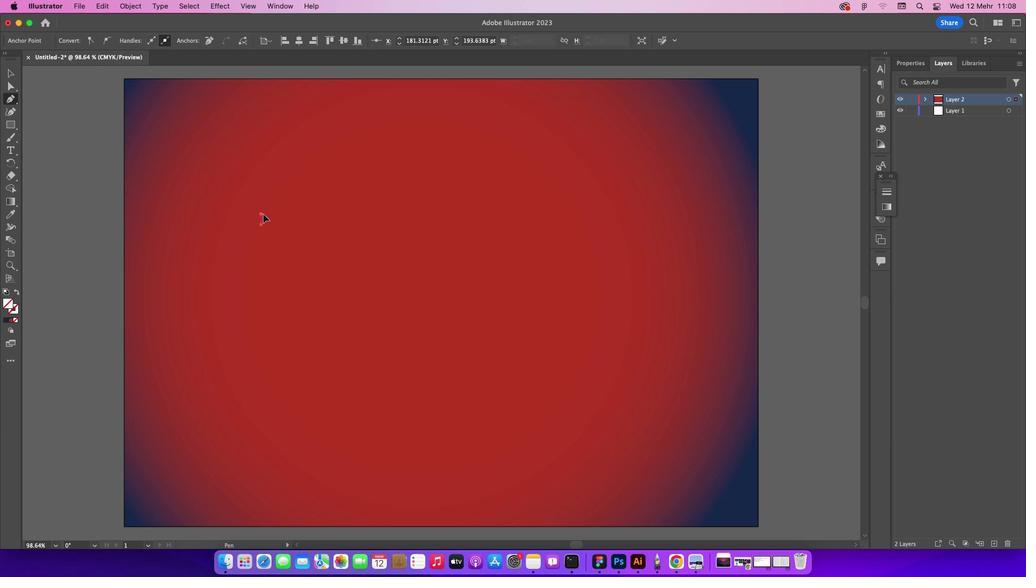 
Action: Mouse moved to (285, 231)
Screenshot: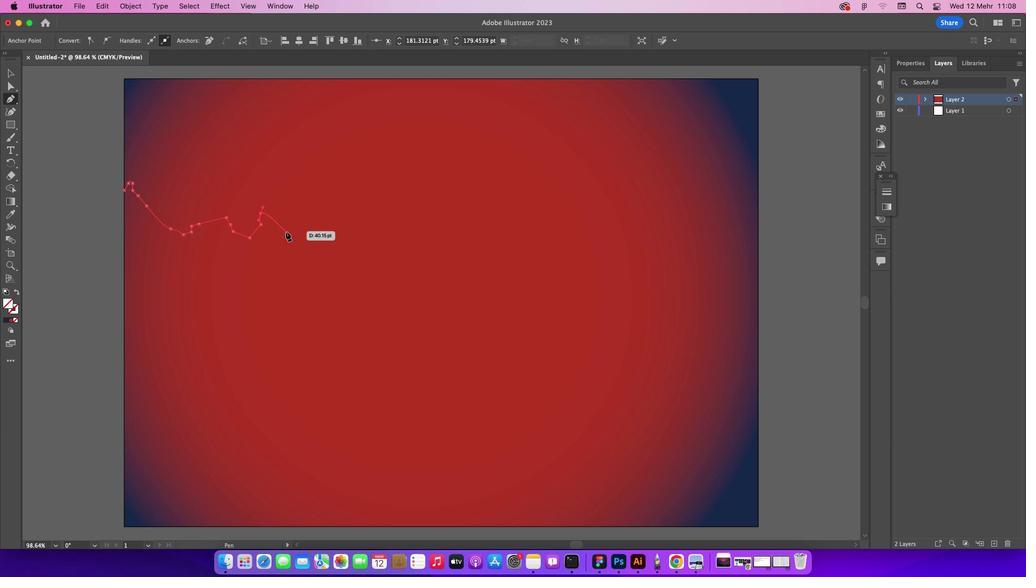 
Action: Mouse pressed left at (285, 231)
Screenshot: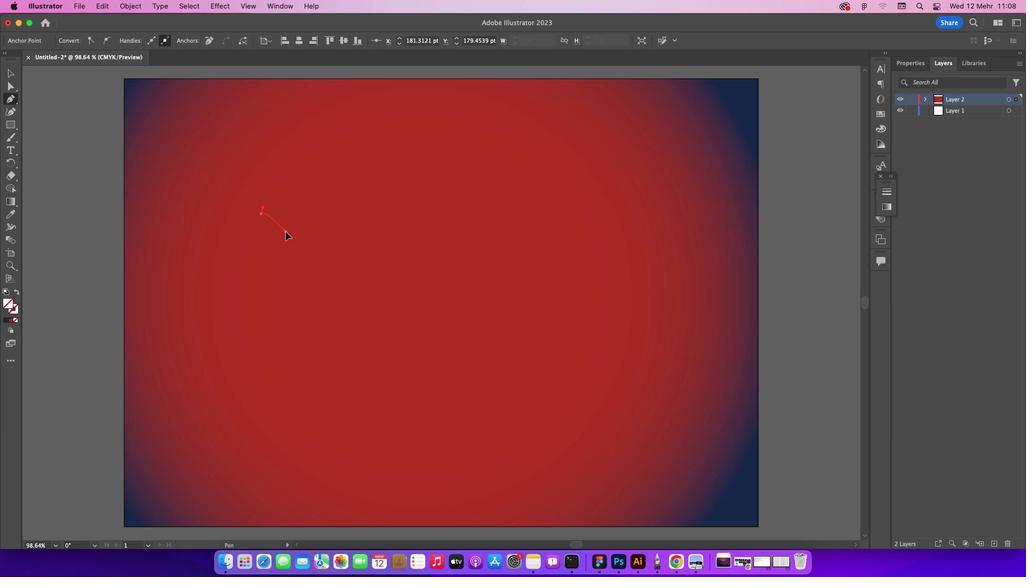 
Action: Mouse moved to (288, 234)
Screenshot: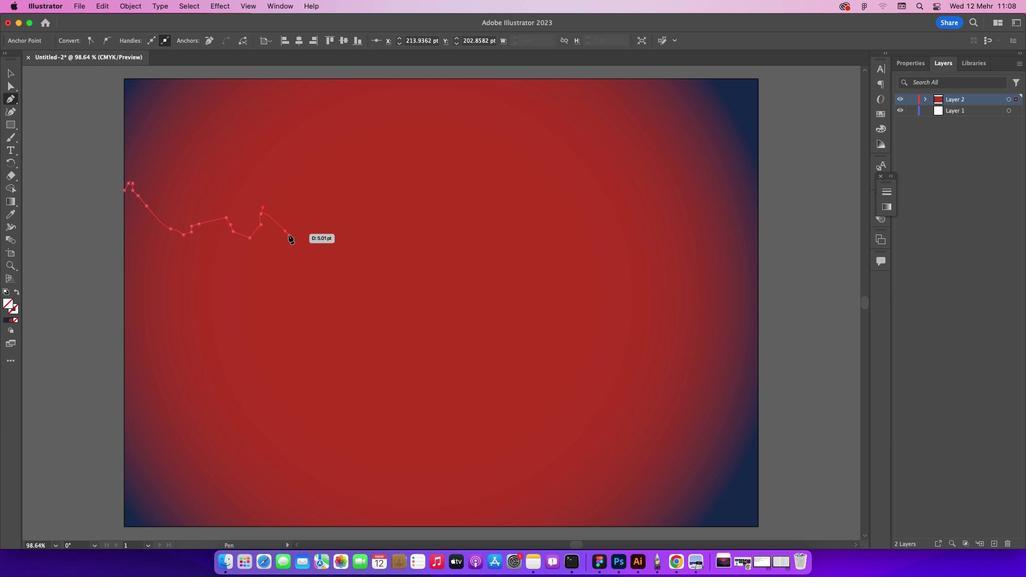 
Action: Mouse pressed left at (288, 234)
Screenshot: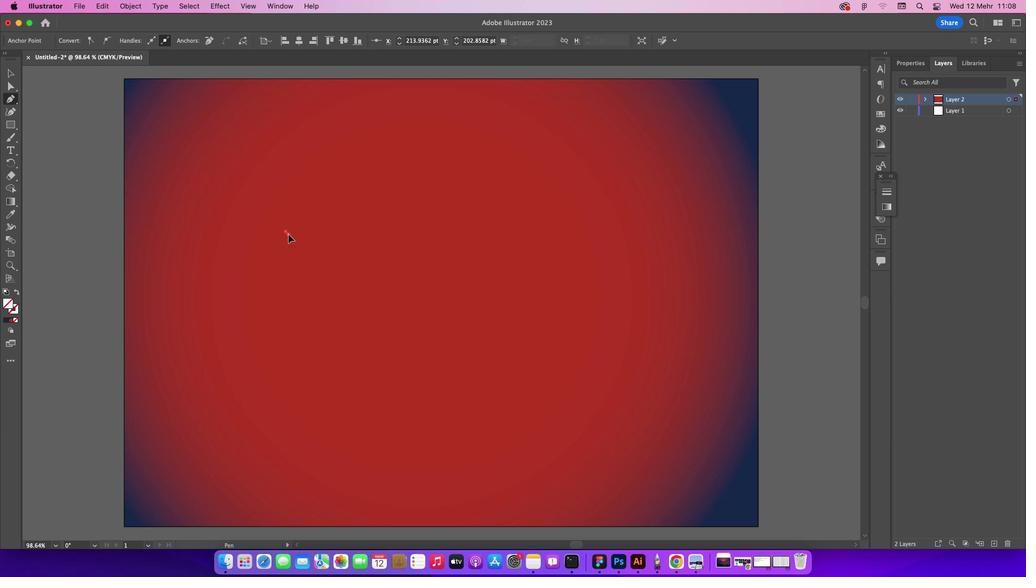 
Action: Mouse moved to (300, 235)
Screenshot: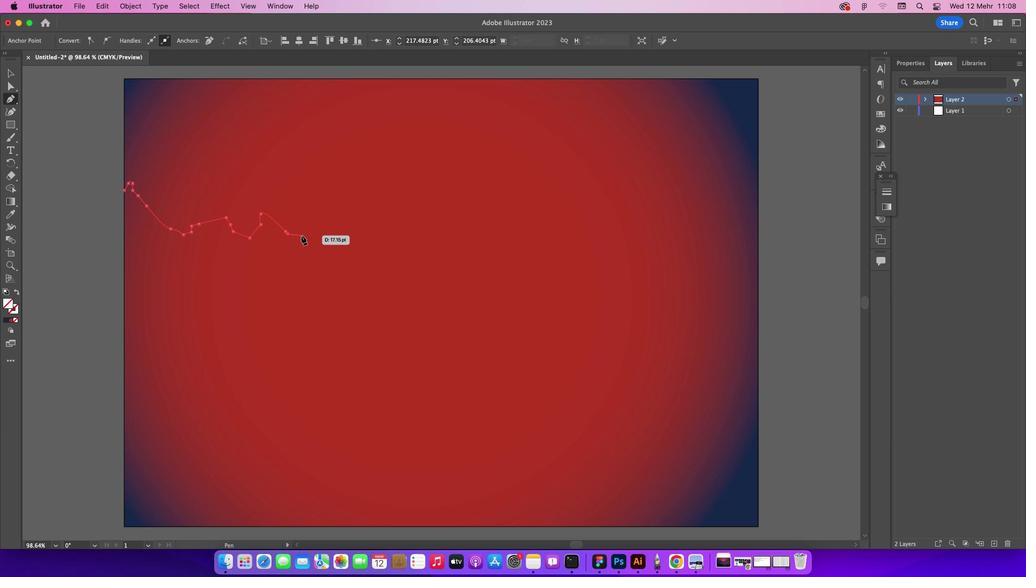 
Action: Mouse pressed left at (300, 235)
Screenshot: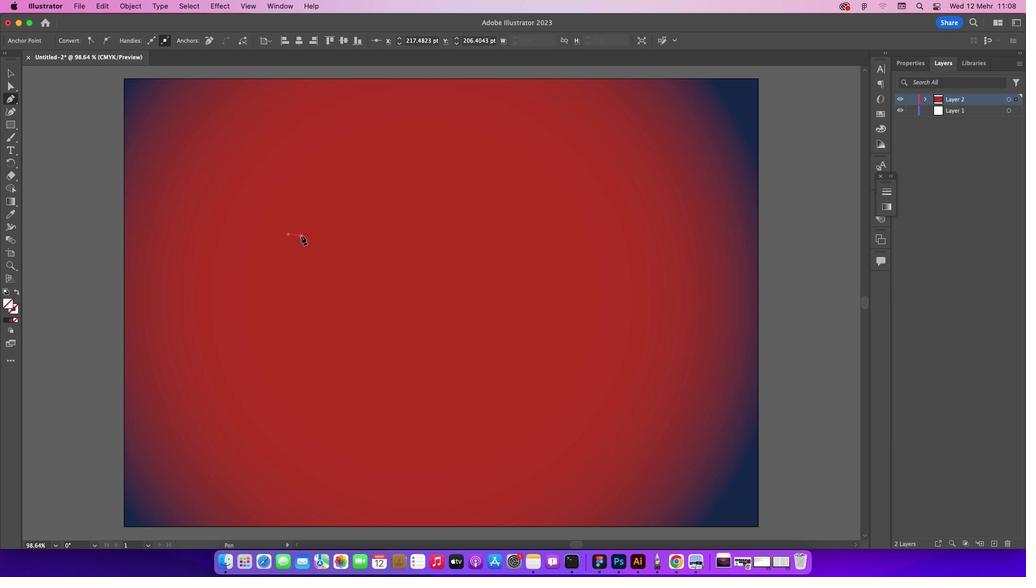
Action: Mouse moved to (299, 234)
Screenshot: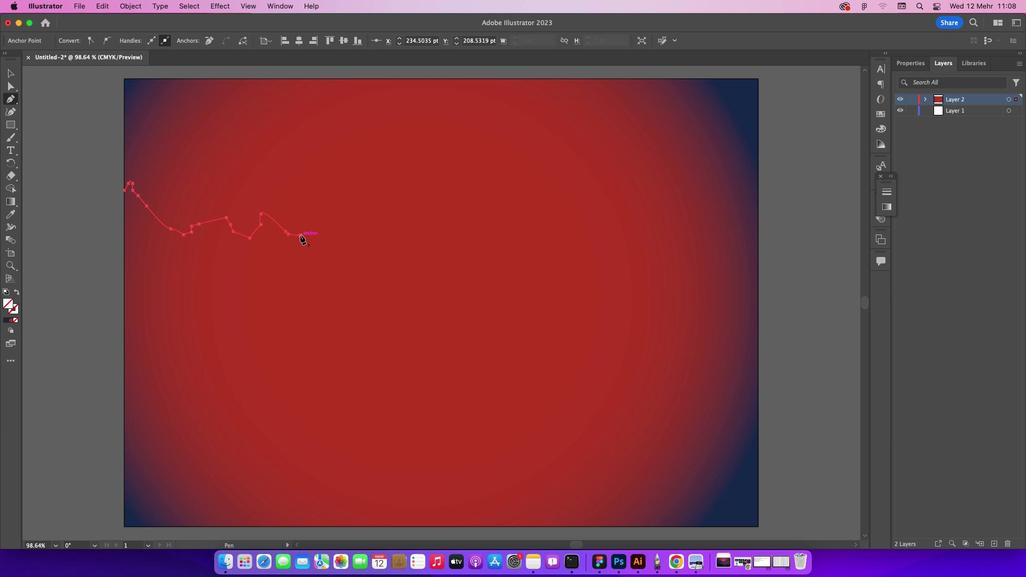 
Action: Mouse pressed left at (299, 234)
Screenshot: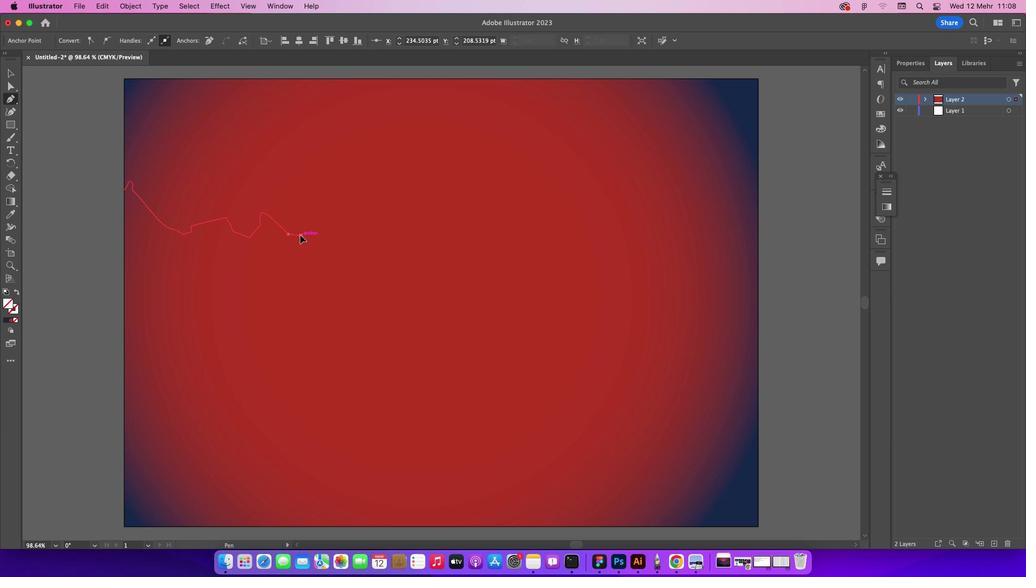 
Action: Mouse moved to (320, 236)
Screenshot: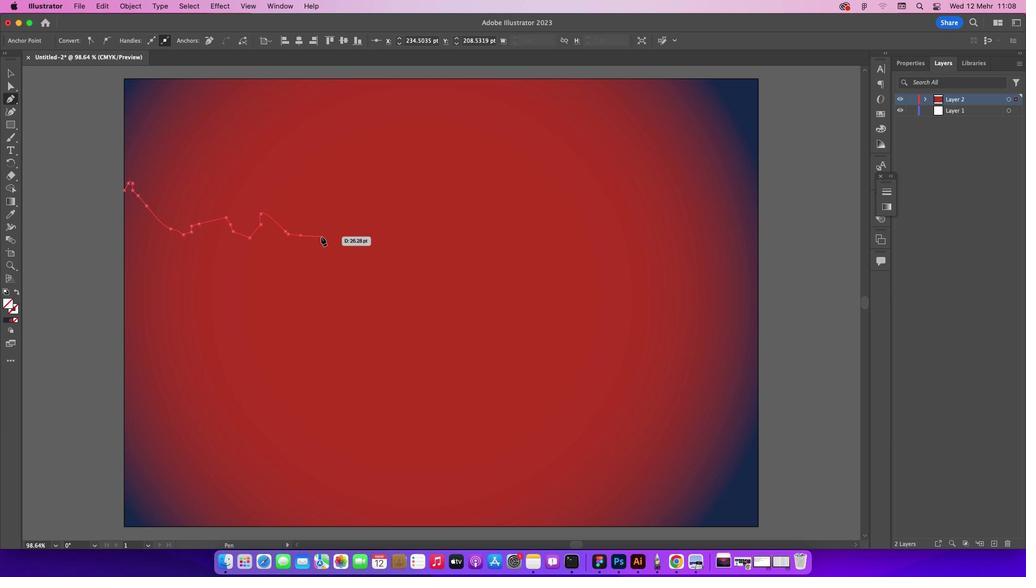 
Action: Mouse pressed left at (320, 236)
Screenshot: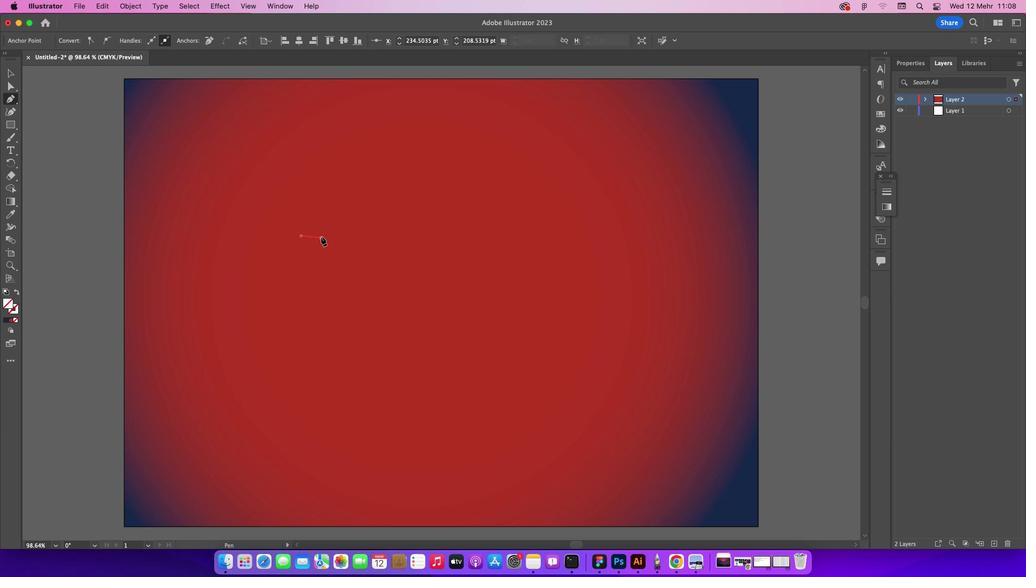
Action: Mouse moved to (324, 228)
Screenshot: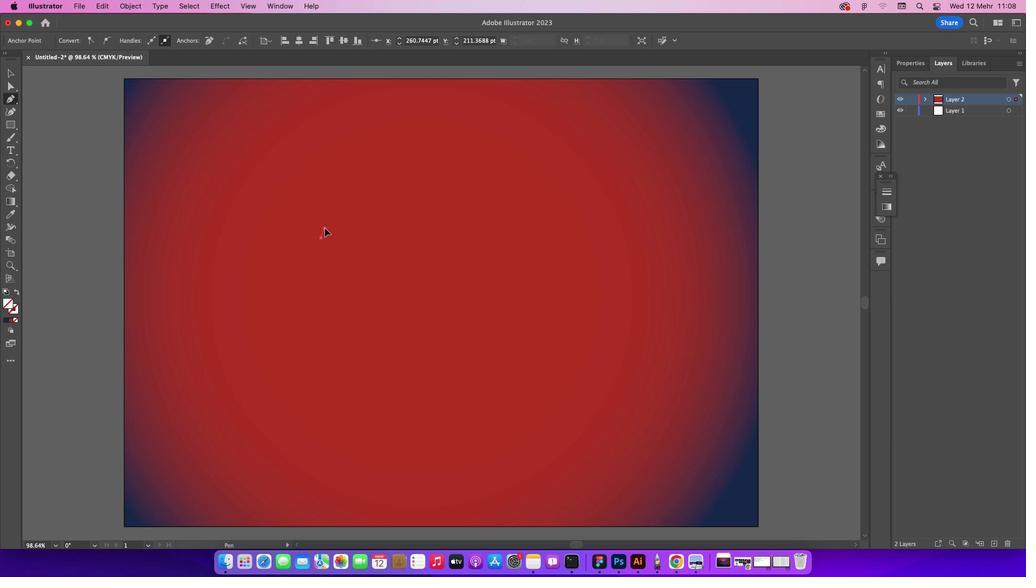 
Action: Mouse pressed left at (324, 228)
Screenshot: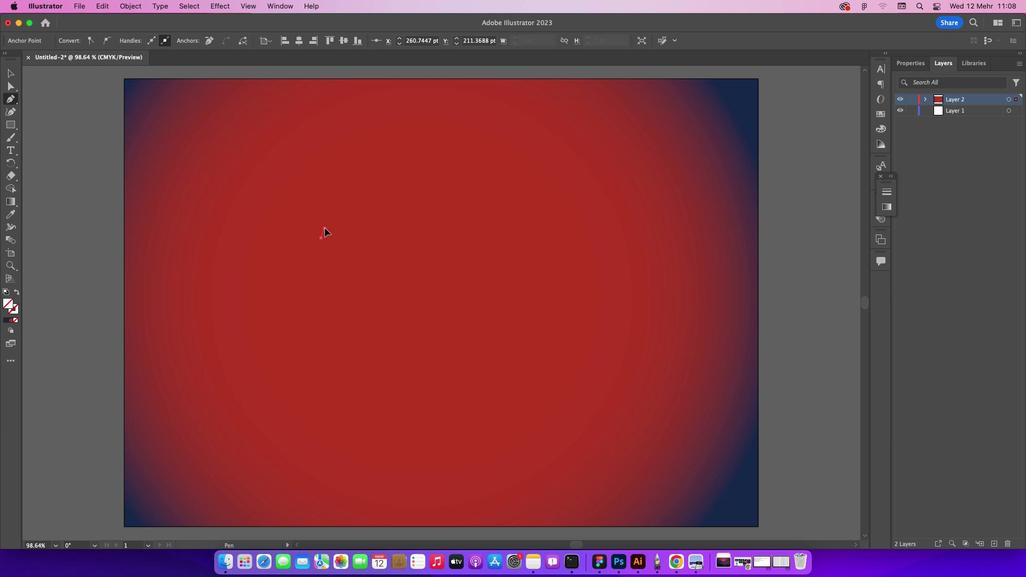 
Action: Mouse moved to (332, 229)
Screenshot: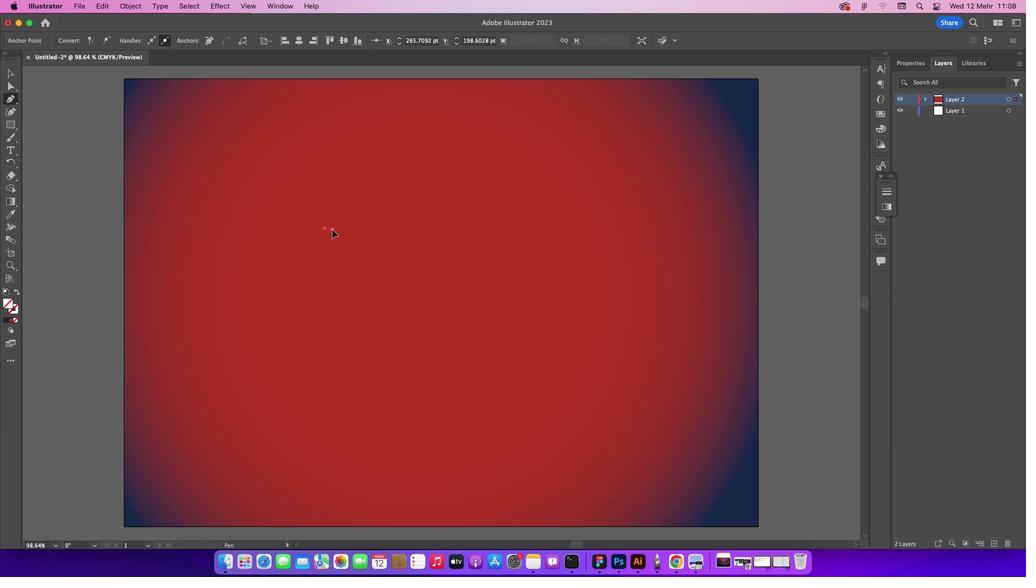
Action: Mouse pressed left at (332, 229)
Screenshot: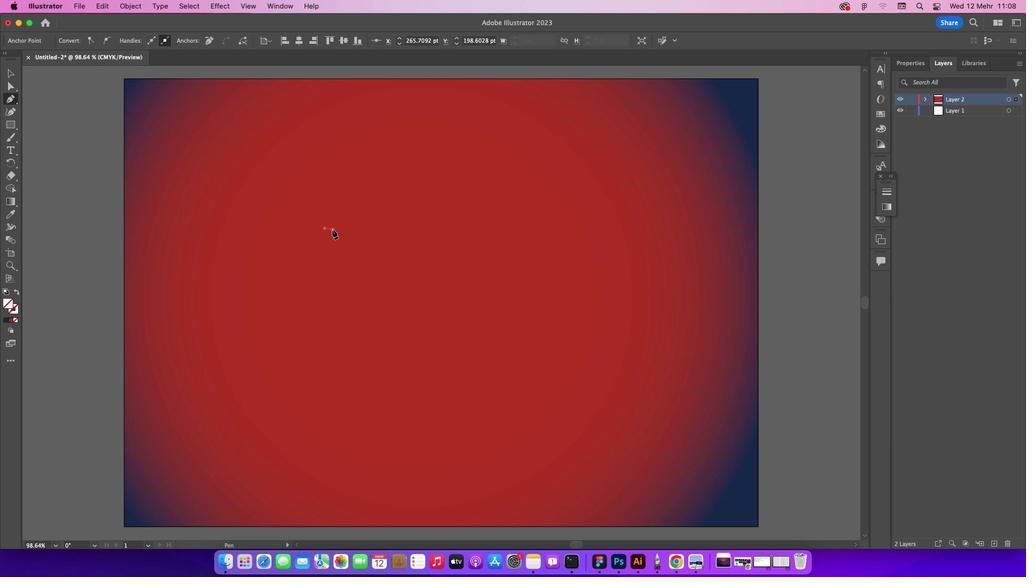 
Action: Mouse moved to (332, 233)
Screenshot: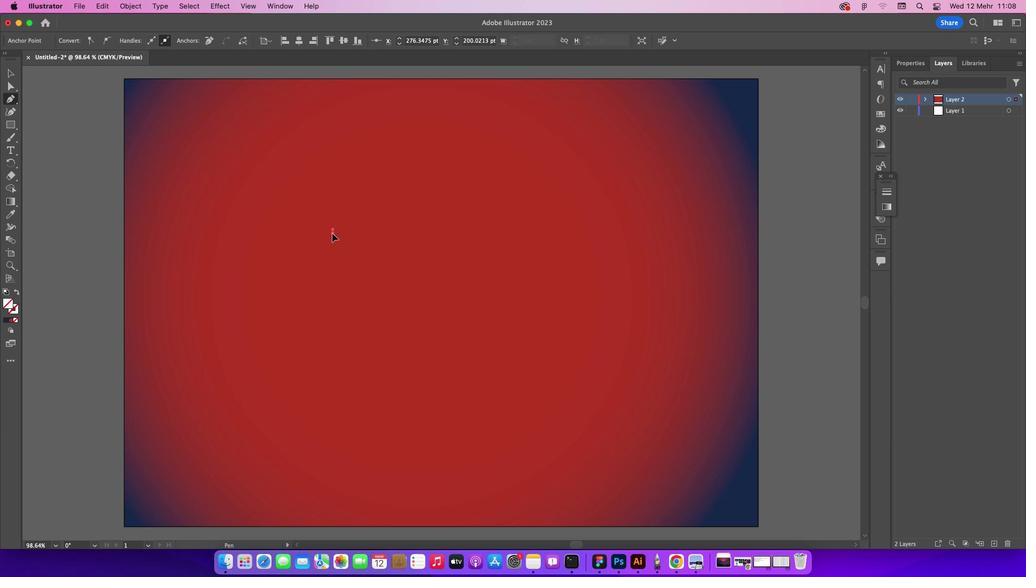 
Action: Mouse pressed left at (332, 233)
Screenshot: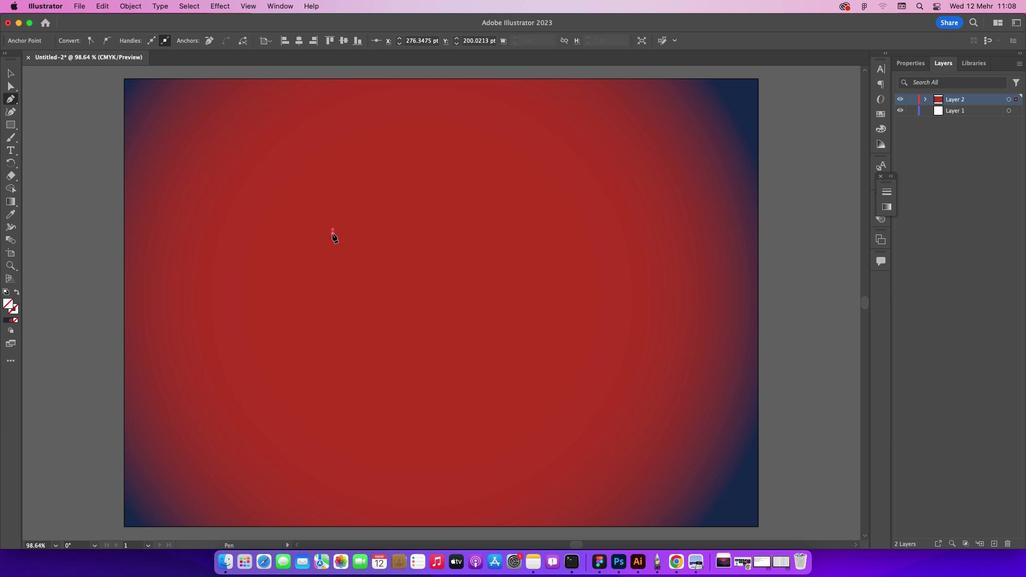 
Action: Mouse moved to (335, 238)
Screenshot: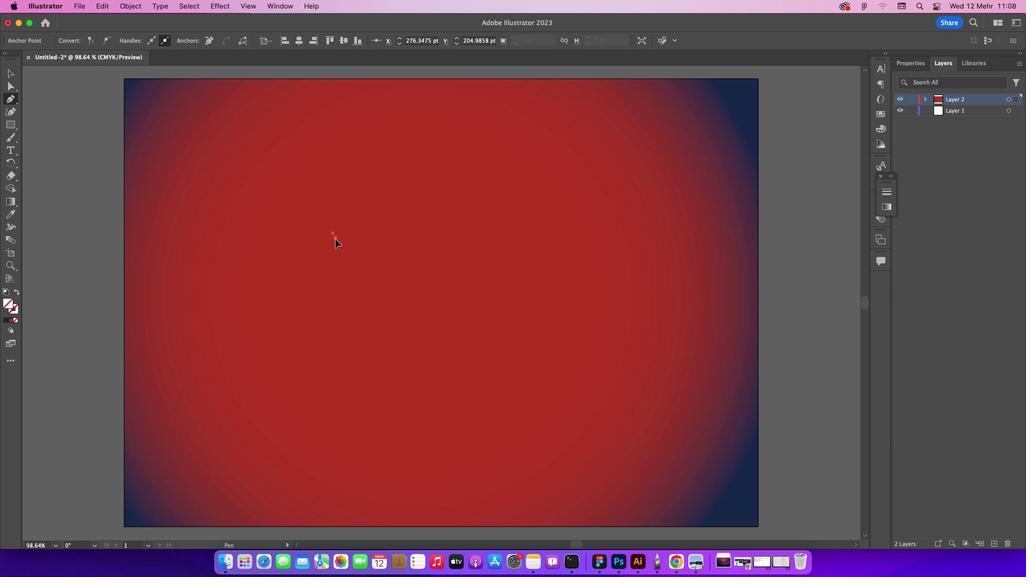 
Action: Mouse pressed left at (335, 238)
Screenshot: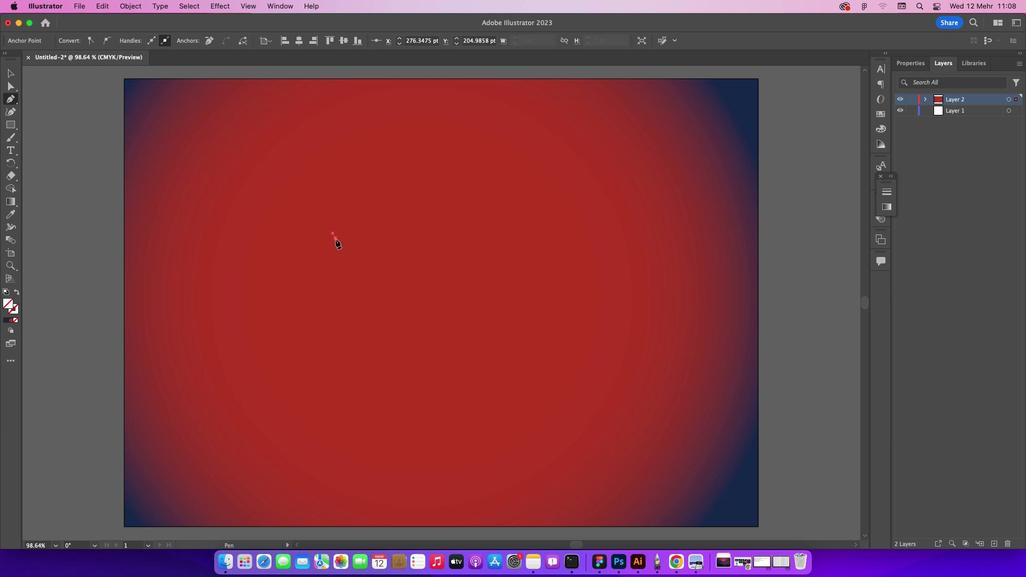 
Action: Mouse moved to (335, 239)
Screenshot: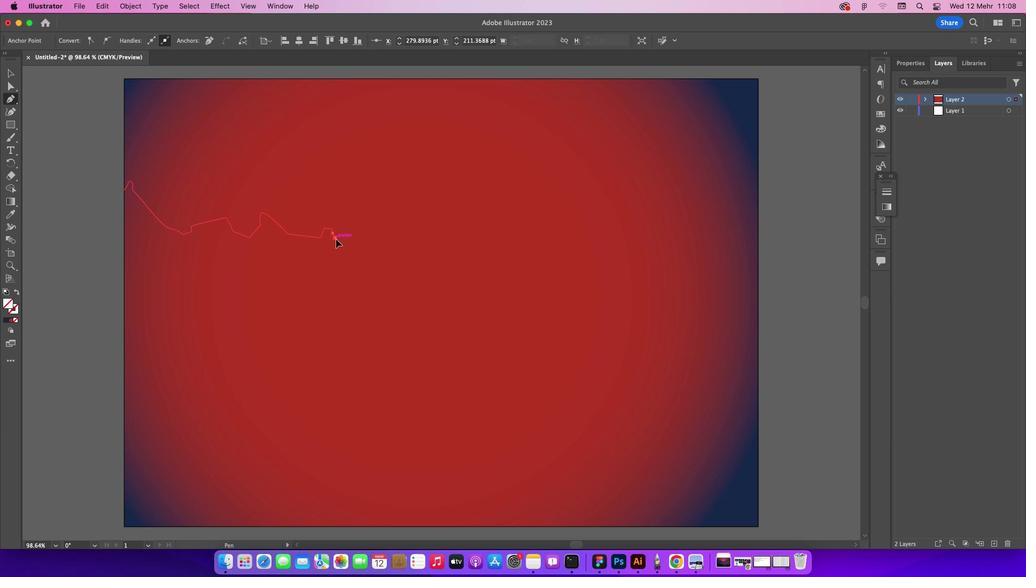 
Action: Mouse pressed left at (335, 239)
Screenshot: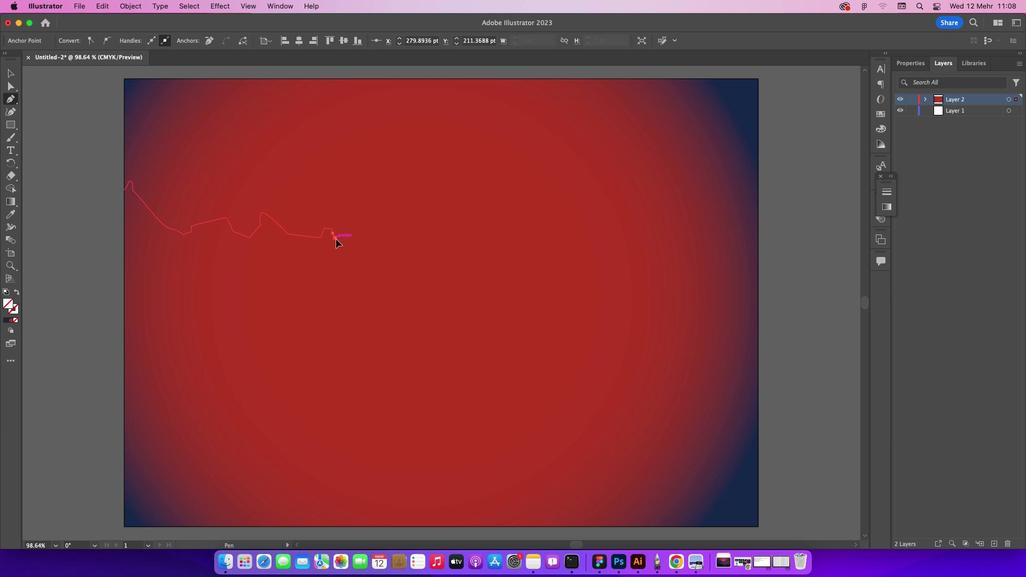 
Action: Mouse moved to (338, 238)
